 Task: Create a stylish business letterhead in blue and red color.
Action: Mouse pressed left at (320, 94)
Screenshot: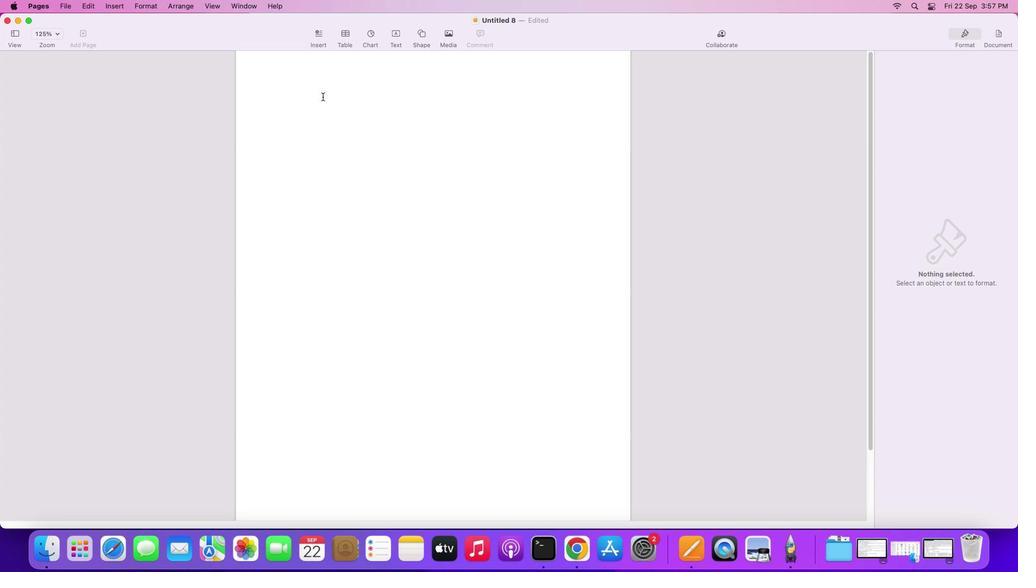 
Action: Mouse moved to (422, 31)
Screenshot: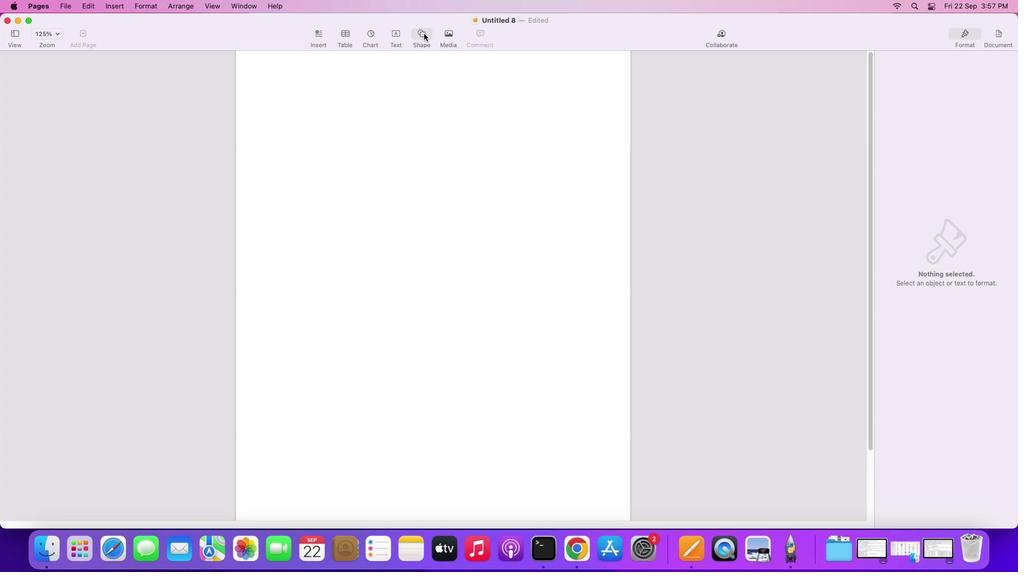 
Action: Mouse pressed left at (422, 31)
Screenshot: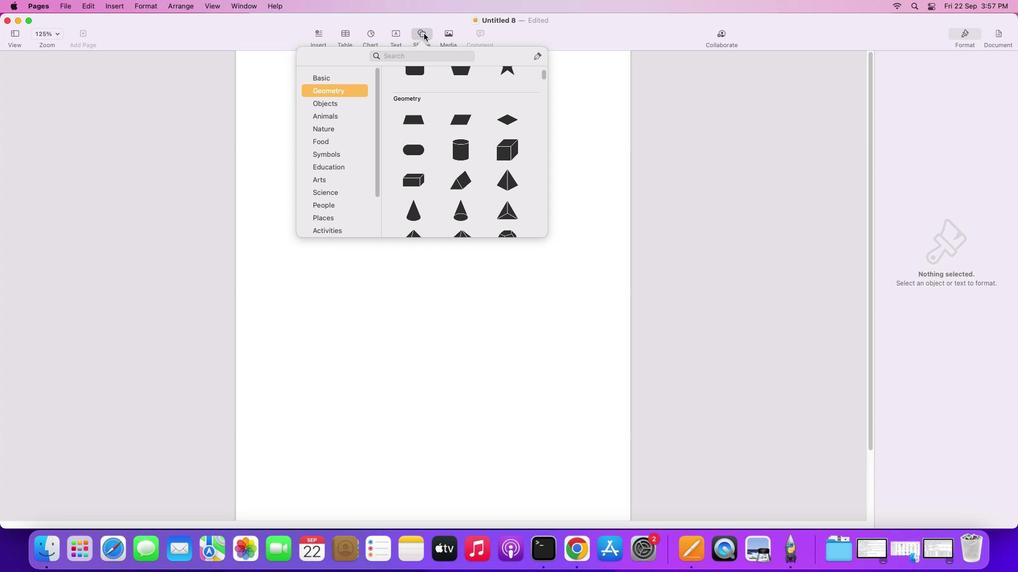 
Action: Mouse moved to (424, 119)
Screenshot: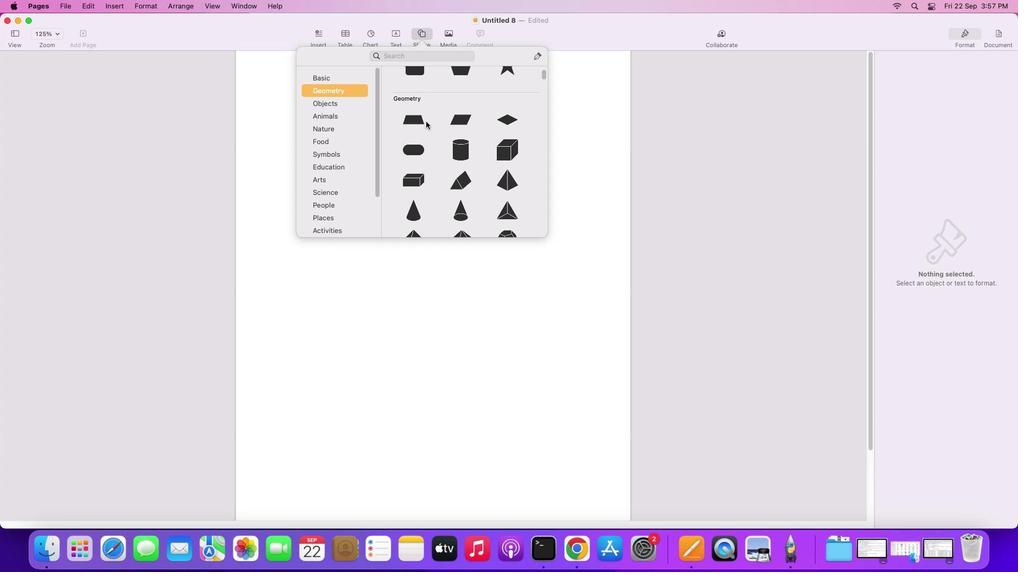 
Action: Mouse scrolled (424, 119) with delta (-1, -1)
Screenshot: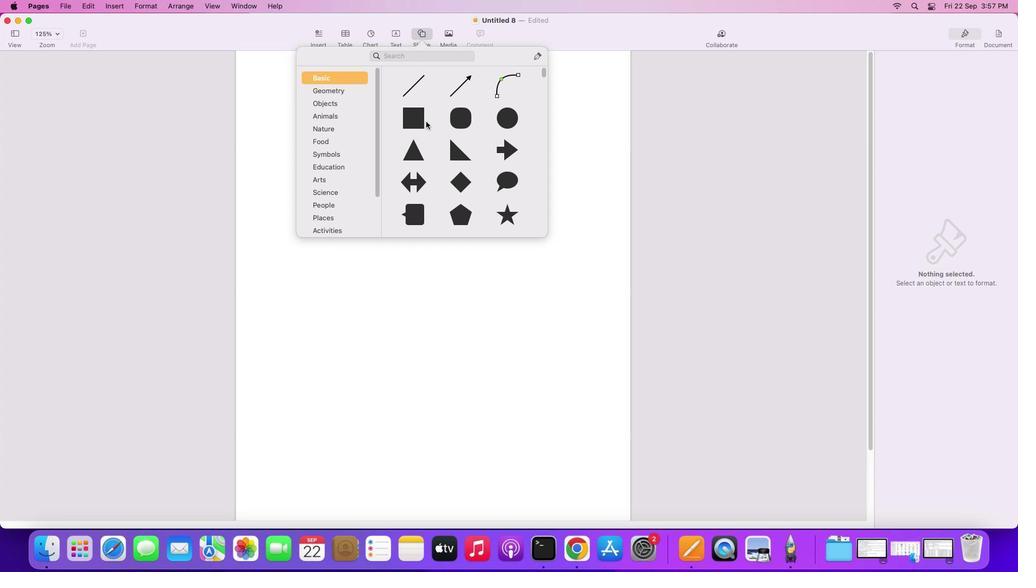 
Action: Mouse scrolled (424, 119) with delta (-1, -1)
Screenshot: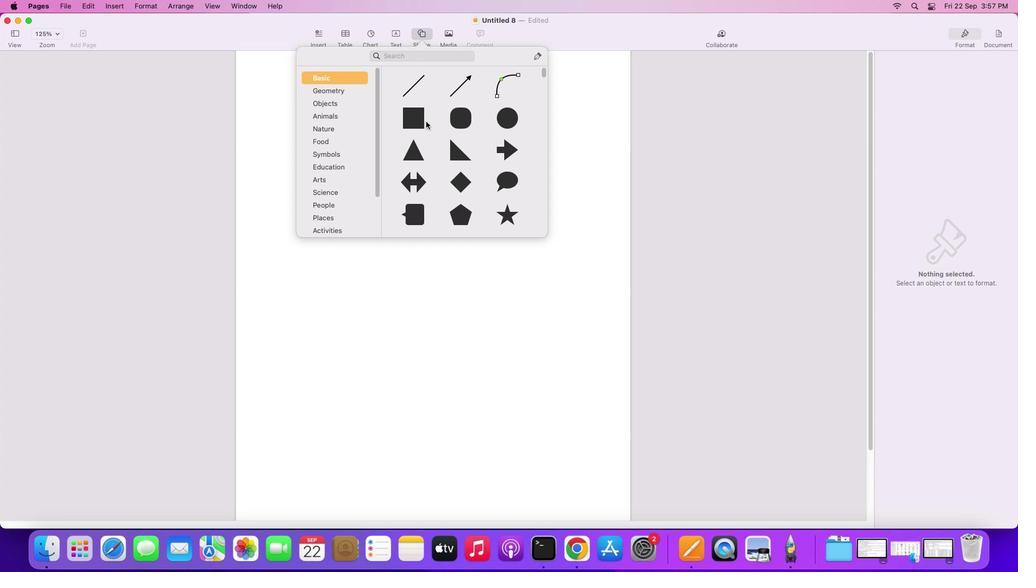 
Action: Mouse scrolled (424, 119) with delta (-1, 0)
Screenshot: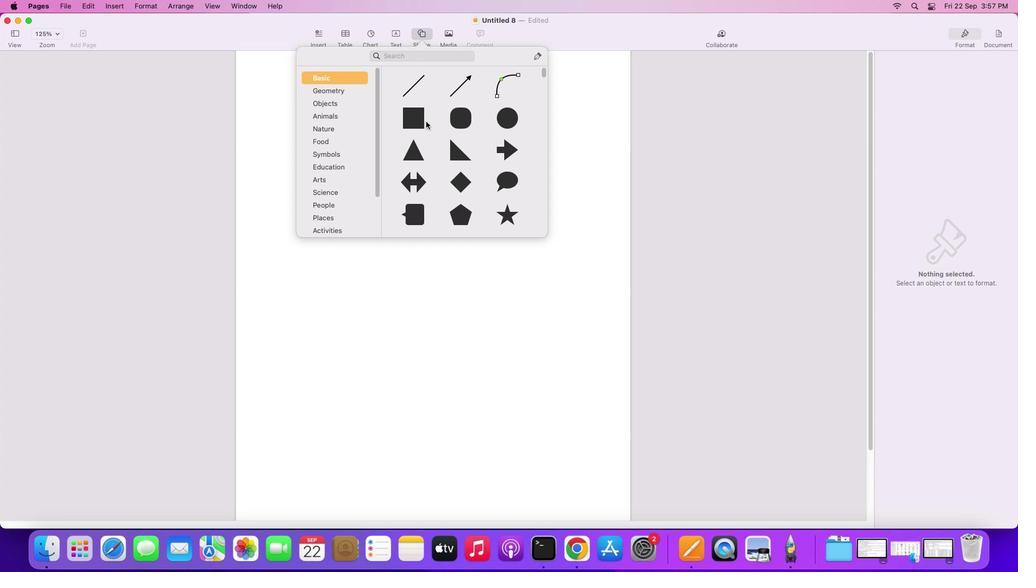 
Action: Mouse scrolled (424, 119) with delta (-1, 0)
Screenshot: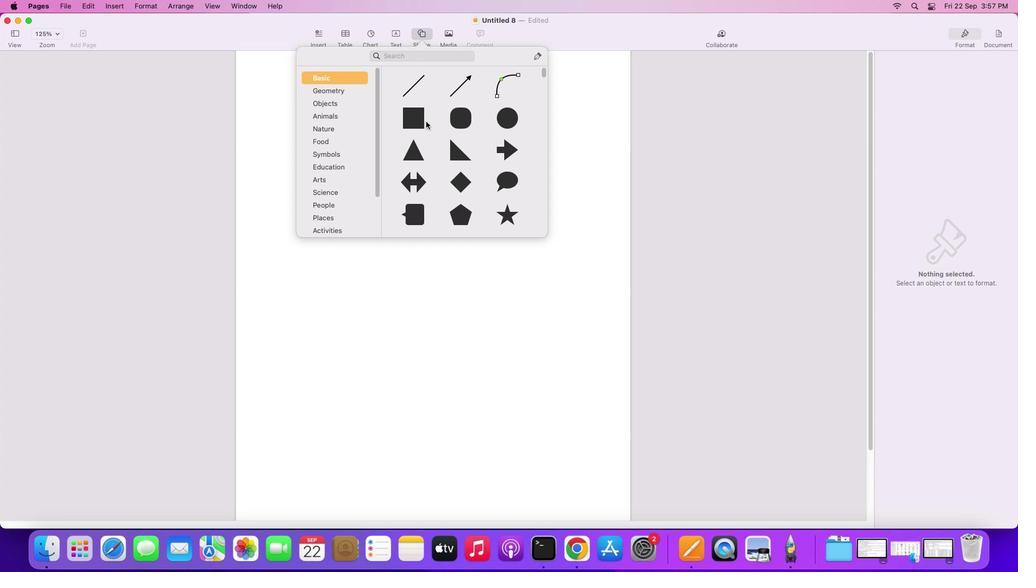 
Action: Mouse scrolled (424, 119) with delta (-1, 1)
Screenshot: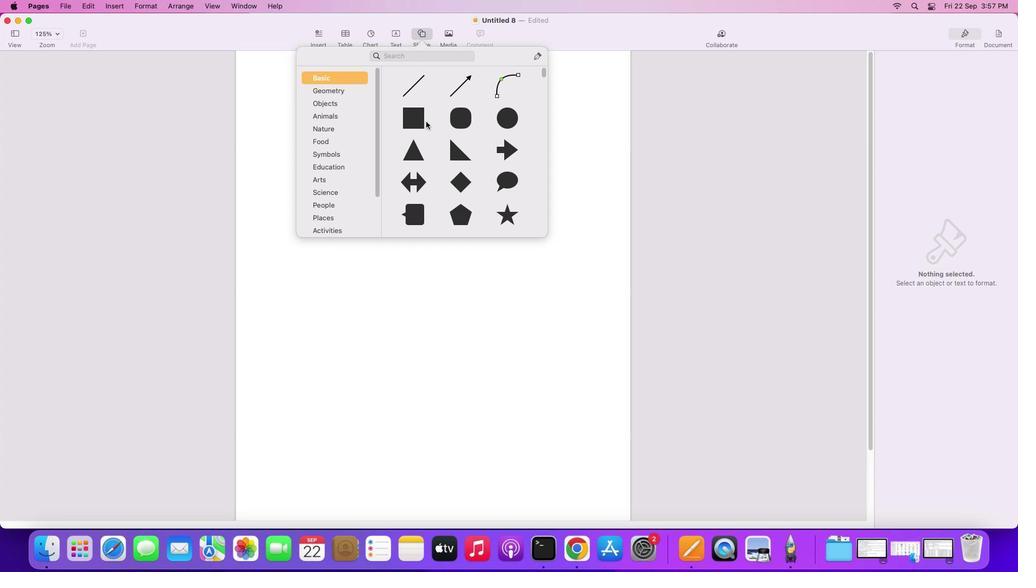 
Action: Mouse scrolled (424, 119) with delta (-1, 1)
Screenshot: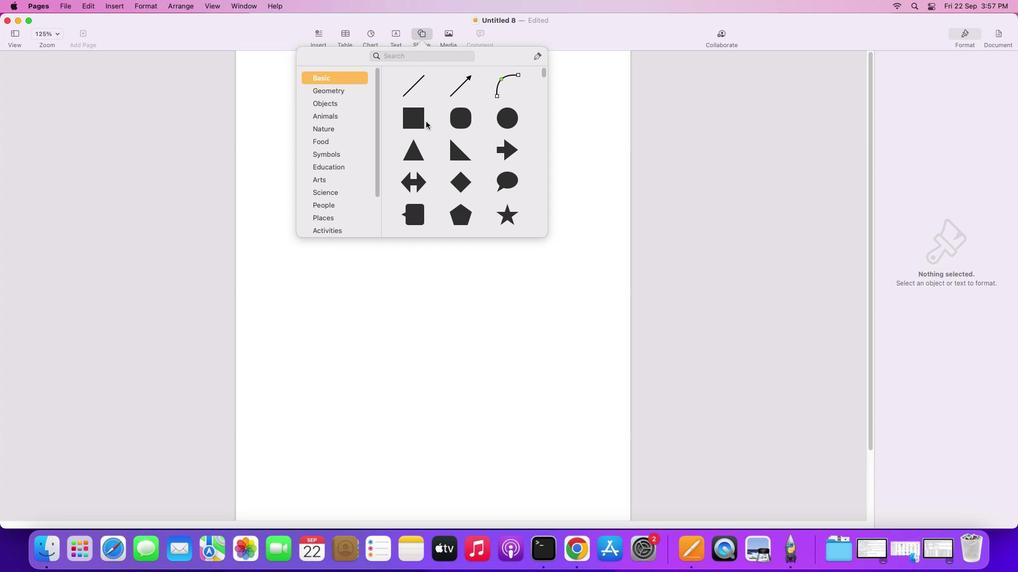 
Action: Mouse scrolled (424, 119) with delta (-1, -1)
Screenshot: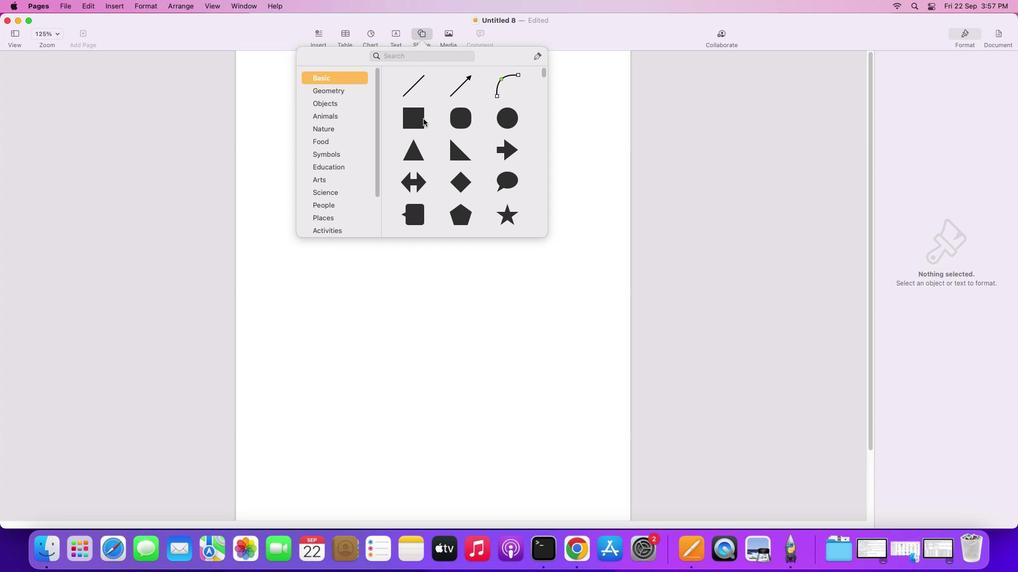
Action: Mouse scrolled (424, 119) with delta (-1, -1)
Screenshot: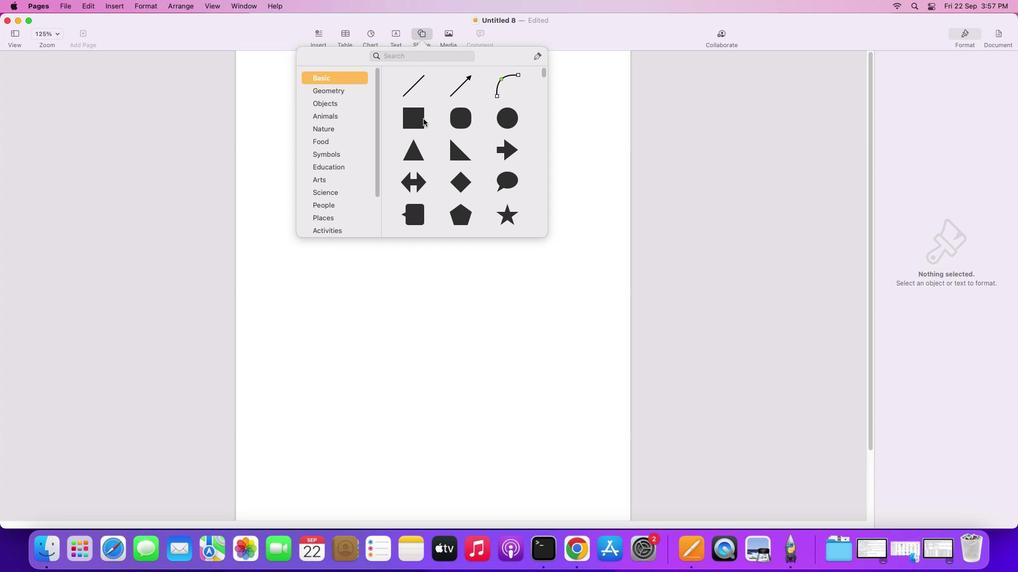 
Action: Mouse scrolled (424, 119) with delta (-1, 0)
Screenshot: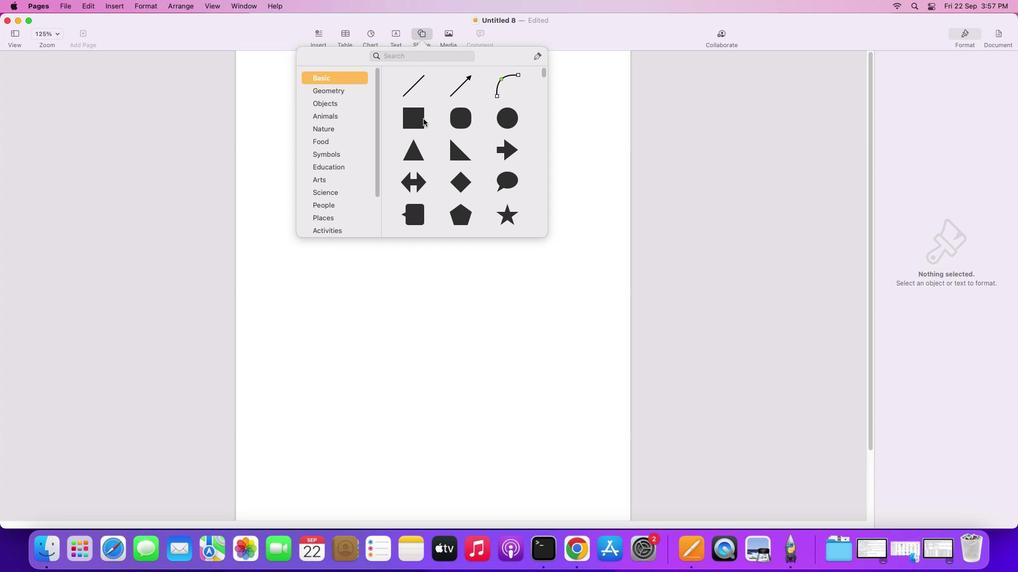 
Action: Mouse scrolled (424, 119) with delta (-1, 0)
Screenshot: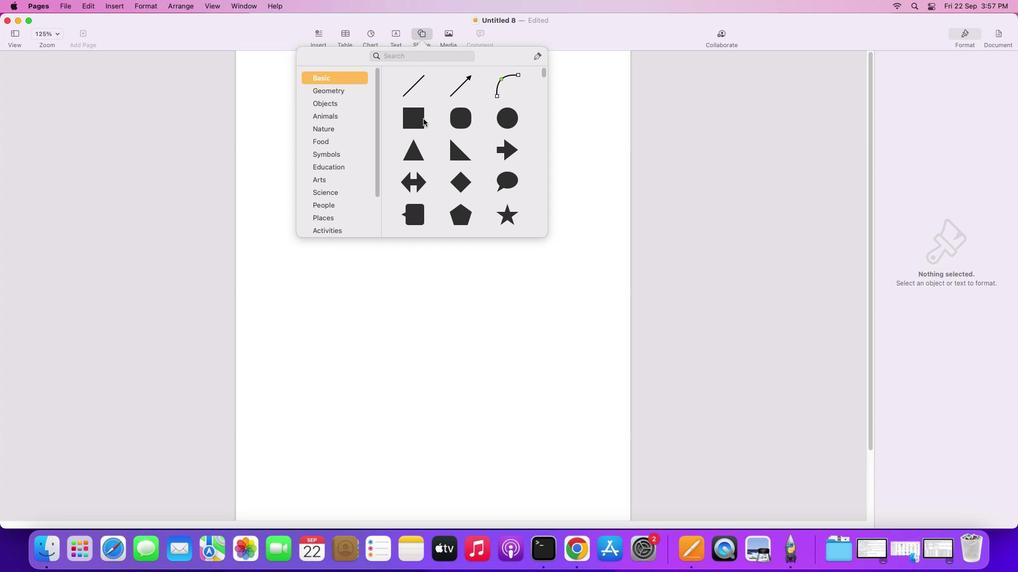 
Action: Mouse scrolled (424, 119) with delta (-1, 1)
Screenshot: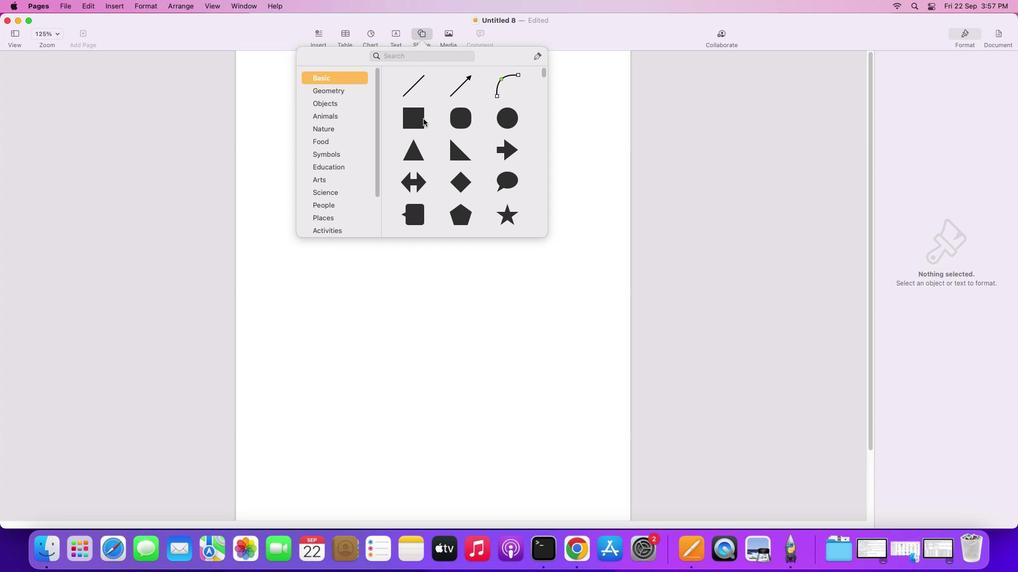 
Action: Mouse scrolled (424, 119) with delta (-1, 1)
Screenshot: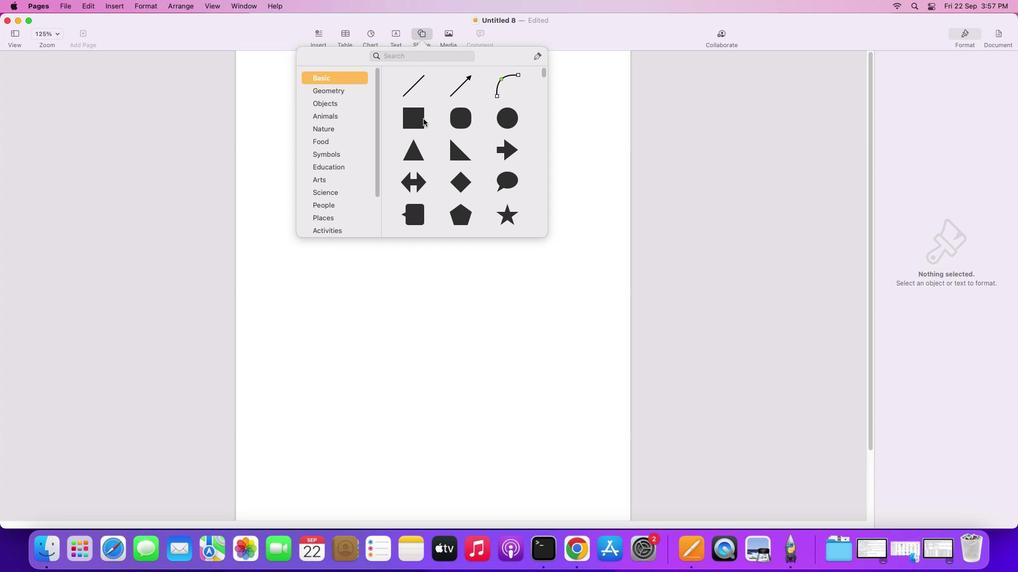 
Action: Mouse scrolled (424, 119) with delta (-1, 1)
Screenshot: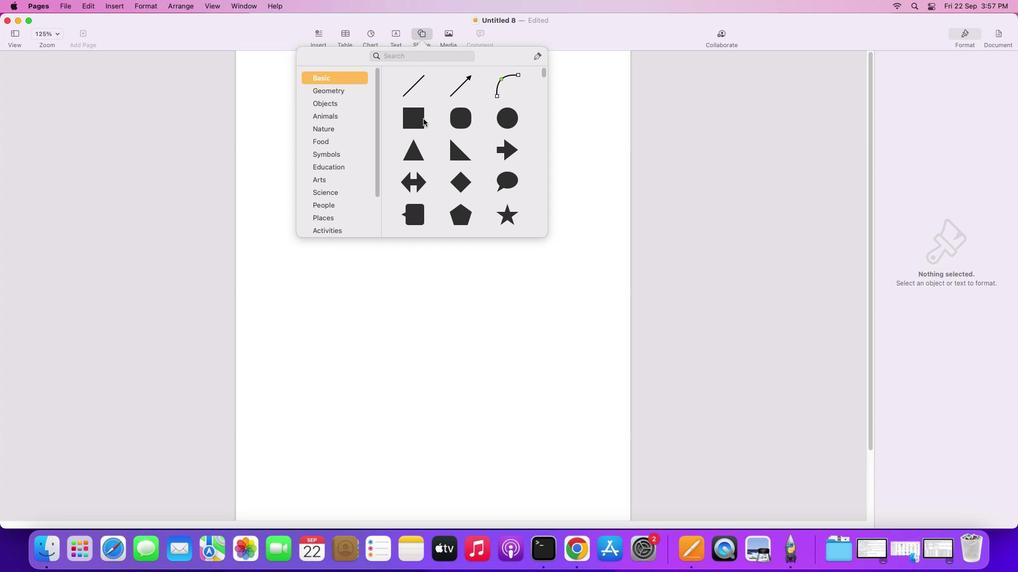 
Action: Mouse moved to (414, 118)
Screenshot: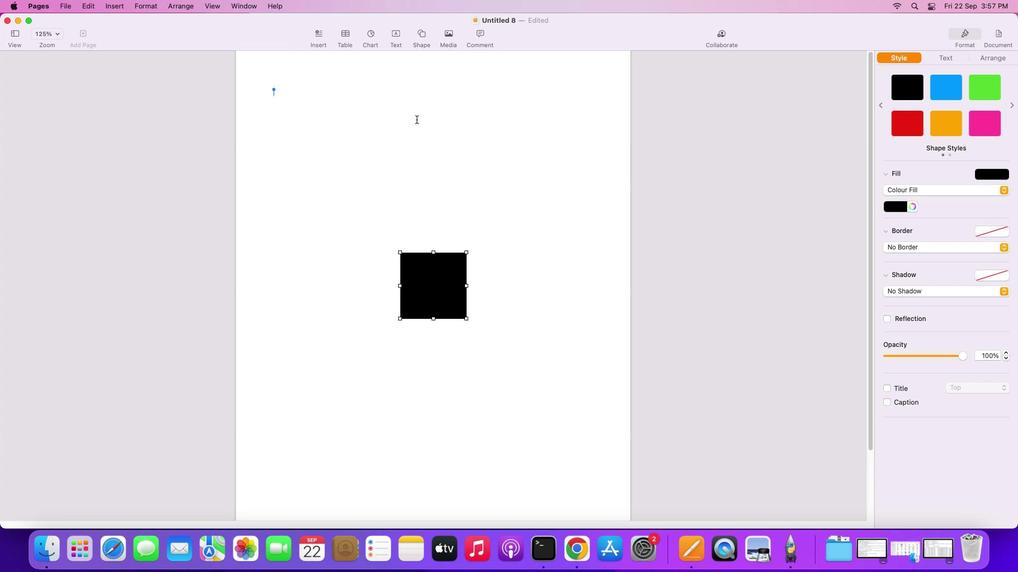 
Action: Mouse pressed left at (414, 118)
Screenshot: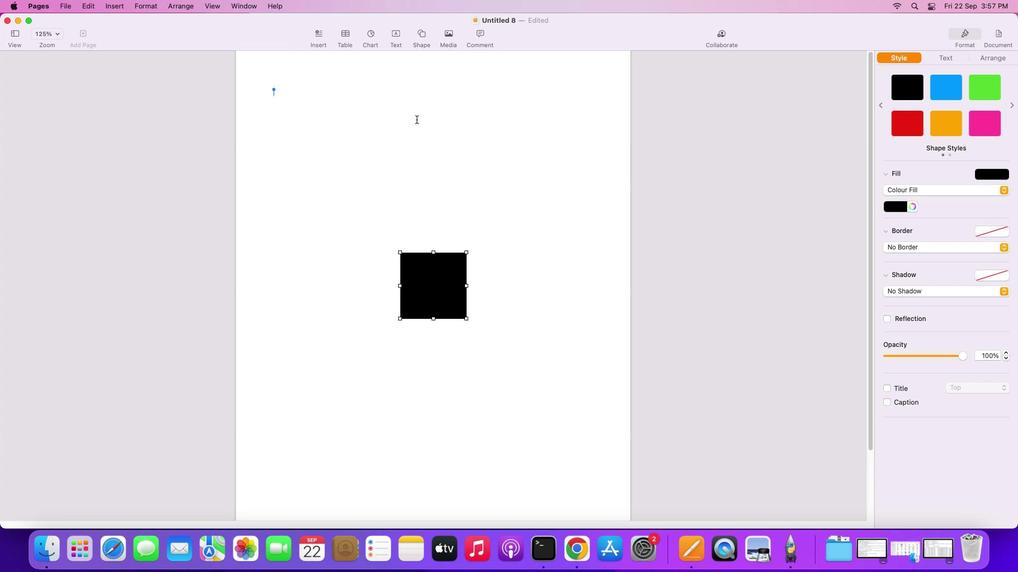 
Action: Mouse moved to (435, 282)
Screenshot: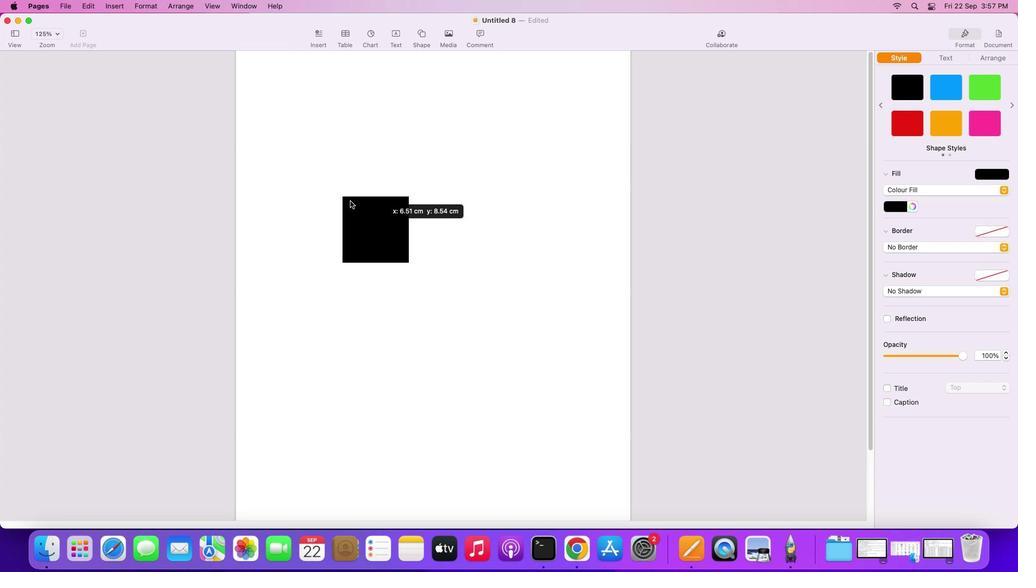 
Action: Mouse pressed left at (435, 282)
Screenshot: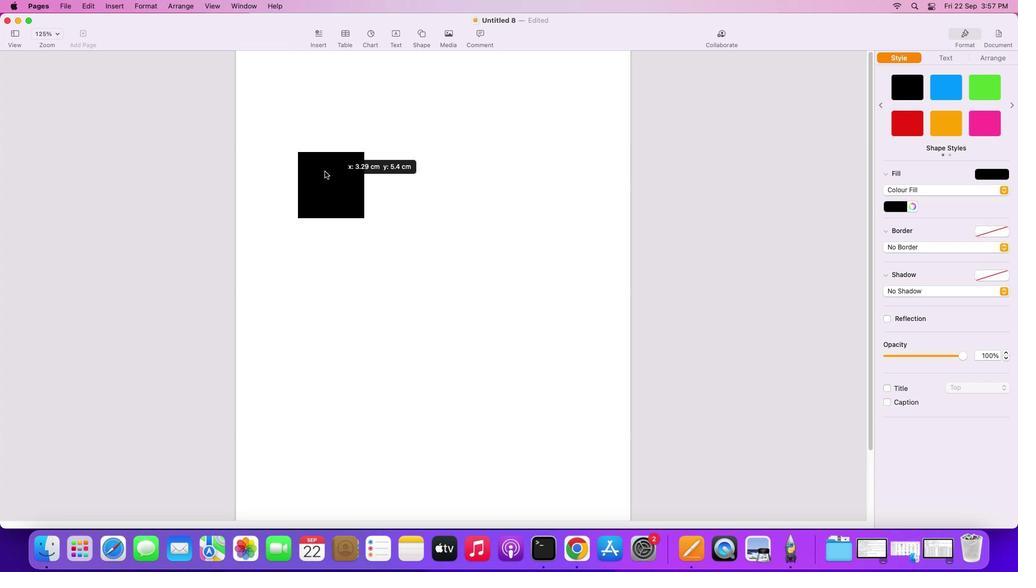 
Action: Mouse moved to (277, 140)
Screenshot: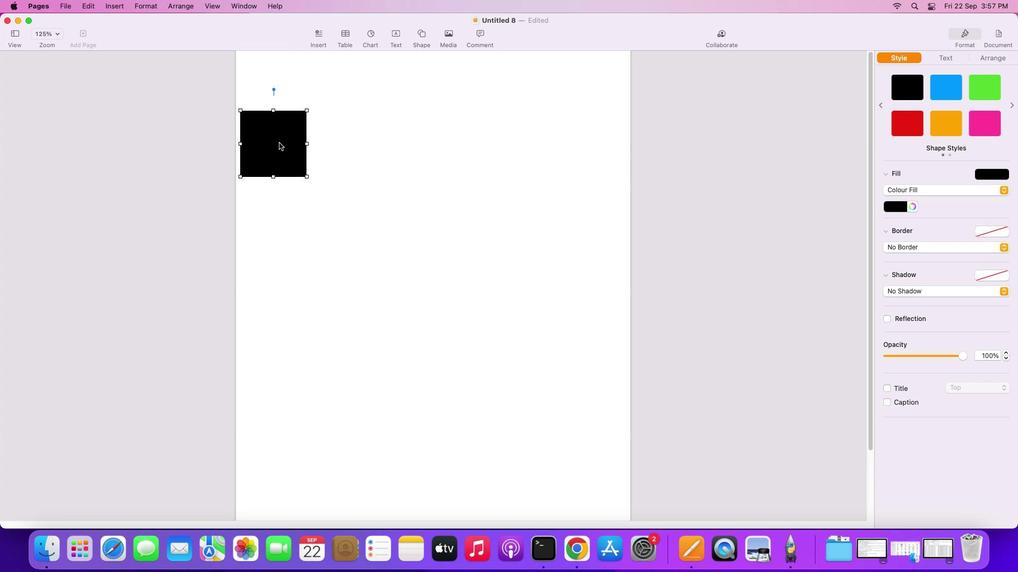 
Action: Mouse scrolled (277, 140) with delta (-1, -1)
Screenshot: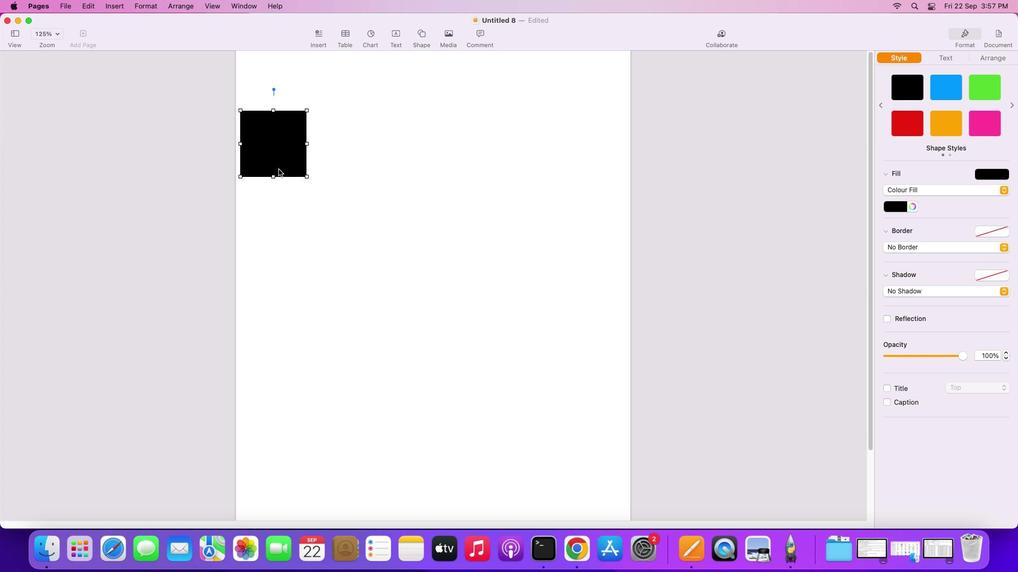 
Action: Mouse scrolled (277, 140) with delta (-1, -1)
Screenshot: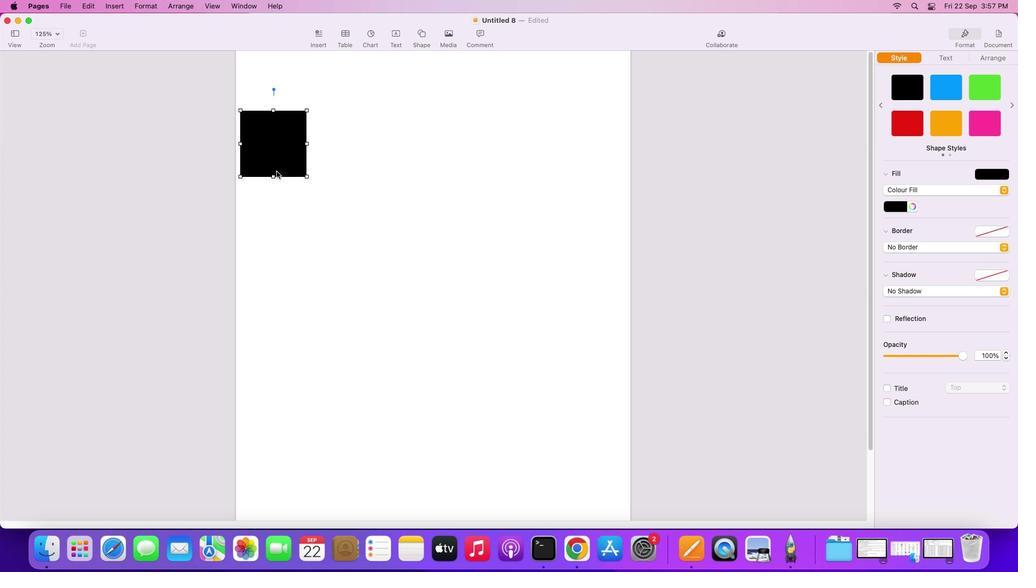 
Action: Mouse scrolled (277, 140) with delta (-1, 0)
Screenshot: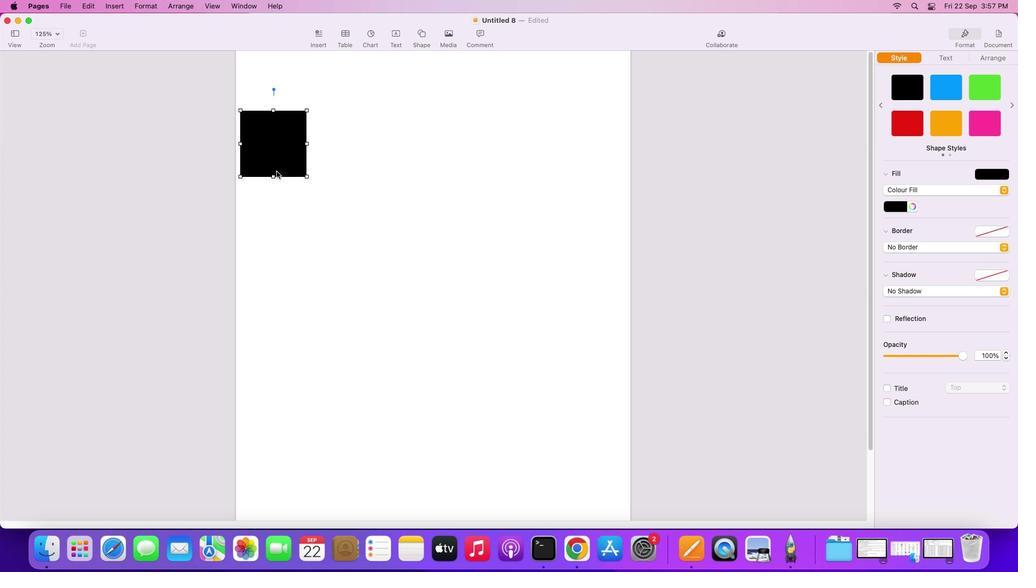 
Action: Mouse scrolled (277, 140) with delta (-1, 0)
Screenshot: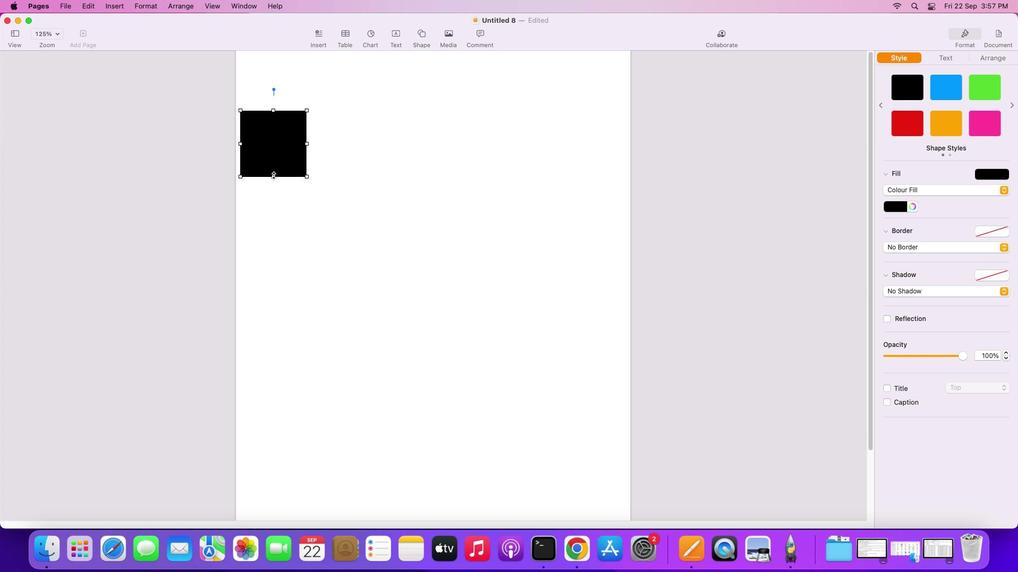 
Action: Mouse scrolled (277, 140) with delta (-1, 1)
Screenshot: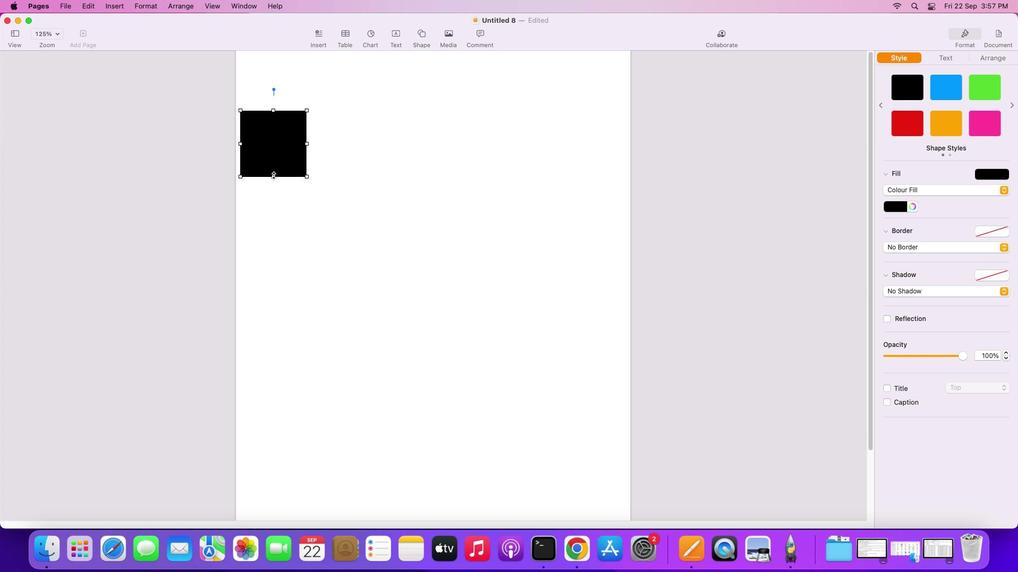 
Action: Mouse moved to (272, 175)
Screenshot: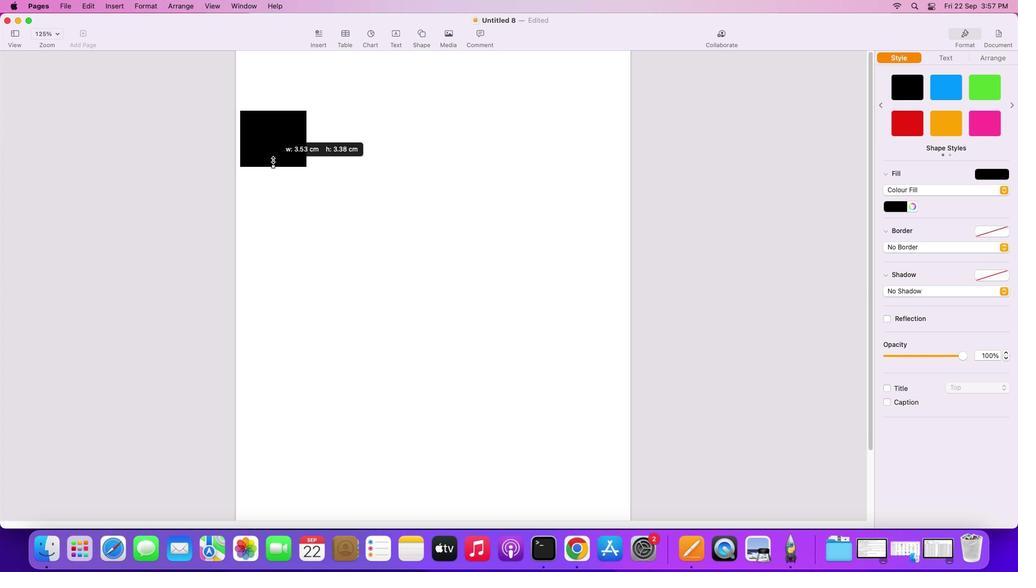 
Action: Mouse pressed left at (272, 175)
Screenshot: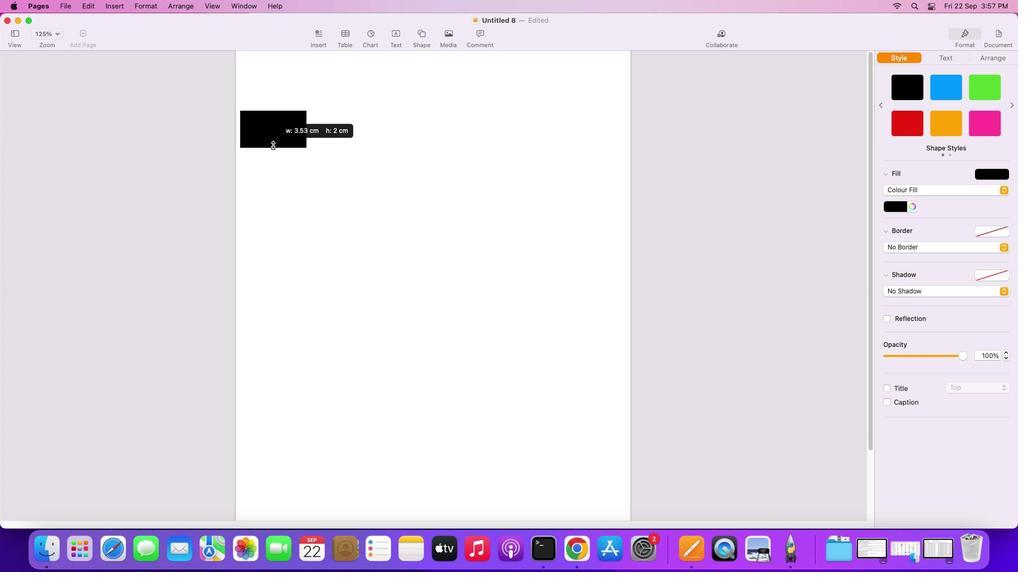 
Action: Mouse moved to (305, 114)
Screenshot: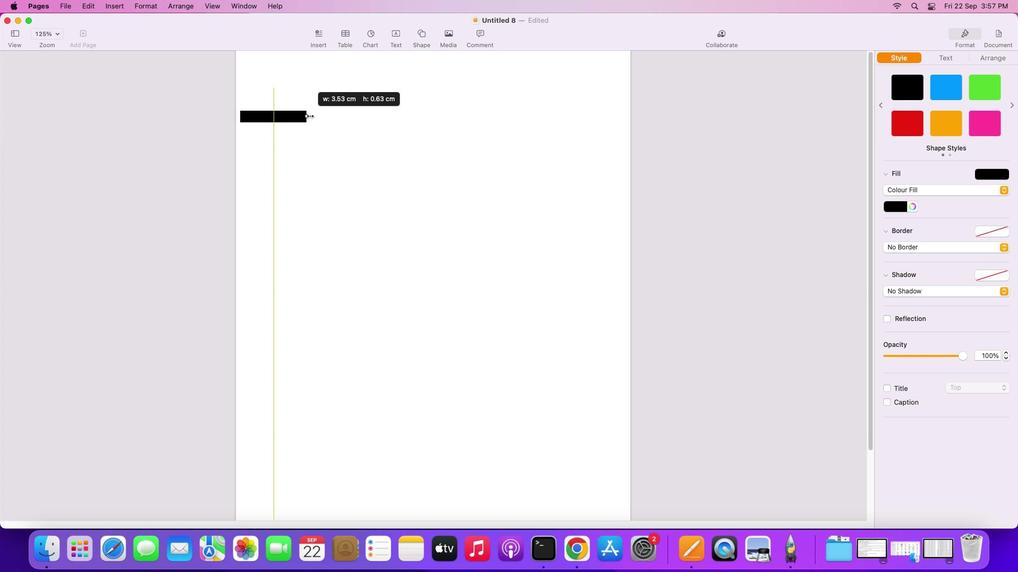 
Action: Mouse pressed left at (305, 114)
Screenshot: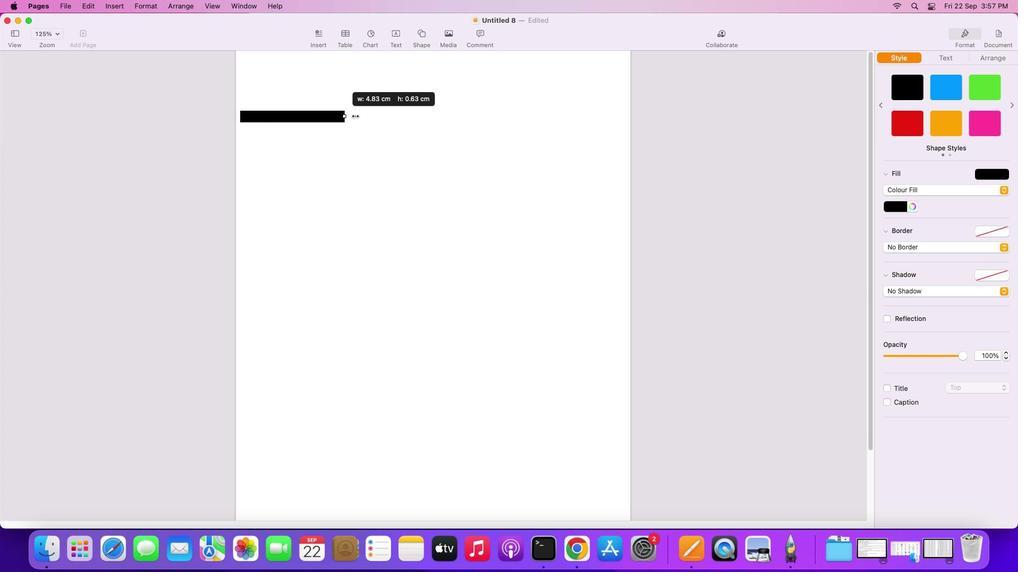 
Action: Mouse moved to (314, 118)
Screenshot: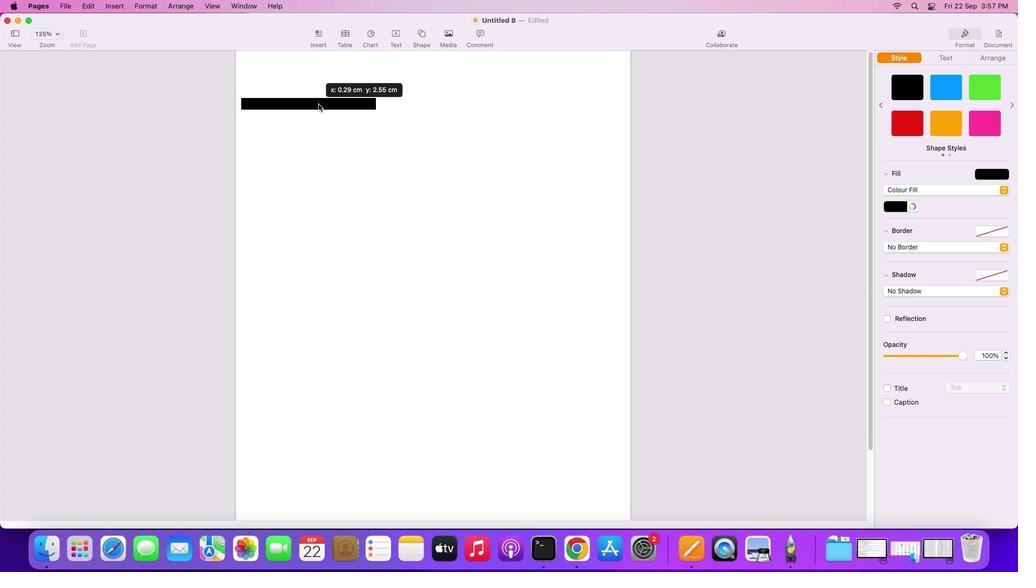 
Action: Mouse pressed left at (314, 118)
Screenshot: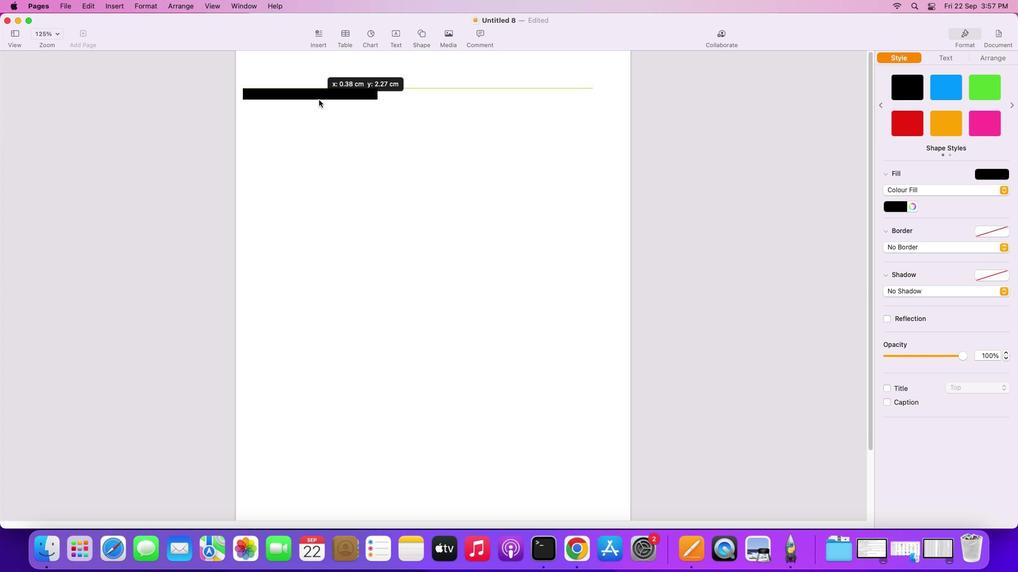 
Action: Mouse moved to (419, 33)
Screenshot: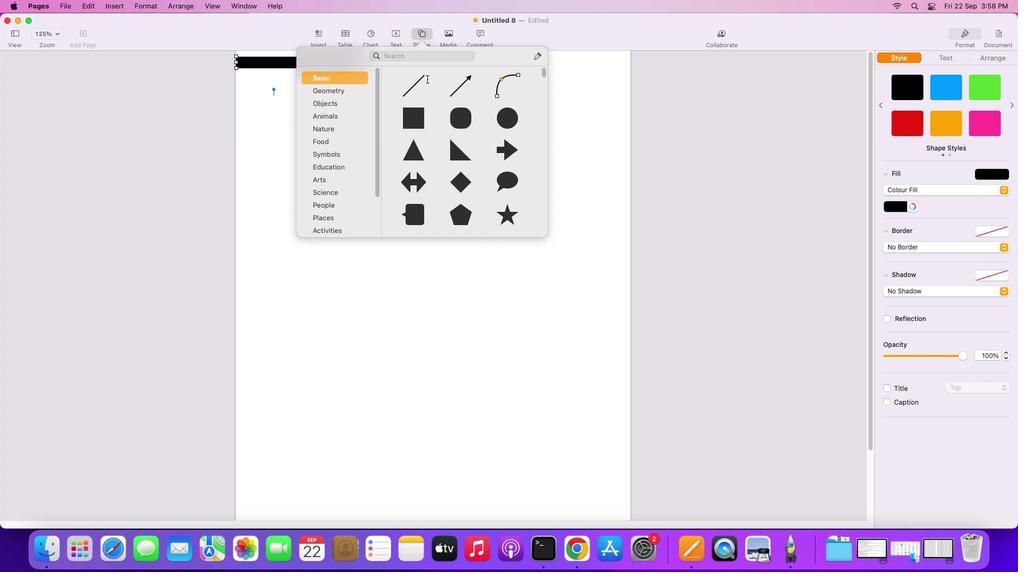
Action: Mouse pressed left at (419, 33)
Screenshot: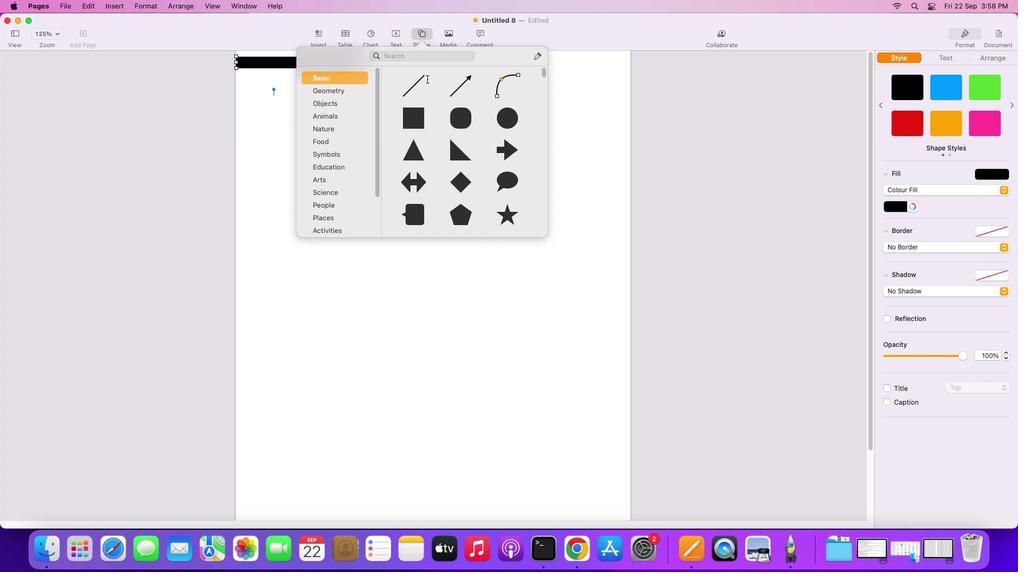 
Action: Mouse moved to (262, 135)
Screenshot: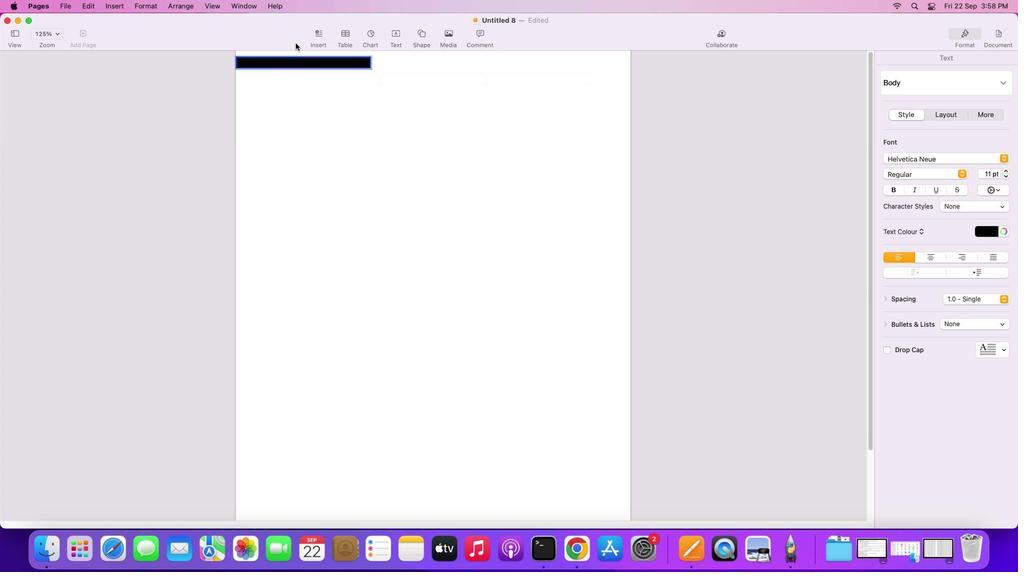 
Action: Mouse pressed left at (262, 135)
Screenshot: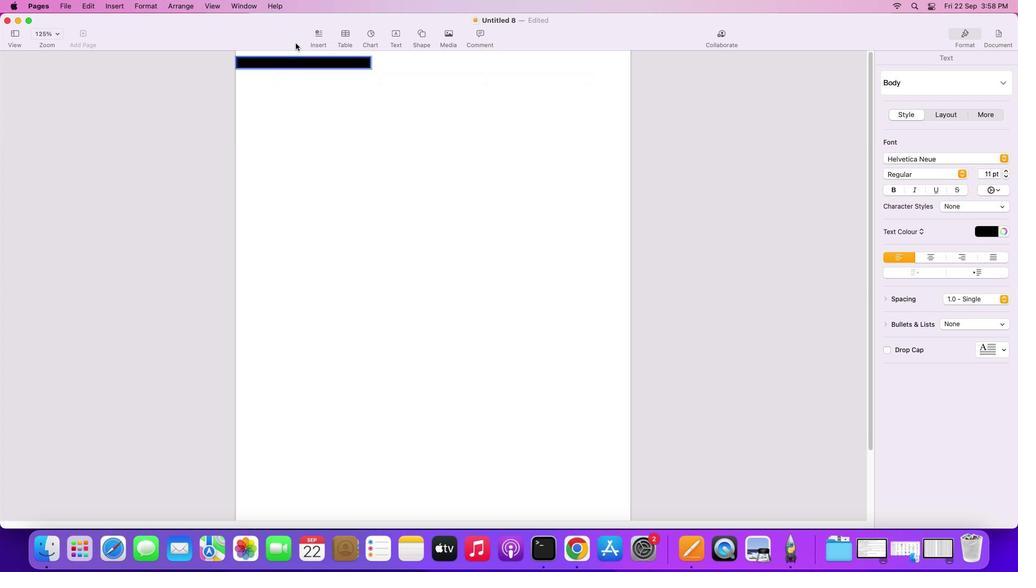 
Action: Mouse moved to (313, 100)
Screenshot: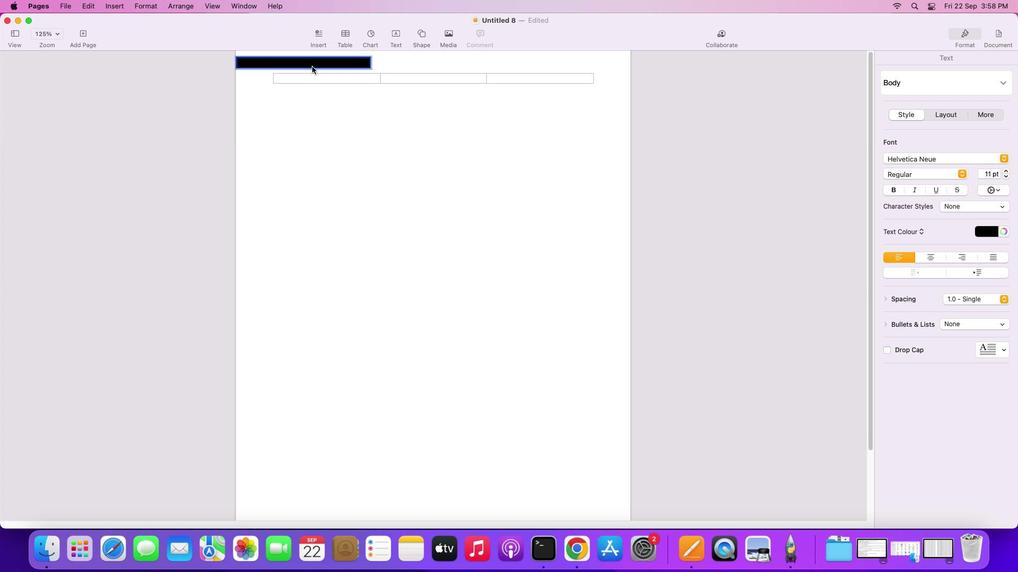 
Action: Mouse pressed left at (313, 100)
Screenshot: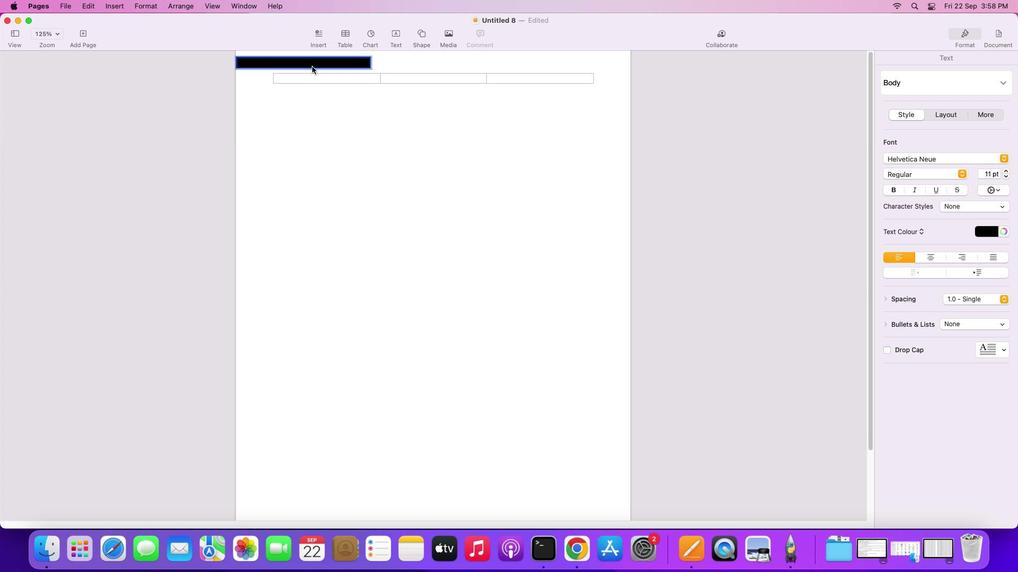 
Action: Mouse moved to (309, 63)
Screenshot: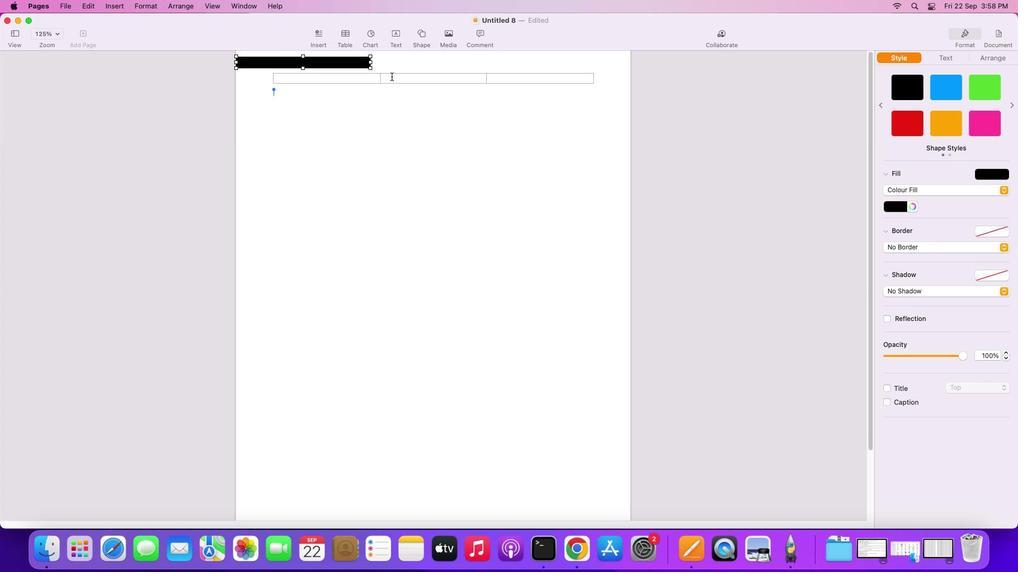 
Action: Mouse pressed left at (309, 63)
Screenshot: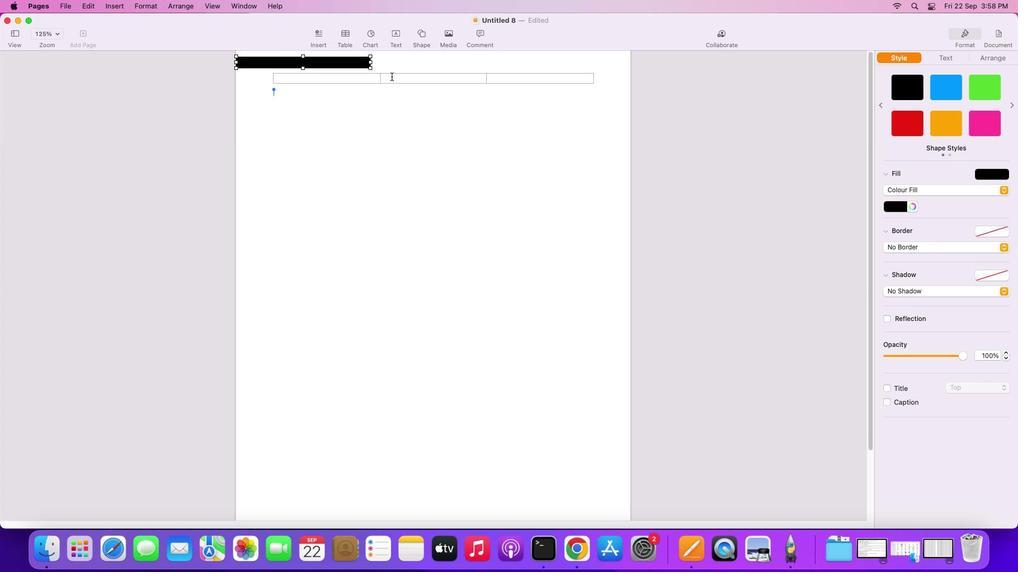 
Action: Mouse moved to (311, 59)
Screenshot: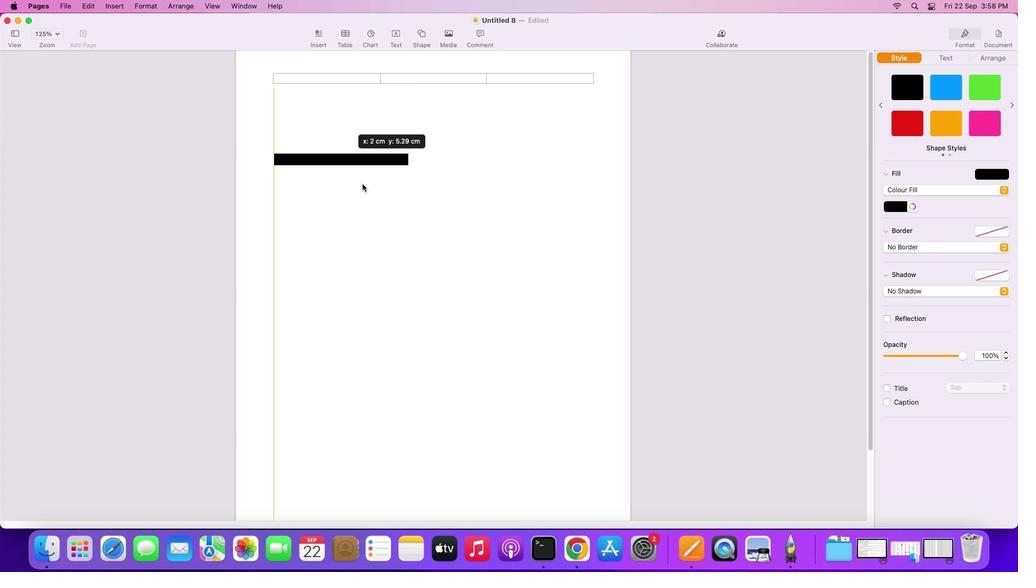 
Action: Mouse pressed left at (311, 59)
Screenshot: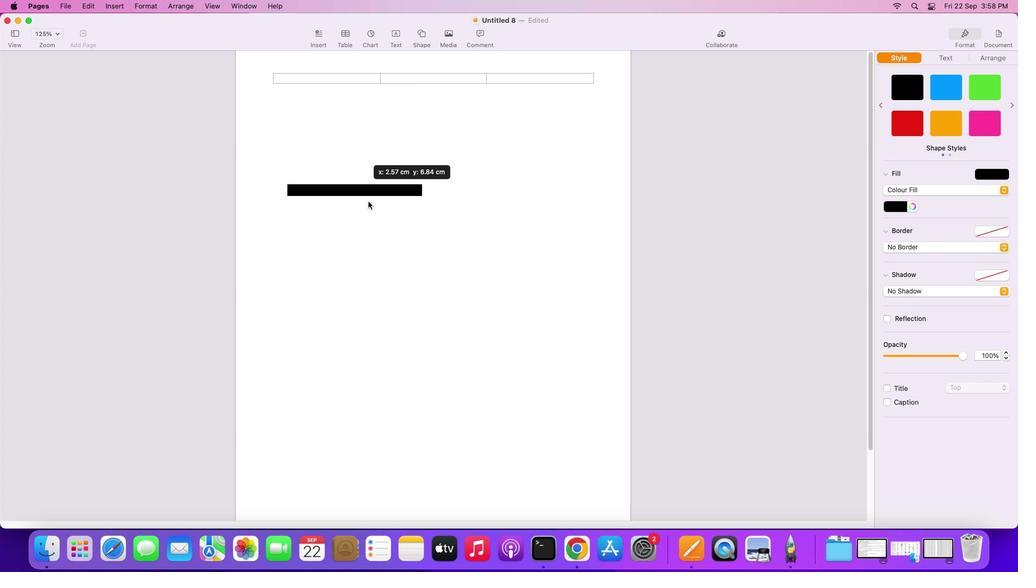 
Action: Mouse moved to (355, 206)
Screenshot: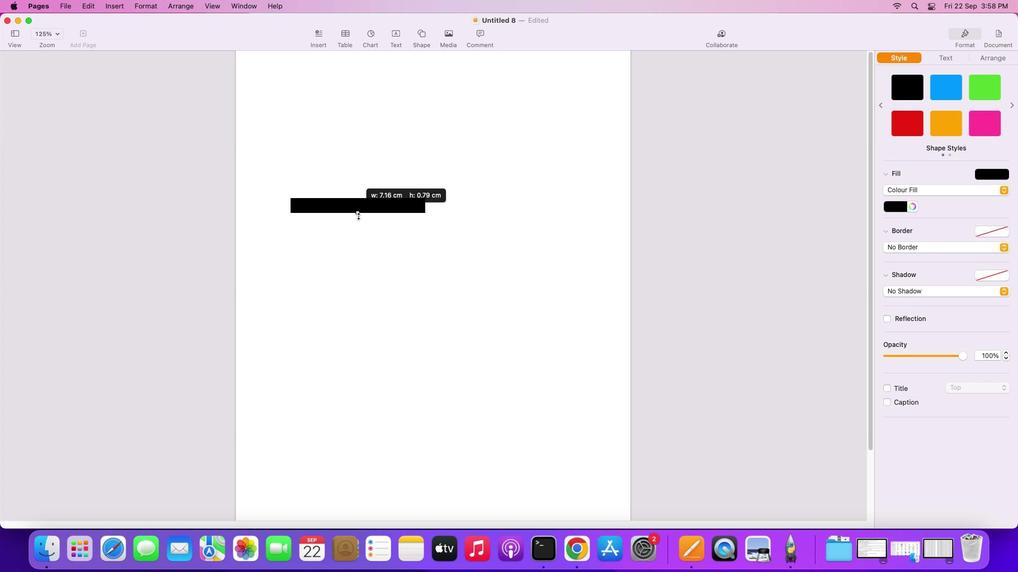 
Action: Mouse pressed left at (355, 206)
Screenshot: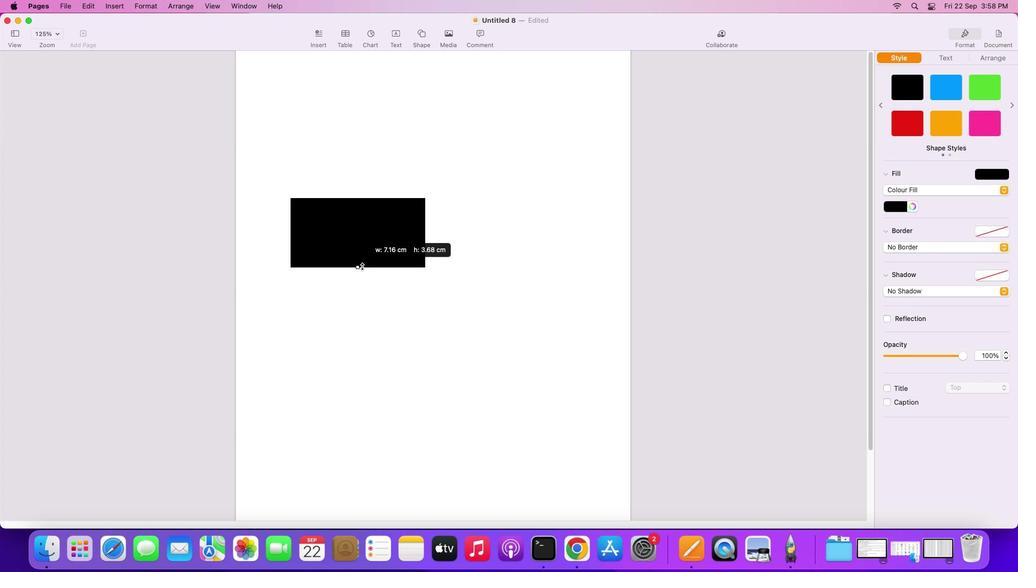 
Action: Mouse moved to (360, 264)
Screenshot: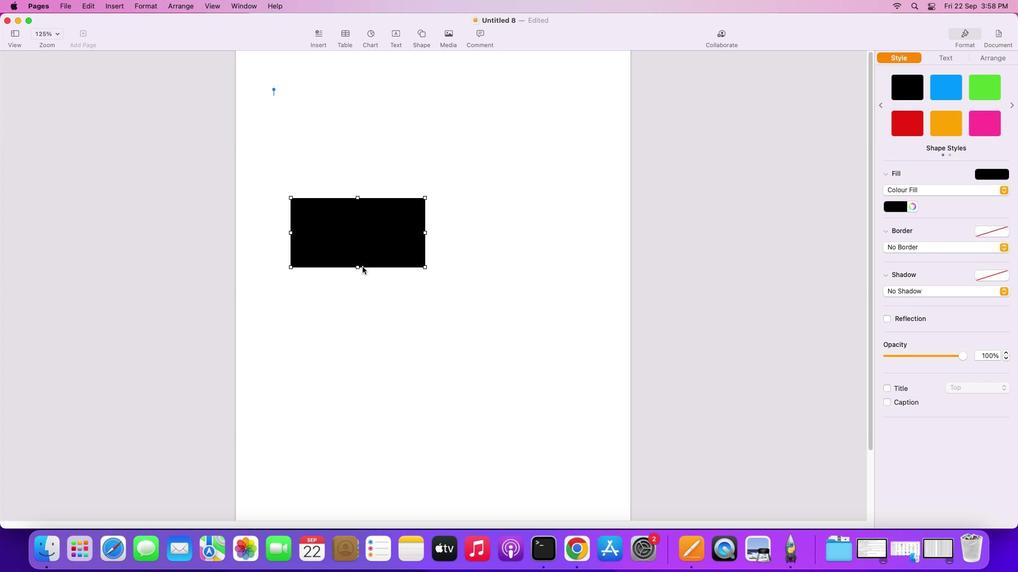 
Action: Mouse pressed left at (360, 264)
Screenshot: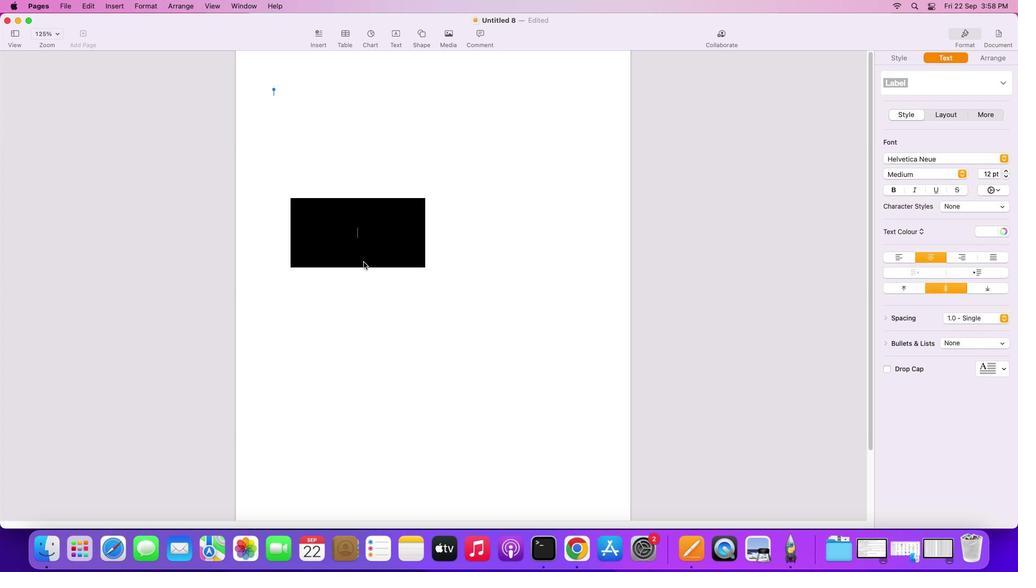 
Action: Mouse pressed left at (360, 264)
Screenshot: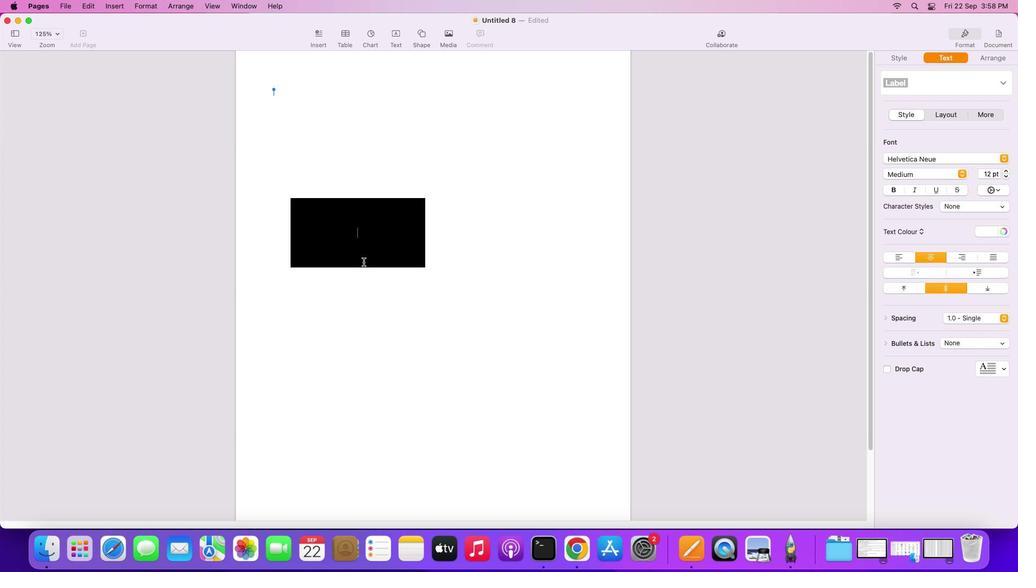 
Action: Mouse moved to (419, 37)
Screenshot: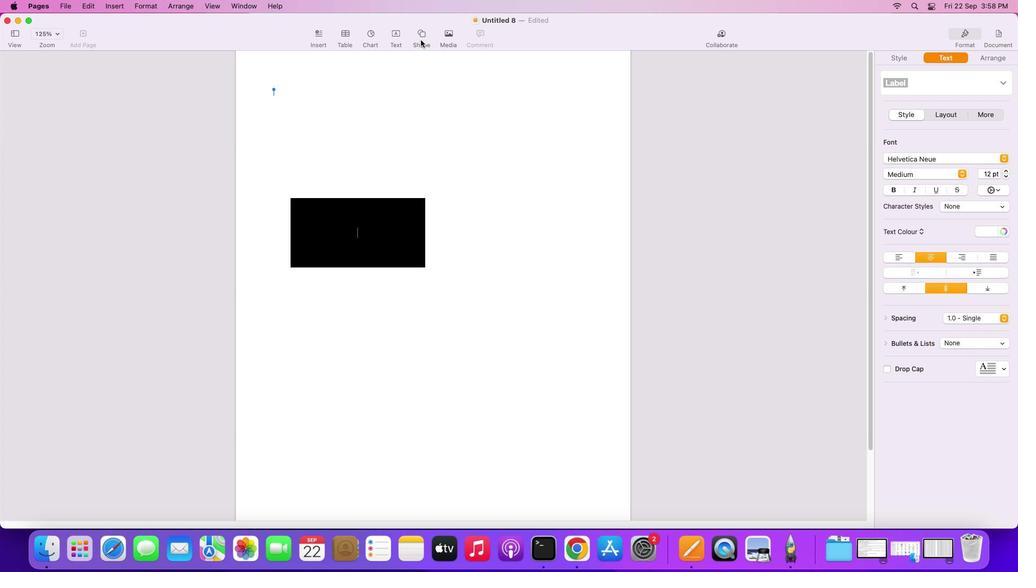 
Action: Mouse pressed left at (419, 37)
Screenshot: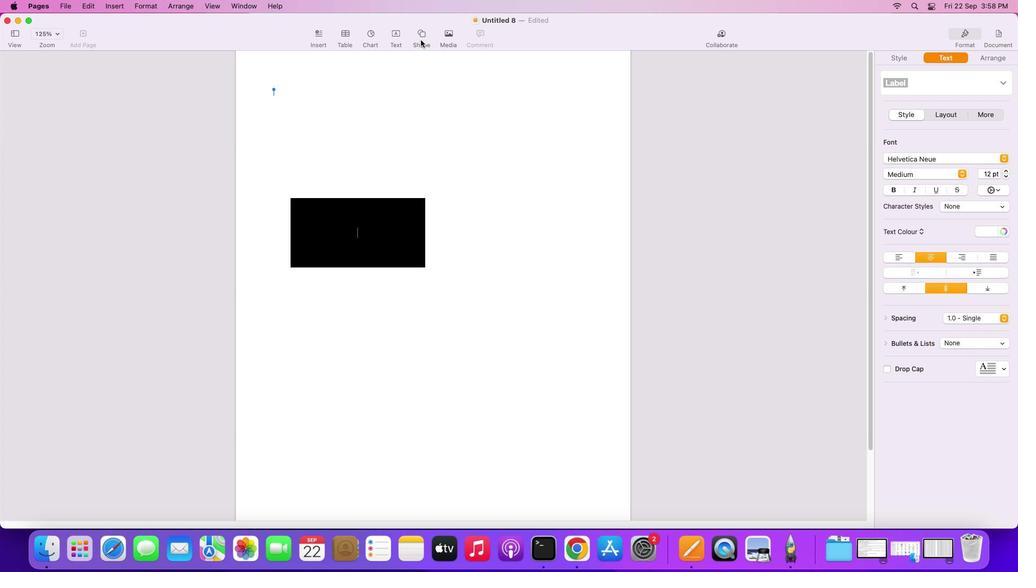 
Action: Mouse moved to (419, 114)
Screenshot: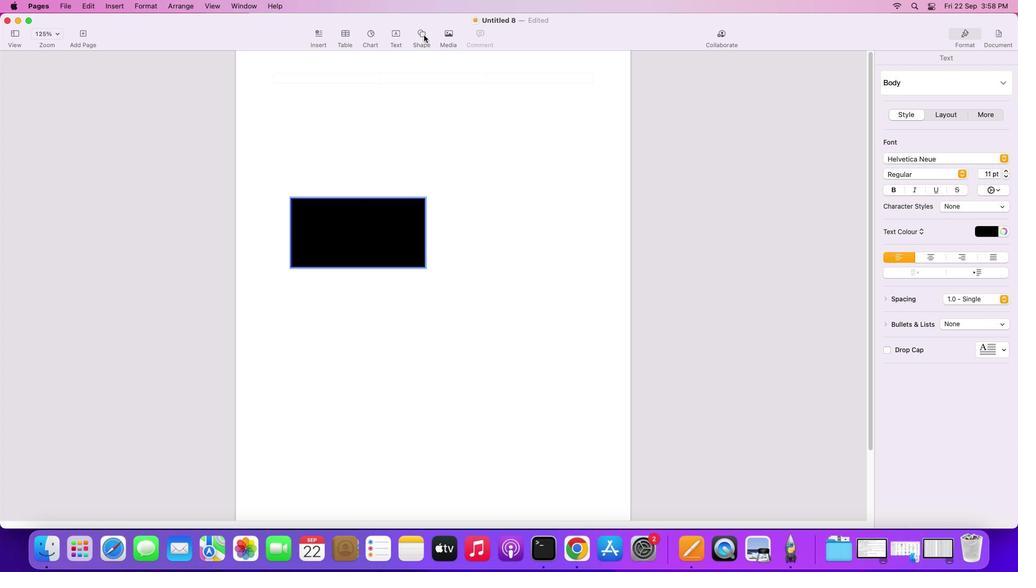 
Action: Mouse pressed left at (419, 114)
Screenshot: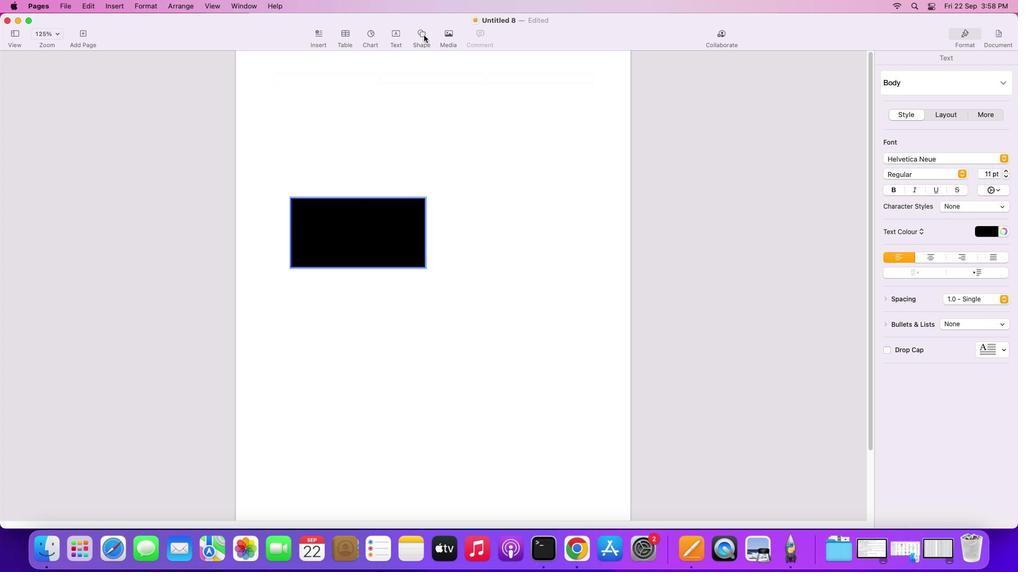 
Action: Mouse moved to (421, 32)
Screenshot: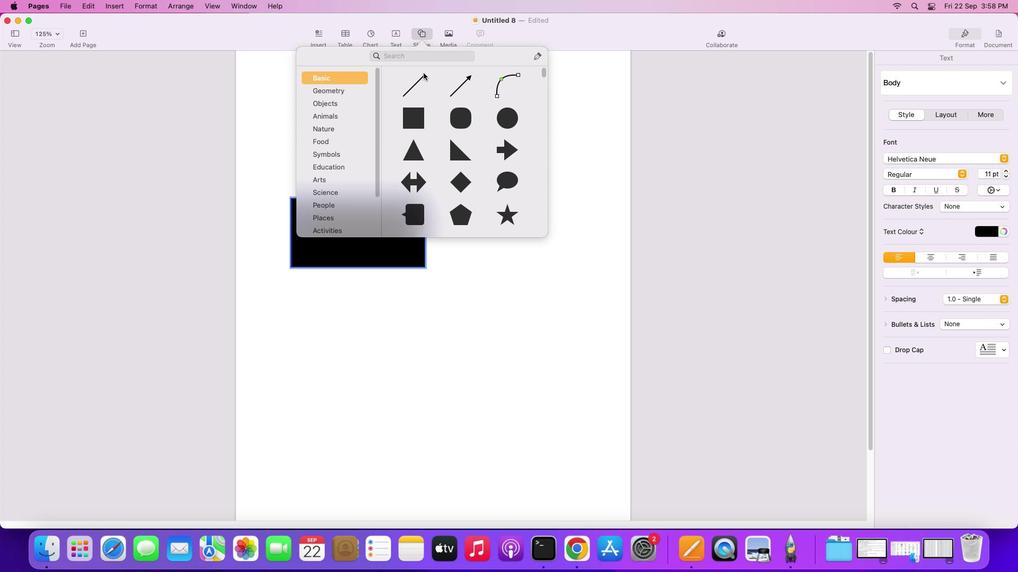
Action: Mouse pressed left at (421, 32)
Screenshot: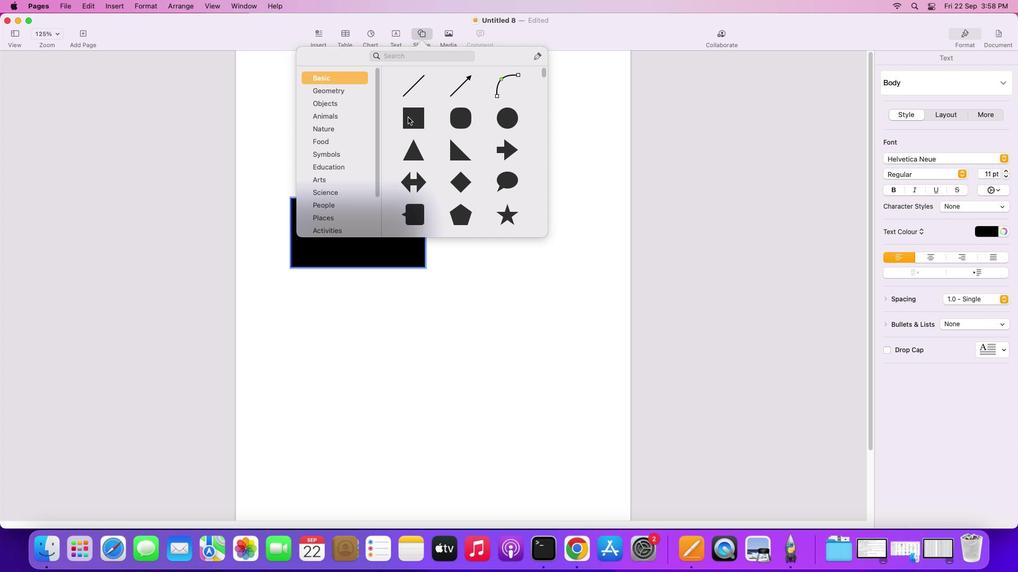 
Action: Mouse moved to (409, 151)
Screenshot: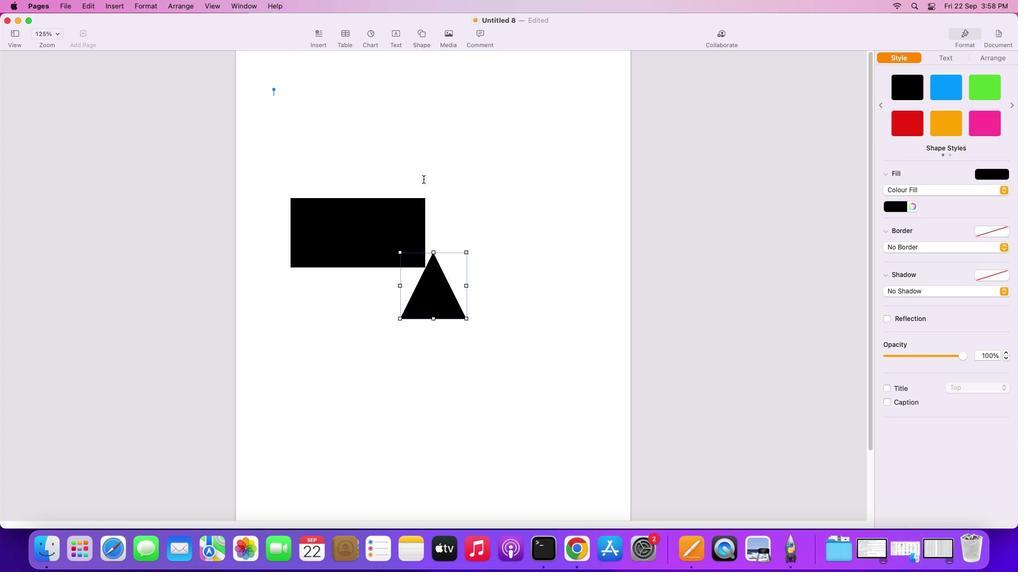
Action: Mouse pressed left at (409, 151)
Screenshot: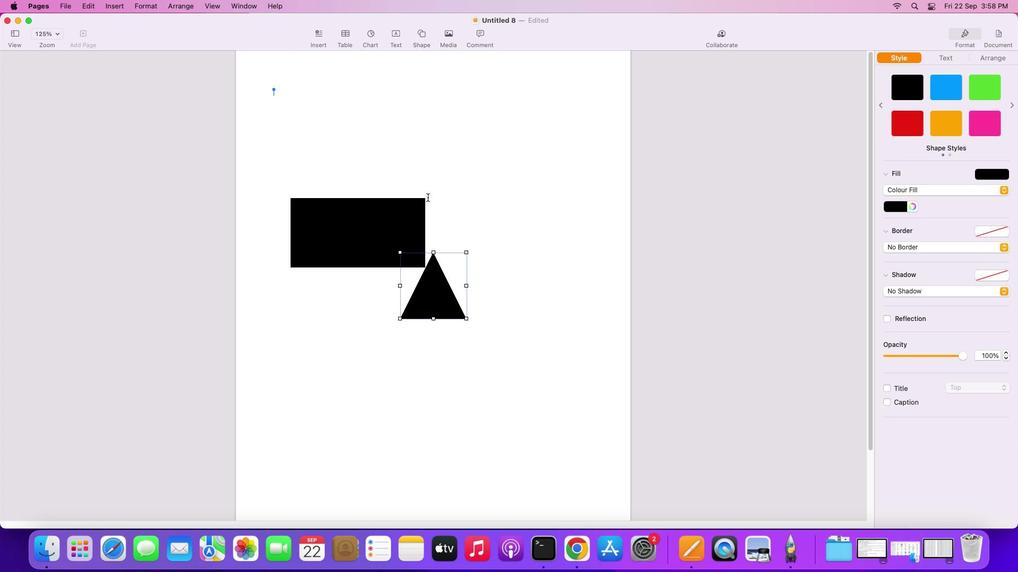 
Action: Mouse moved to (428, 294)
Screenshot: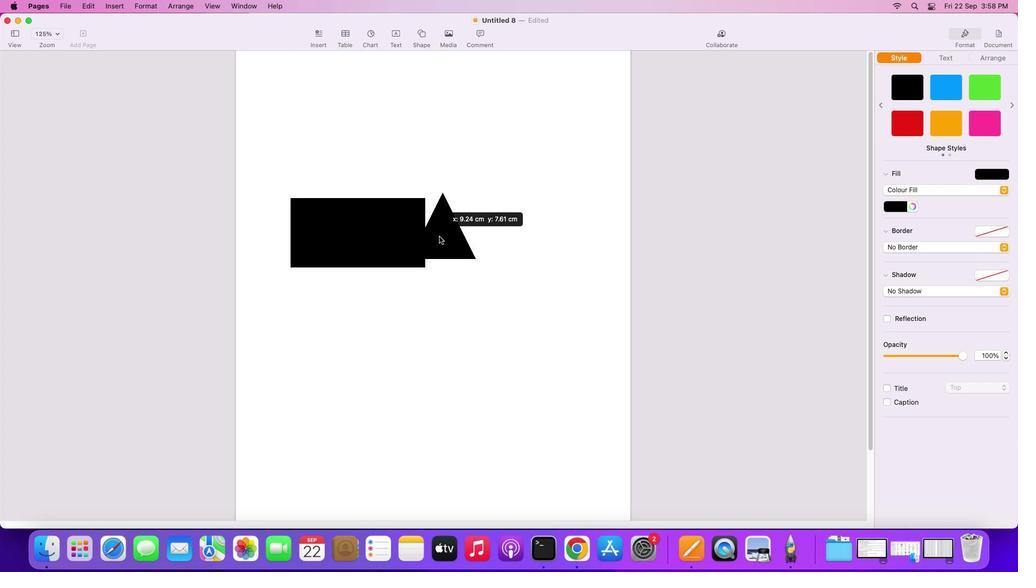 
Action: Mouse pressed left at (428, 294)
Screenshot: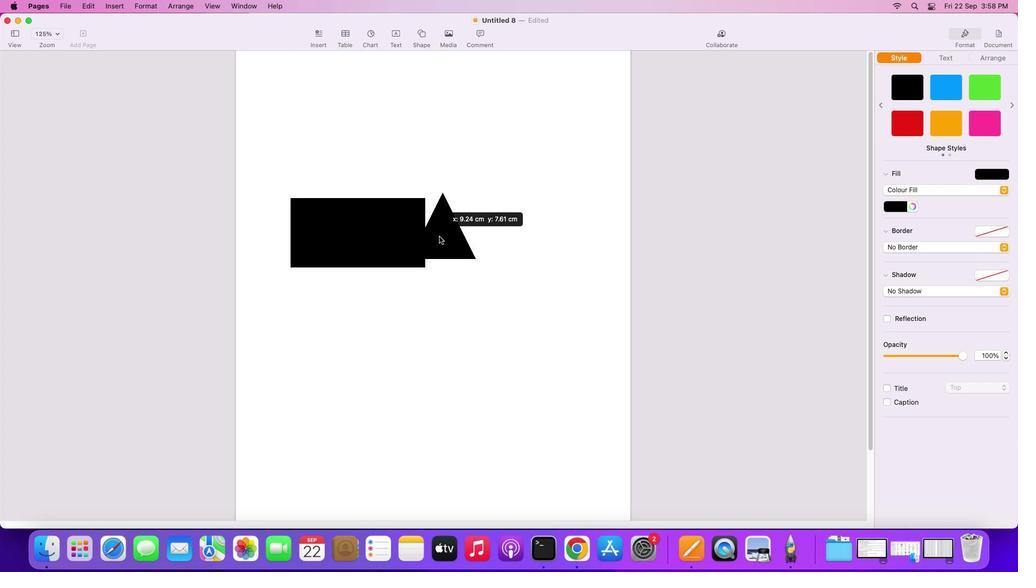 
Action: Mouse moved to (366, 260)
Screenshot: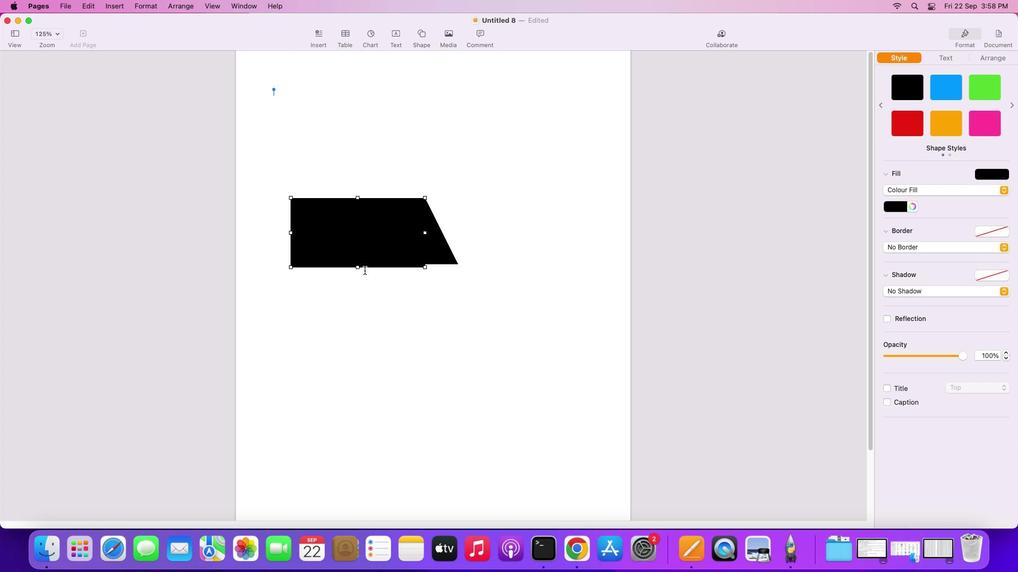 
Action: Mouse pressed left at (366, 260)
Screenshot: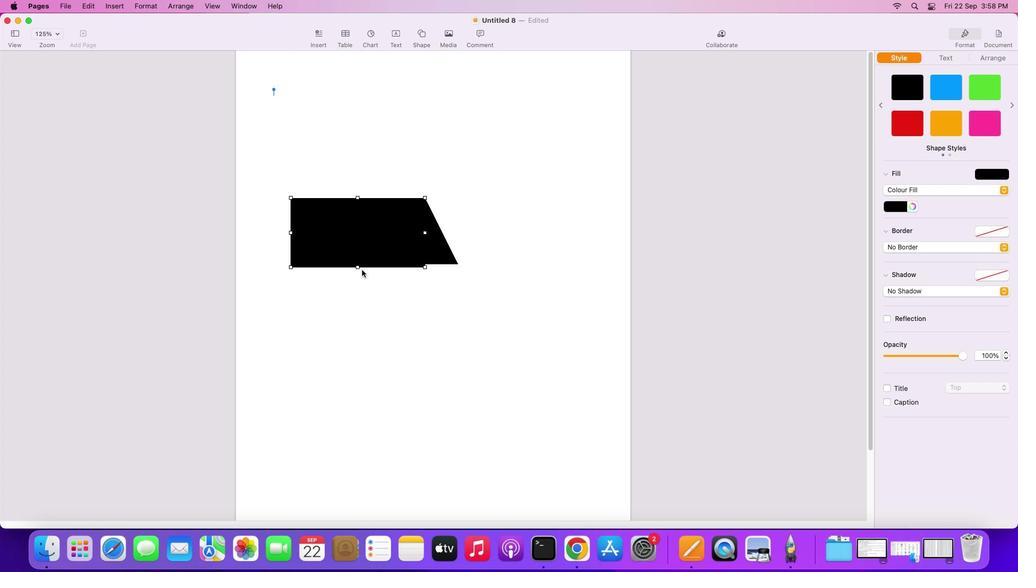 
Action: Mouse moved to (354, 265)
Screenshot: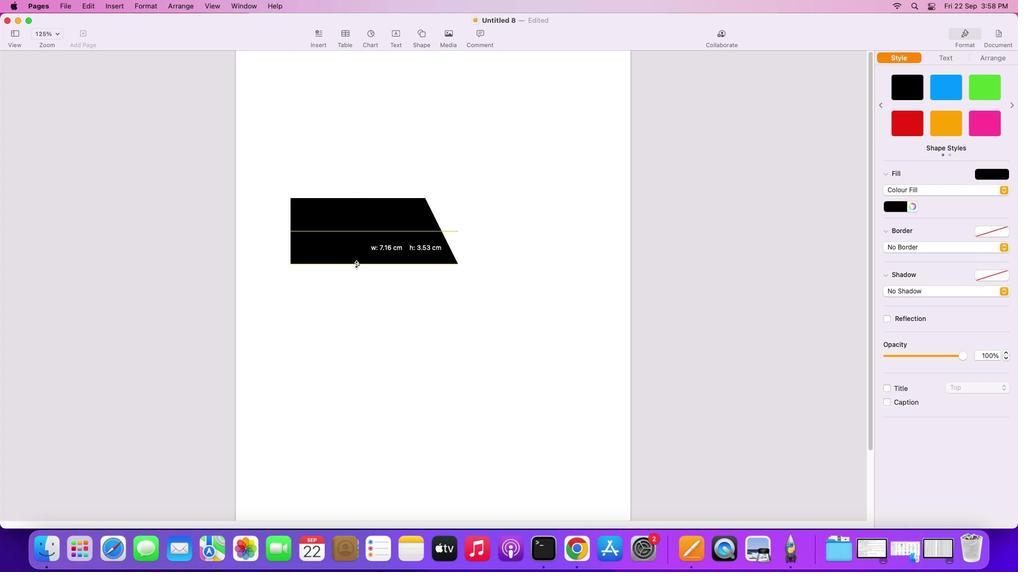 
Action: Mouse pressed left at (354, 265)
Screenshot: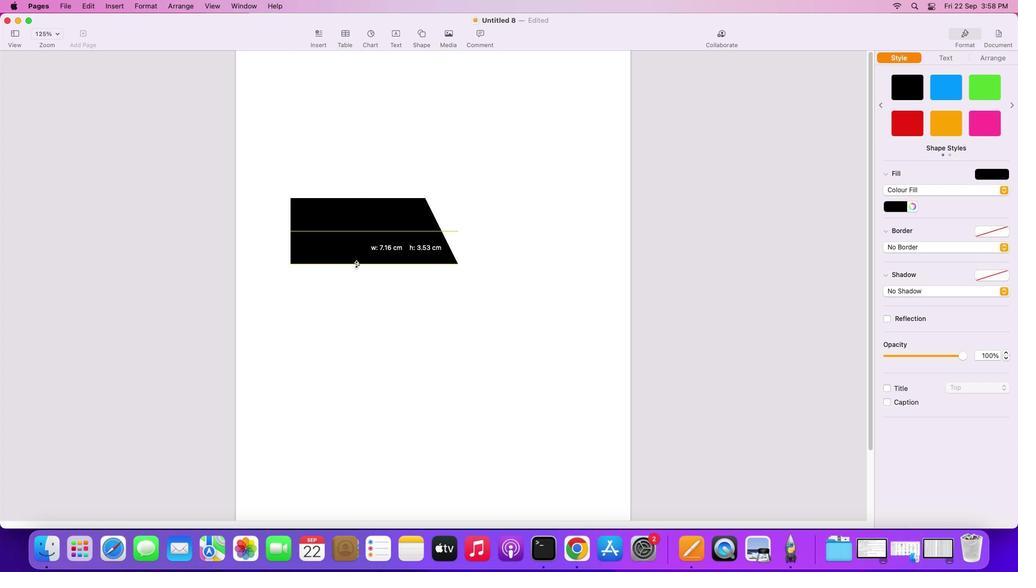 
Action: Mouse moved to (493, 223)
Screenshot: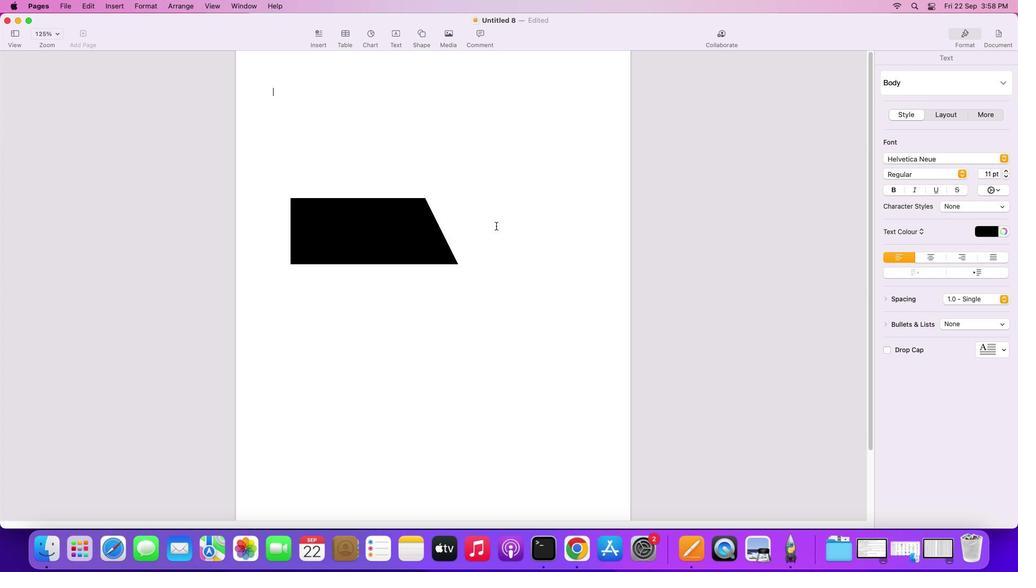
Action: Mouse pressed left at (493, 223)
Screenshot: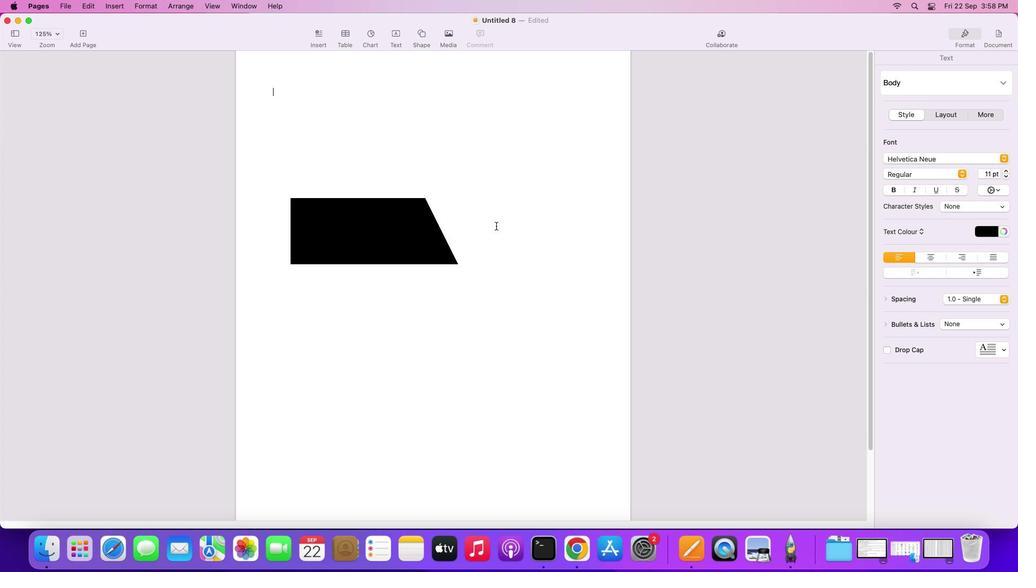 
Action: Mouse moved to (427, 235)
Screenshot: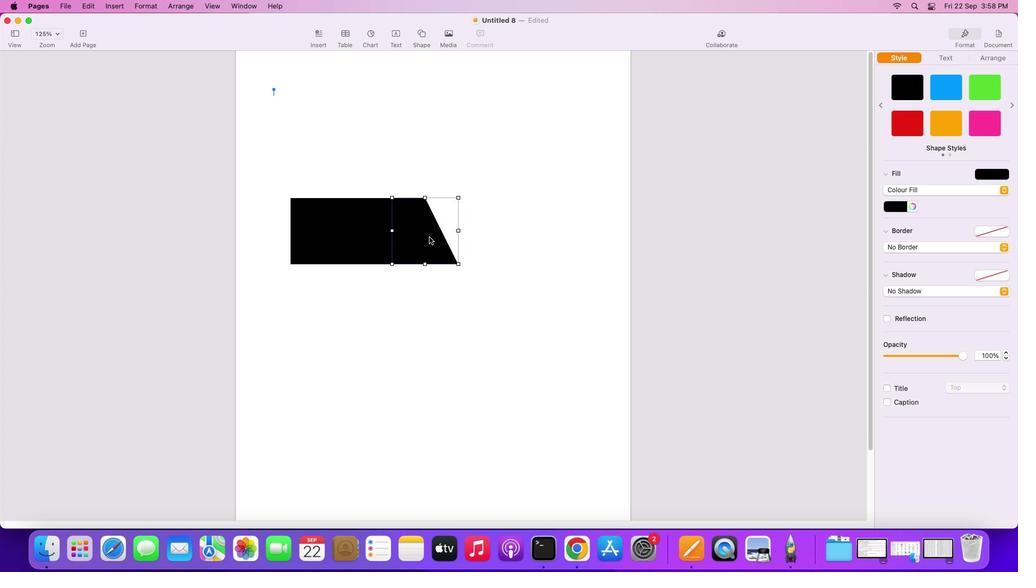 
Action: Mouse pressed left at (427, 235)
Screenshot: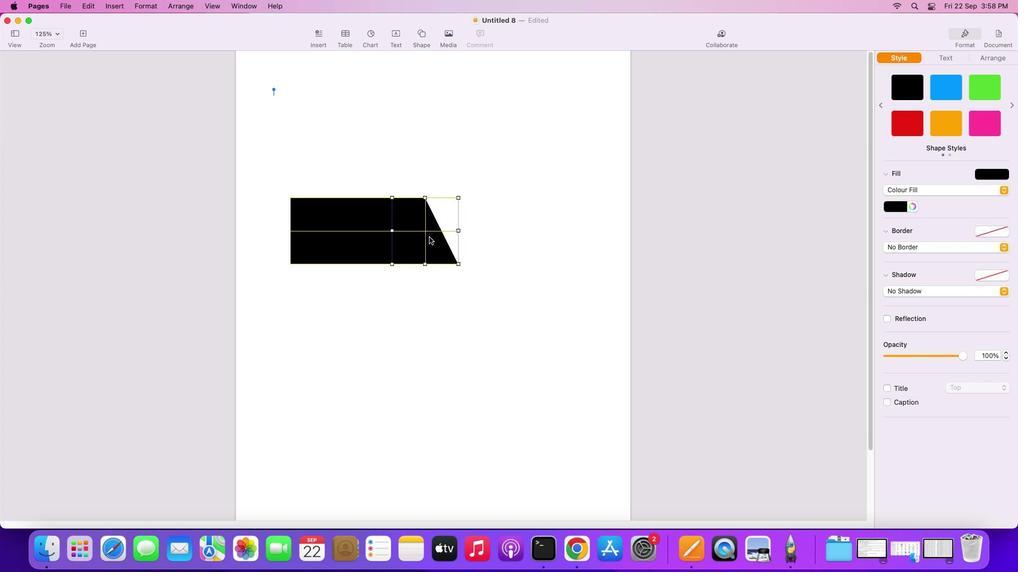 
Action: Mouse moved to (512, 226)
Screenshot: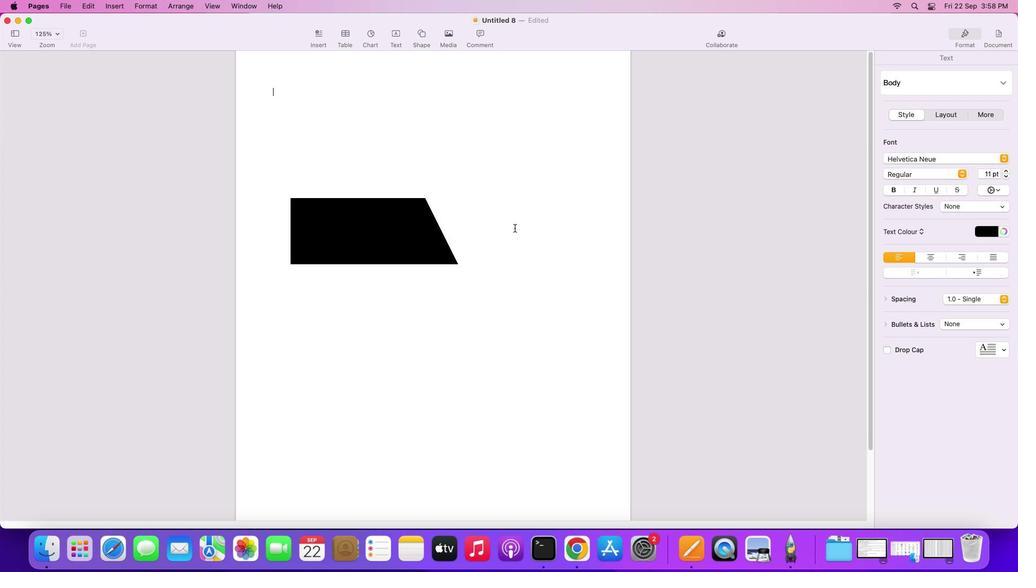 
Action: Mouse pressed left at (512, 226)
Screenshot: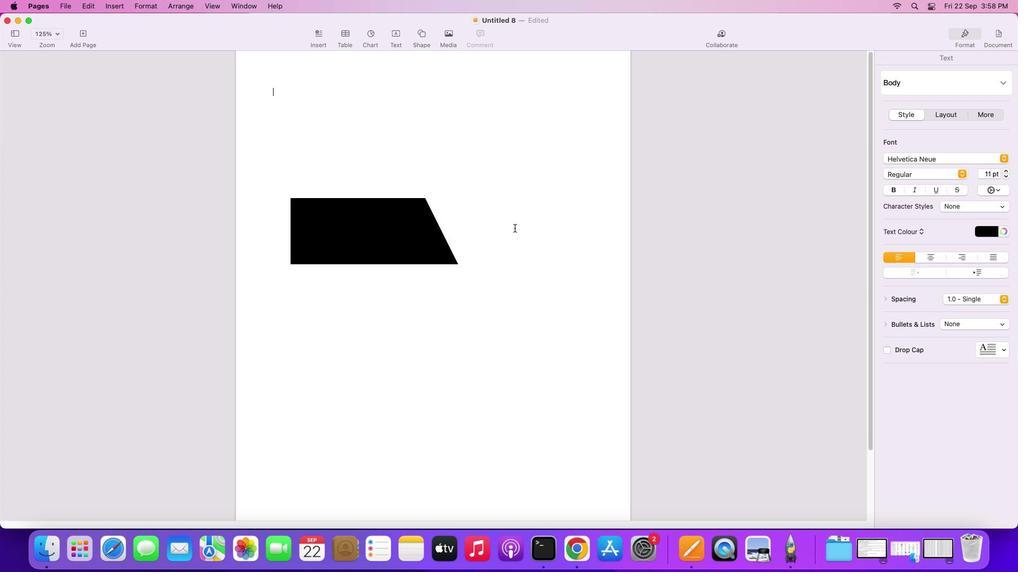 
Action: Mouse moved to (361, 223)
Screenshot: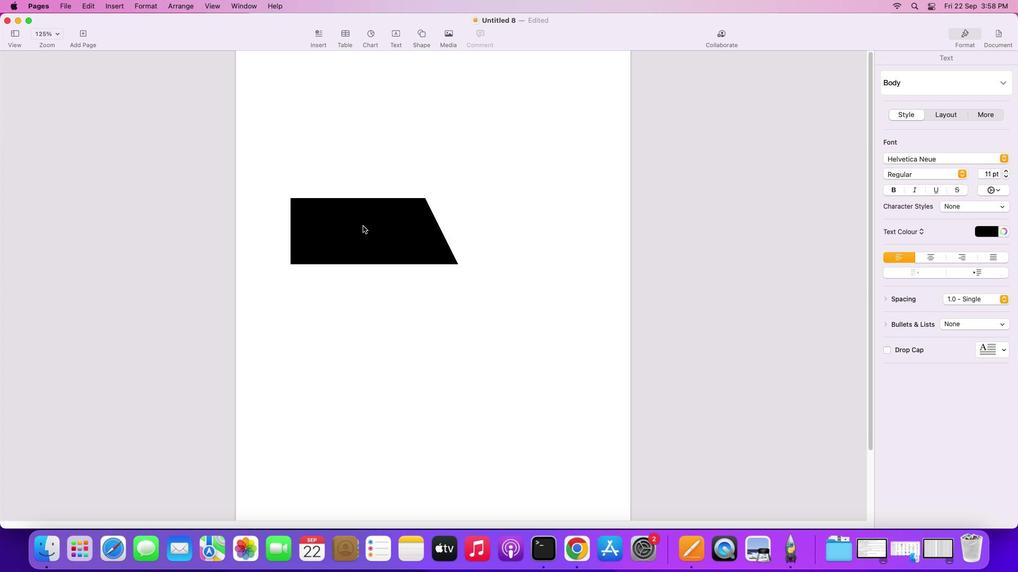 
Action: Key pressed Key.shift
Screenshot: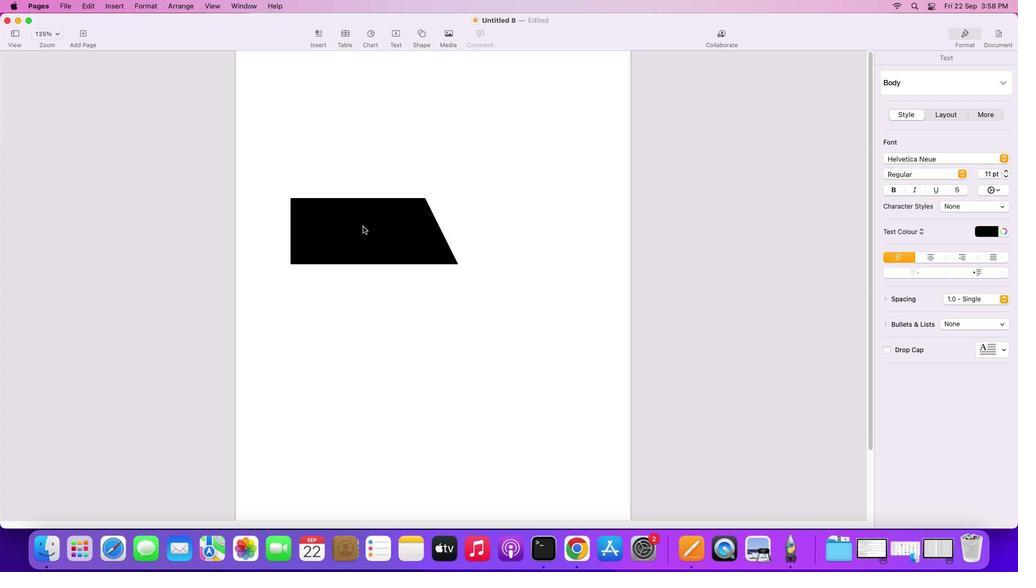 
Action: Mouse moved to (361, 224)
Screenshot: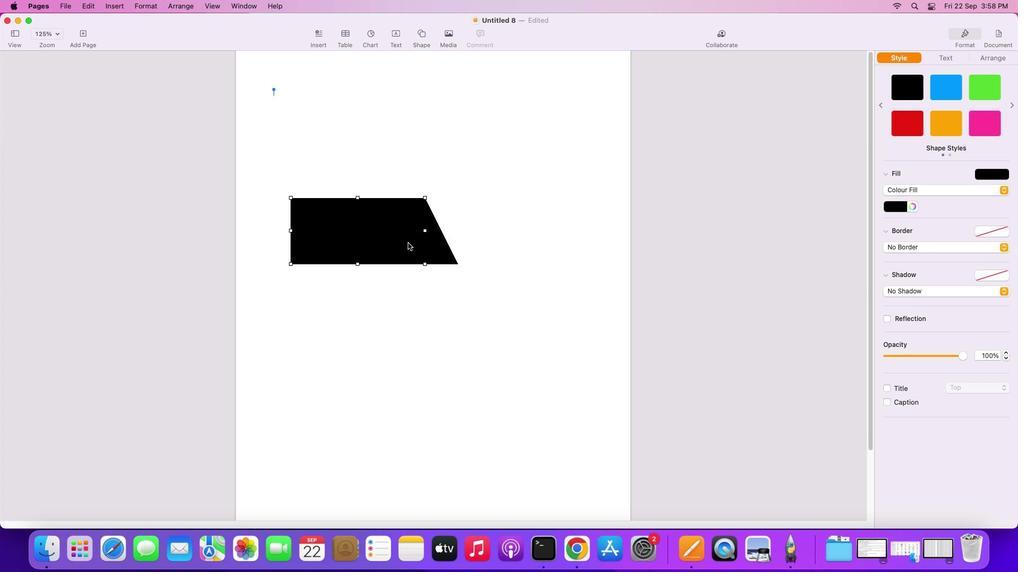 
Action: Mouse pressed left at (361, 224)
Screenshot: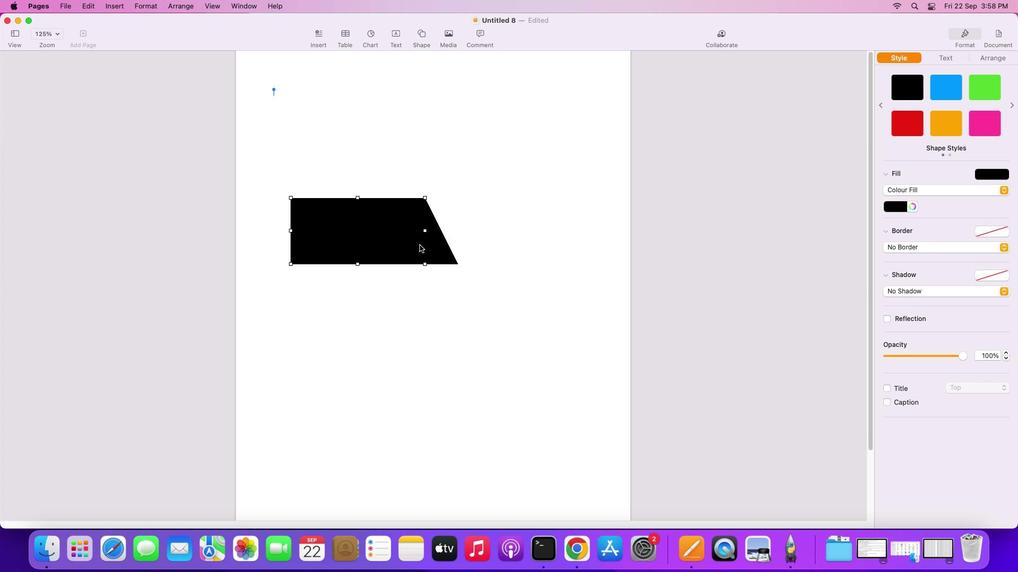 
Action: Mouse moved to (436, 244)
Screenshot: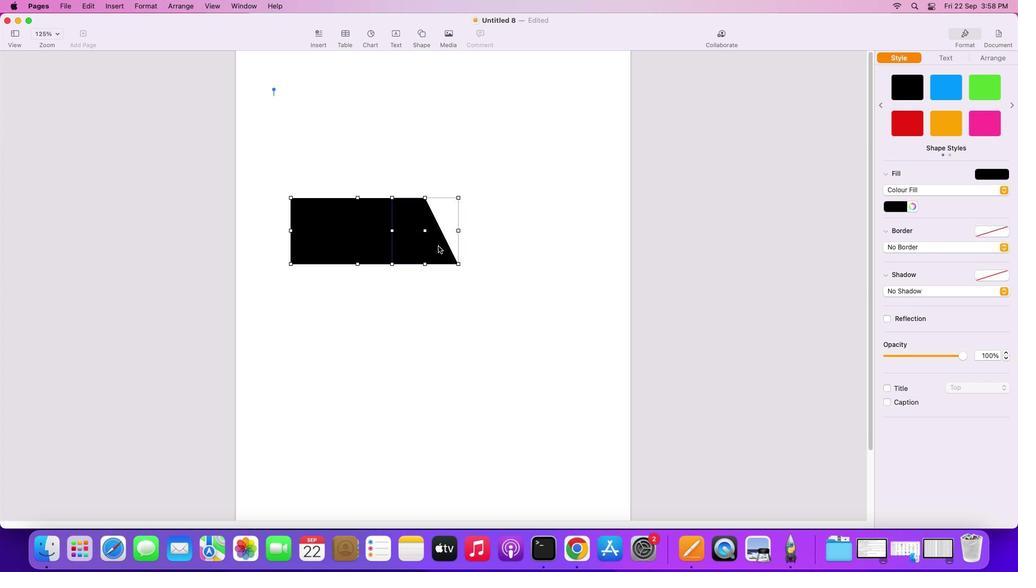 
Action: Mouse pressed left at (436, 244)
Screenshot: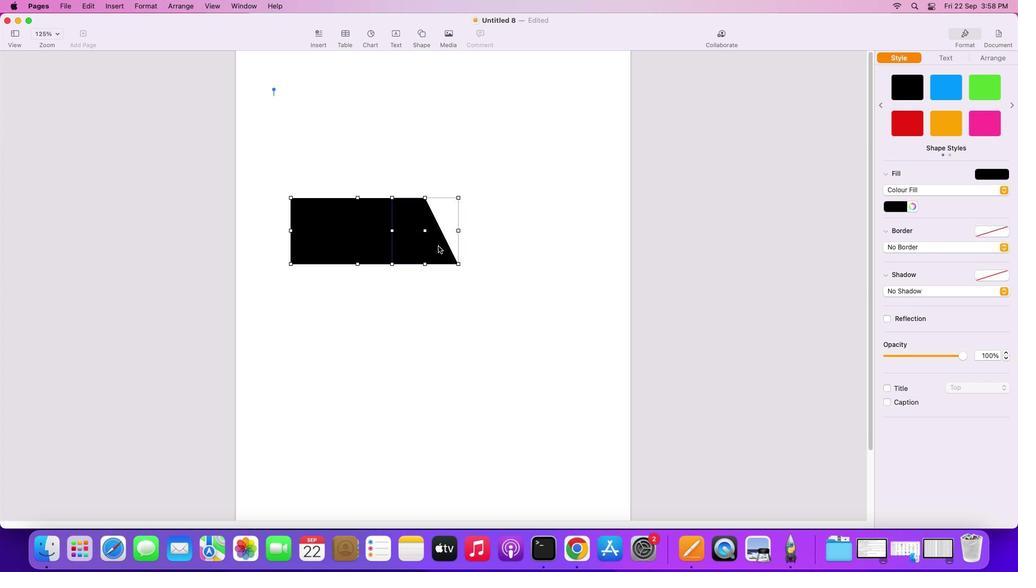 
Action: Mouse moved to (436, 244)
Screenshot: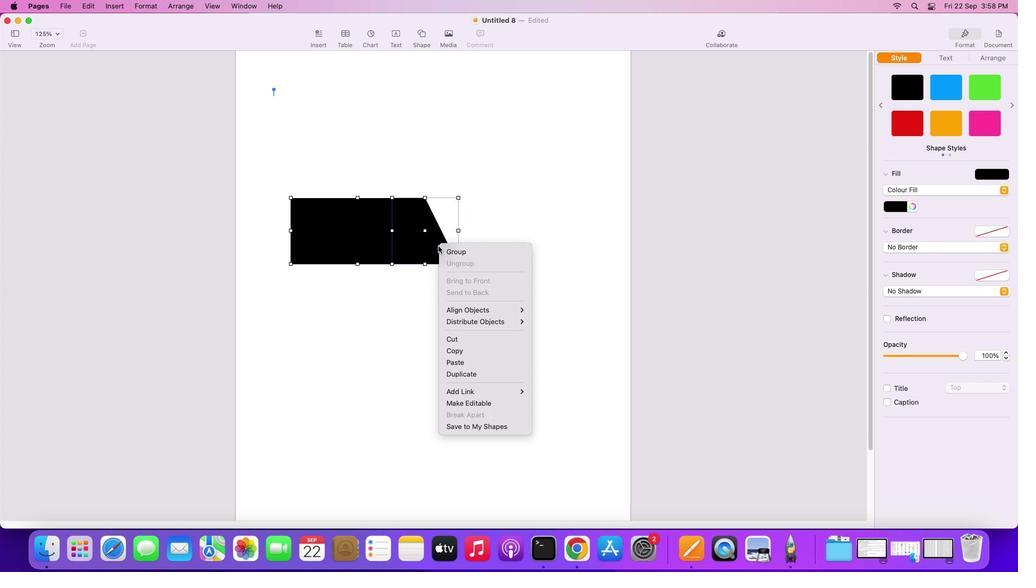 
Action: Mouse pressed right at (436, 244)
Screenshot: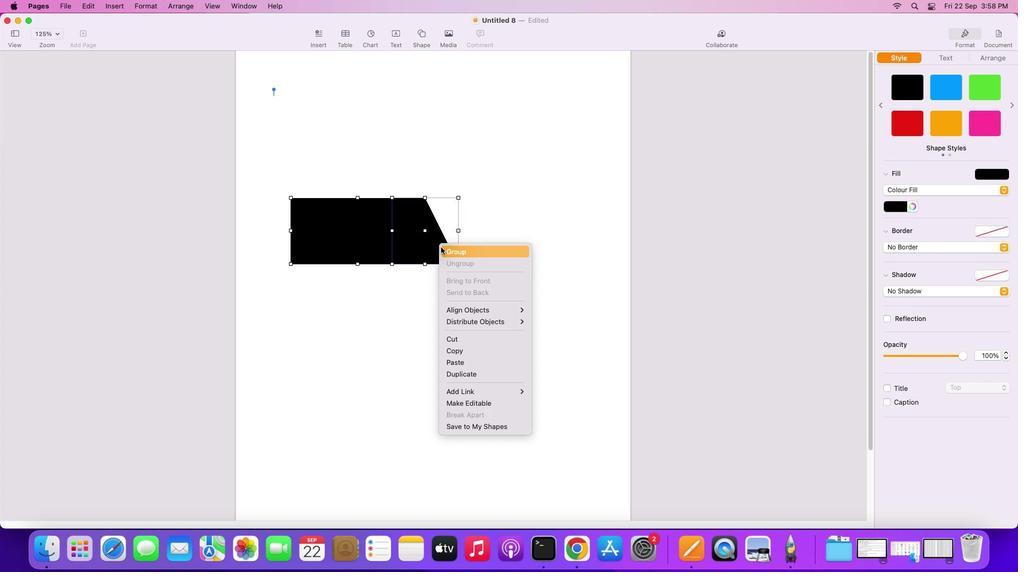 
Action: Mouse moved to (442, 247)
Screenshot: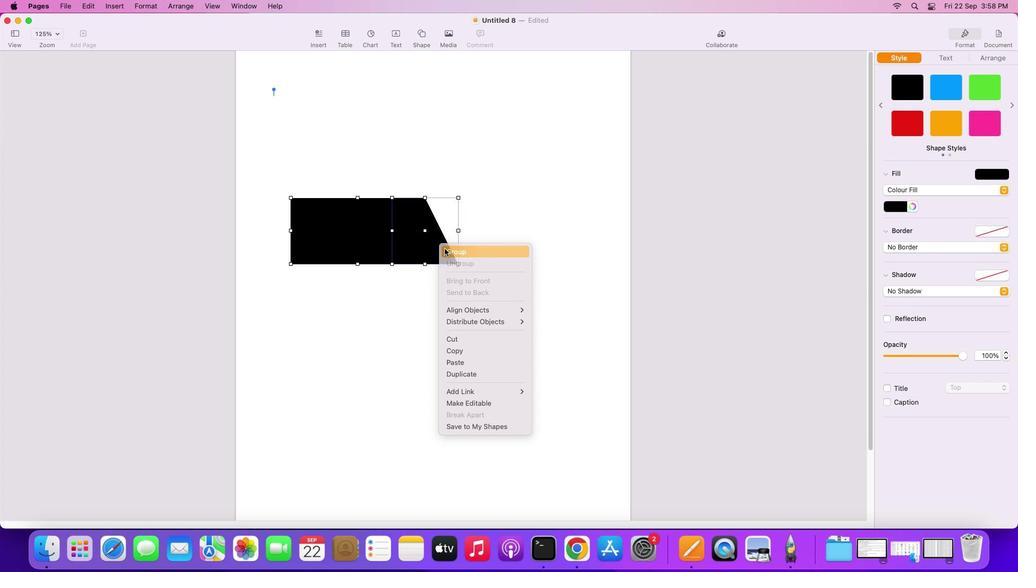 
Action: Mouse pressed left at (442, 247)
Screenshot: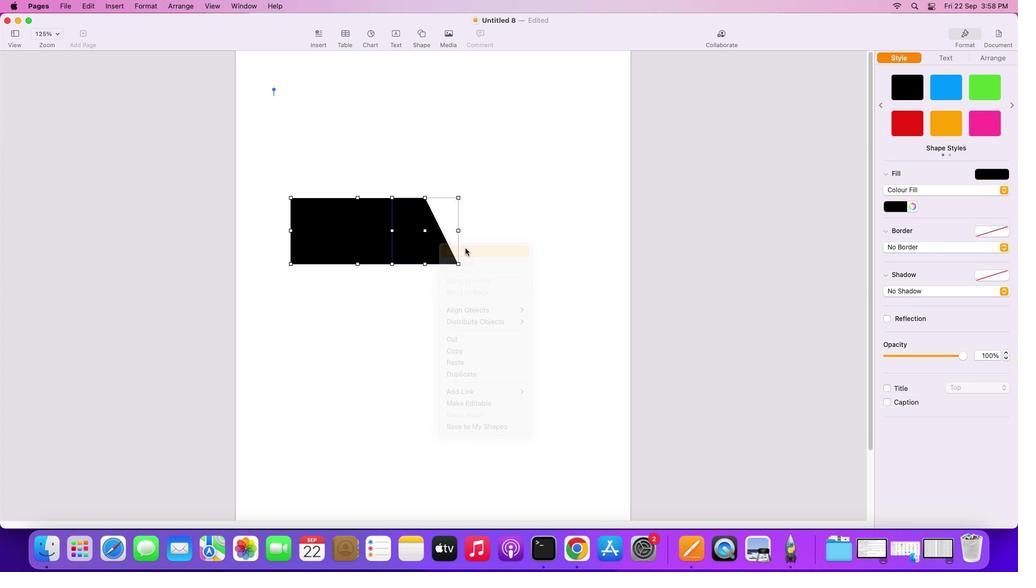 
Action: Mouse moved to (496, 241)
Screenshot: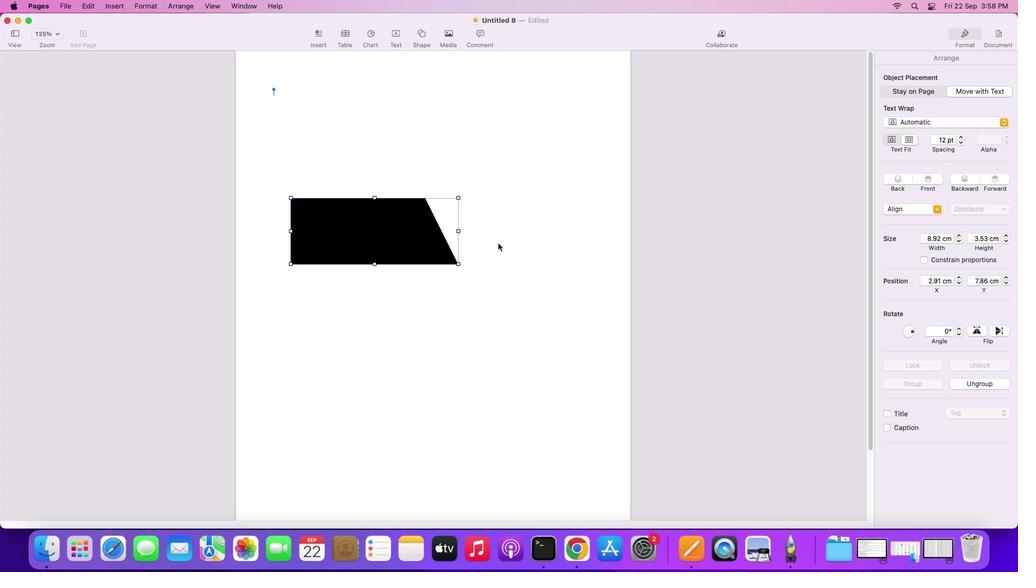 
Action: Mouse pressed left at (496, 241)
Screenshot: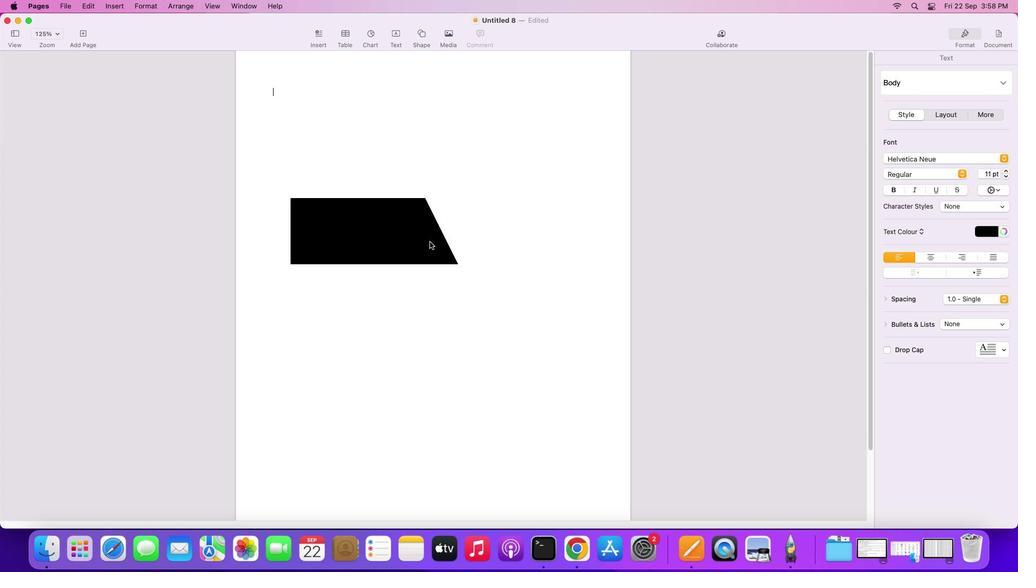 
Action: Mouse moved to (423, 238)
Screenshot: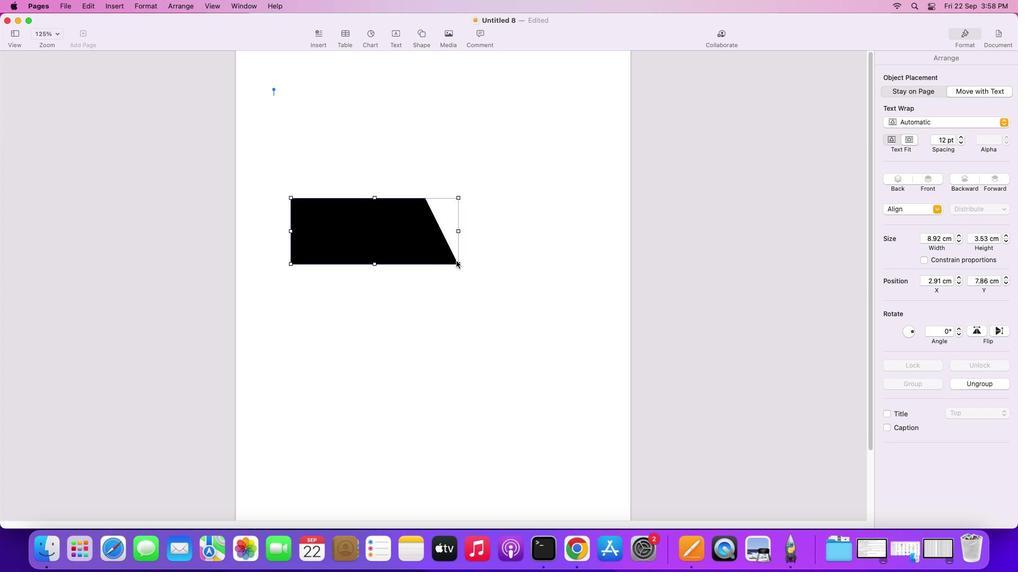 
Action: Mouse pressed left at (423, 238)
Screenshot: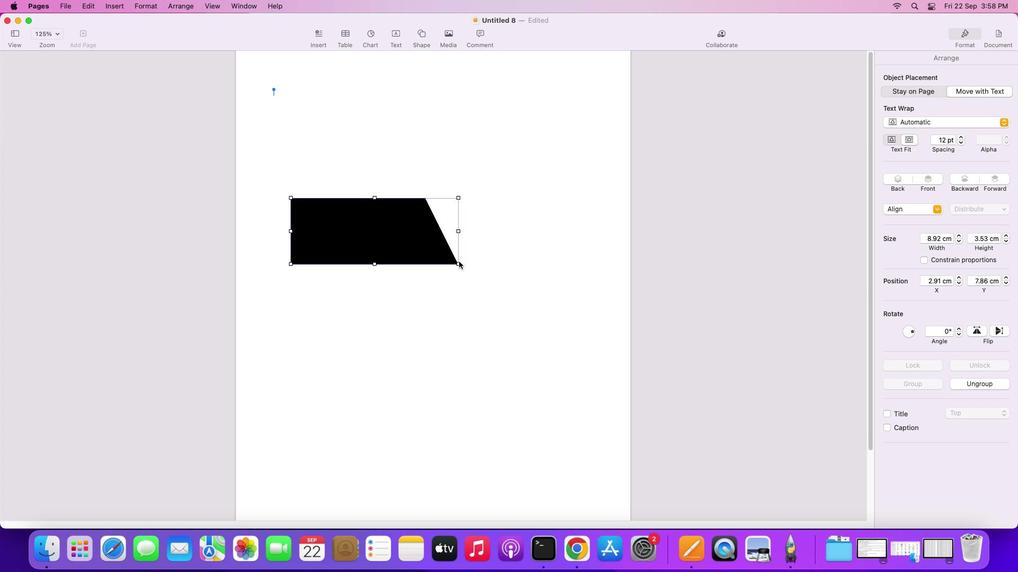 
Action: Mouse moved to (456, 262)
Screenshot: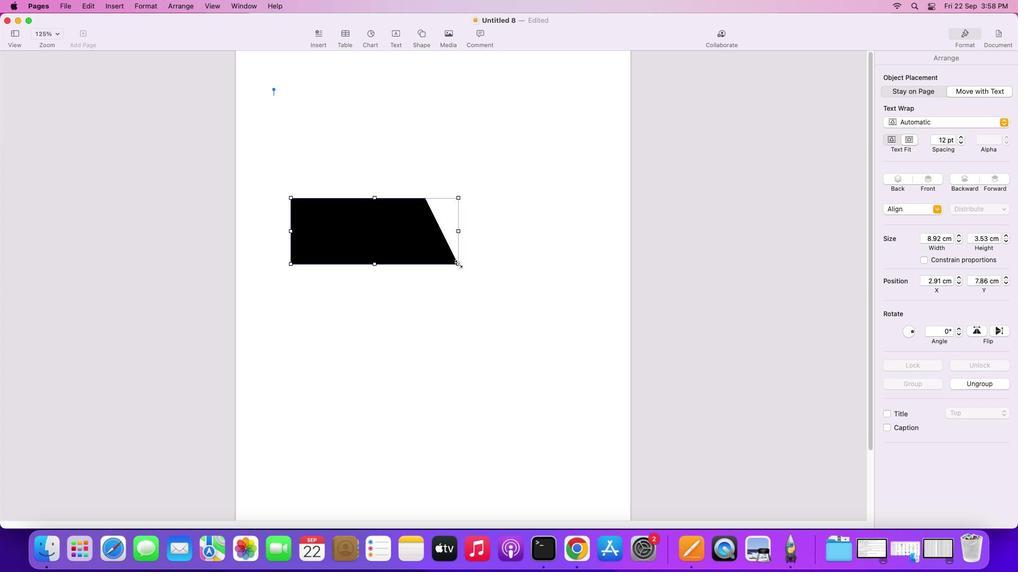 
Action: Mouse pressed left at (456, 262)
Screenshot: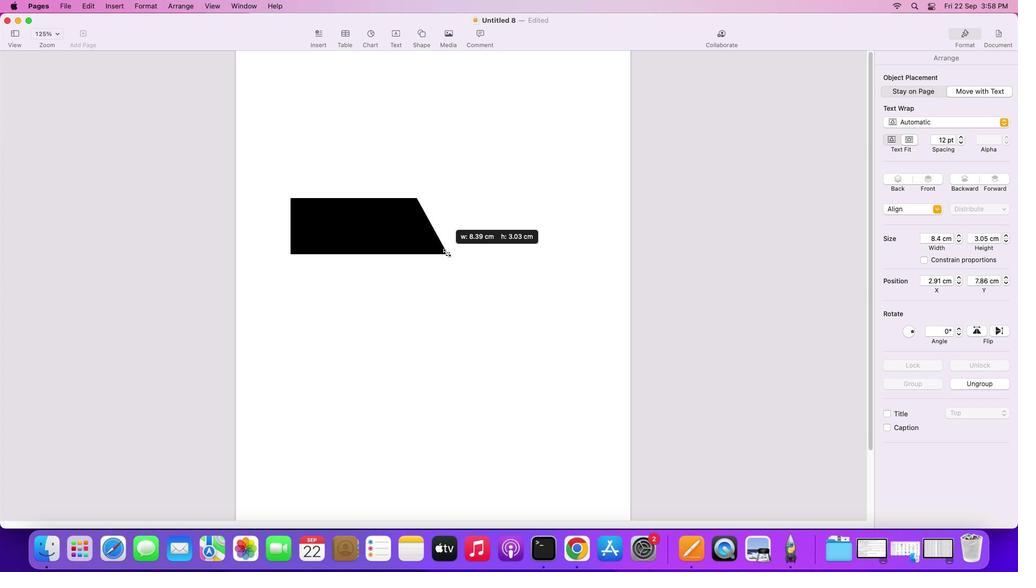 
Action: Mouse moved to (444, 199)
Screenshot: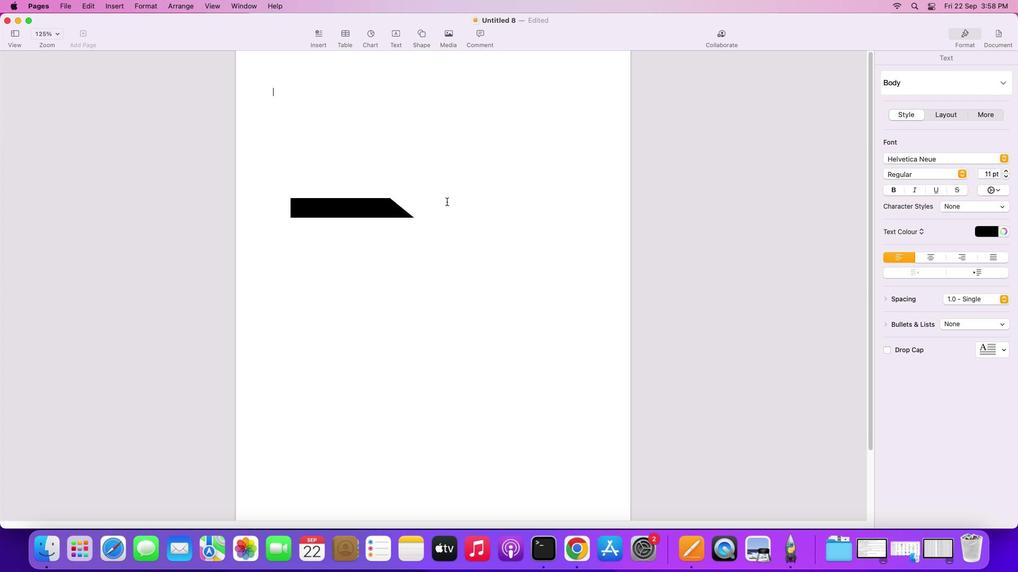 
Action: Mouse pressed left at (444, 199)
Screenshot: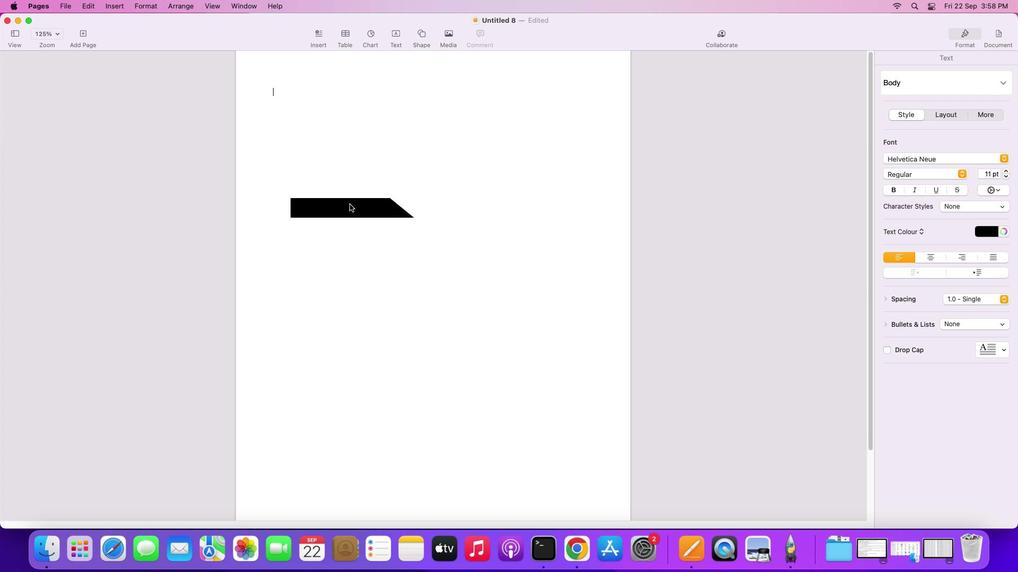 
Action: Mouse moved to (355, 202)
Screenshot: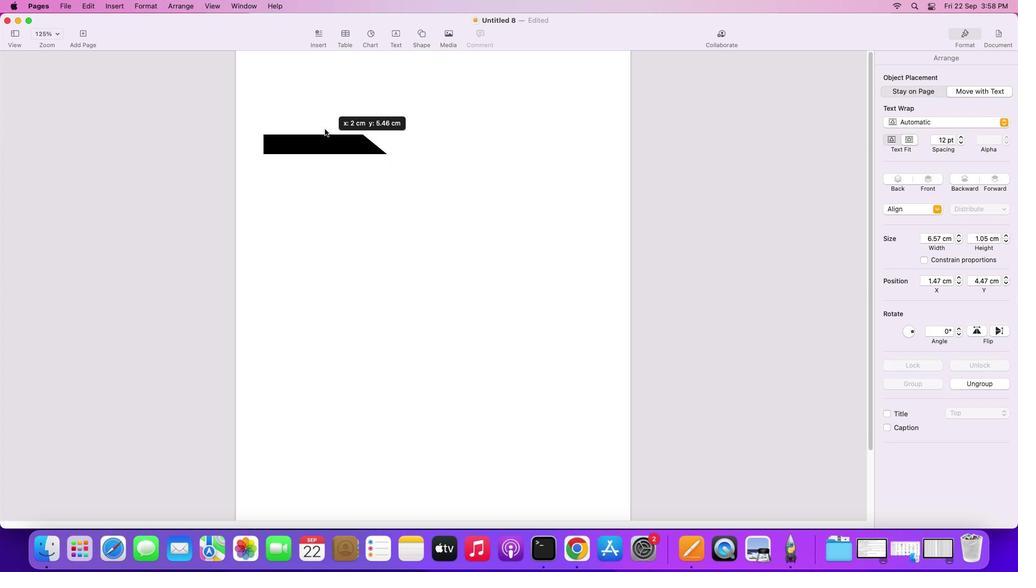 
Action: Mouse pressed left at (355, 202)
Screenshot: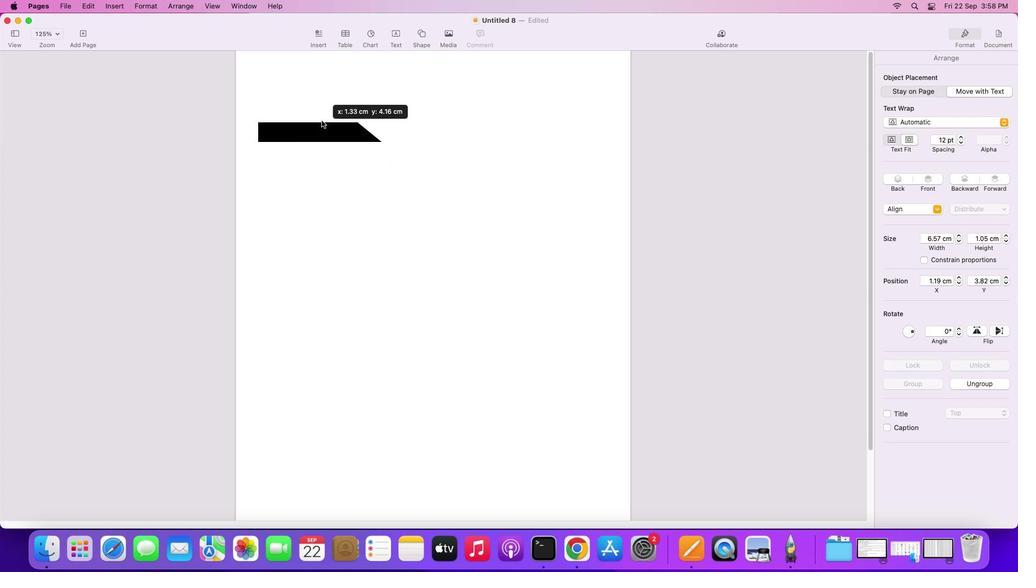 
Action: Mouse moved to (355, 68)
Screenshot: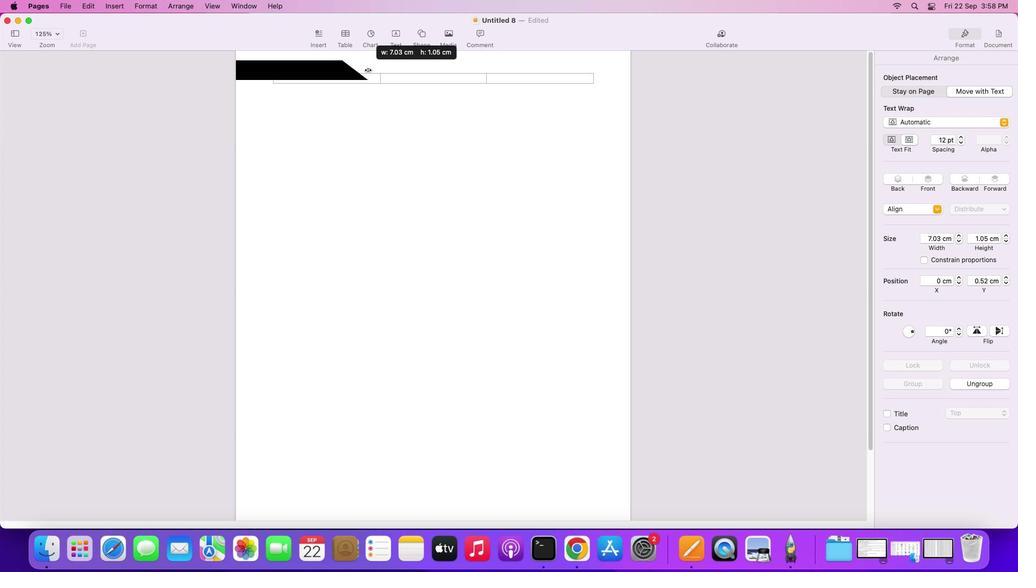 
Action: Mouse pressed left at (355, 68)
Screenshot: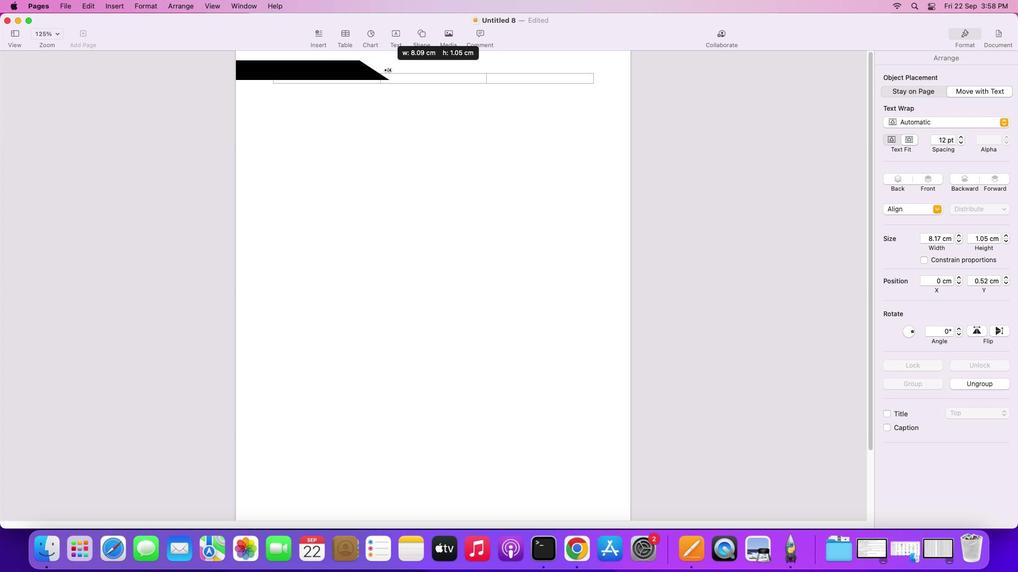 
Action: Mouse moved to (423, 129)
Screenshot: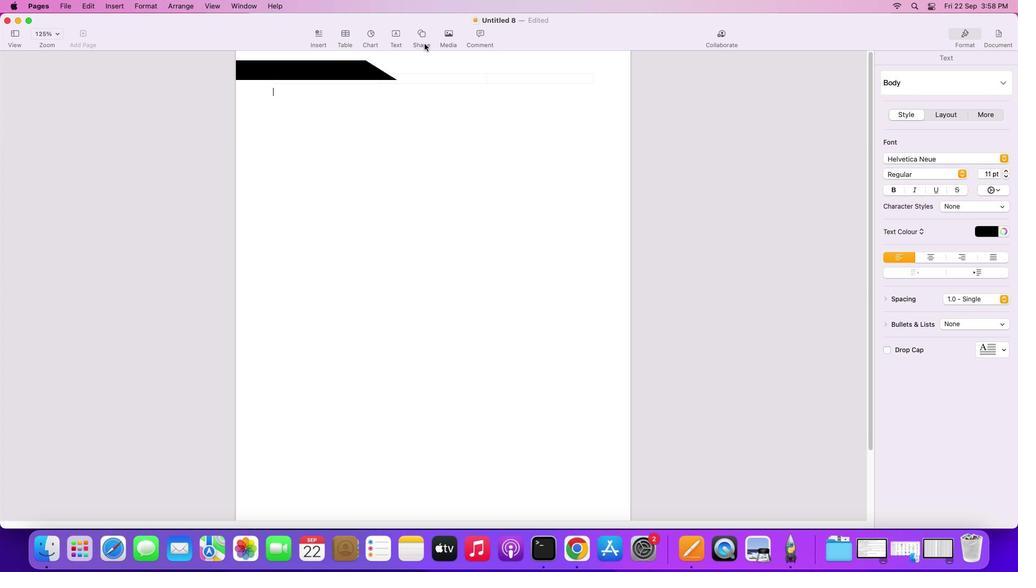 
Action: Mouse pressed left at (423, 129)
Screenshot: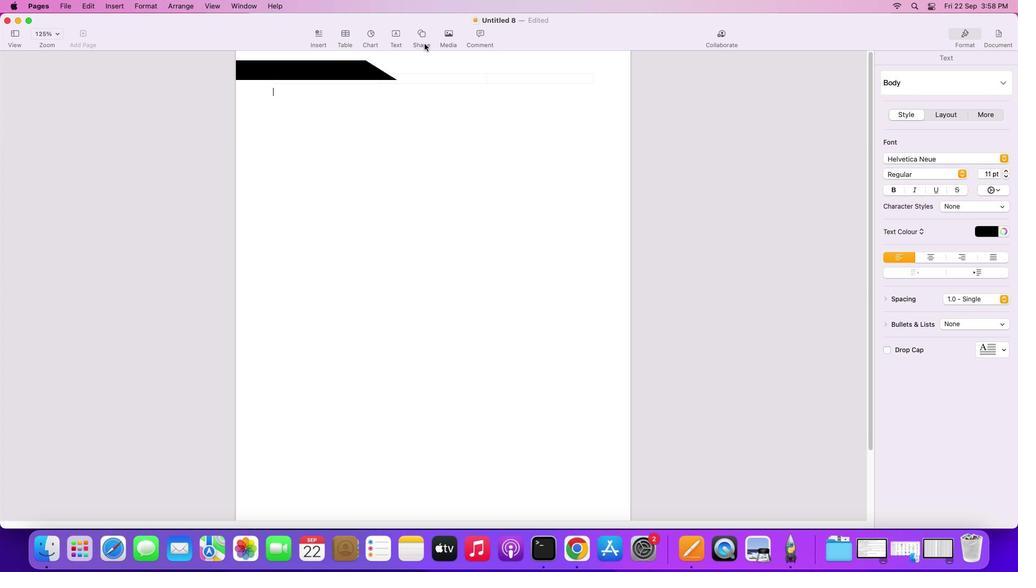 
Action: Mouse moved to (420, 31)
Screenshot: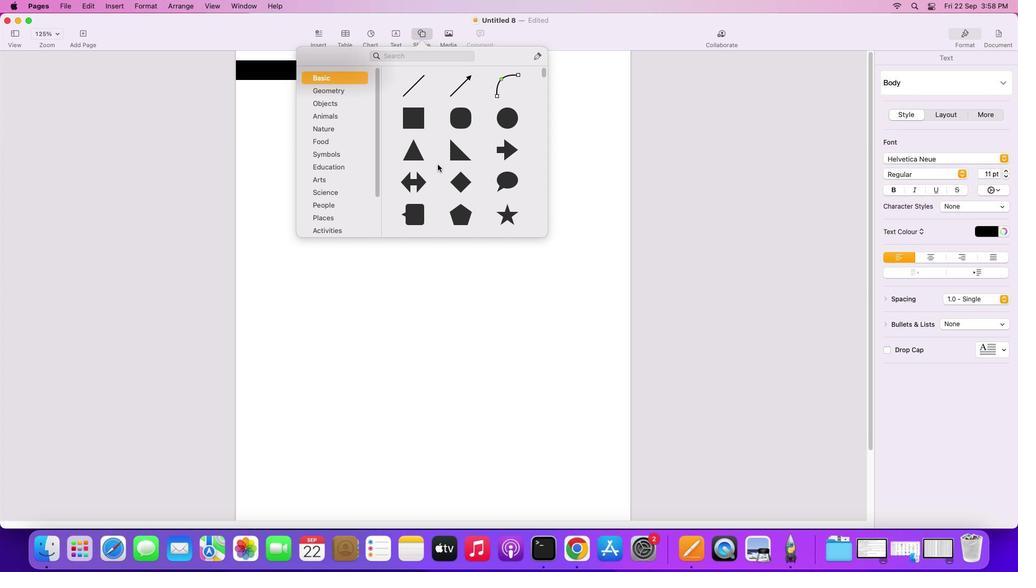 
Action: Mouse pressed left at (420, 31)
Screenshot: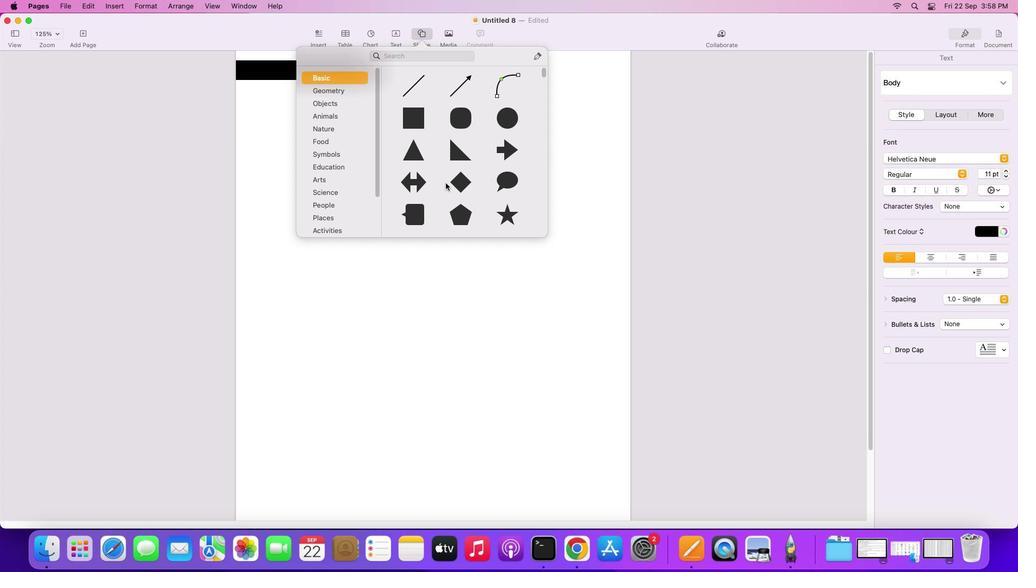 
Action: Mouse moved to (443, 181)
Screenshot: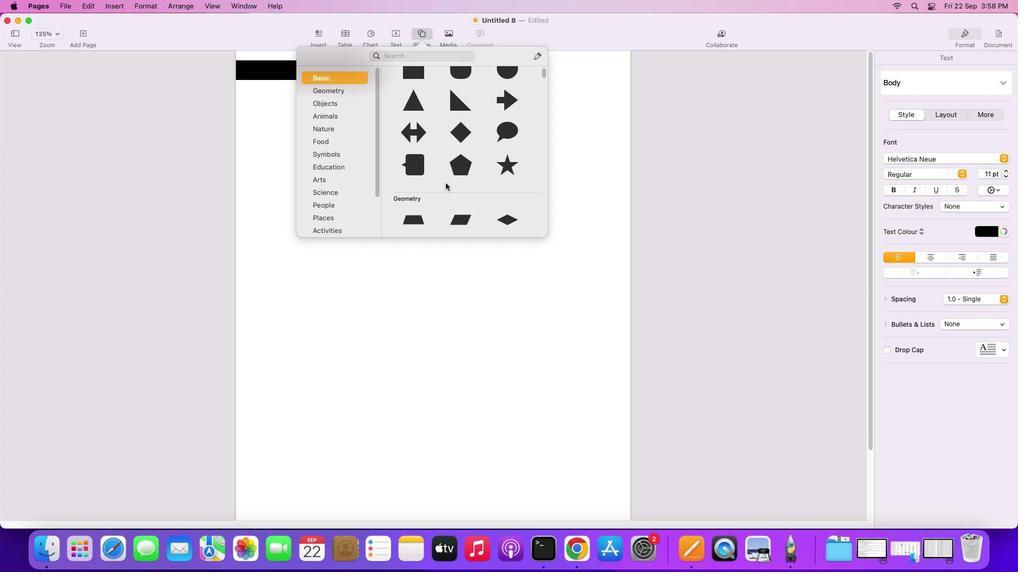 
Action: Mouse scrolled (443, 181) with delta (-1, -2)
Screenshot: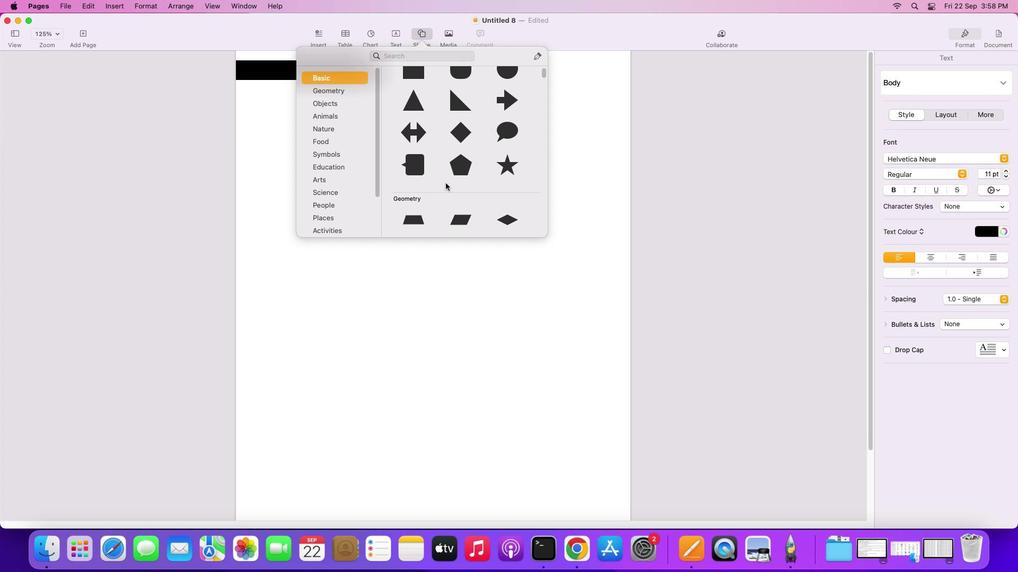
Action: Mouse scrolled (443, 181) with delta (-1, -2)
Screenshot: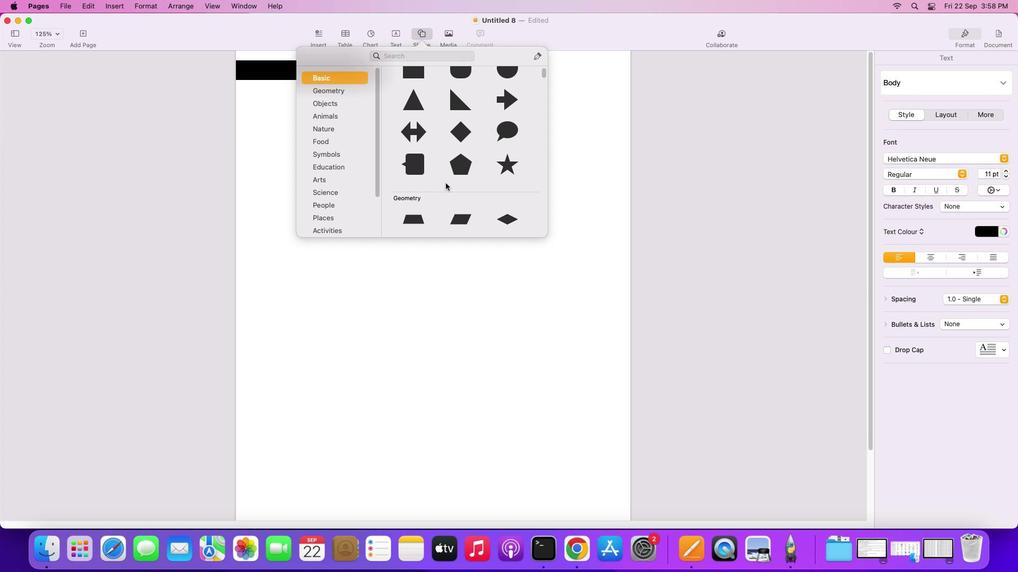 
Action: Mouse scrolled (443, 181) with delta (-1, -3)
Screenshot: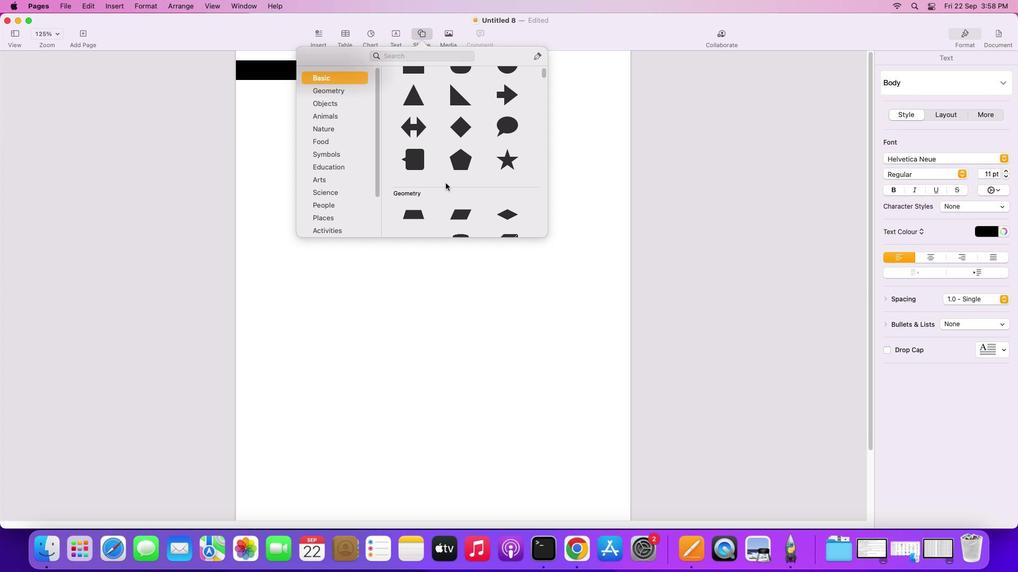 
Action: Mouse scrolled (443, 181) with delta (-1, -3)
Screenshot: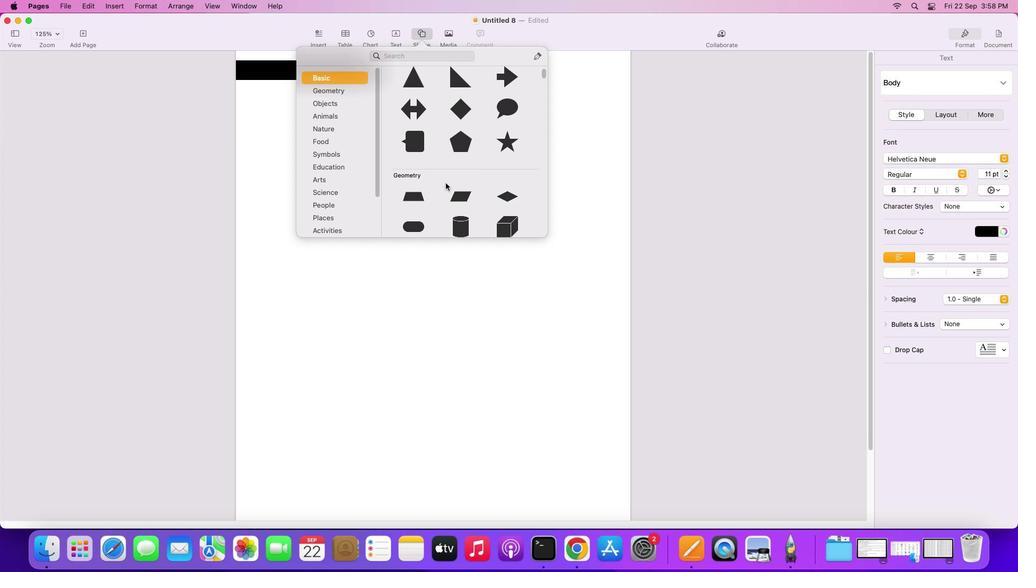 
Action: Mouse scrolled (443, 181) with delta (-1, -2)
Screenshot: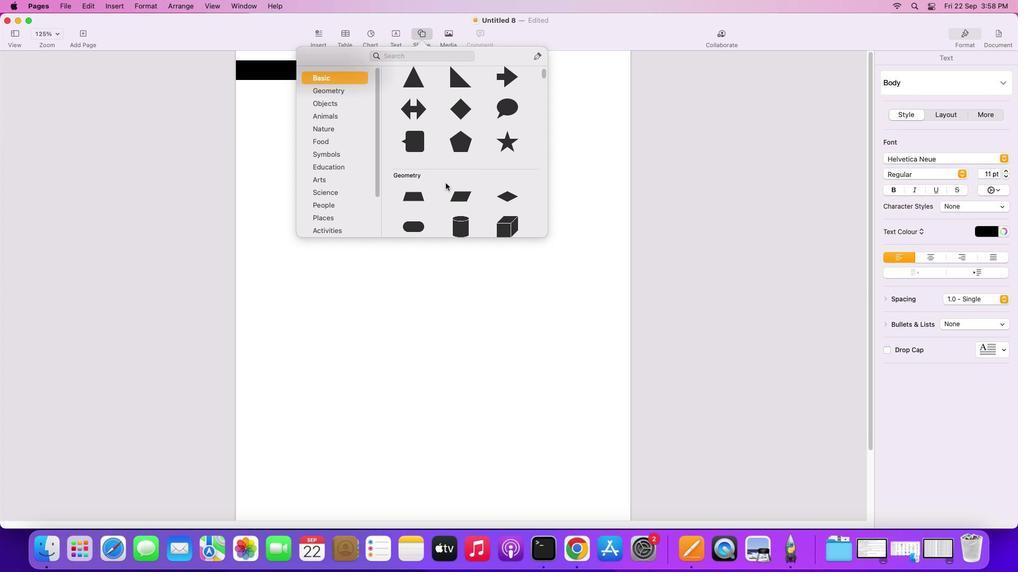 
Action: Mouse scrolled (443, 181) with delta (-1, -2)
Screenshot: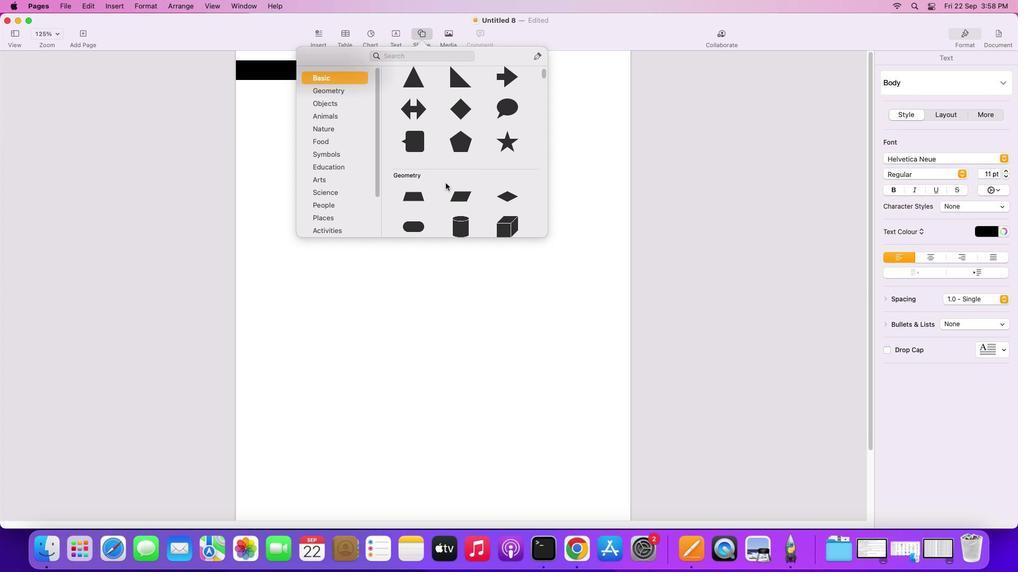 
Action: Mouse scrolled (443, 181) with delta (-1, -3)
Screenshot: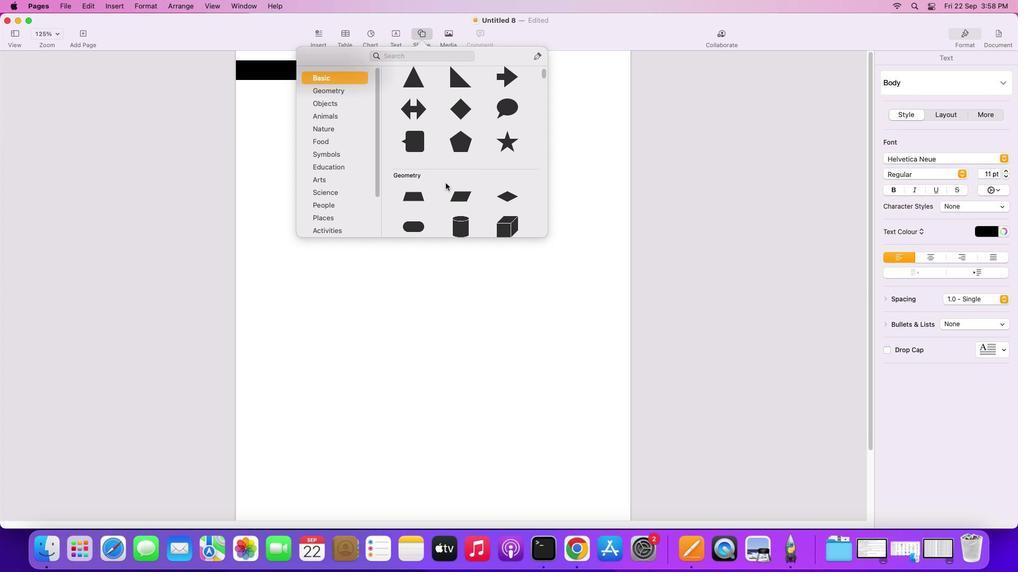 
Action: Mouse moved to (459, 193)
Screenshot: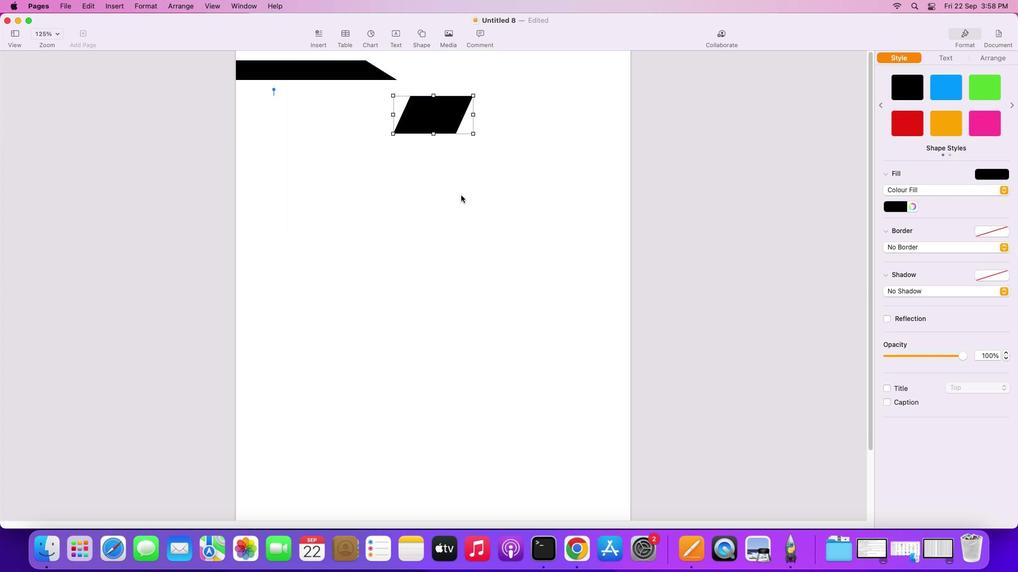
Action: Mouse pressed left at (459, 193)
Screenshot: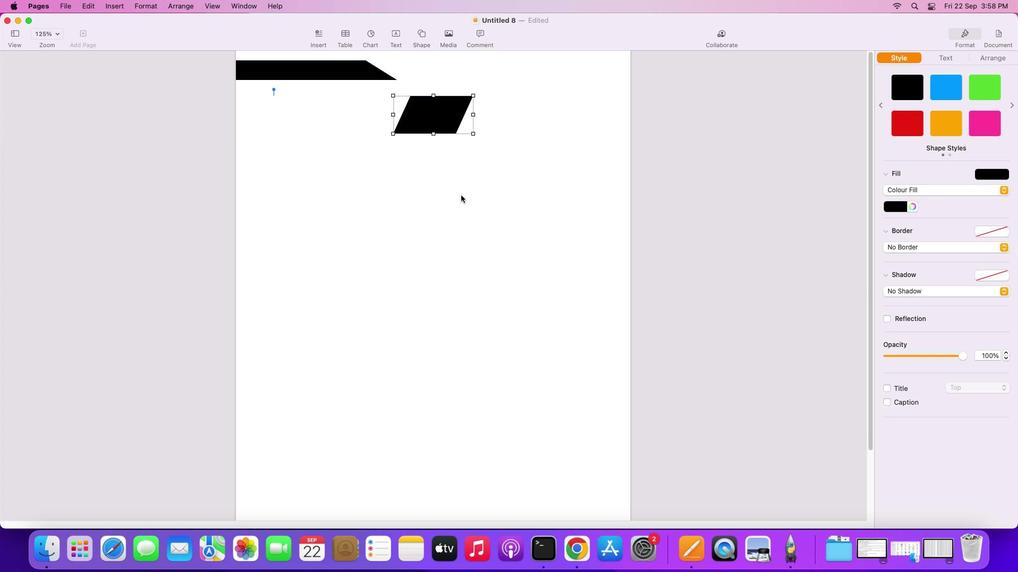 
Action: Mouse moved to (992, 54)
Screenshot: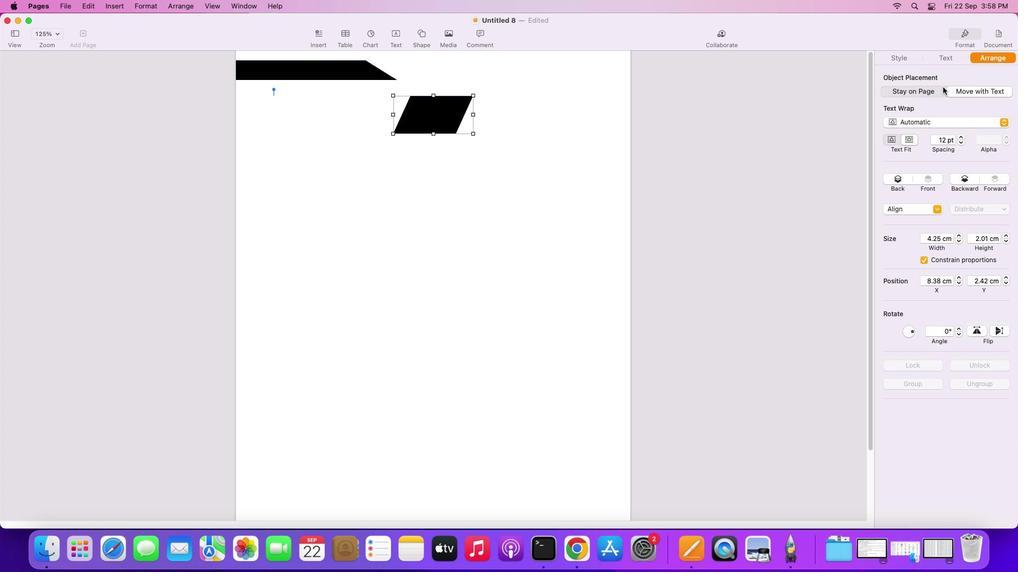 
Action: Mouse pressed left at (992, 54)
Screenshot: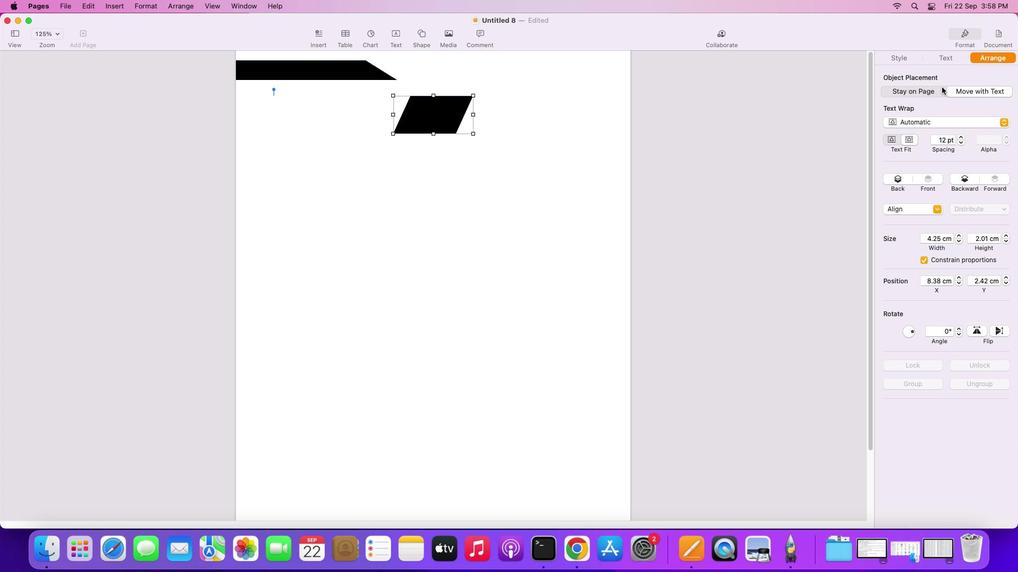 
Action: Mouse moved to (929, 84)
Screenshot: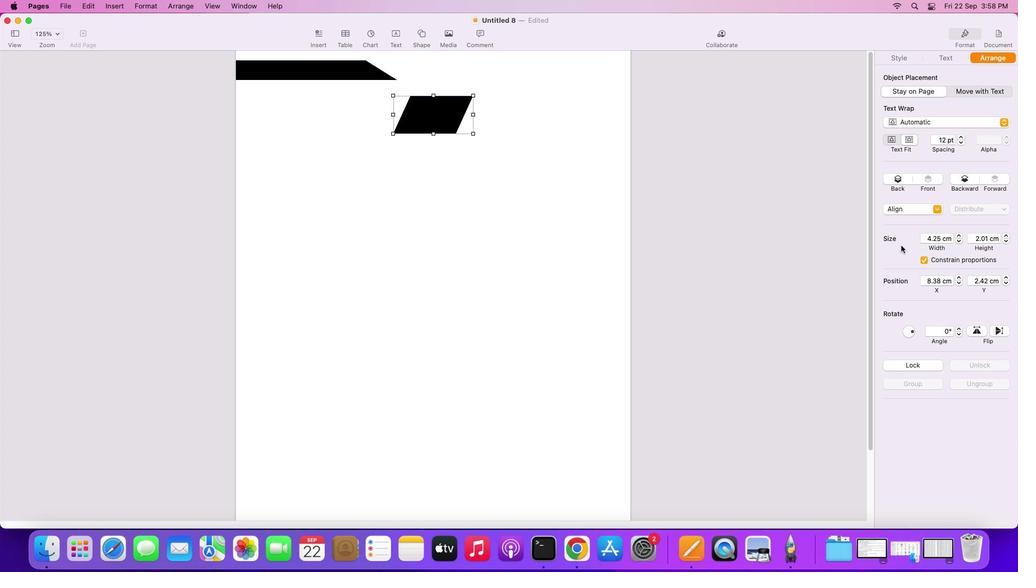 
Action: Mouse pressed left at (929, 84)
Screenshot: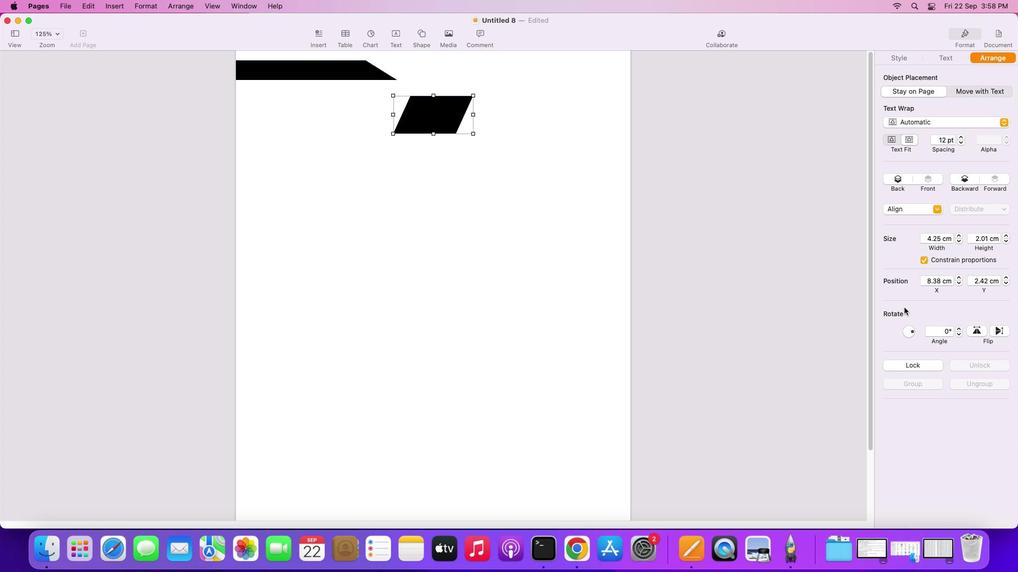 
Action: Mouse moved to (975, 332)
Screenshot: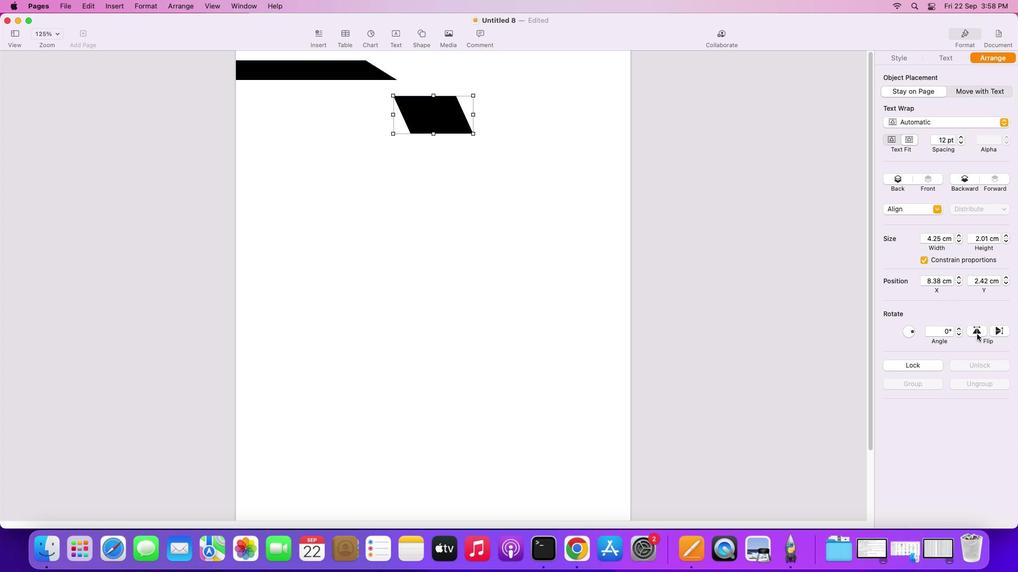 
Action: Mouse pressed left at (975, 332)
Screenshot: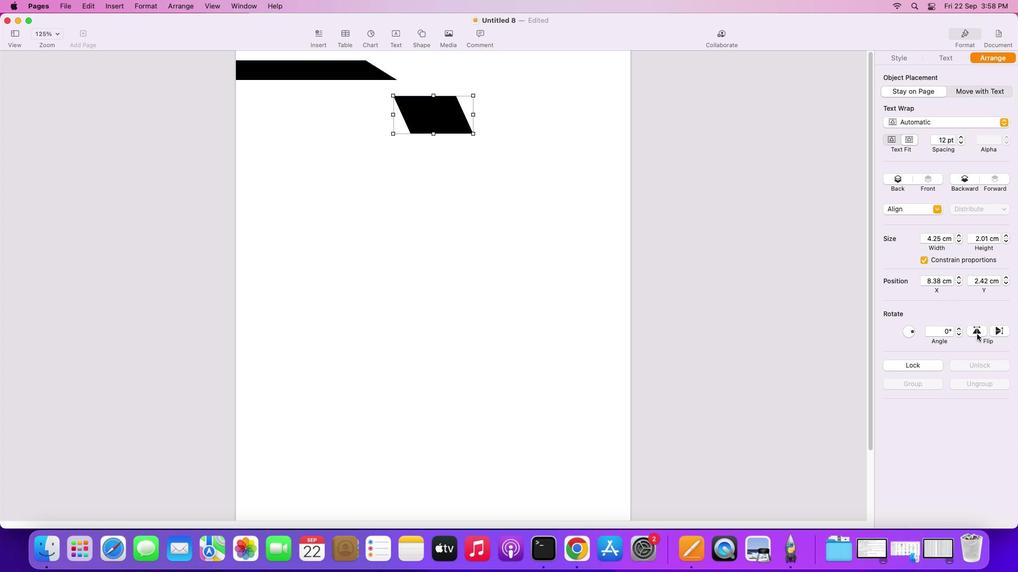 
Action: Mouse moved to (454, 115)
Screenshot: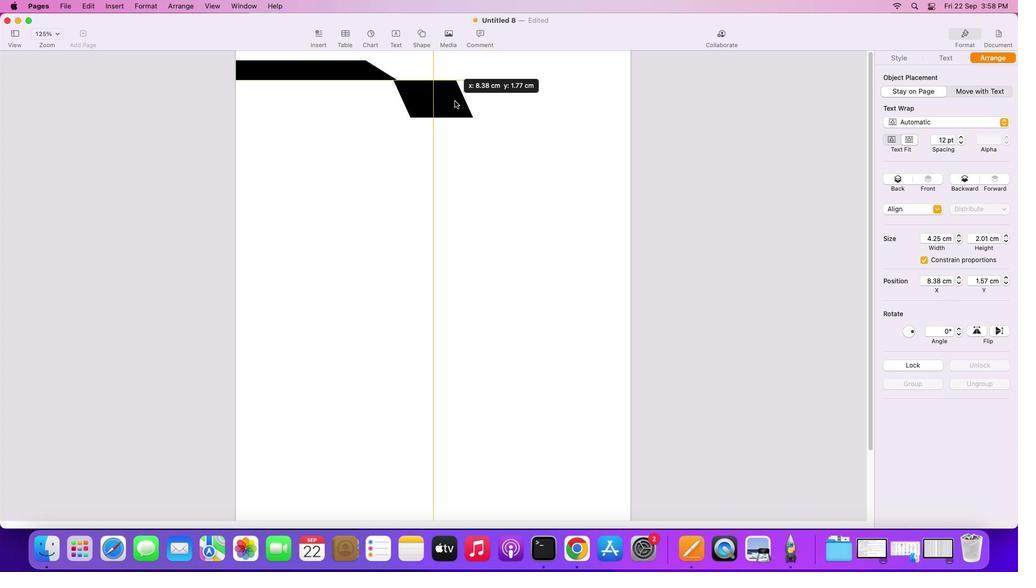 
Action: Mouse pressed left at (454, 115)
Screenshot: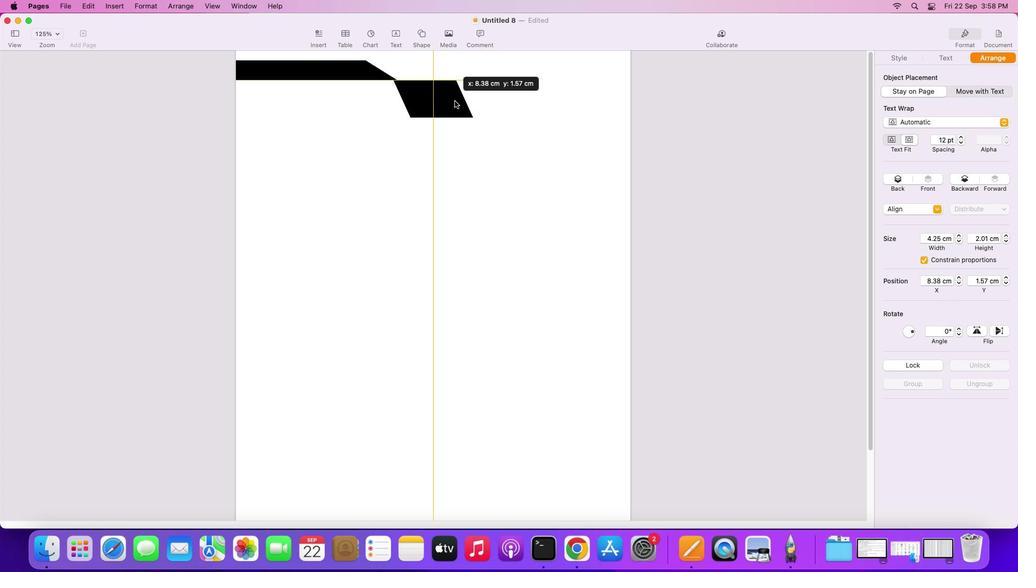 
Action: Mouse moved to (471, 115)
Screenshot: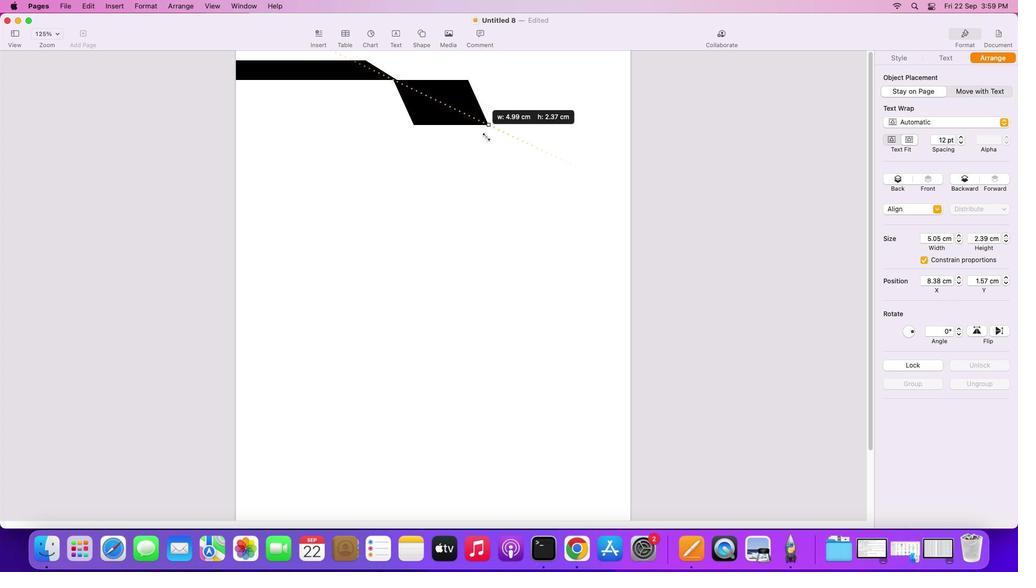 
Action: Mouse pressed left at (471, 115)
Screenshot: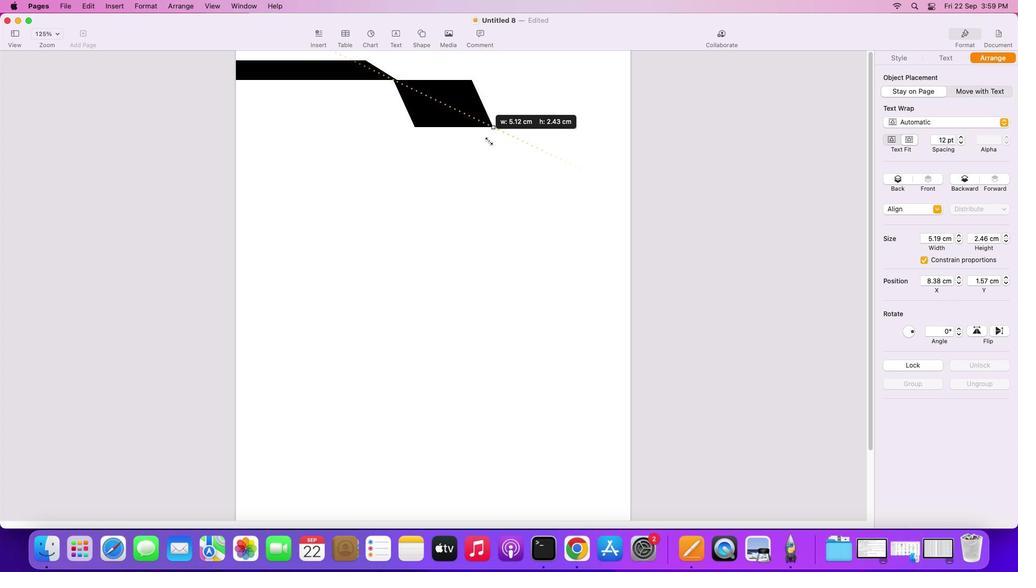 
Action: Mouse moved to (456, 102)
Screenshot: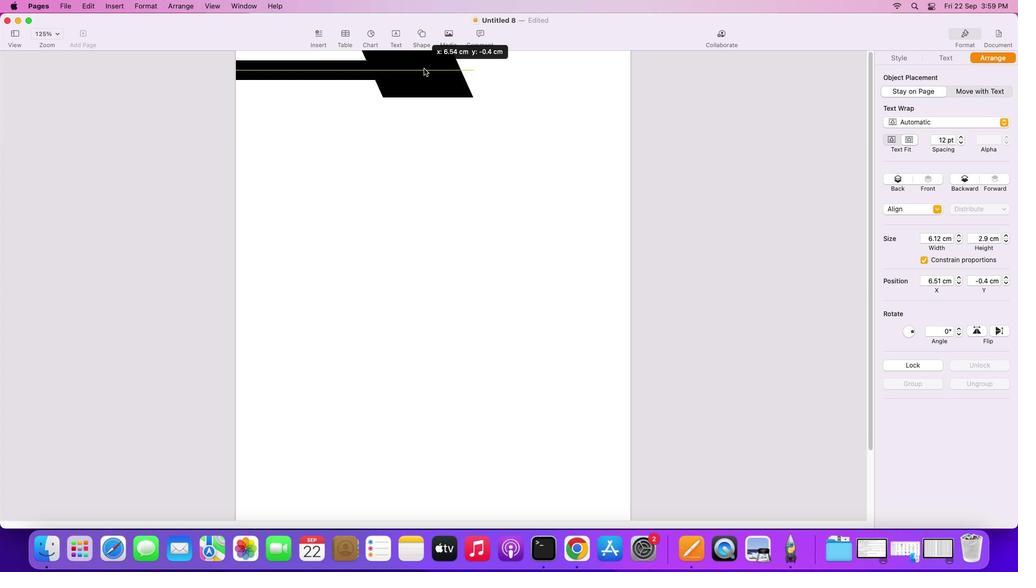 
Action: Mouse pressed left at (456, 102)
Screenshot: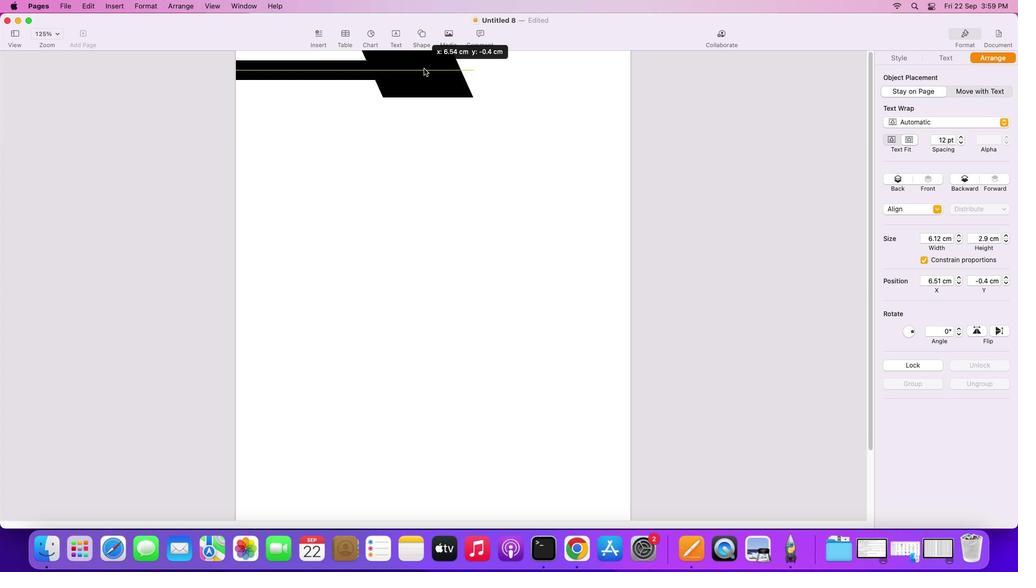 
Action: Mouse moved to (905, 57)
Screenshot: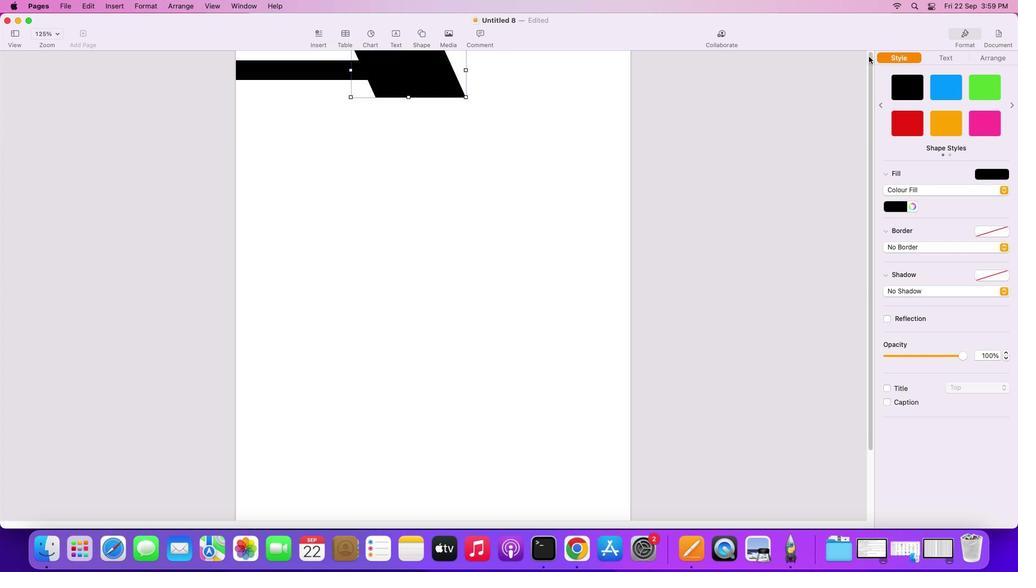 
Action: Mouse pressed left at (905, 57)
Screenshot: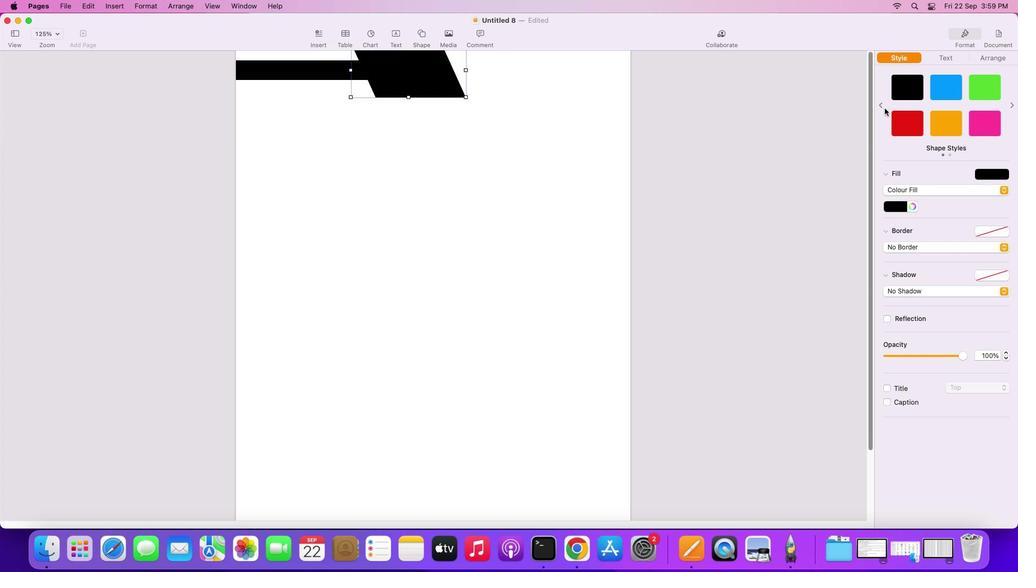 
Action: Mouse moved to (937, 85)
Screenshot: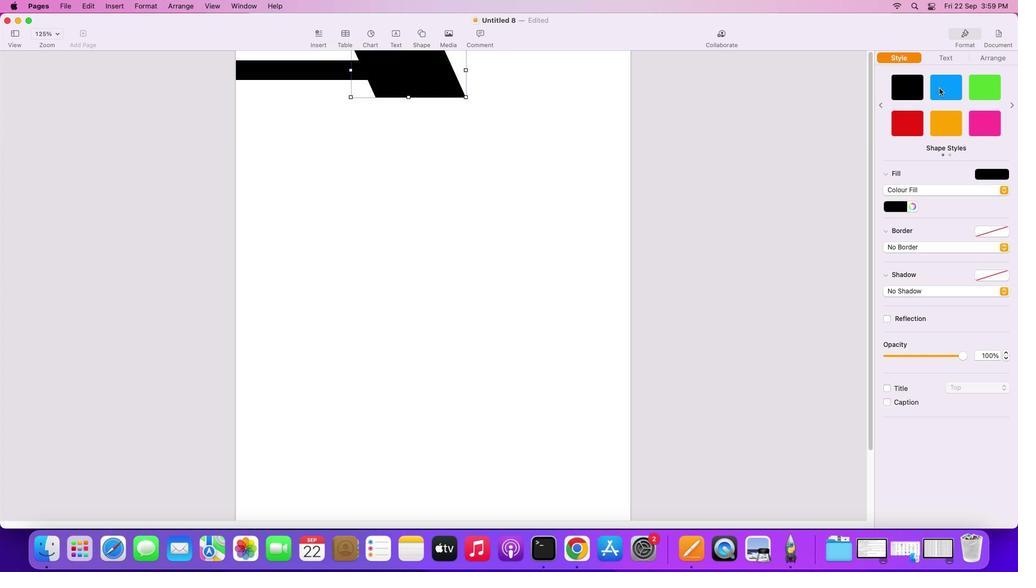 
Action: Mouse pressed left at (937, 85)
Screenshot: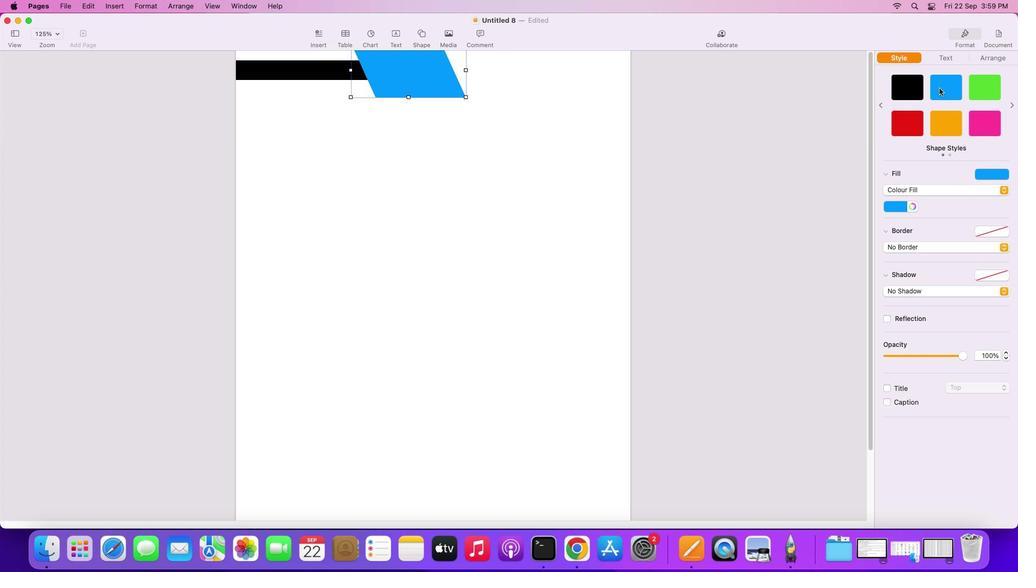 
Action: Mouse moved to (297, 63)
Screenshot: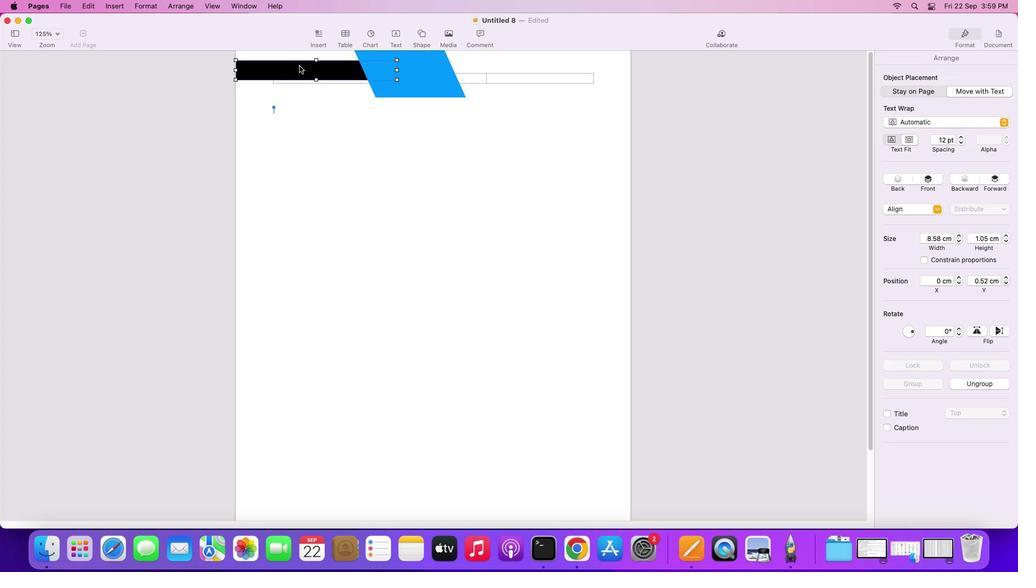 
Action: Mouse pressed left at (297, 63)
Screenshot: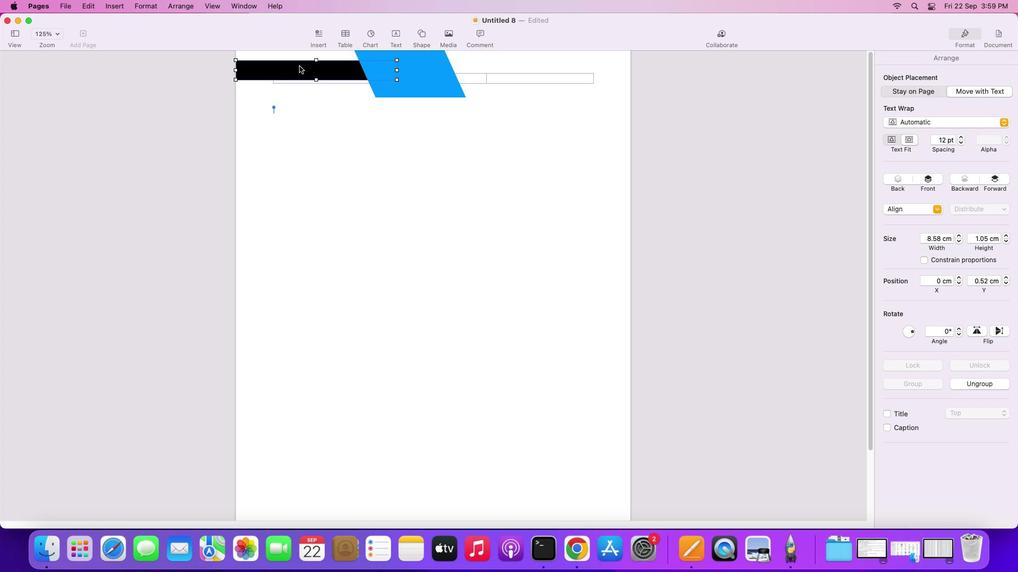
Action: Mouse moved to (297, 63)
Screenshot: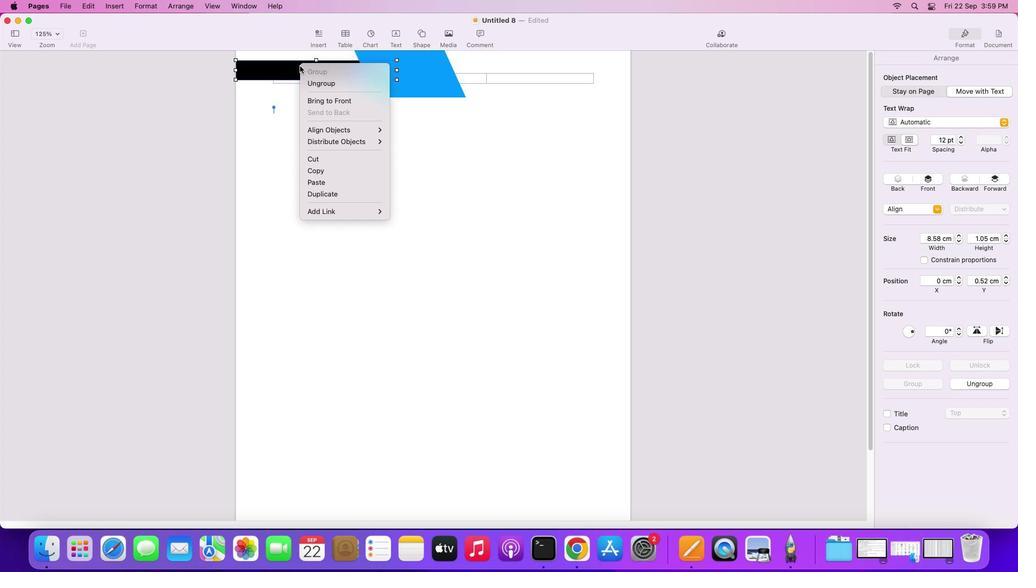 
Action: Mouse pressed right at (297, 63)
Screenshot: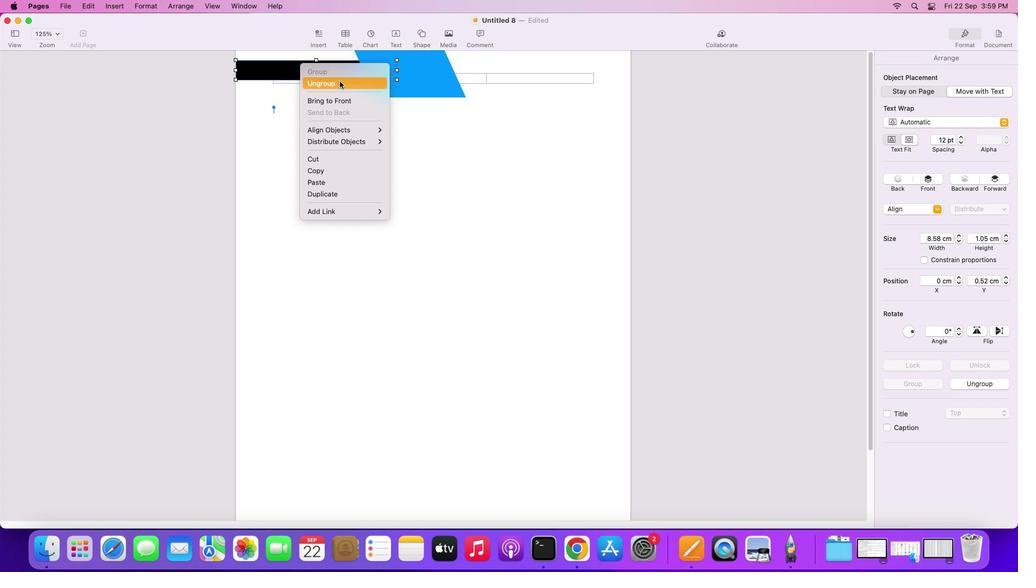 
Action: Mouse moved to (349, 96)
Screenshot: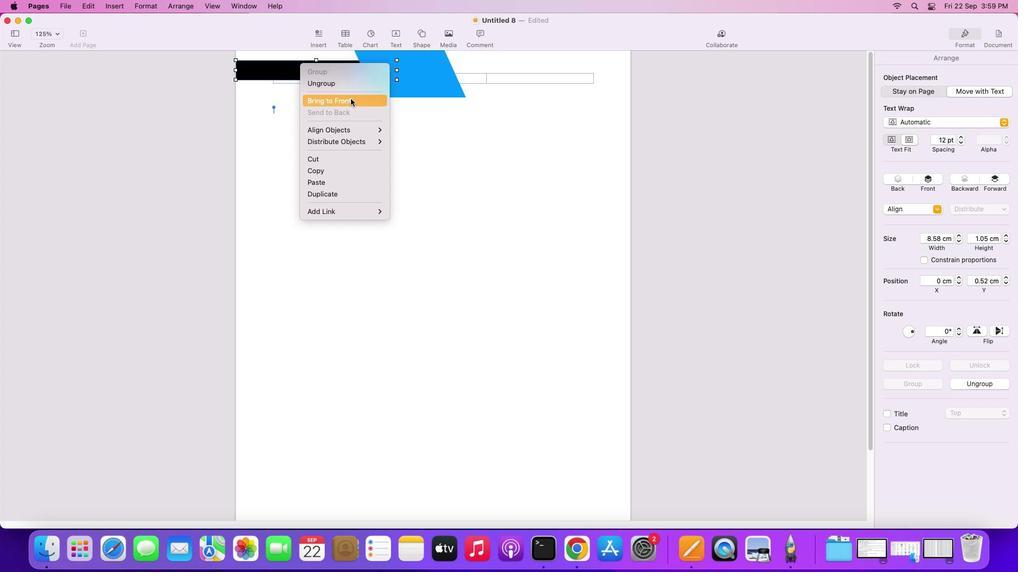 
Action: Mouse pressed left at (349, 96)
Screenshot: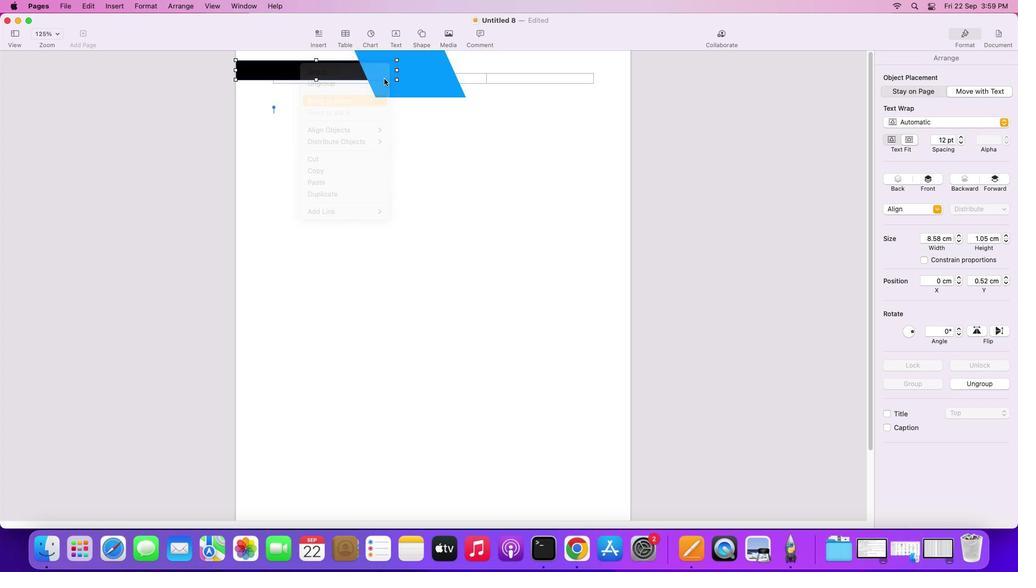 
Action: Mouse moved to (901, 85)
Screenshot: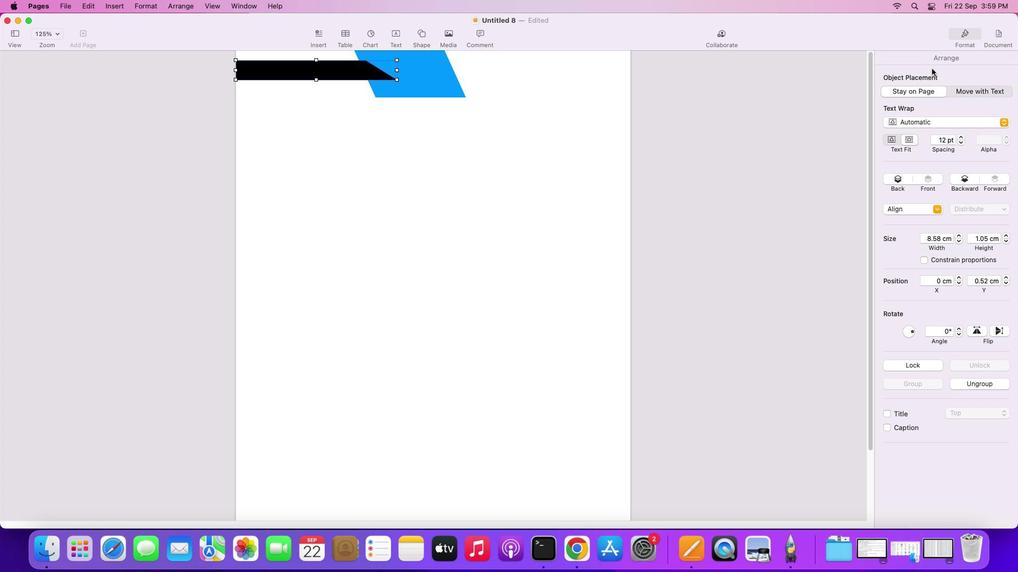 
Action: Mouse pressed left at (901, 85)
Screenshot: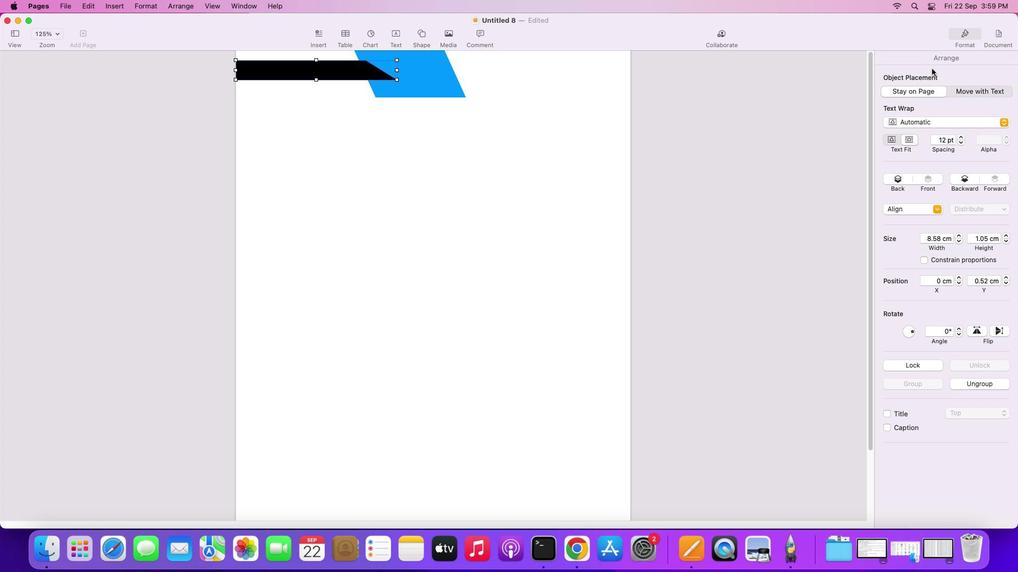 
Action: Mouse moved to (301, 66)
Screenshot: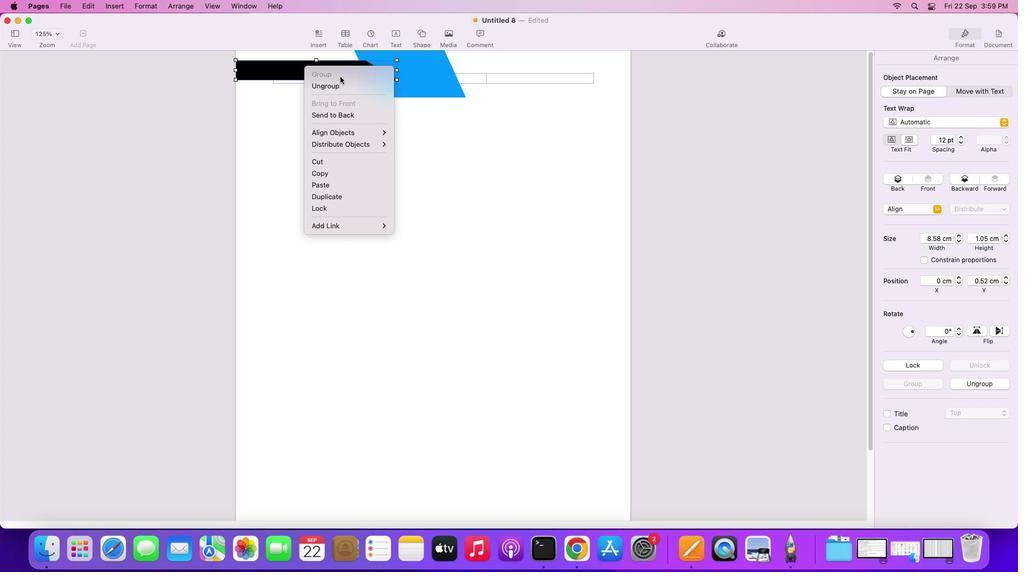 
Action: Mouse pressed right at (301, 66)
Screenshot: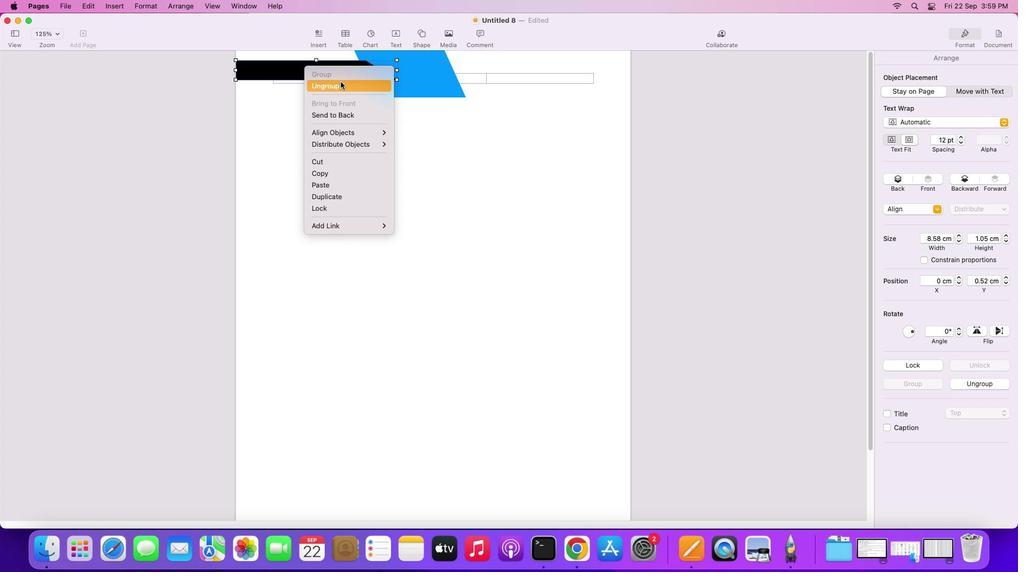
Action: Mouse moved to (339, 81)
Screenshot: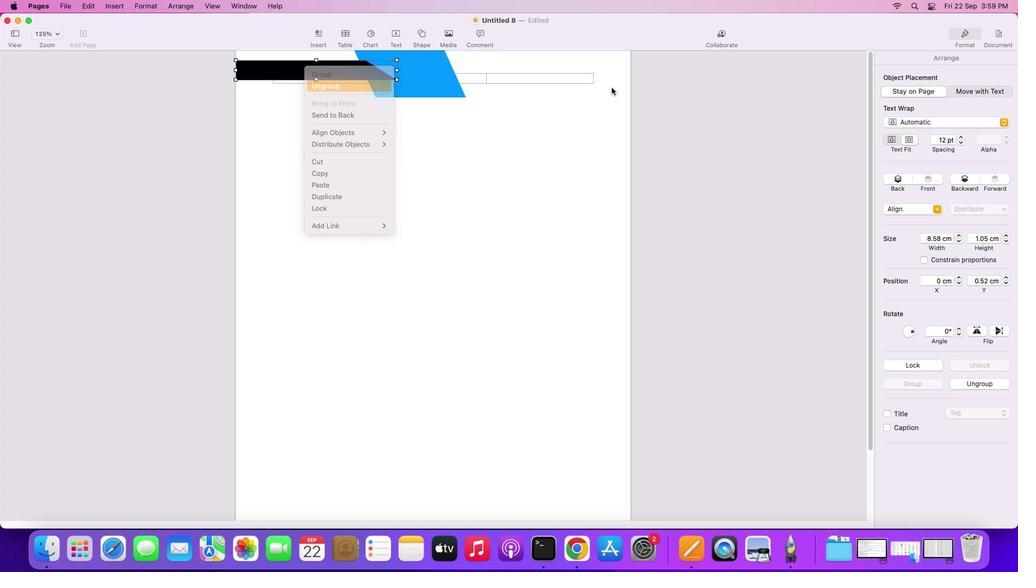 
Action: Mouse pressed left at (339, 81)
Screenshot: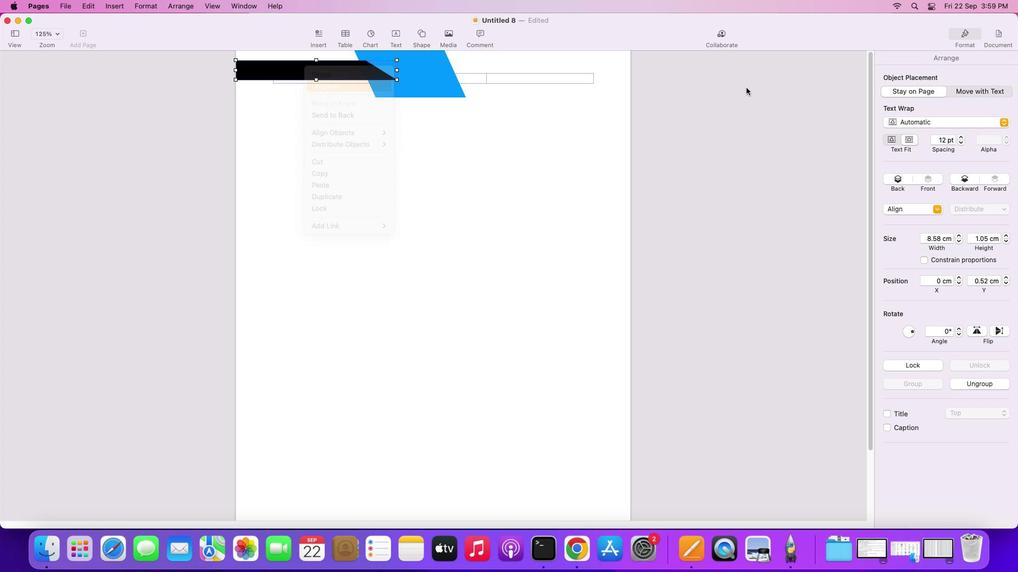 
Action: Mouse moved to (900, 122)
Screenshot: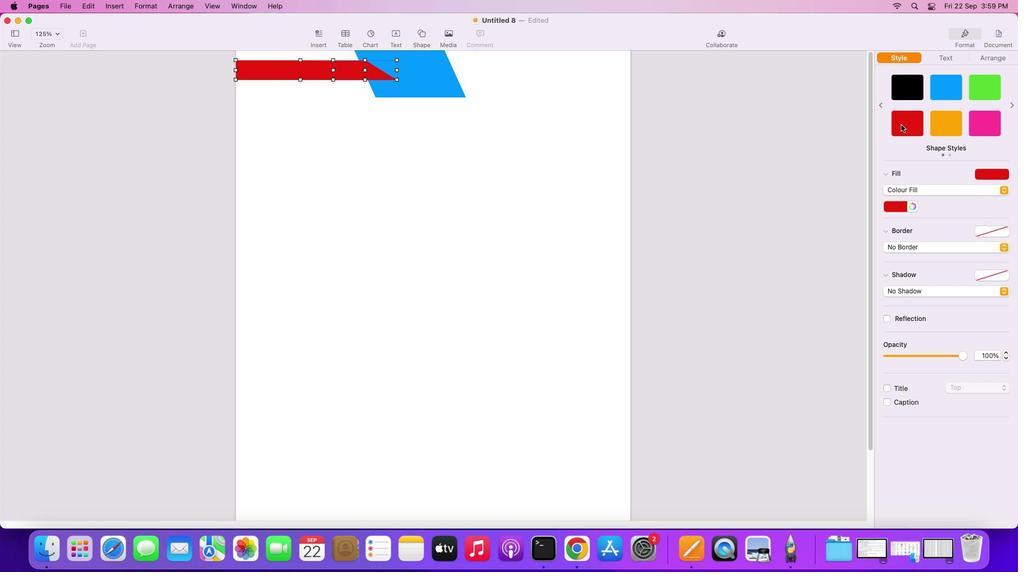 
Action: Mouse pressed left at (900, 122)
Screenshot: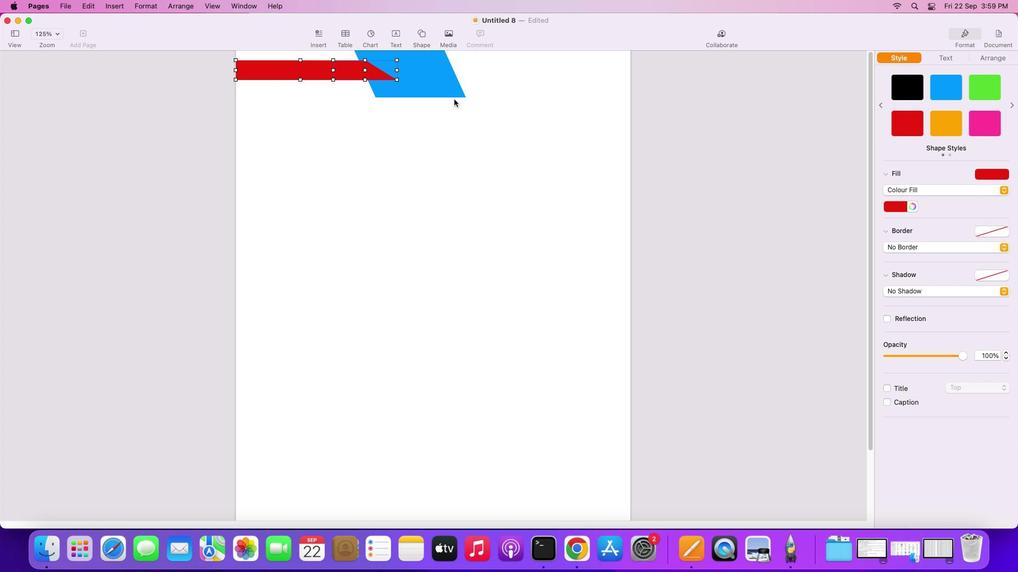 
Action: Mouse moved to (323, 67)
Screenshot: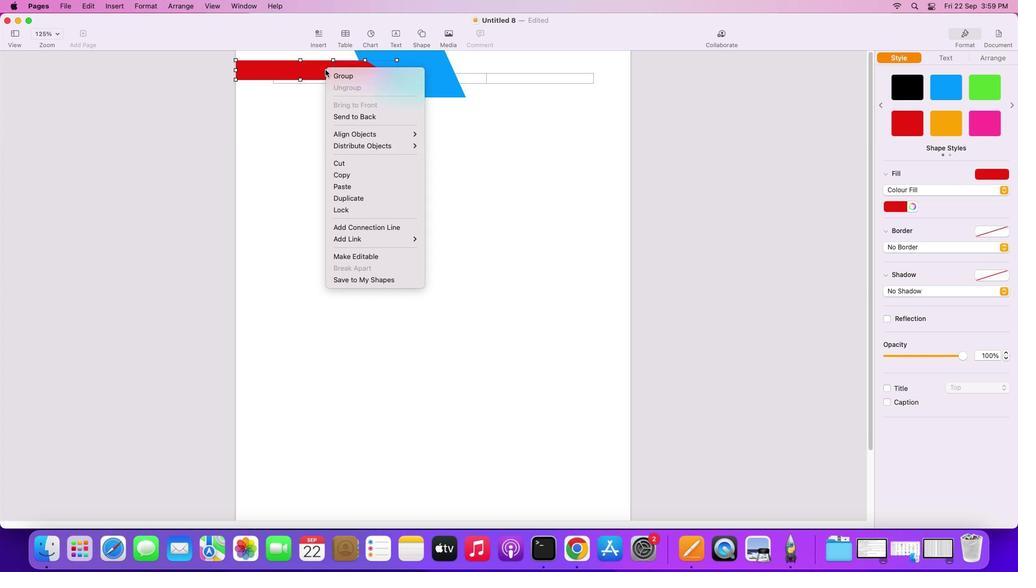
Action: Mouse pressed right at (323, 67)
Screenshot: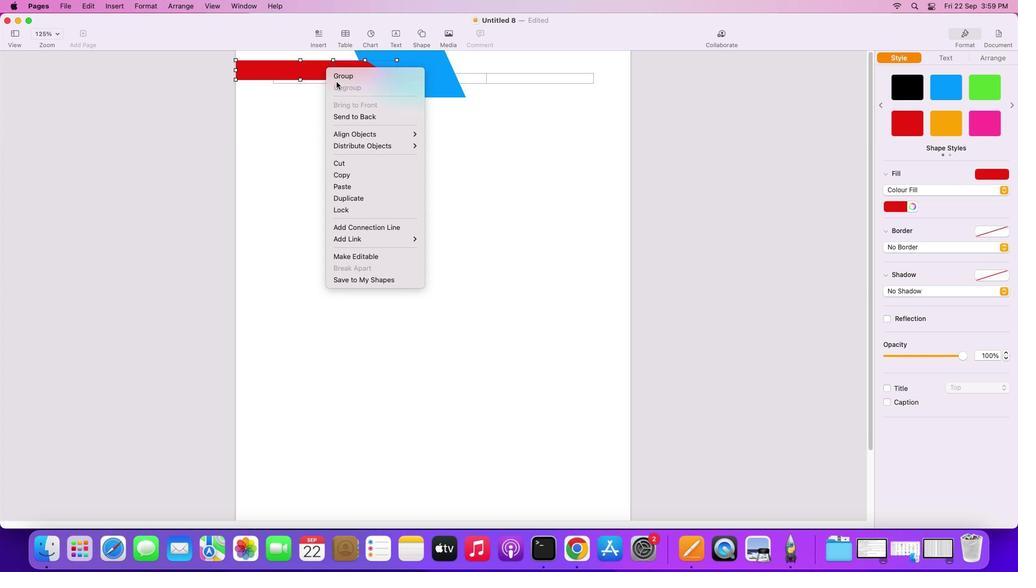 
Action: Mouse moved to (339, 74)
Screenshot: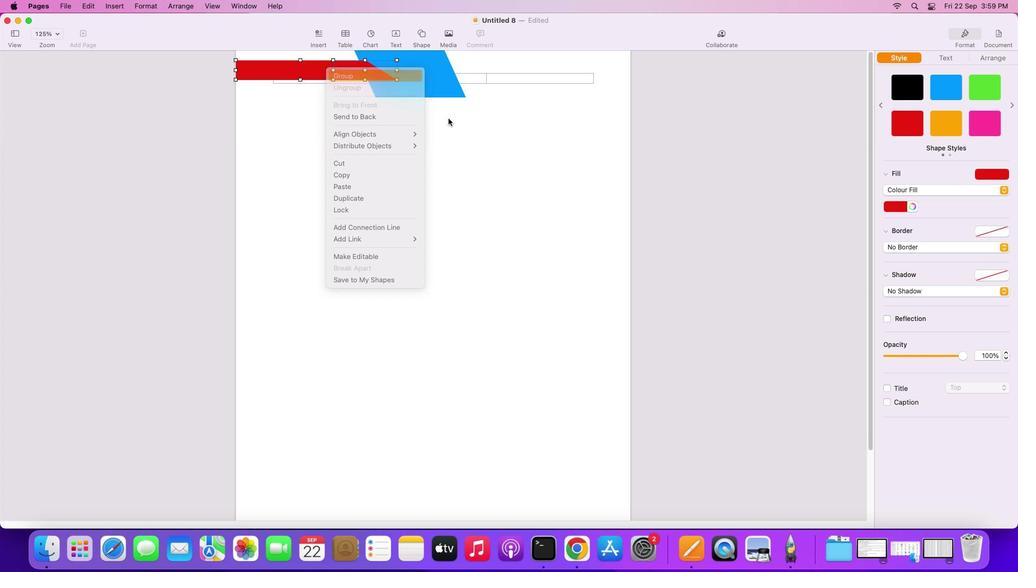 
Action: Mouse pressed left at (339, 74)
Screenshot: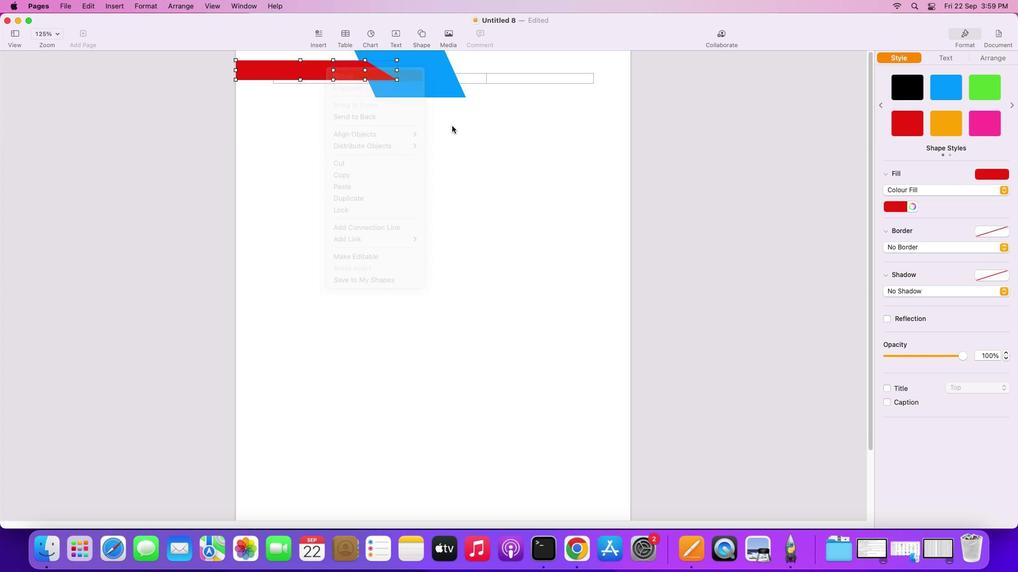 
Action: Mouse moved to (449, 124)
Screenshot: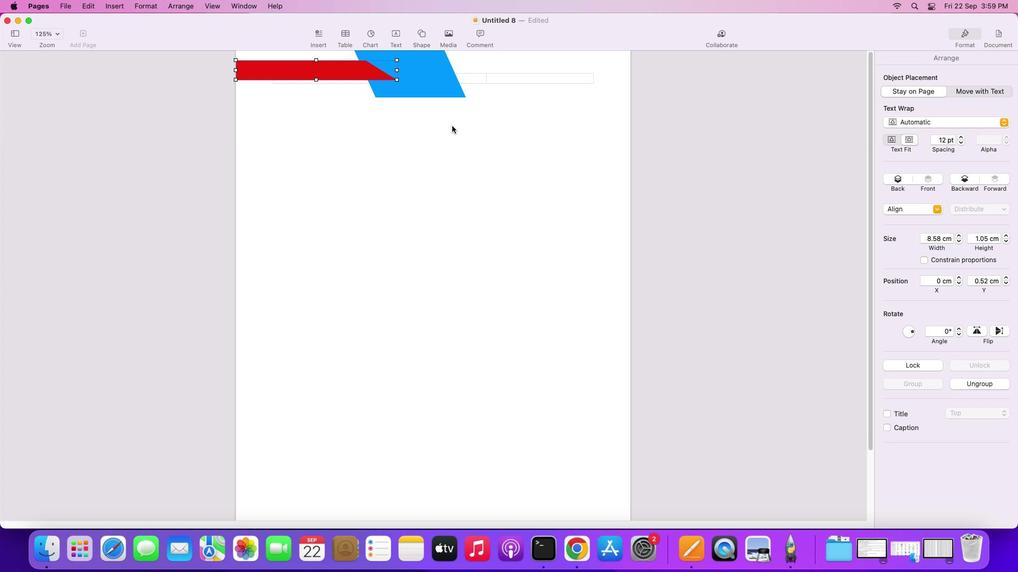 
Action: Mouse pressed left at (449, 124)
Screenshot: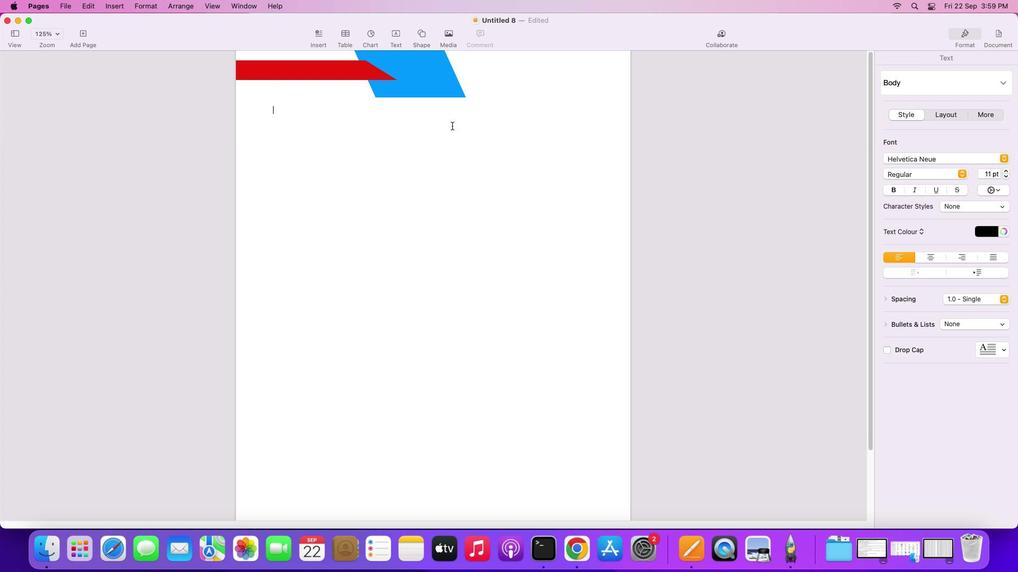 
Action: Mouse moved to (421, 82)
Screenshot: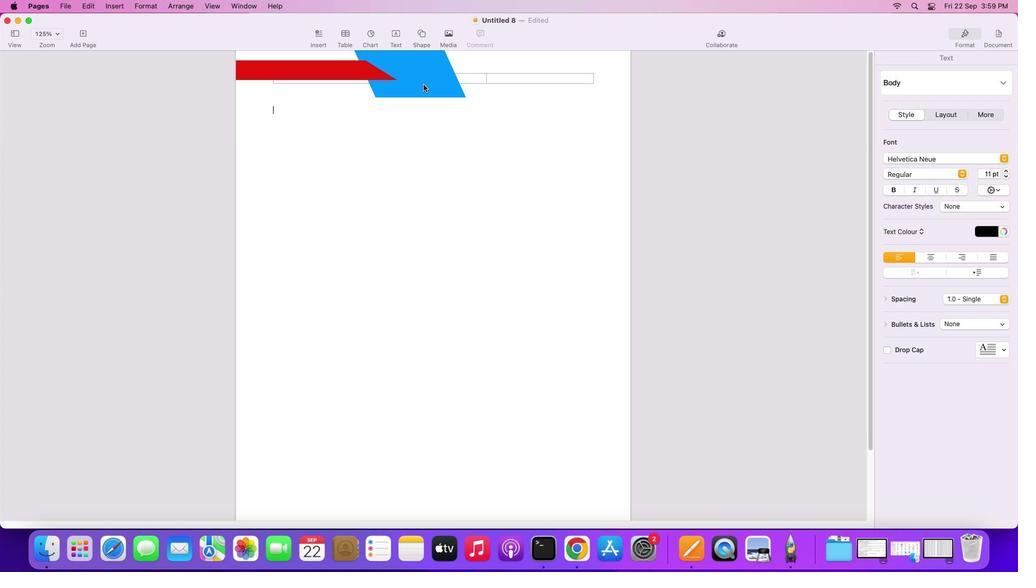 
Action: Mouse pressed left at (421, 82)
Screenshot: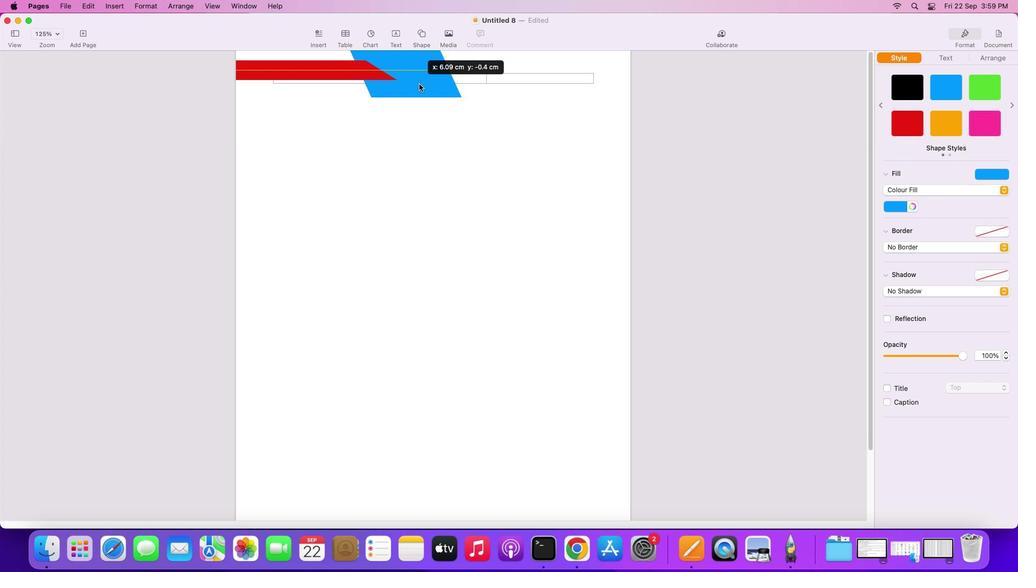 
Action: Mouse moved to (513, 91)
Screenshot: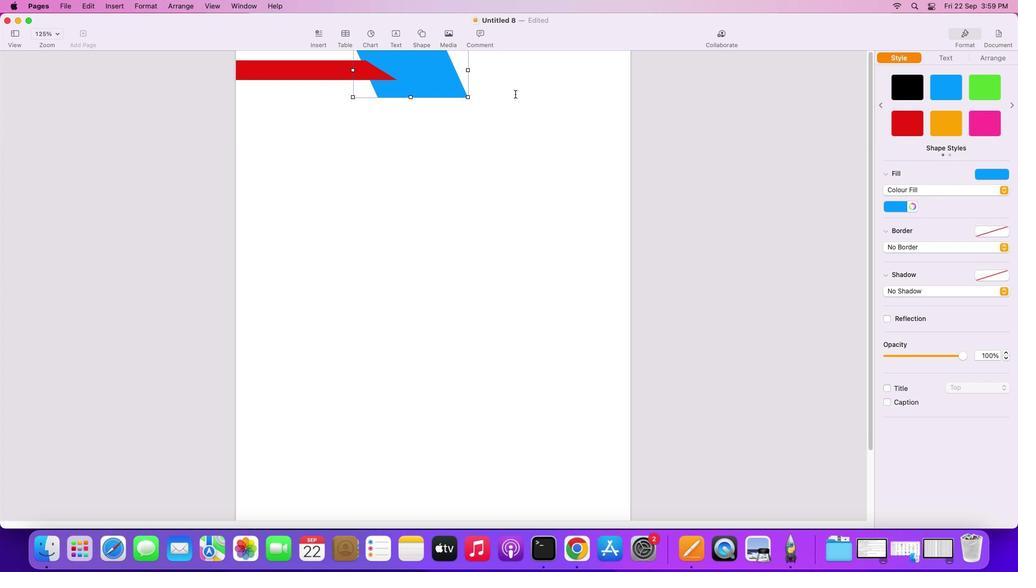 
Action: Mouse pressed left at (513, 91)
Screenshot: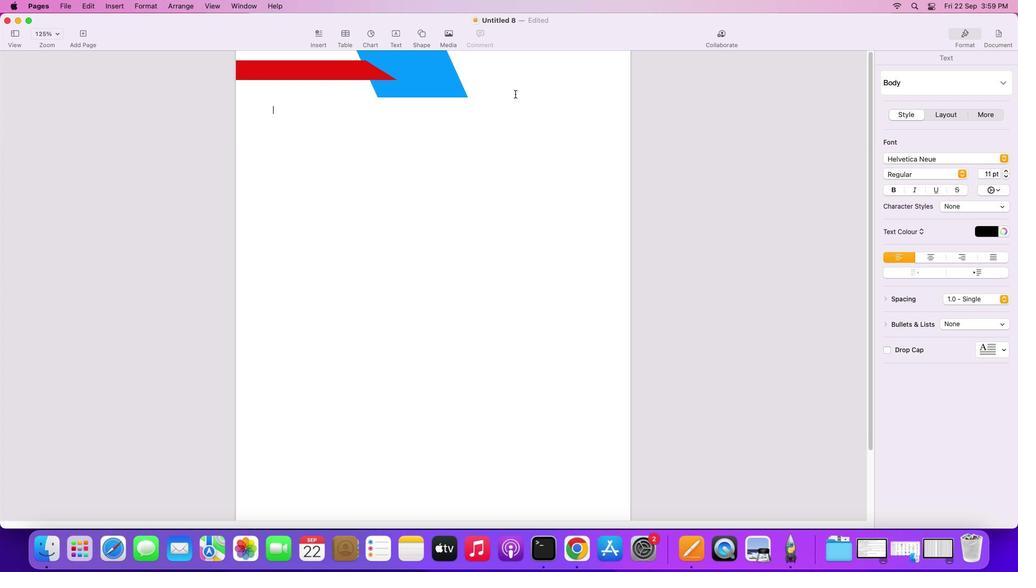 
Action: Mouse moved to (418, 30)
Screenshot: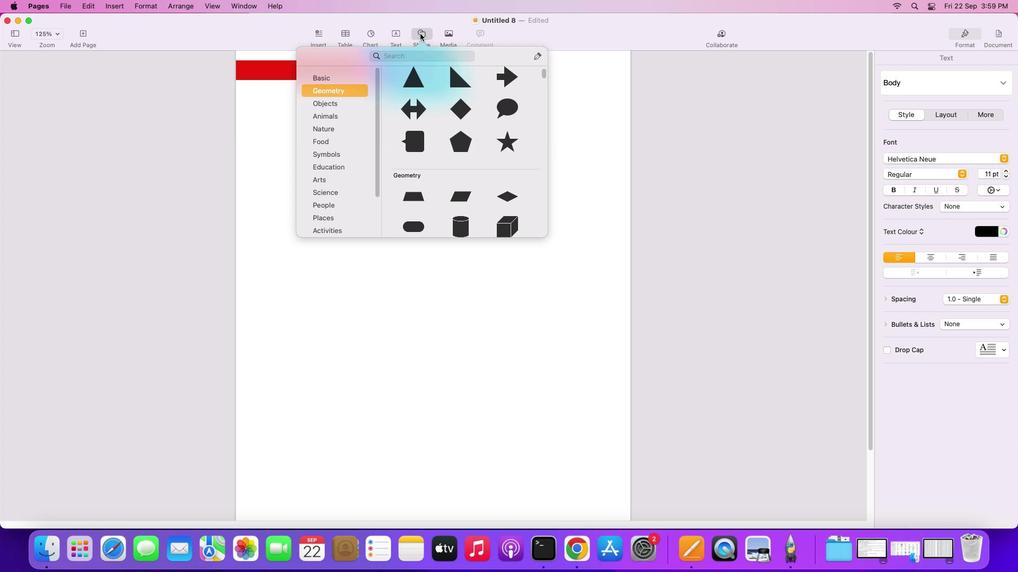 
Action: Mouse pressed left at (418, 30)
Screenshot: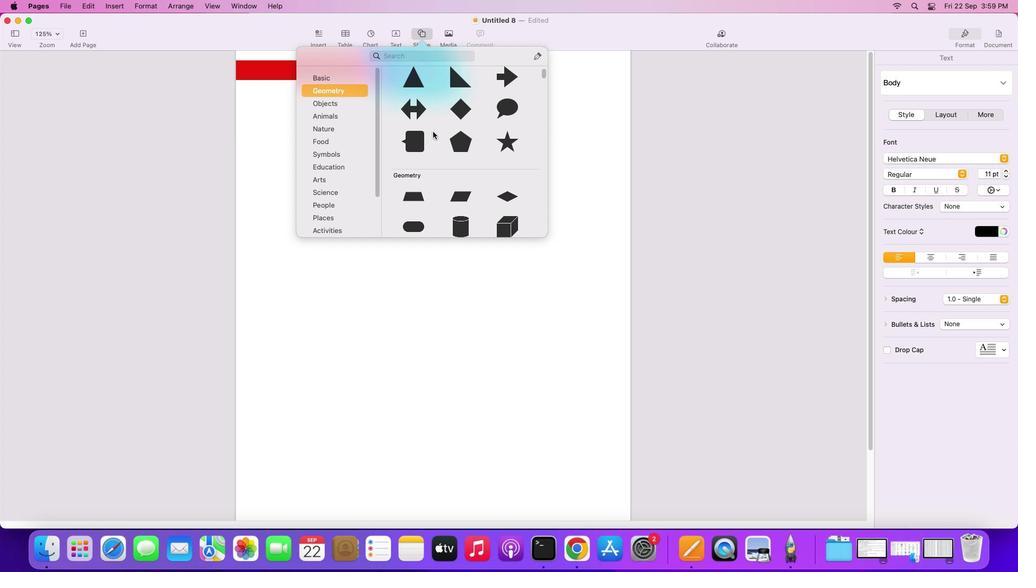 
Action: Mouse moved to (399, 84)
Screenshot: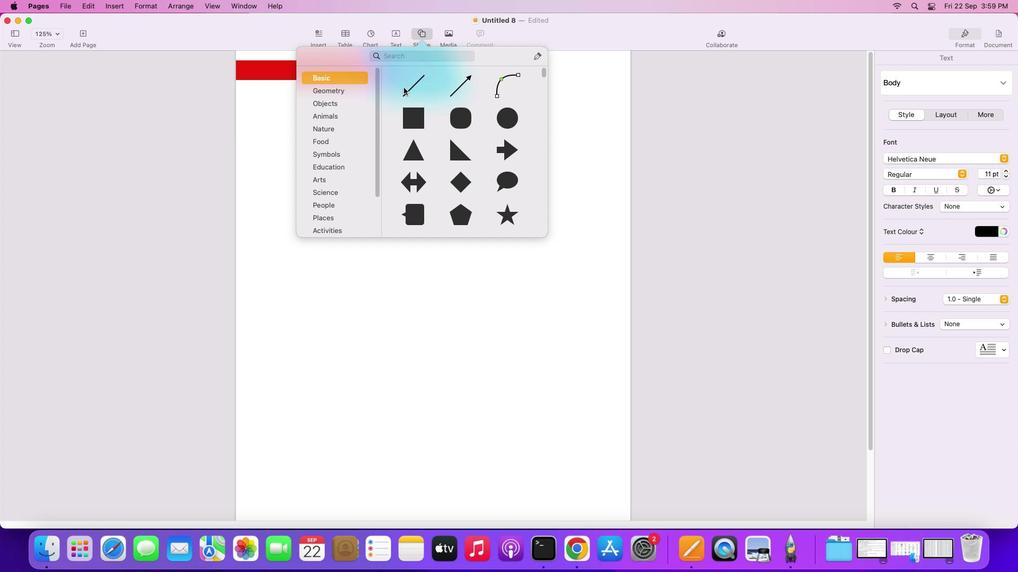 
Action: Mouse scrolled (399, 84) with delta (-1, -1)
Screenshot: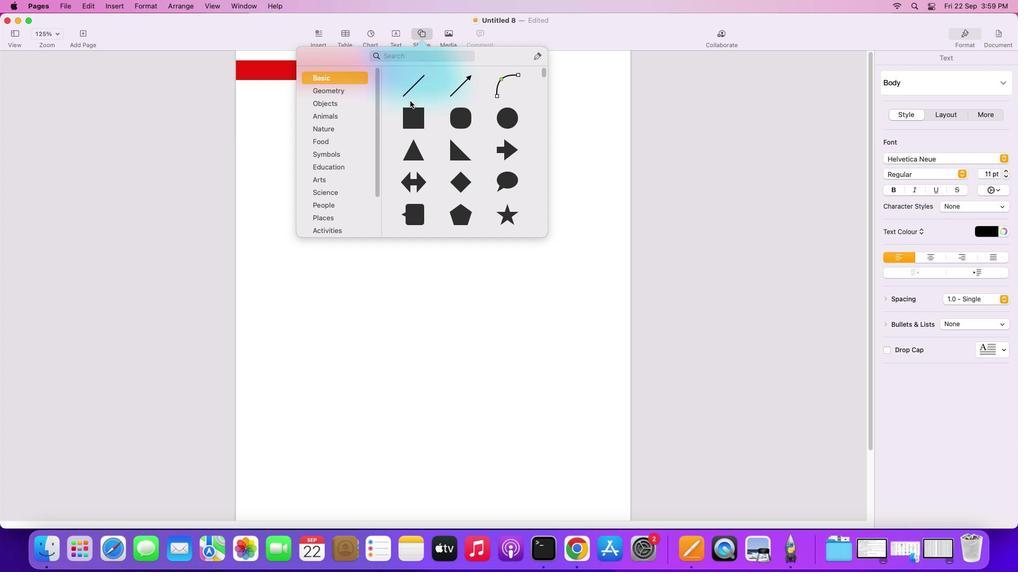 
Action: Mouse scrolled (399, 84) with delta (-1, -1)
Screenshot: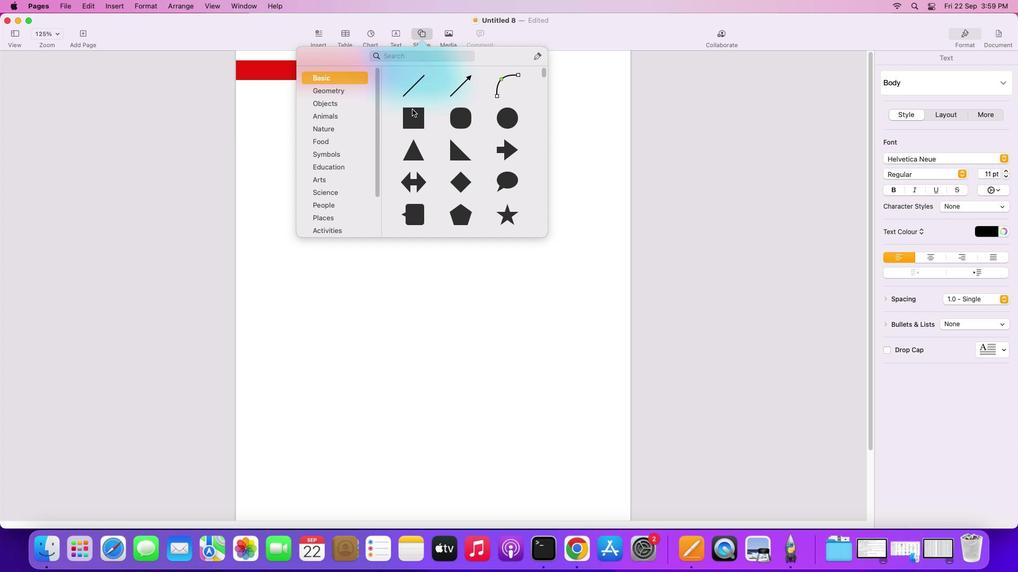 
Action: Mouse scrolled (399, 84) with delta (-1, 0)
Screenshot: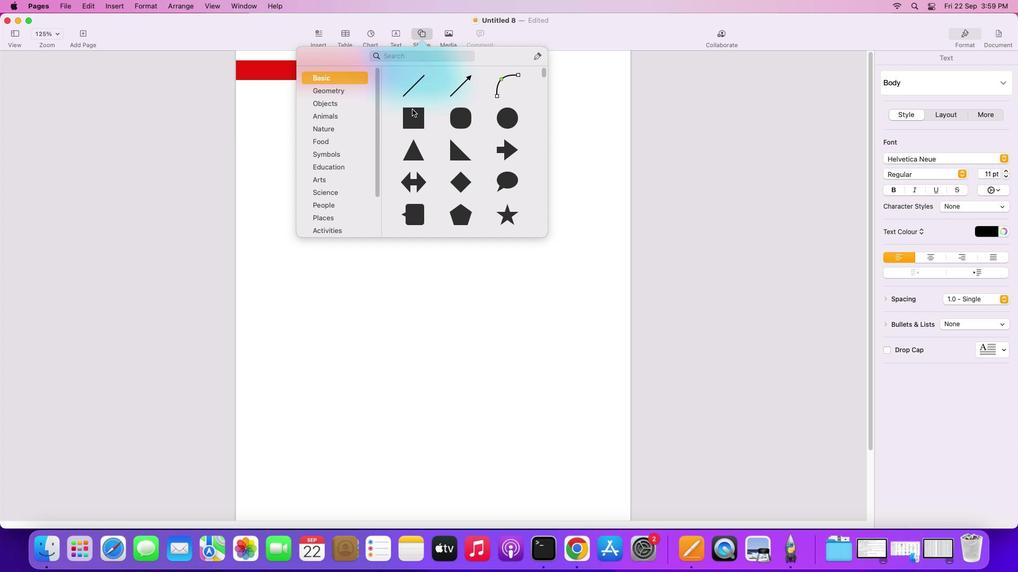 
Action: Mouse scrolled (399, 84) with delta (-1, 0)
Screenshot: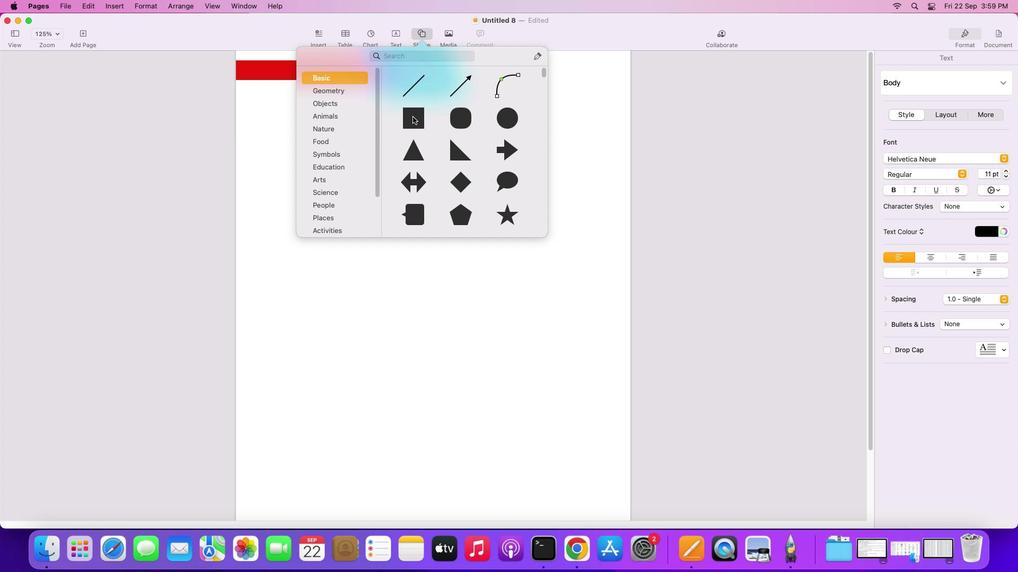
Action: Mouse scrolled (399, 84) with delta (-1, 1)
Screenshot: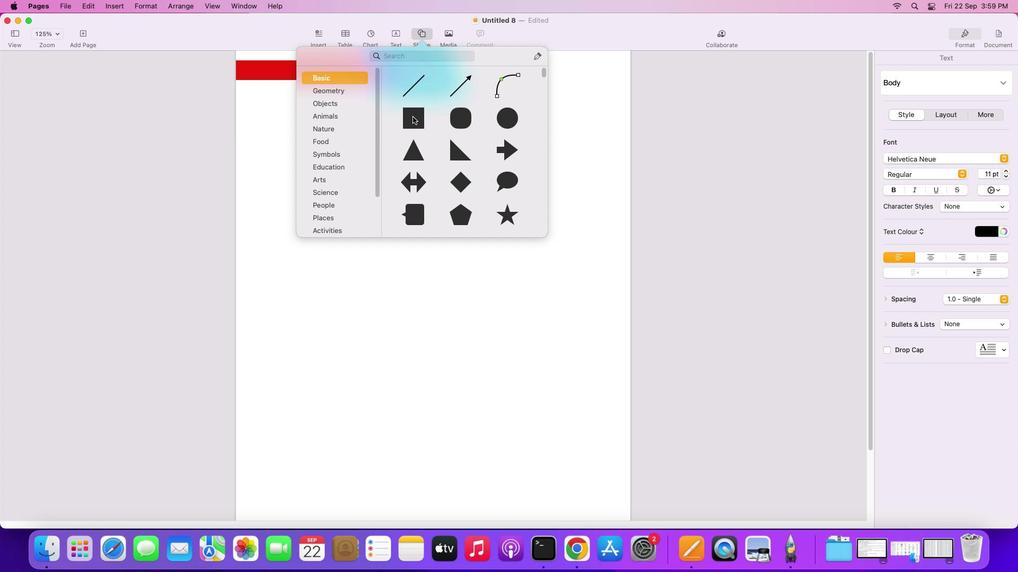
Action: Mouse scrolled (399, 84) with delta (-1, 1)
Screenshot: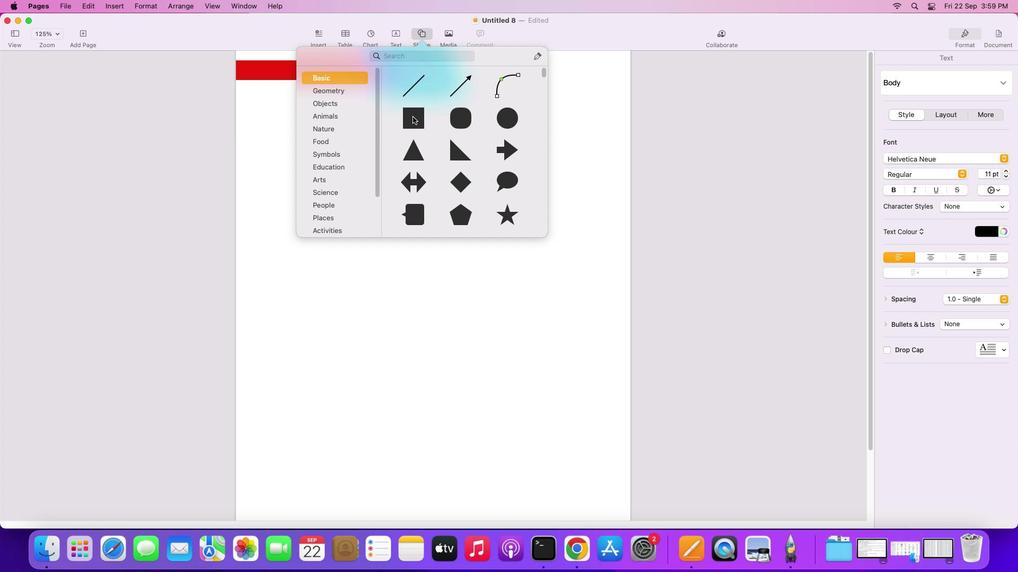 
Action: Mouse moved to (411, 118)
Screenshot: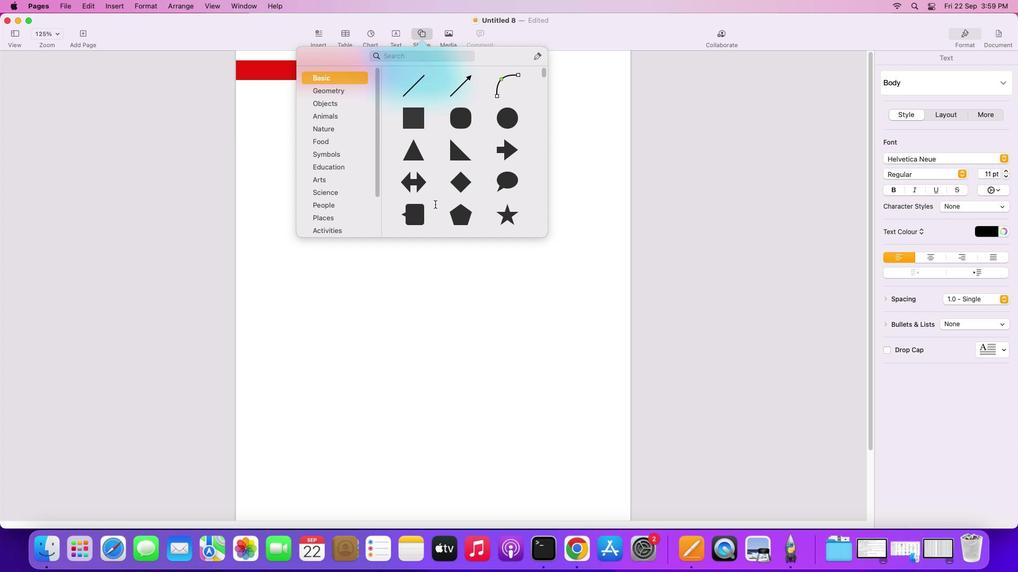 
Action: Mouse pressed left at (411, 118)
Screenshot: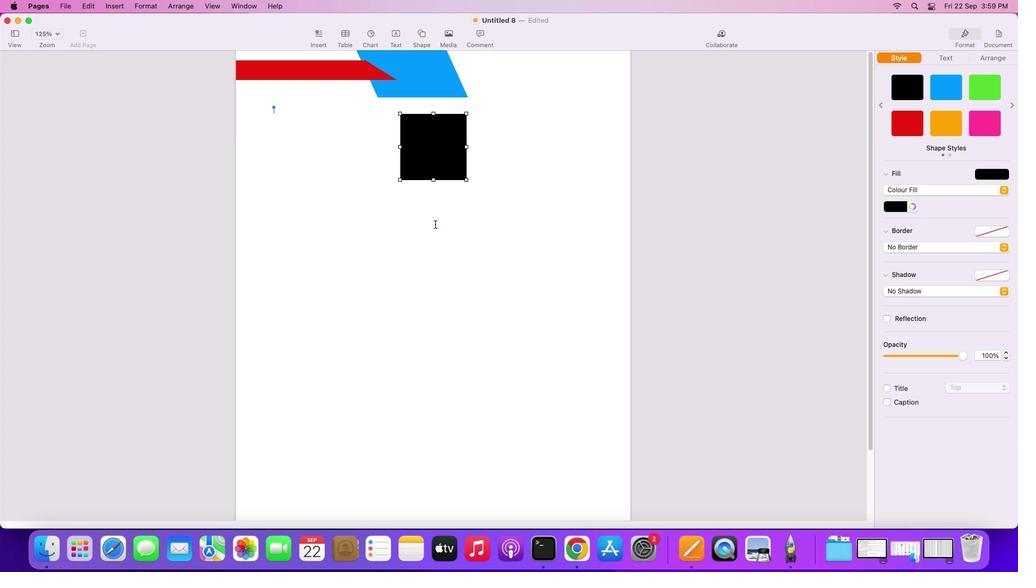 
Action: Mouse moved to (431, 179)
Screenshot: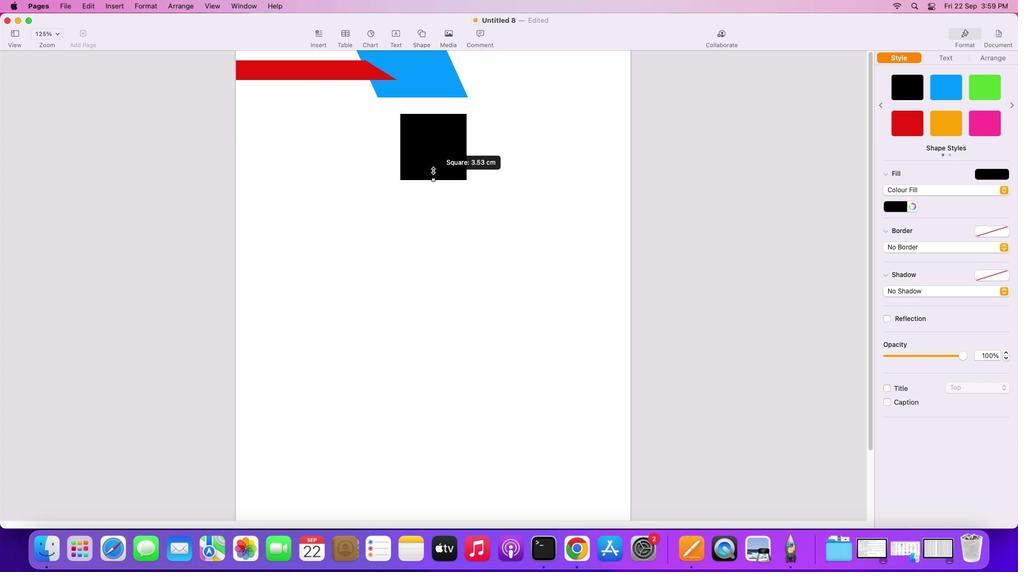 
Action: Mouse pressed left at (431, 179)
Screenshot: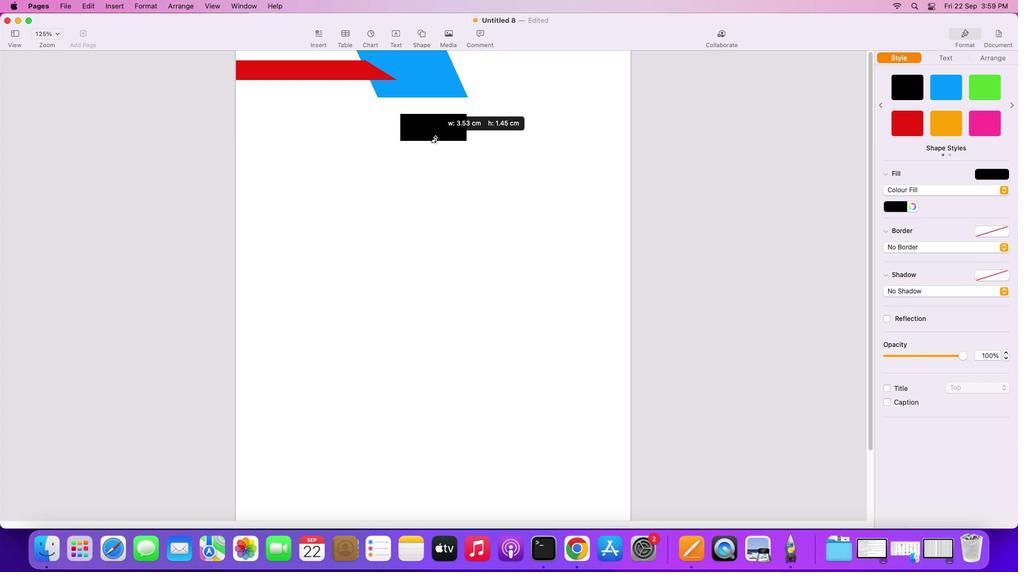 
Action: Mouse moved to (430, 123)
Screenshot: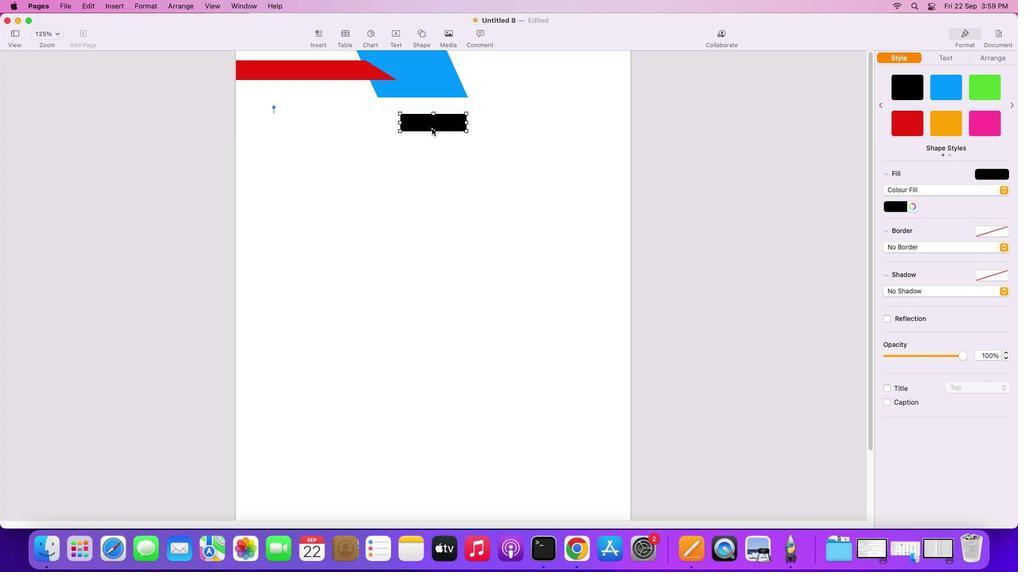 
Action: Mouse pressed left at (430, 123)
Screenshot: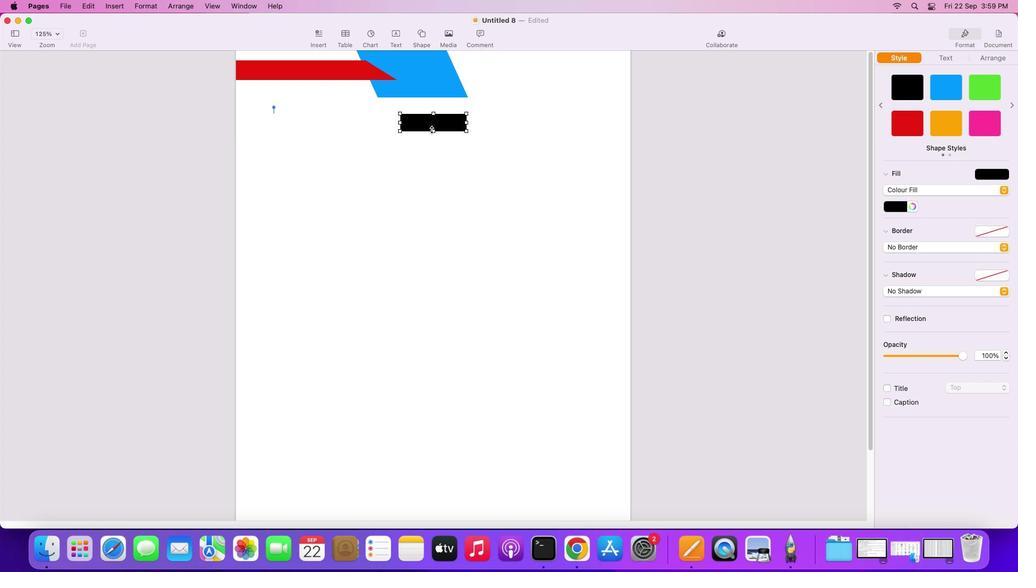 
Action: Mouse moved to (431, 129)
Screenshot: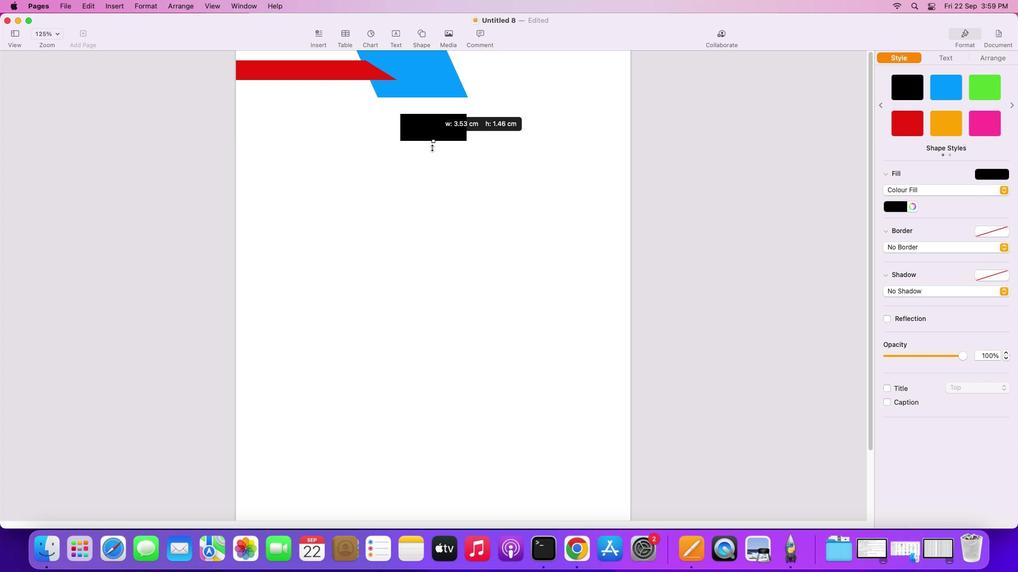 
Action: Mouse pressed left at (431, 129)
Screenshot: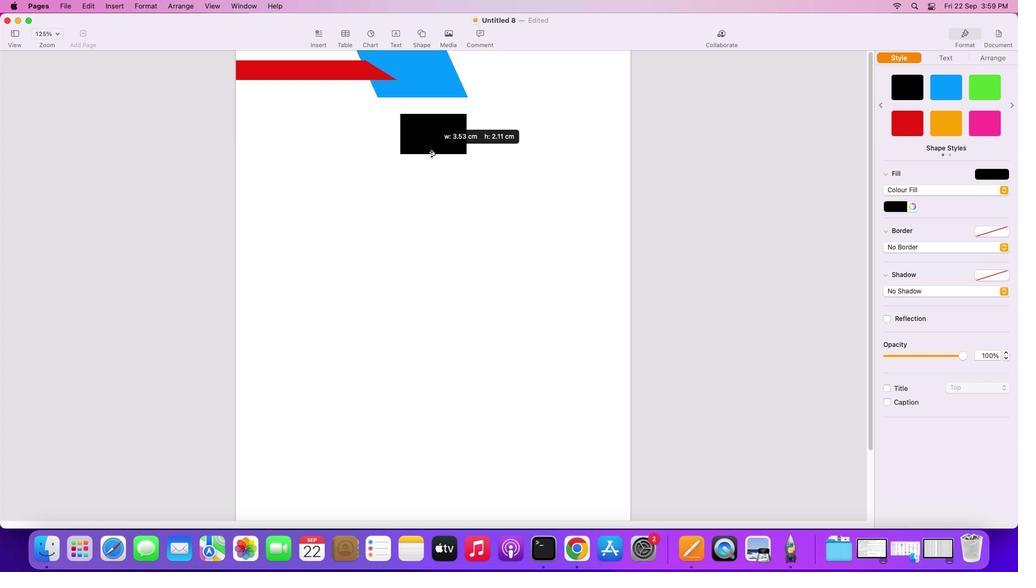
Action: Mouse moved to (421, 19)
Screenshot: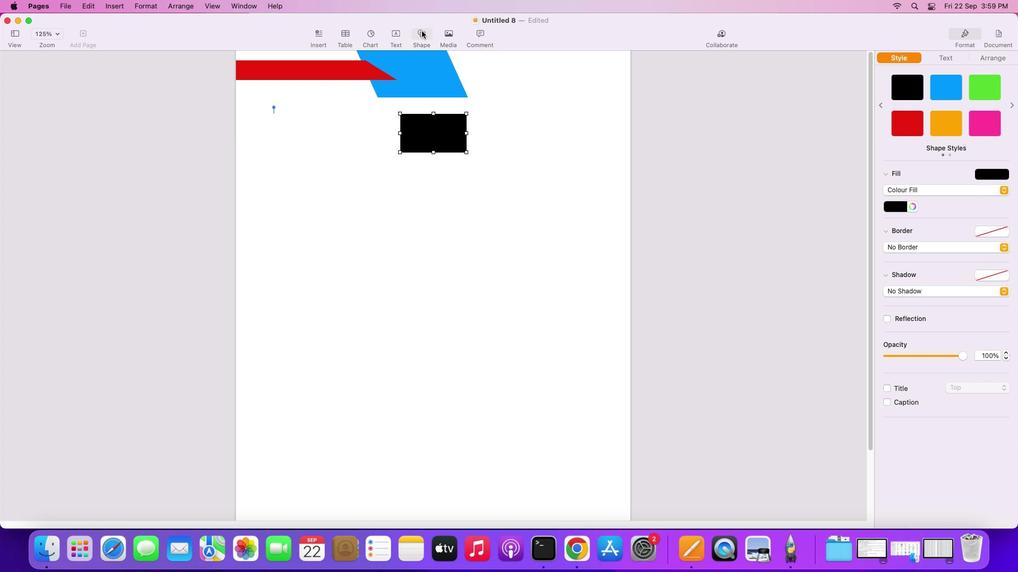 
Action: Mouse pressed left at (421, 19)
Screenshot: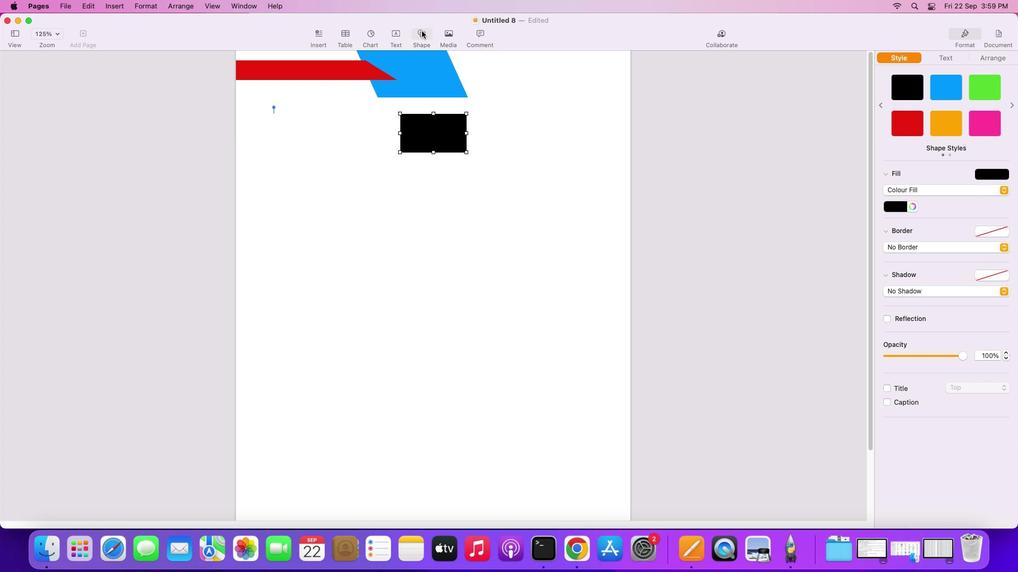 
Action: Mouse moved to (419, 29)
Screenshot: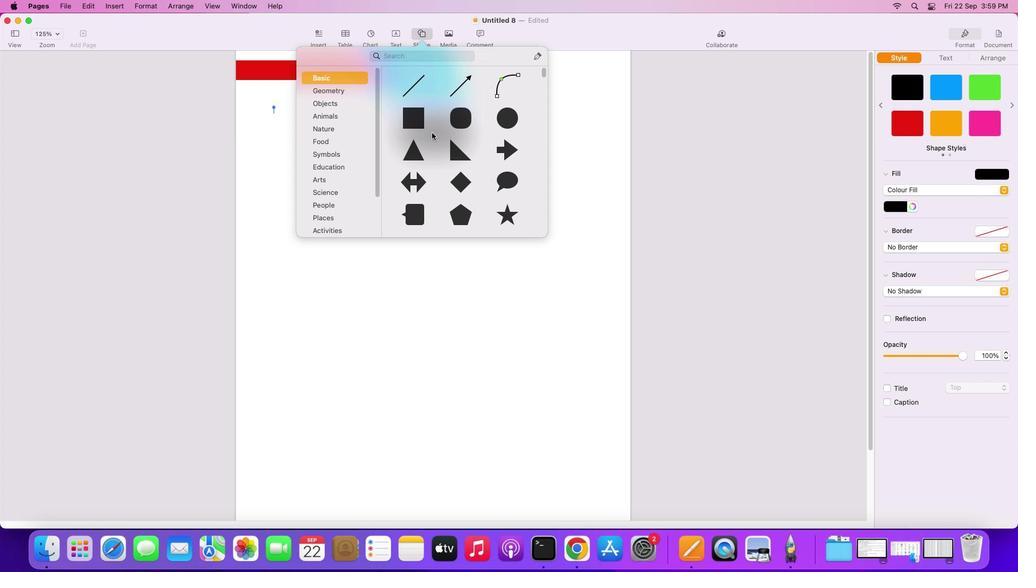 
Action: Mouse pressed left at (419, 29)
Screenshot: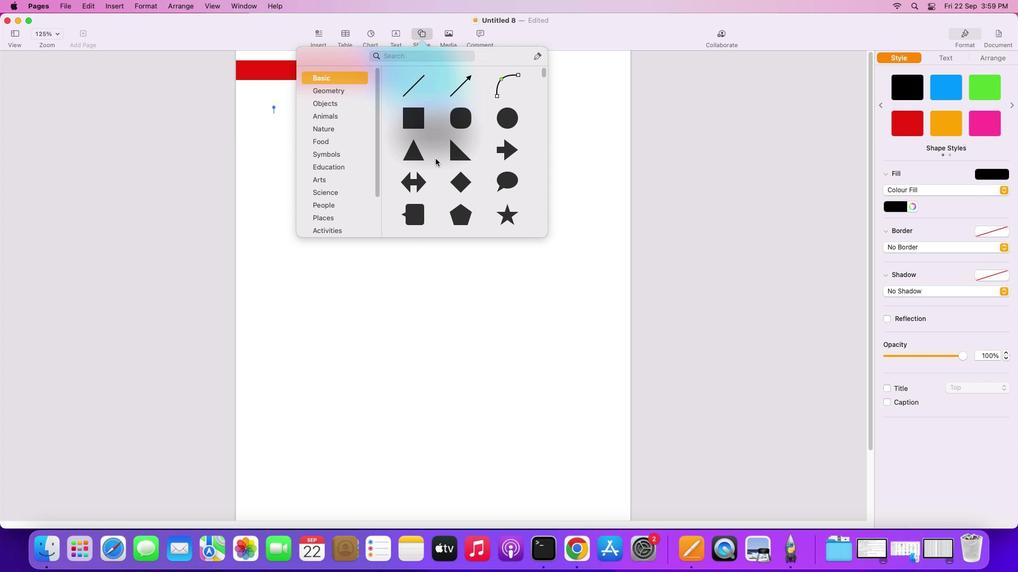 
Action: Mouse moved to (411, 145)
Screenshot: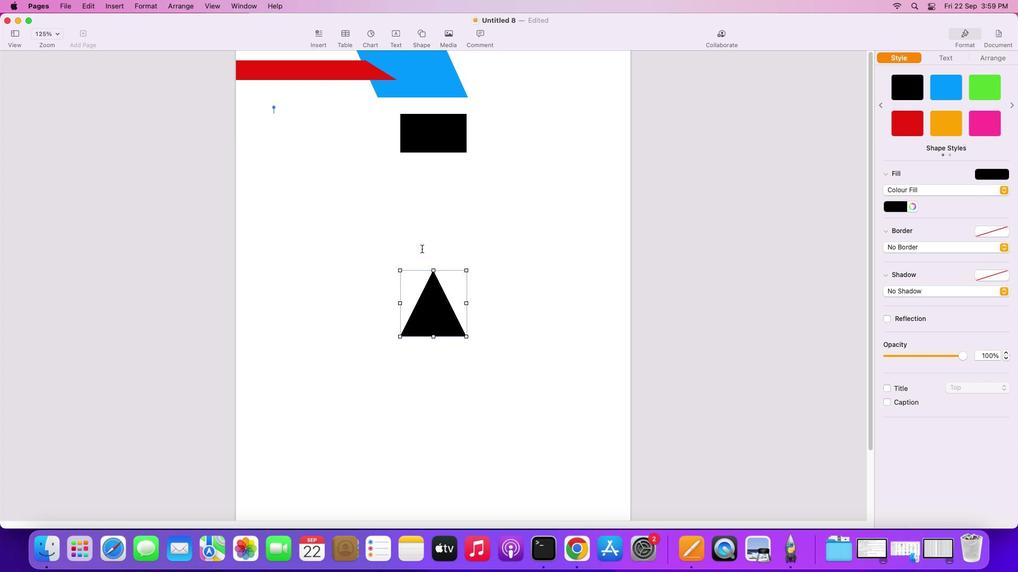 
Action: Mouse pressed left at (411, 145)
Screenshot: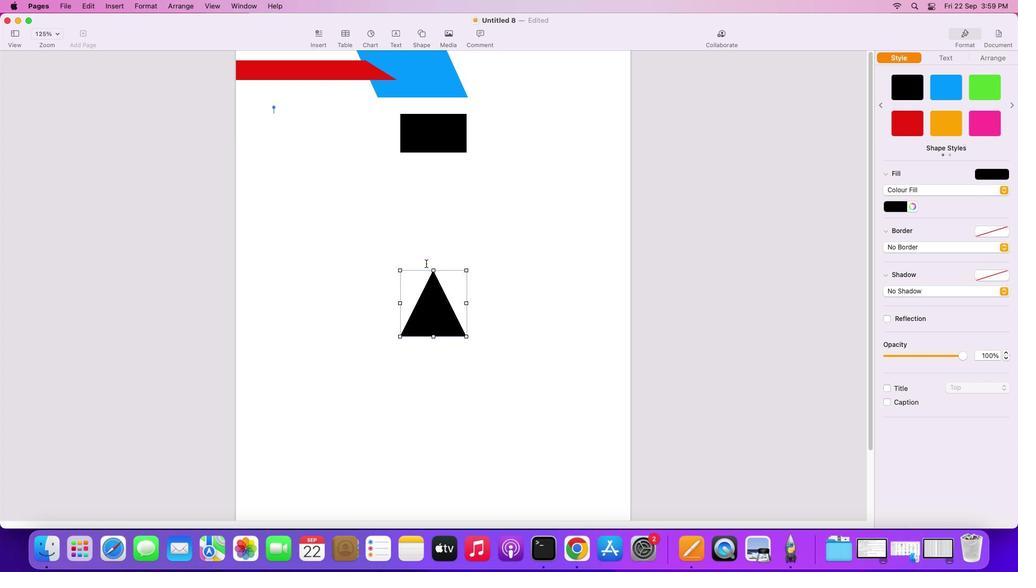 
Action: Mouse moved to (435, 306)
Screenshot: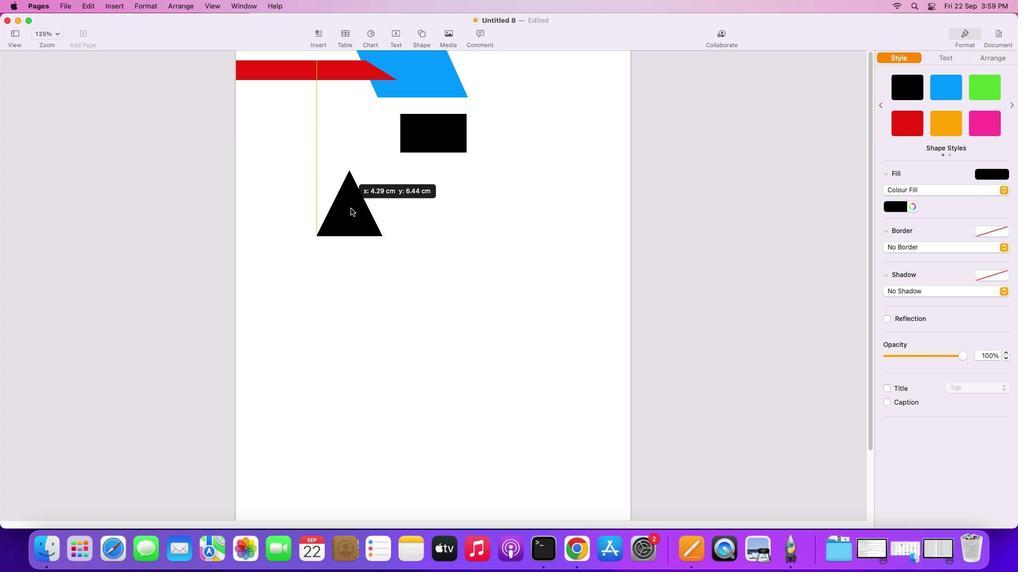 
Action: Mouse pressed left at (435, 306)
Screenshot: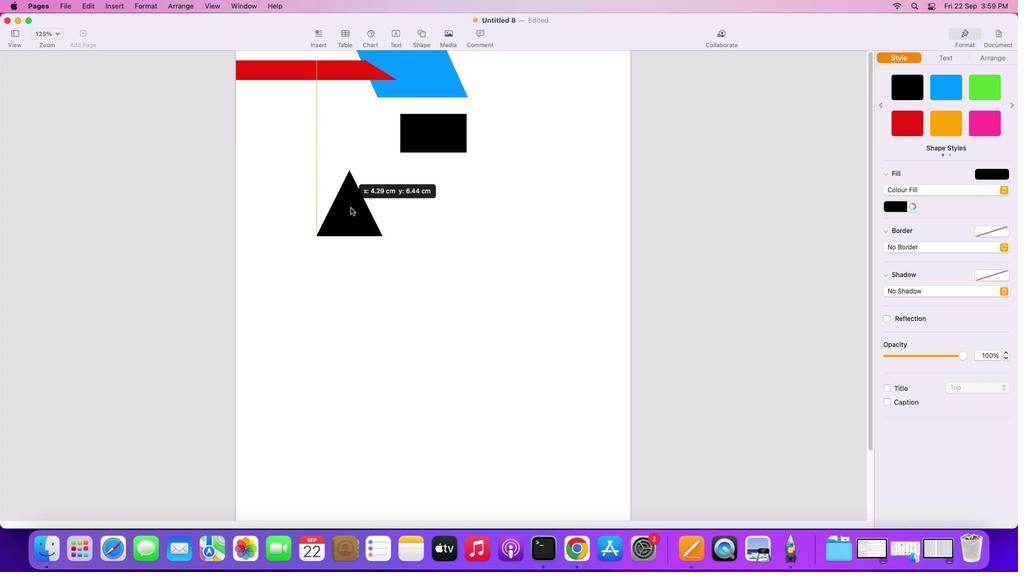 
Action: Mouse moved to (441, 131)
Screenshot: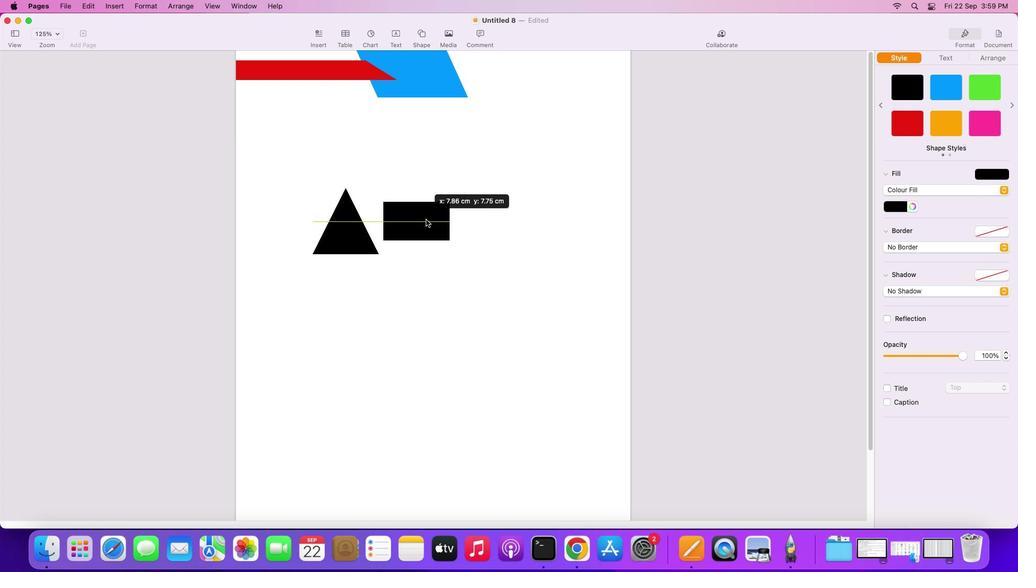 
Action: Mouse pressed left at (441, 131)
Screenshot: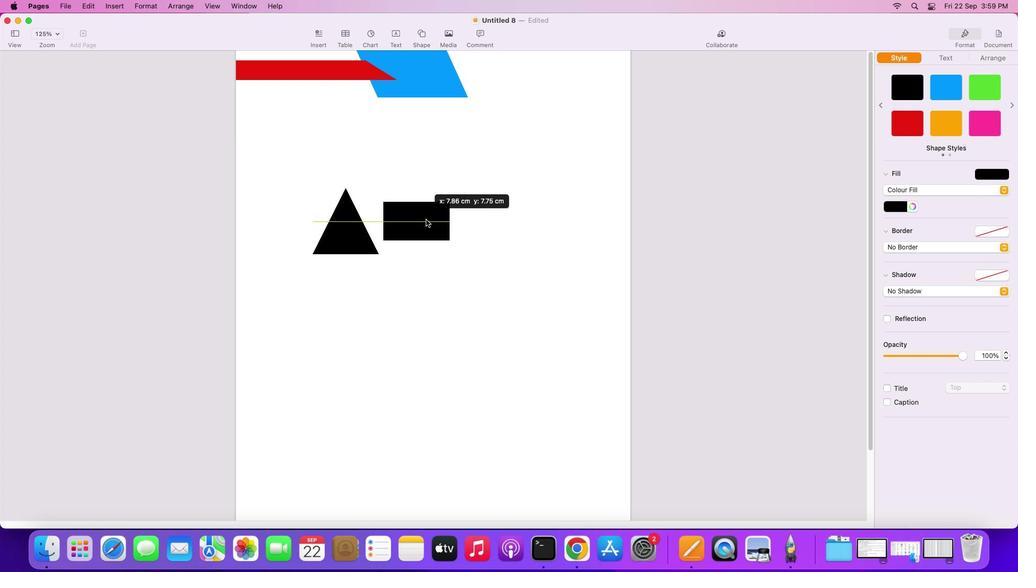 
Action: Mouse moved to (410, 248)
Screenshot: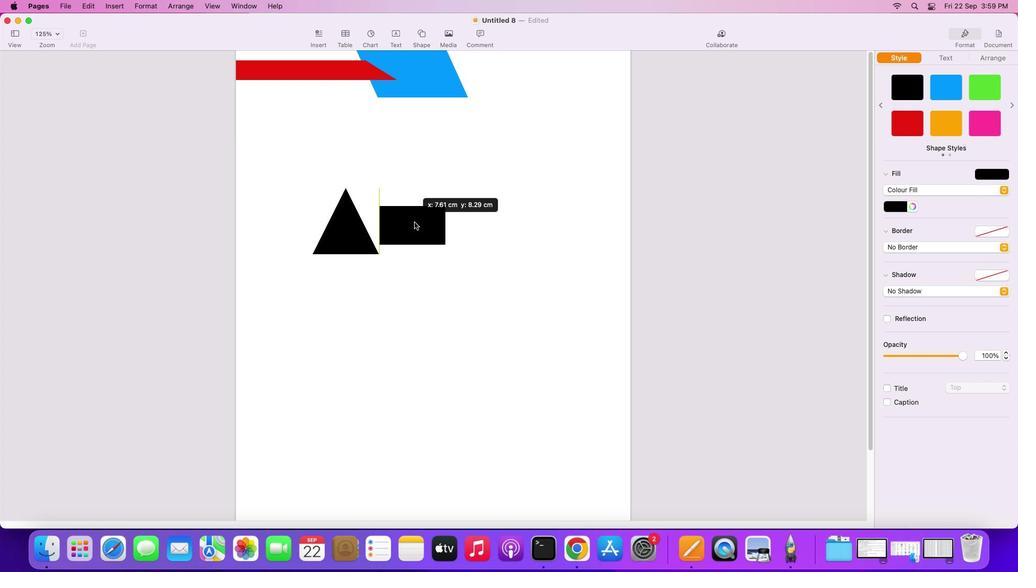 
Action: Mouse pressed left at (410, 248)
Screenshot: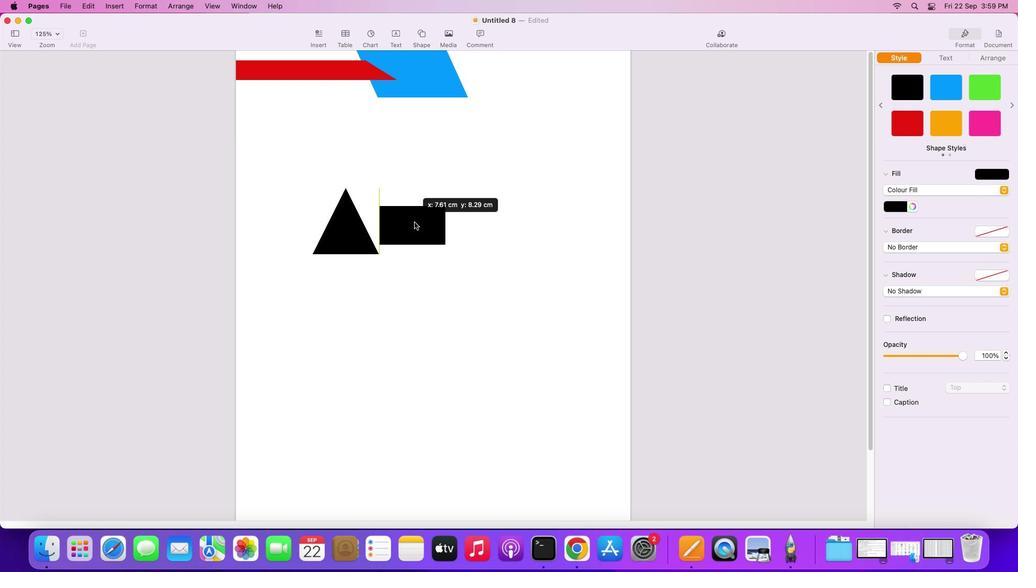 
Action: Mouse moved to (985, 54)
Screenshot: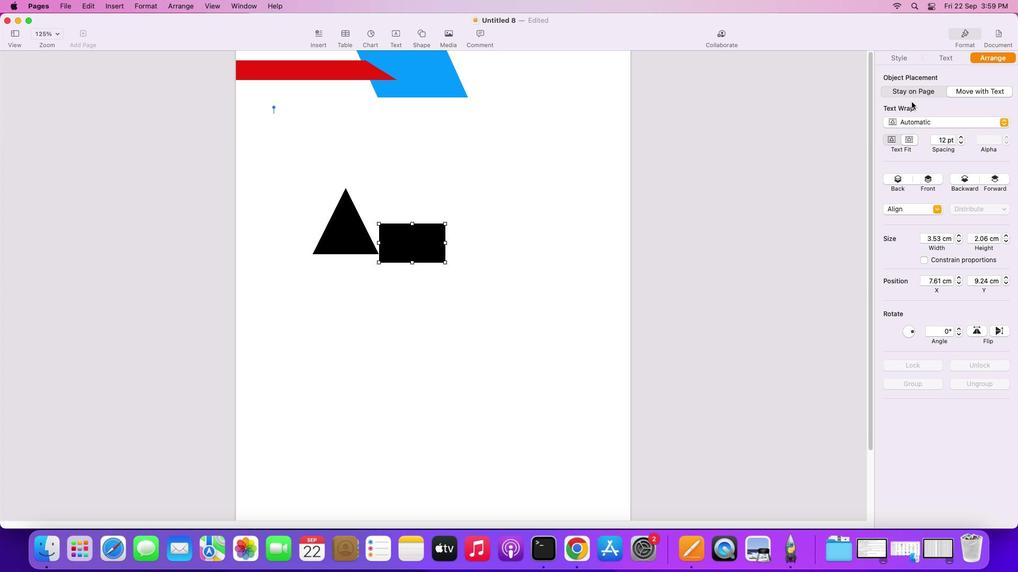 
Action: Mouse pressed left at (985, 54)
Screenshot: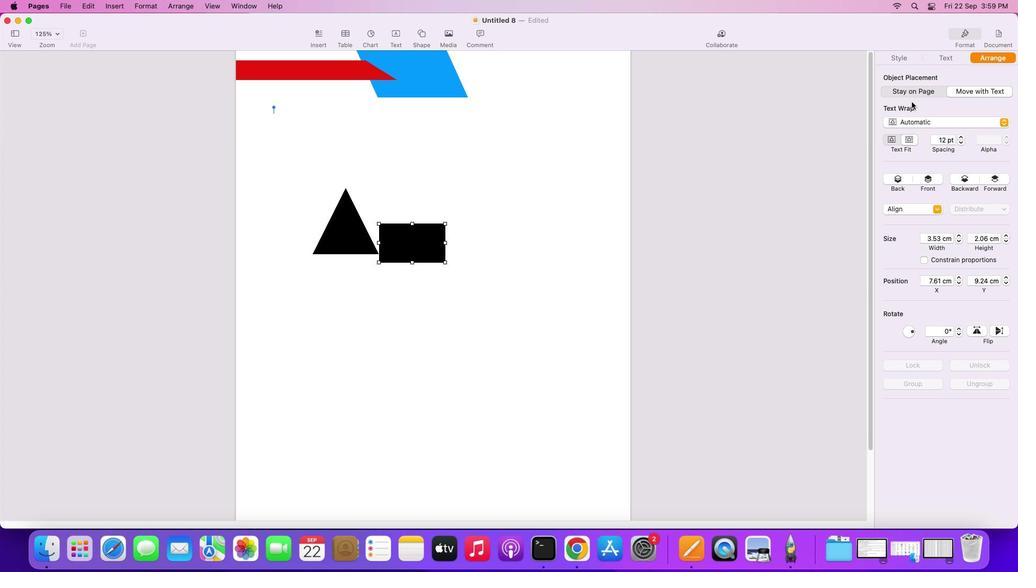
Action: Mouse moved to (911, 93)
Screenshot: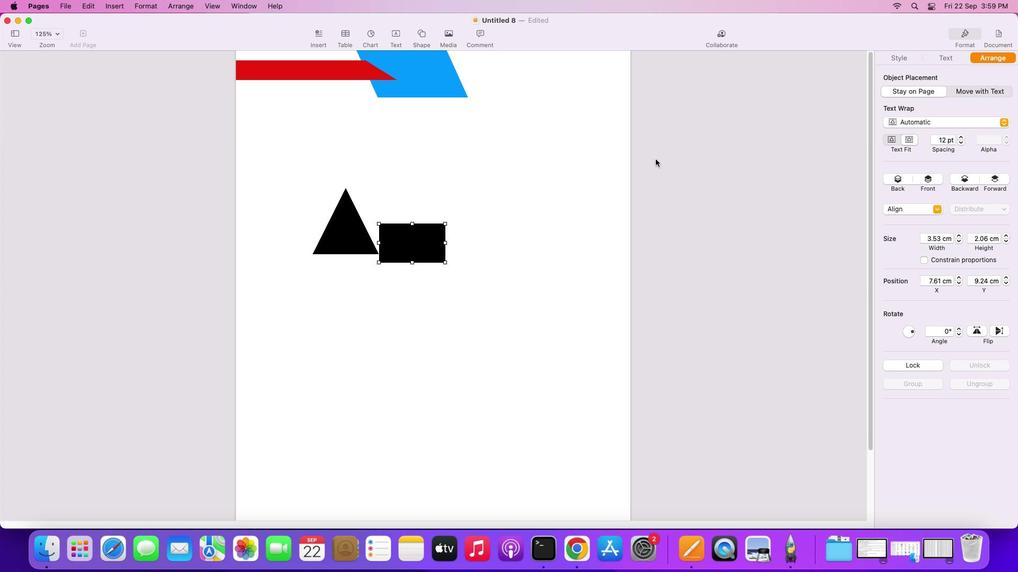 
Action: Mouse pressed left at (911, 93)
Screenshot: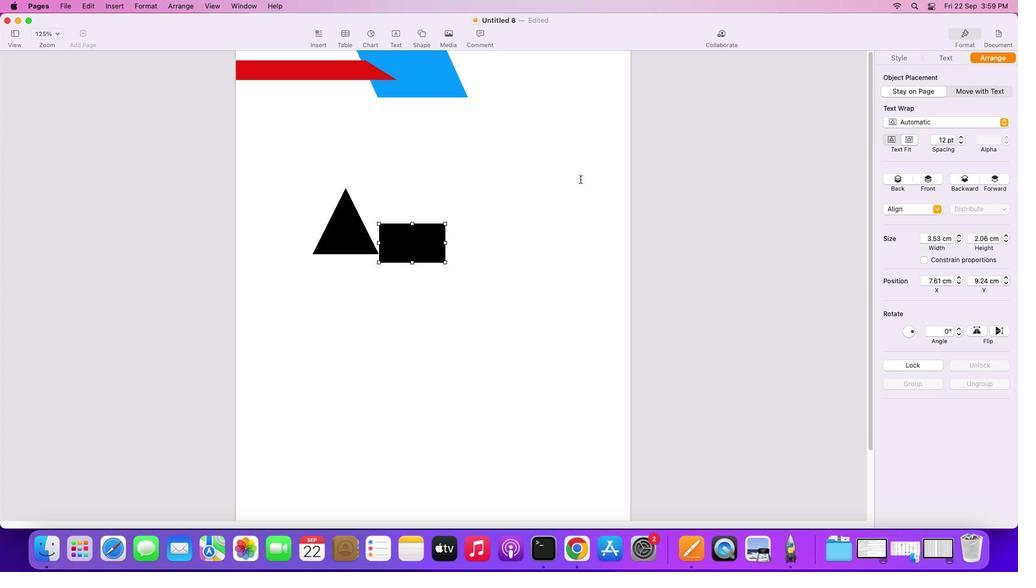 
Action: Mouse moved to (409, 241)
Screenshot: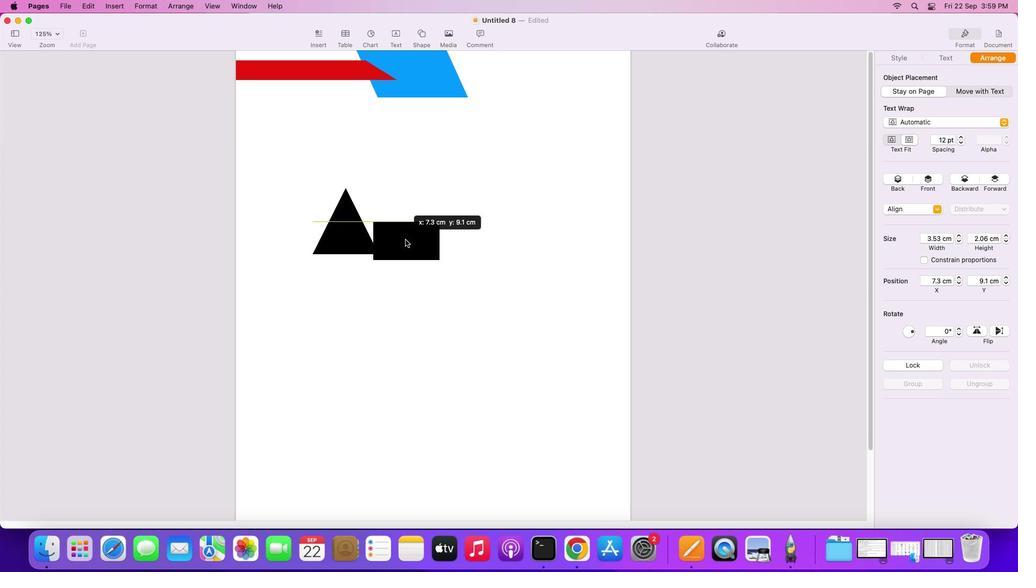
Action: Mouse pressed left at (409, 241)
Screenshot: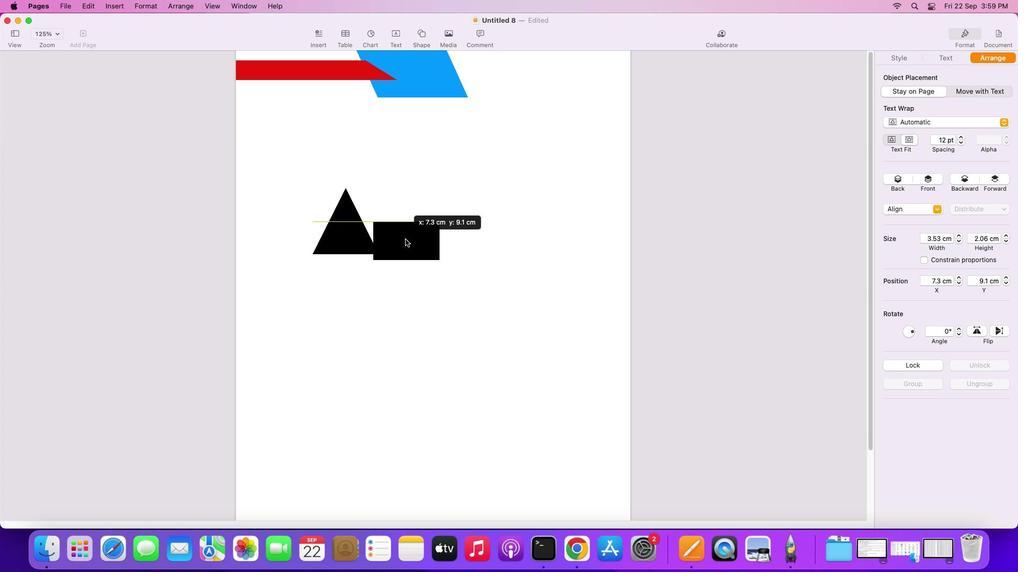 
Action: Mouse moved to (405, 212)
Screenshot: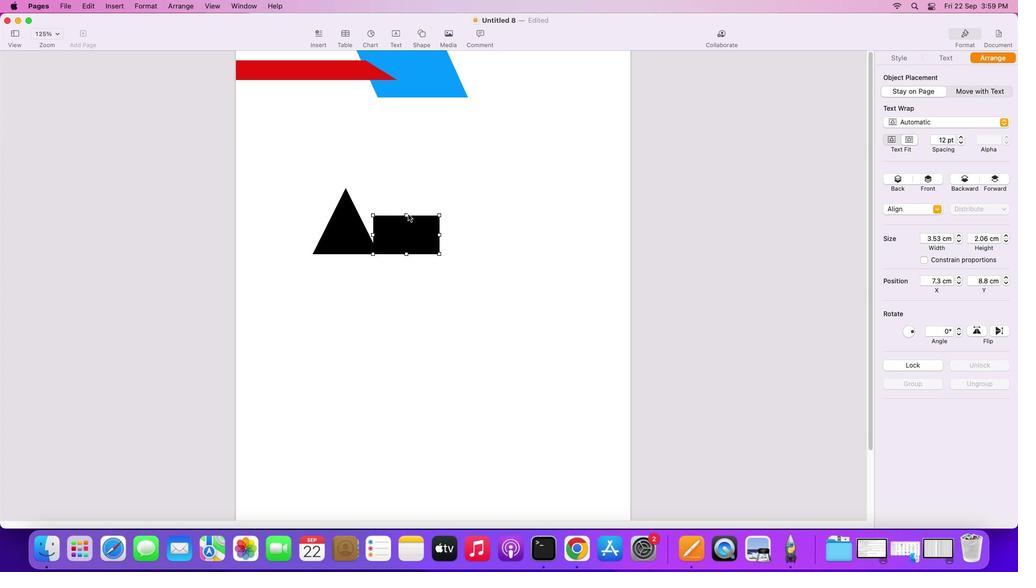 
Action: Mouse pressed left at (405, 212)
Screenshot: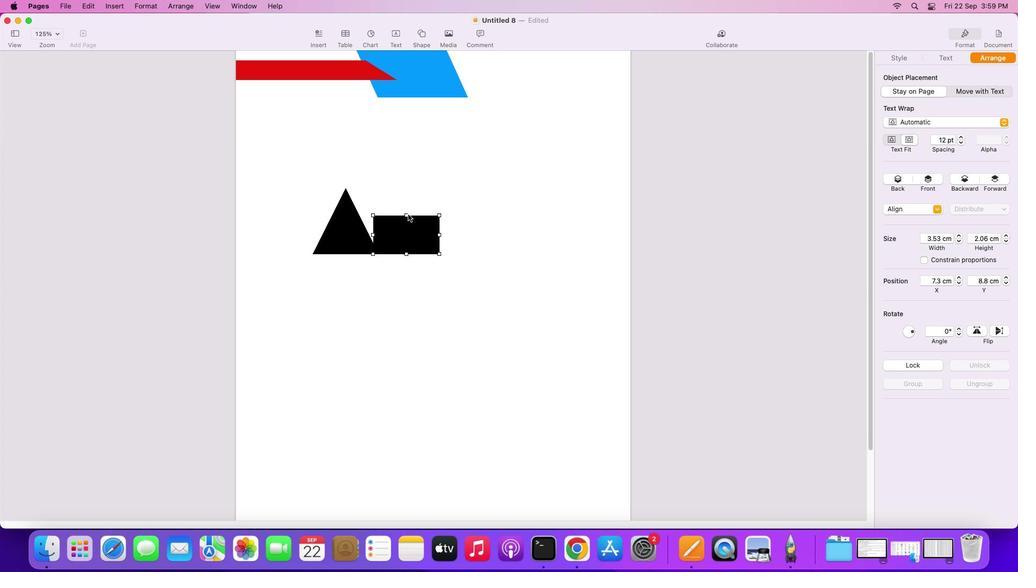 
Action: Mouse moved to (405, 213)
Screenshot: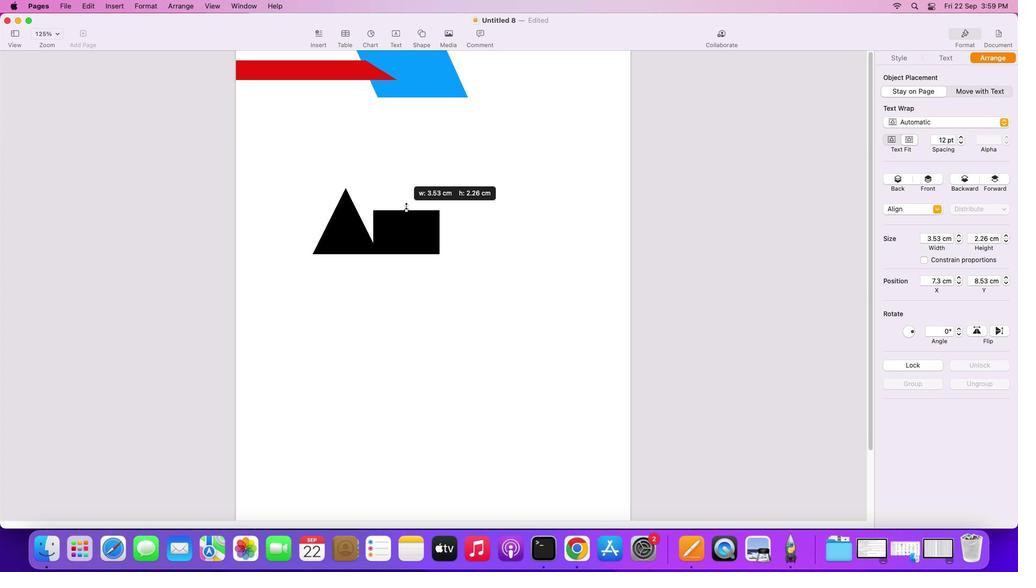 
Action: Mouse pressed left at (405, 213)
Screenshot: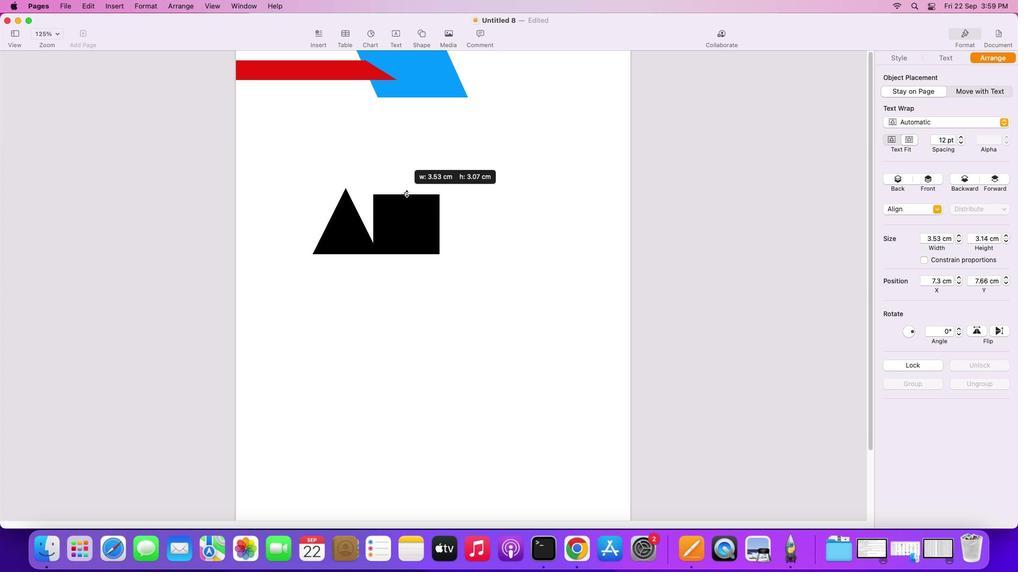 
Action: Mouse moved to (347, 219)
Screenshot: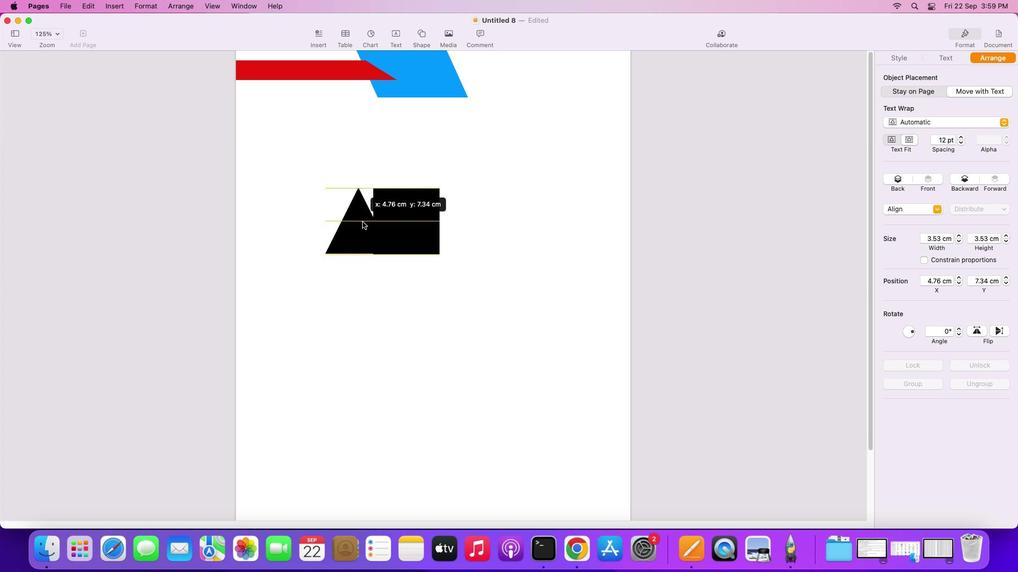 
Action: Mouse pressed left at (347, 219)
Screenshot: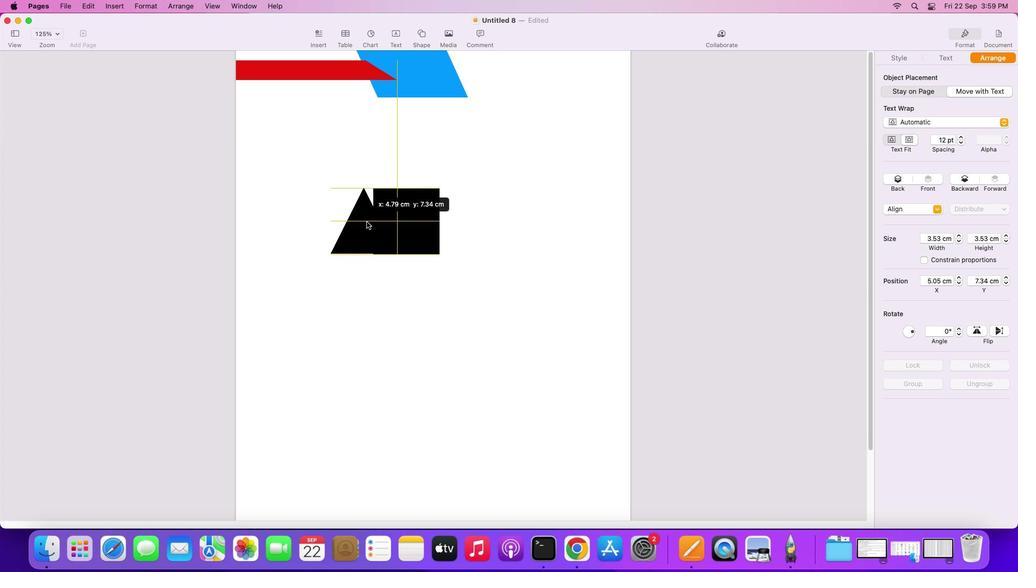 
Action: Mouse moved to (432, 219)
Screenshot: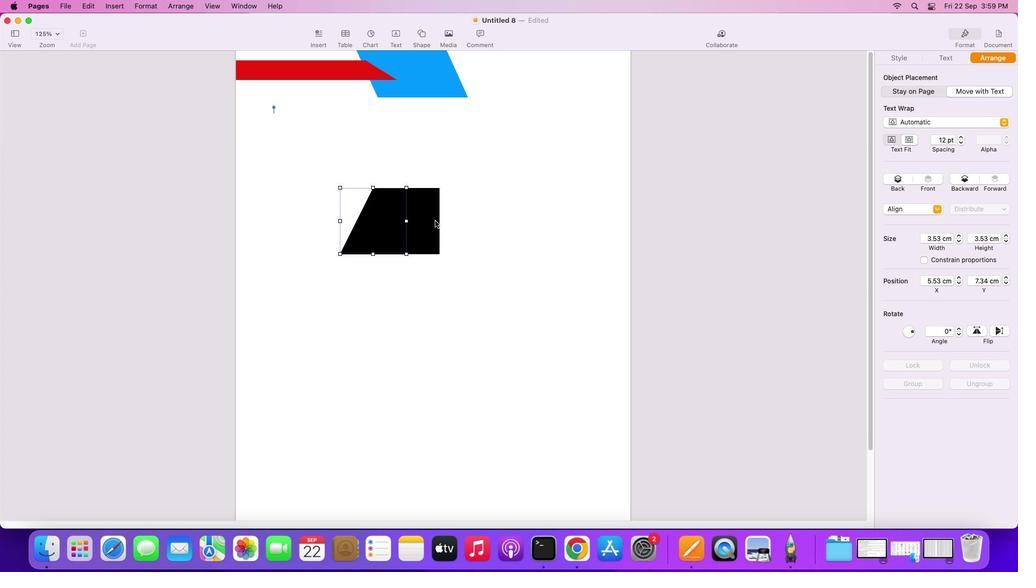 
Action: Key pressed Key.shift
Screenshot: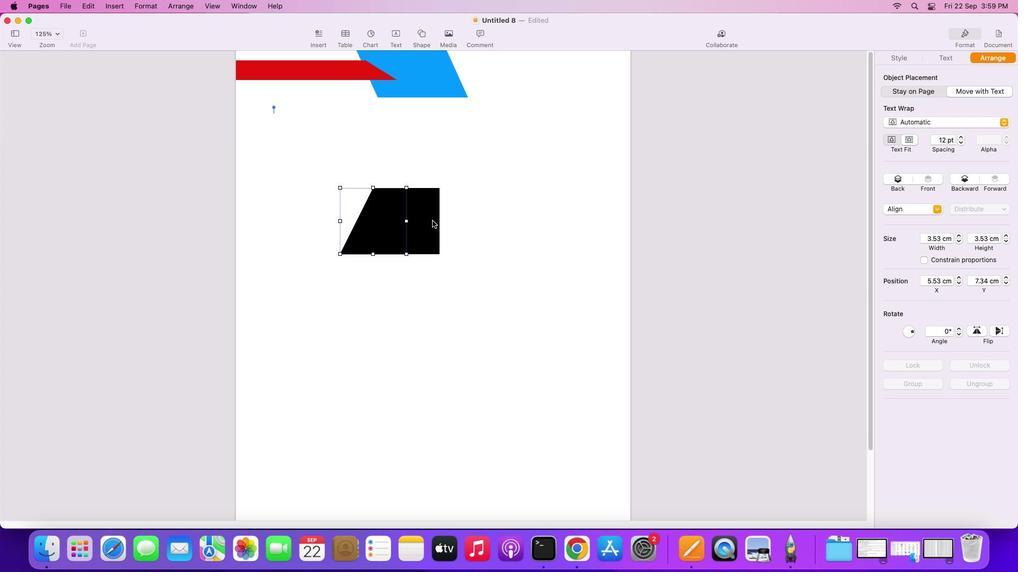 
Action: Mouse moved to (430, 218)
Screenshot: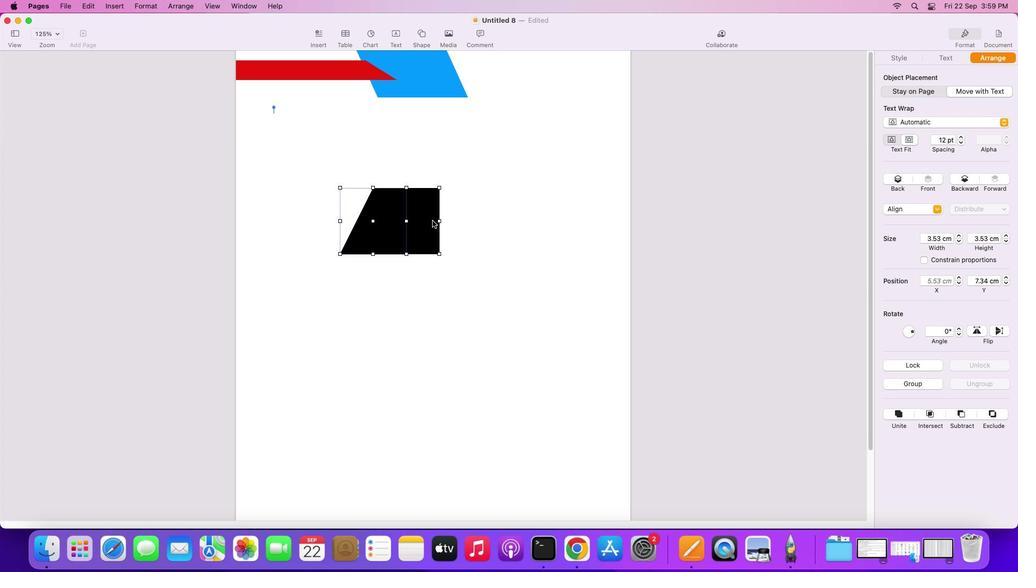 
Action: Mouse pressed left at (430, 218)
Screenshot: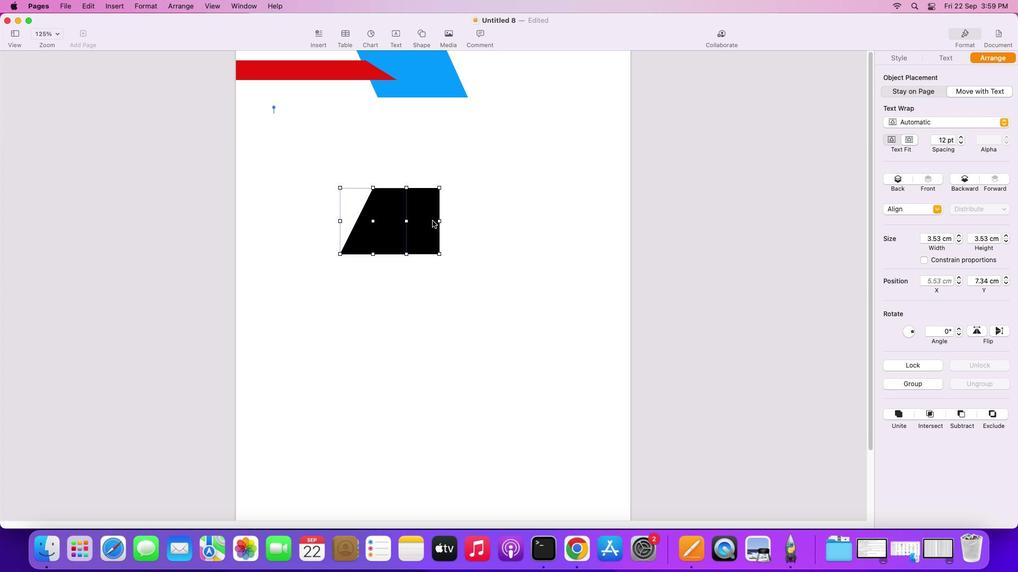 
Action: Mouse moved to (430, 218)
Screenshot: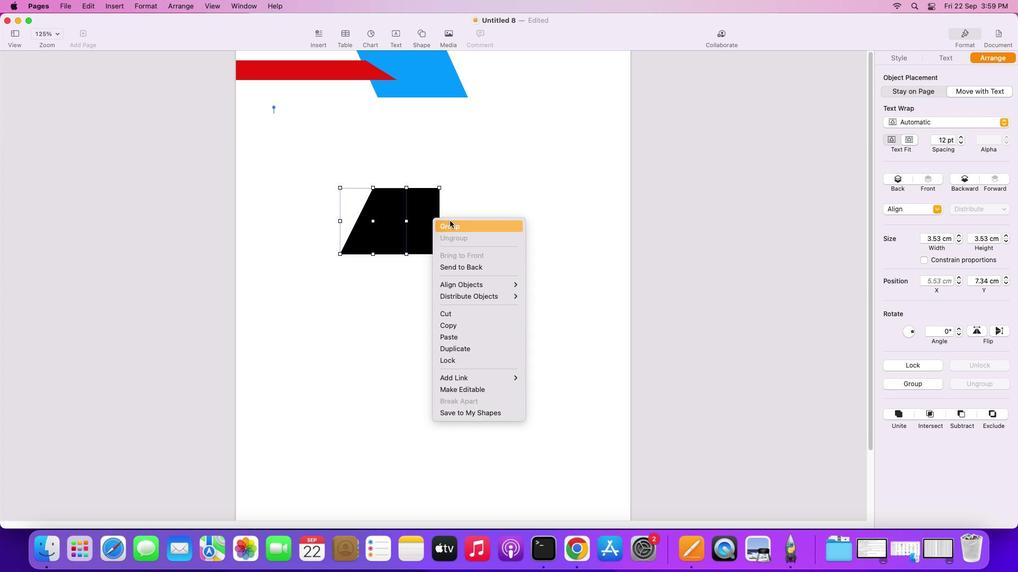 
Action: Mouse pressed right at (430, 218)
Screenshot: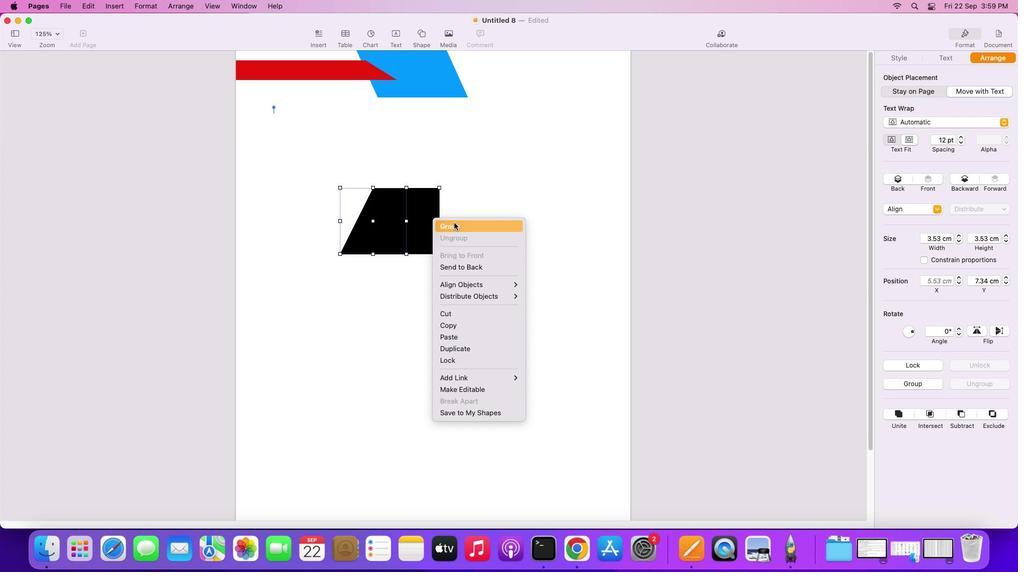 
Action: Mouse moved to (452, 220)
Screenshot: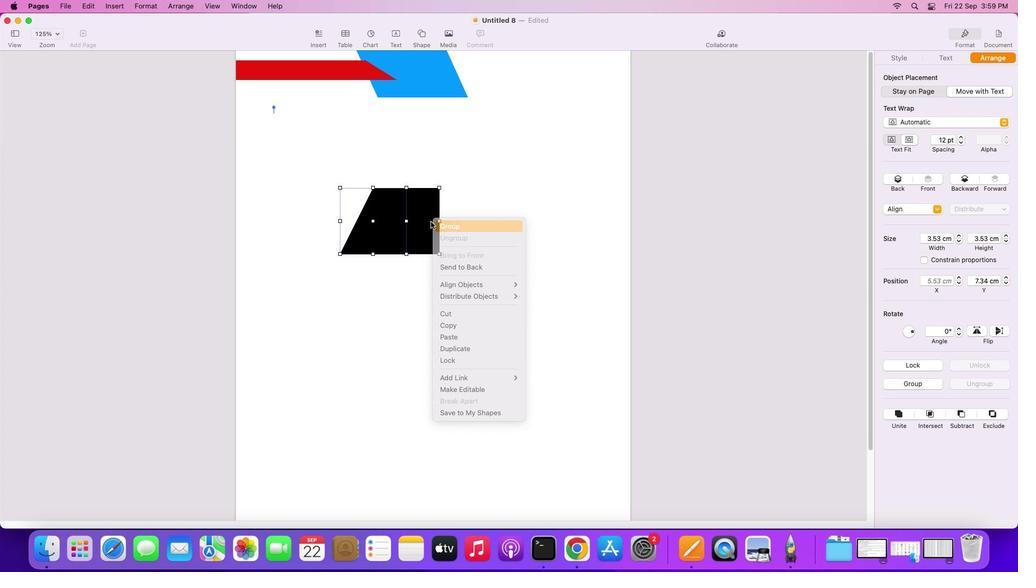 
Action: Mouse pressed left at (452, 220)
Screenshot: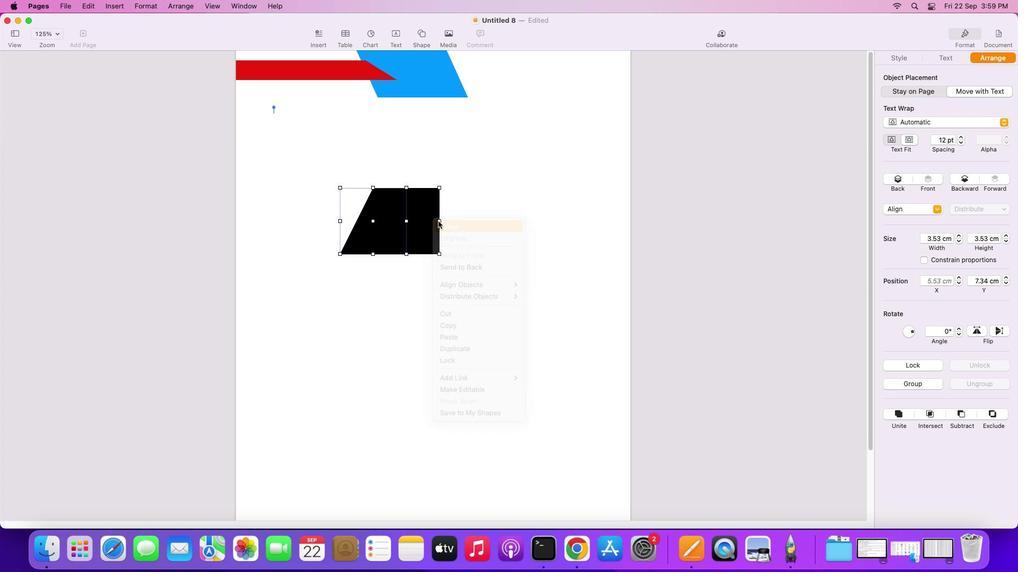 
Action: Mouse moved to (438, 219)
Screenshot: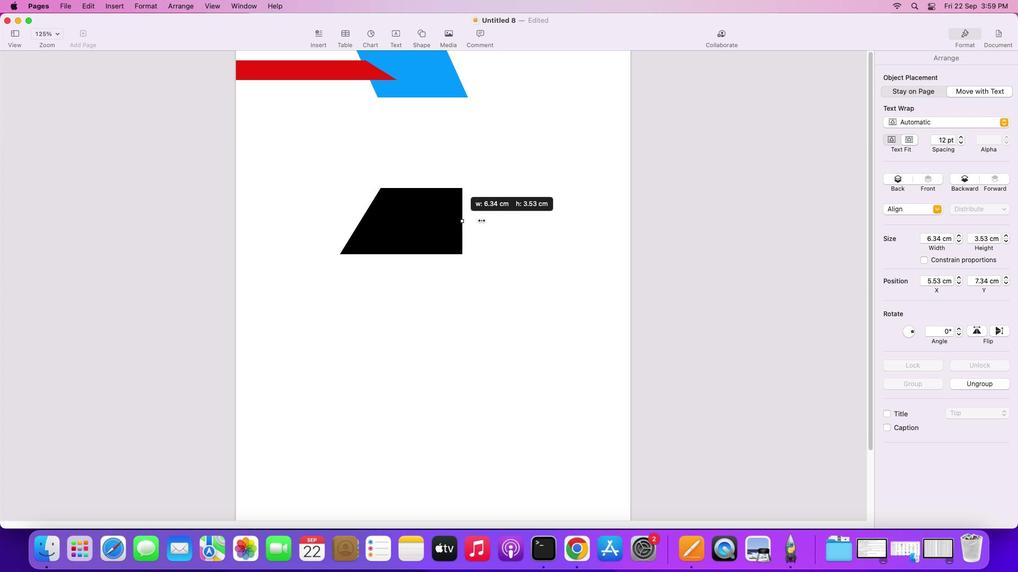 
Action: Mouse pressed left at (438, 219)
Screenshot: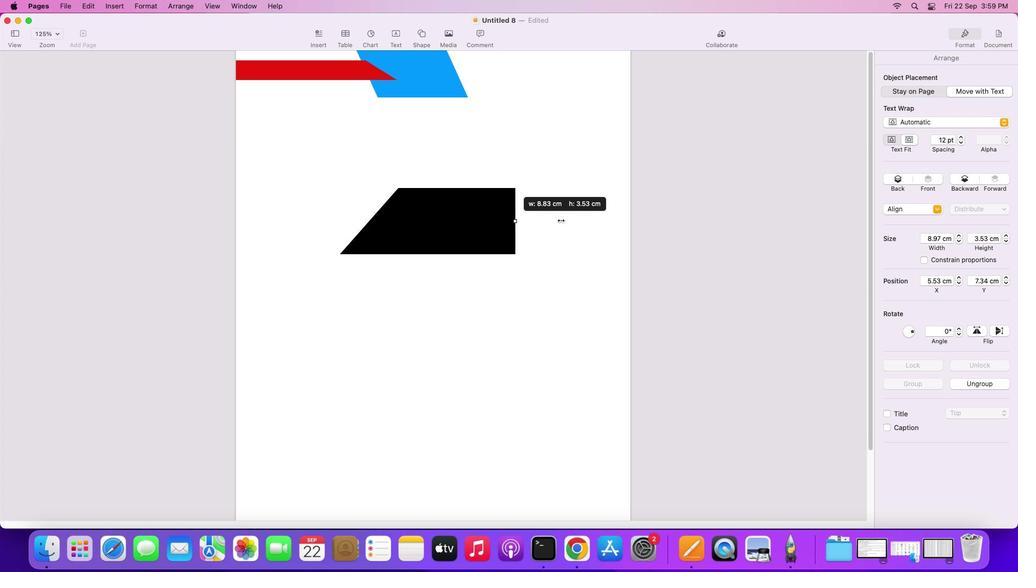 
Action: Mouse moved to (459, 186)
Screenshot: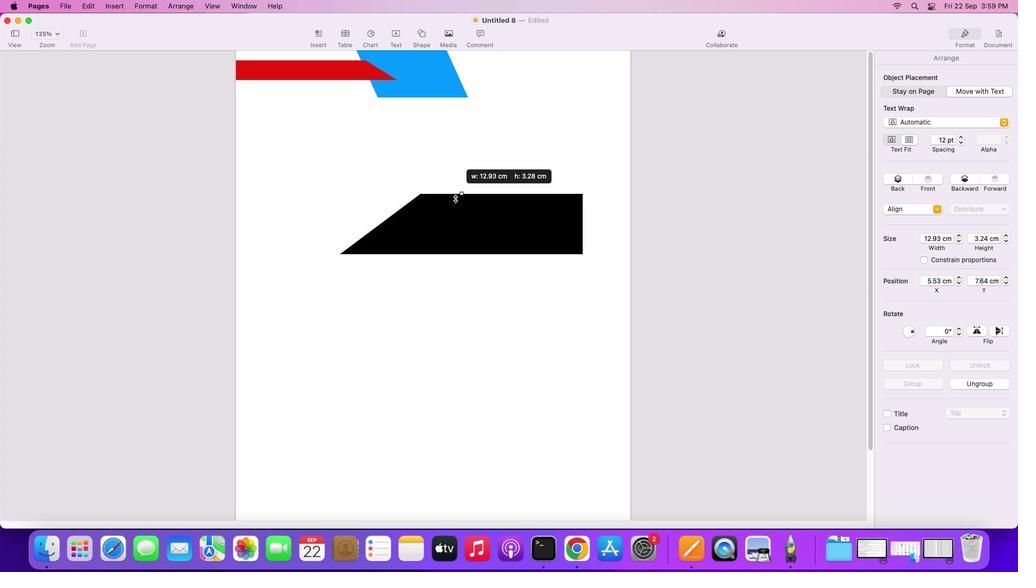 
Action: Mouse pressed left at (459, 186)
Screenshot: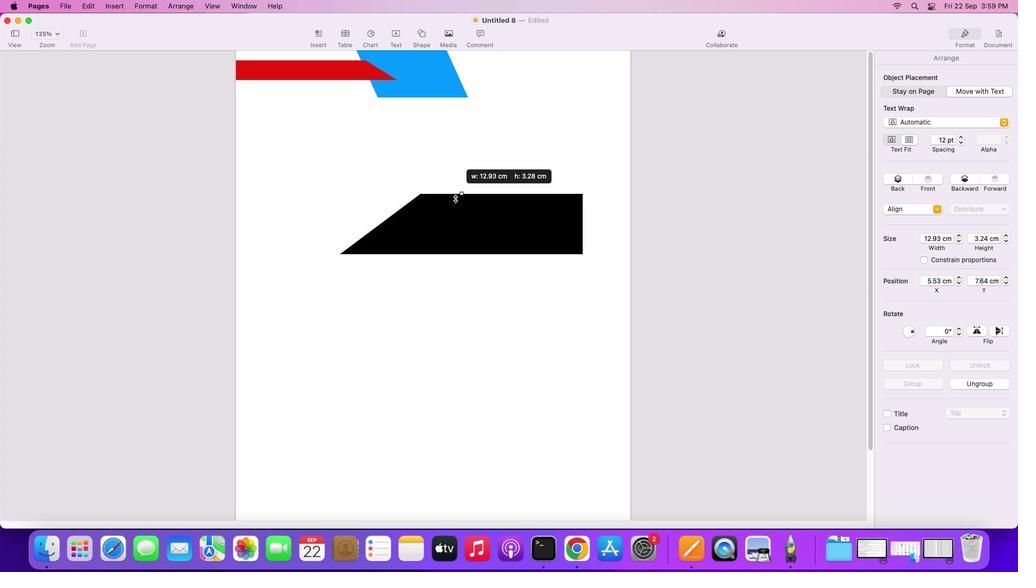 
Action: Mouse moved to (450, 229)
Screenshot: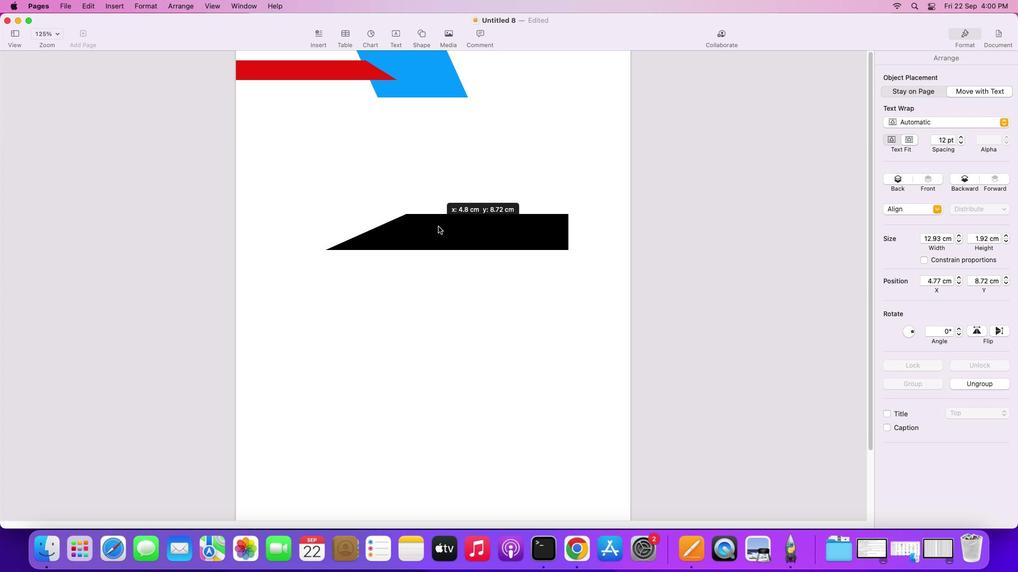 
Action: Mouse pressed left at (450, 229)
Screenshot: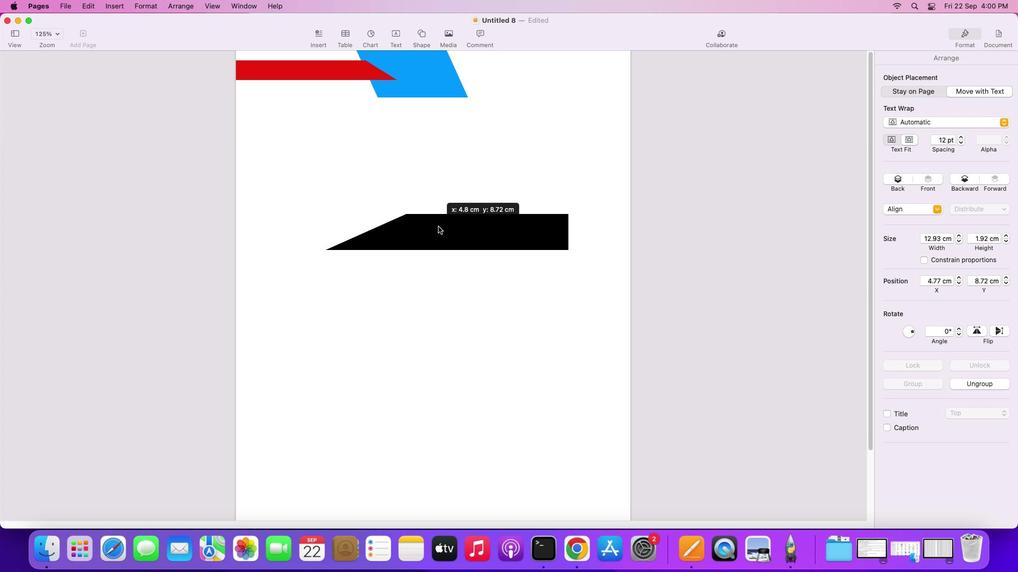 
Action: Mouse moved to (369, 235)
Screenshot: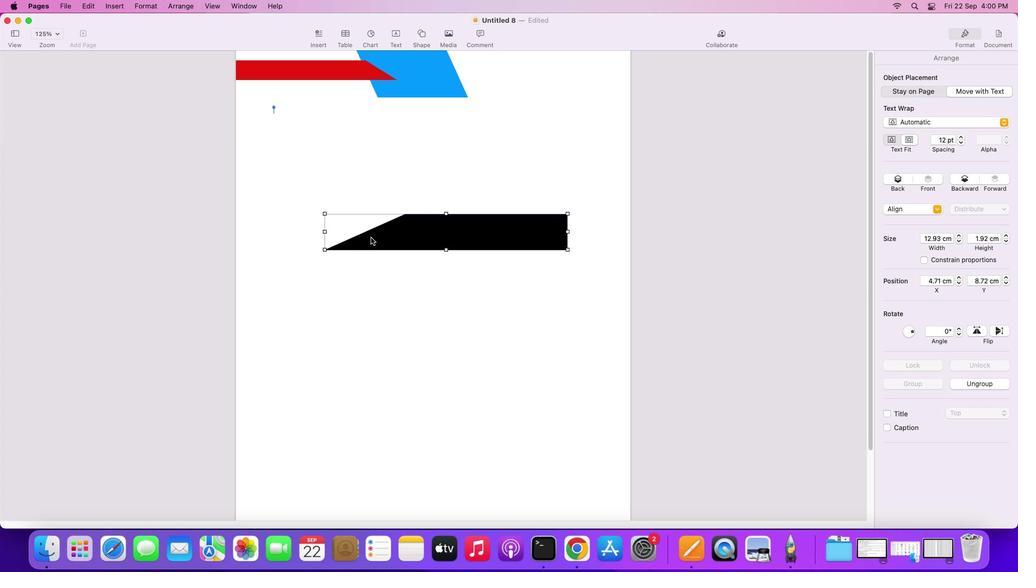 
Action: Mouse pressed left at (369, 235)
Screenshot: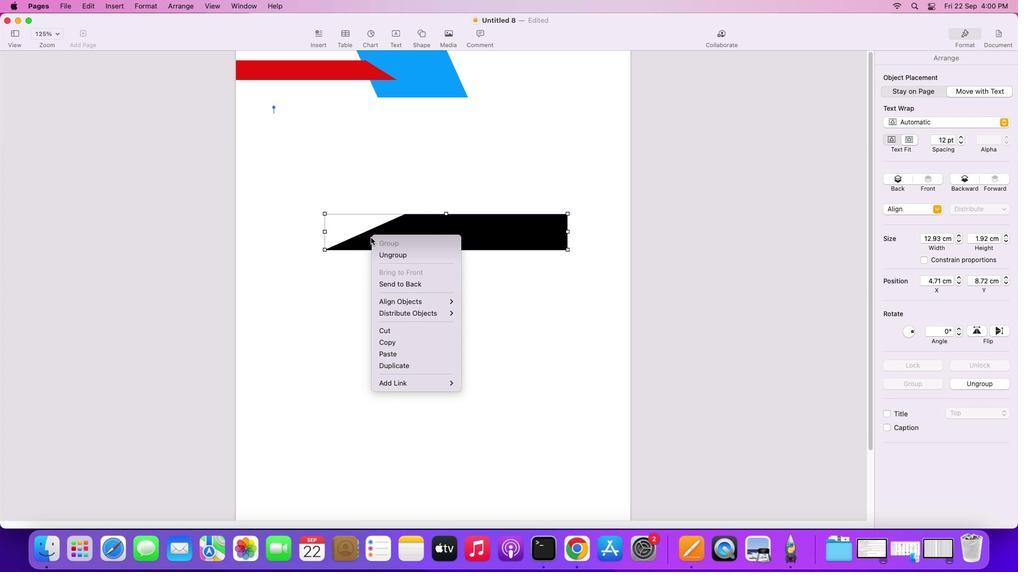 
Action: Mouse moved to (369, 235)
Screenshot: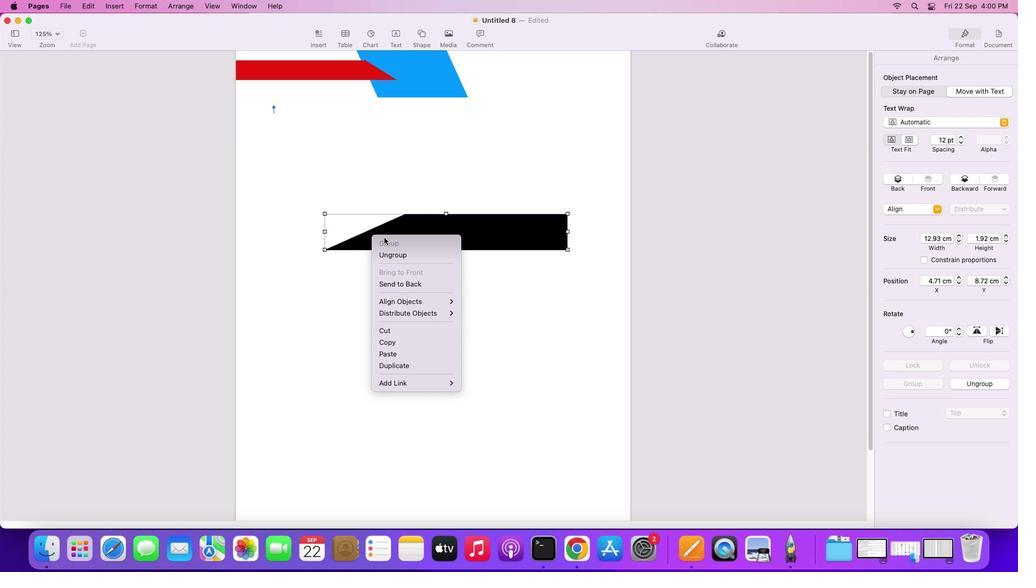 
Action: Mouse pressed right at (369, 235)
Screenshot: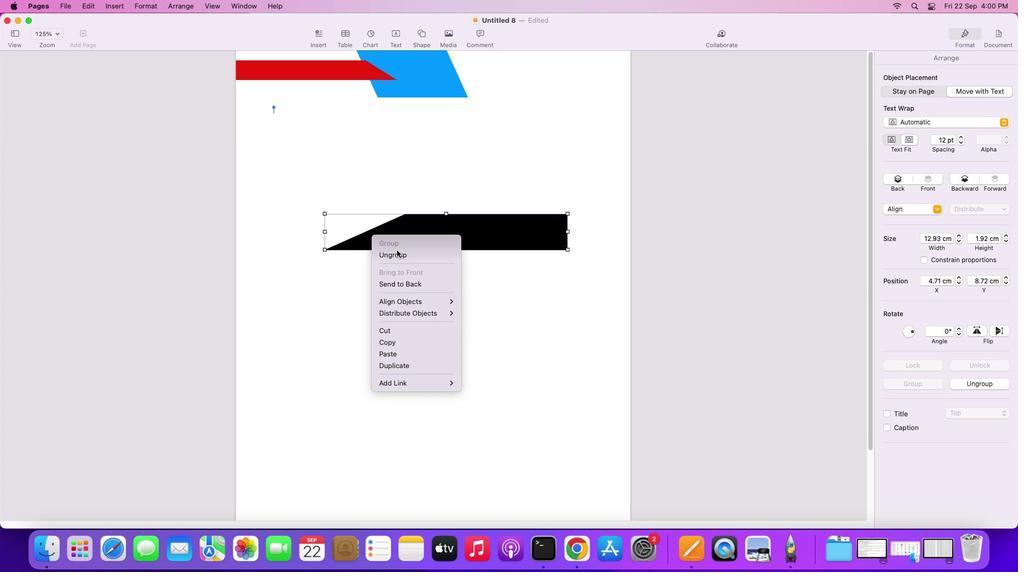 
Action: Mouse moved to (395, 254)
Screenshot: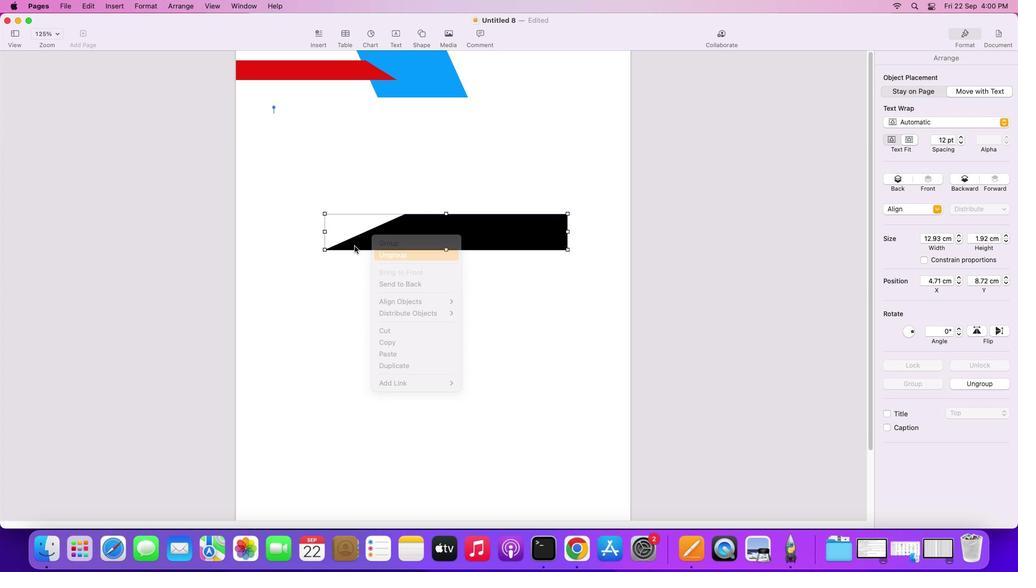 
Action: Mouse pressed left at (395, 254)
Screenshot: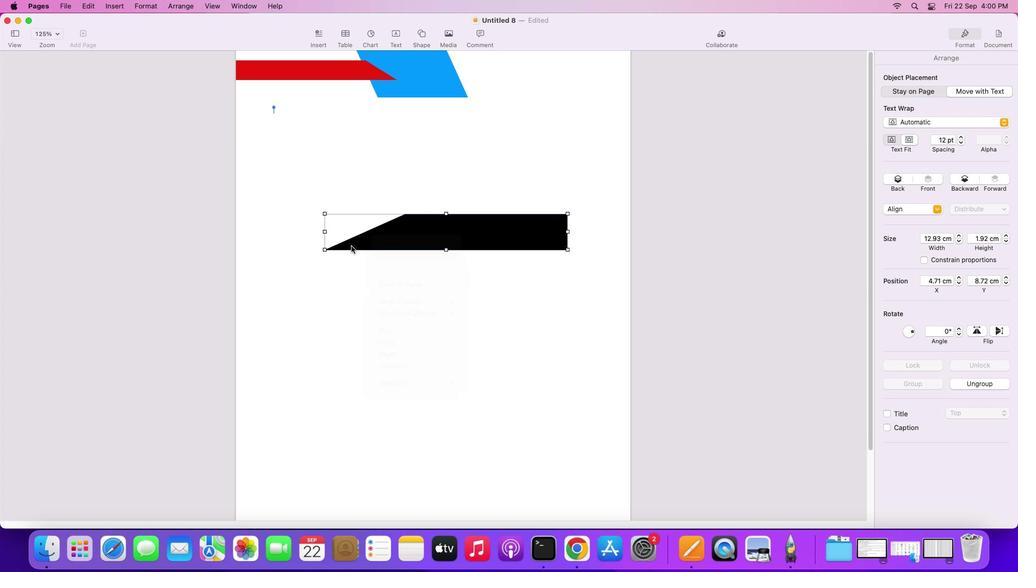 
Action: Mouse moved to (323, 230)
Screenshot: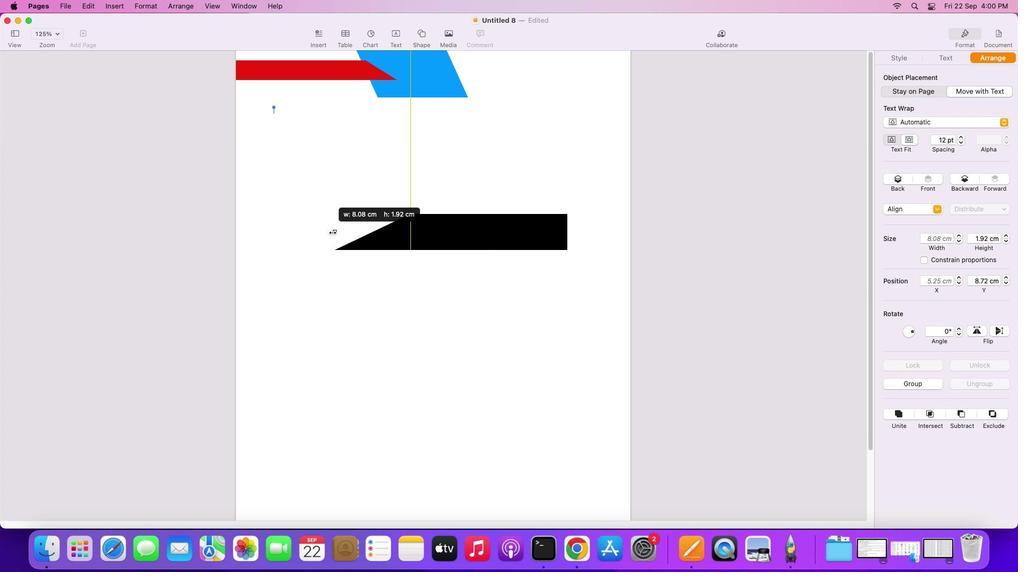 
Action: Mouse pressed left at (323, 230)
Screenshot: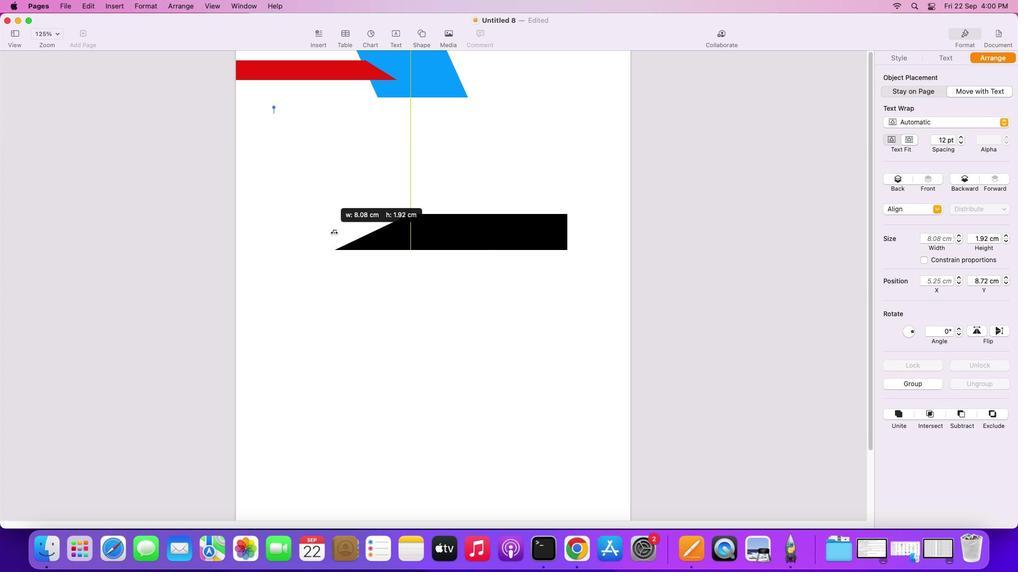 
Action: Mouse moved to (404, 254)
Screenshot: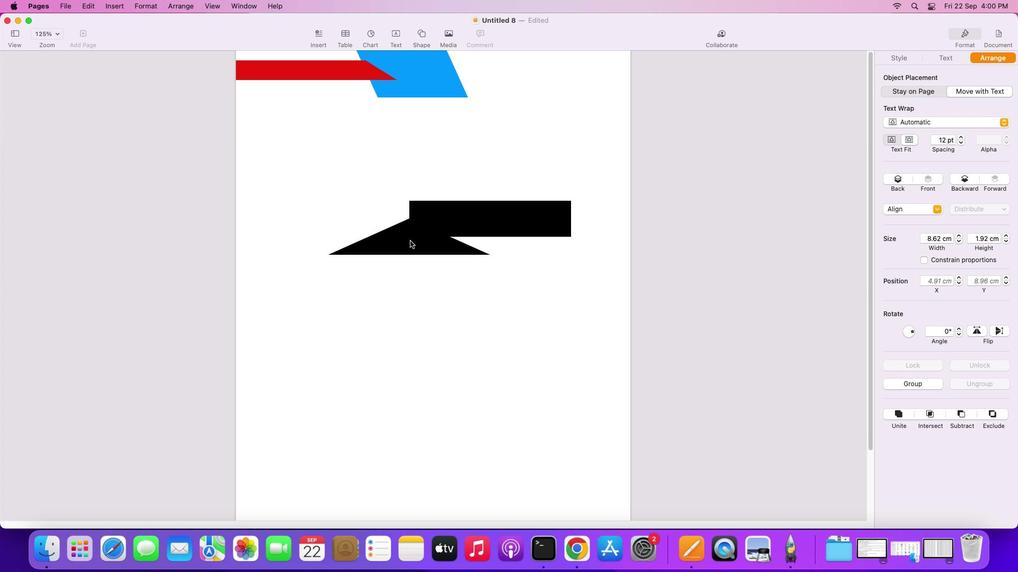 
Action: Mouse pressed left at (404, 254)
Screenshot: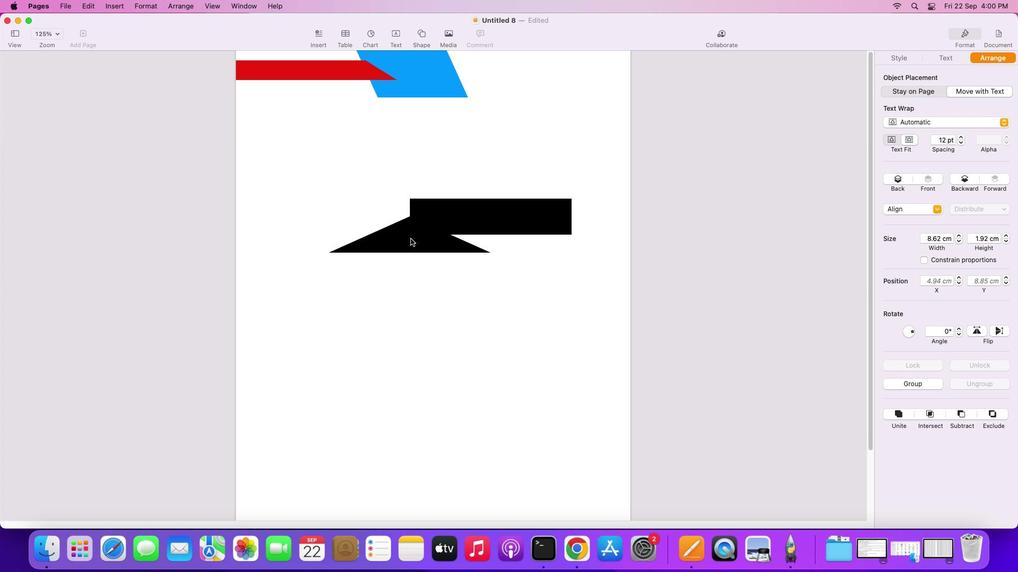 
Action: Mouse moved to (470, 202)
Screenshot: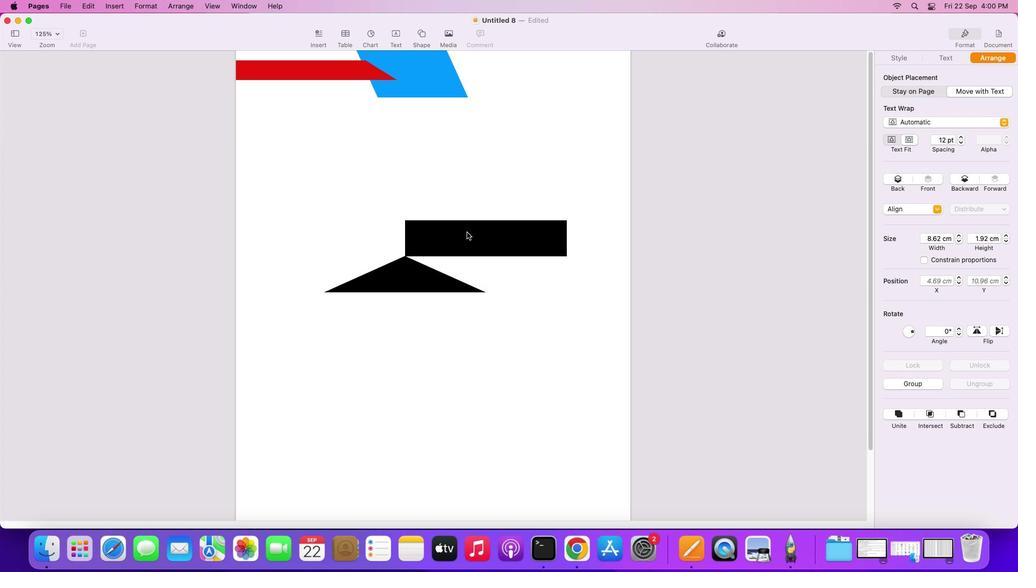 
Action: Mouse pressed left at (470, 202)
Screenshot: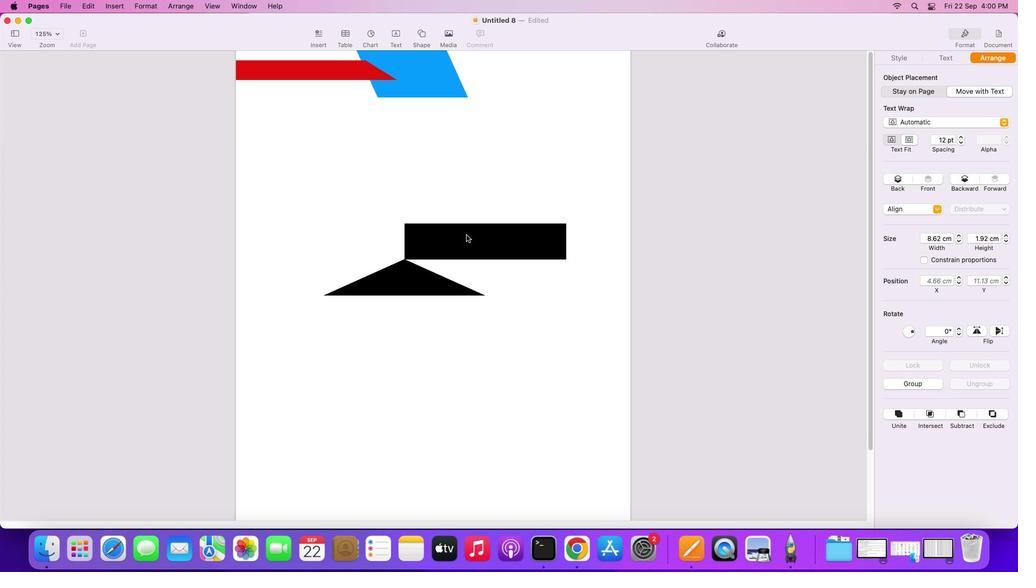 
Action: Mouse moved to (475, 241)
Screenshot: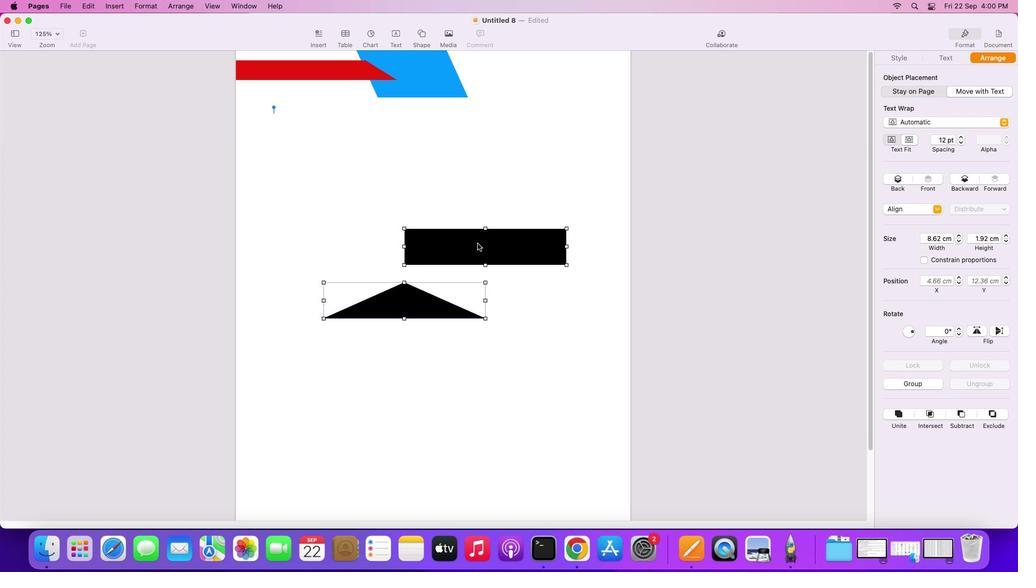 
Action: Mouse pressed left at (475, 241)
Screenshot: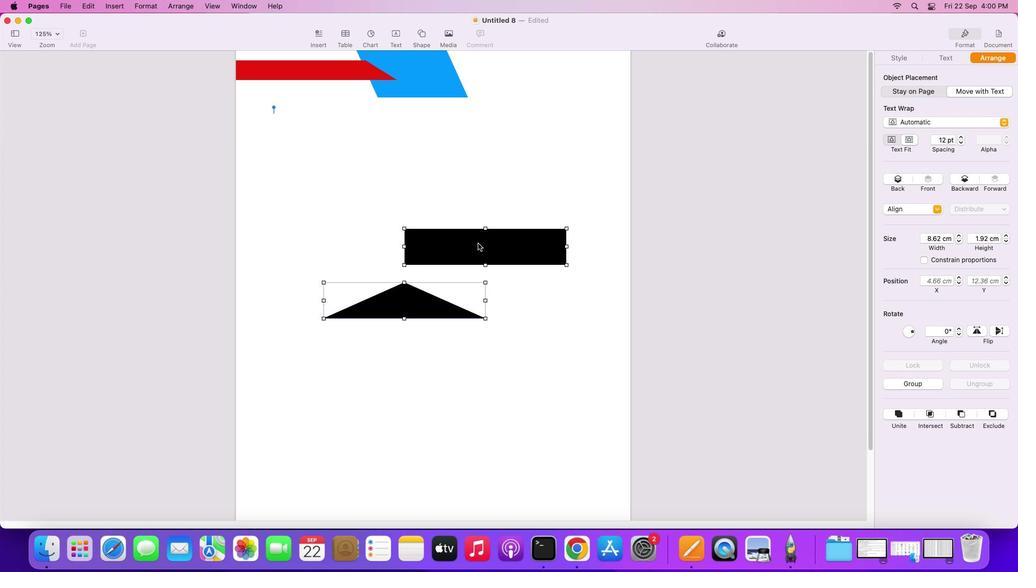 
Action: Mouse moved to (475, 241)
Screenshot: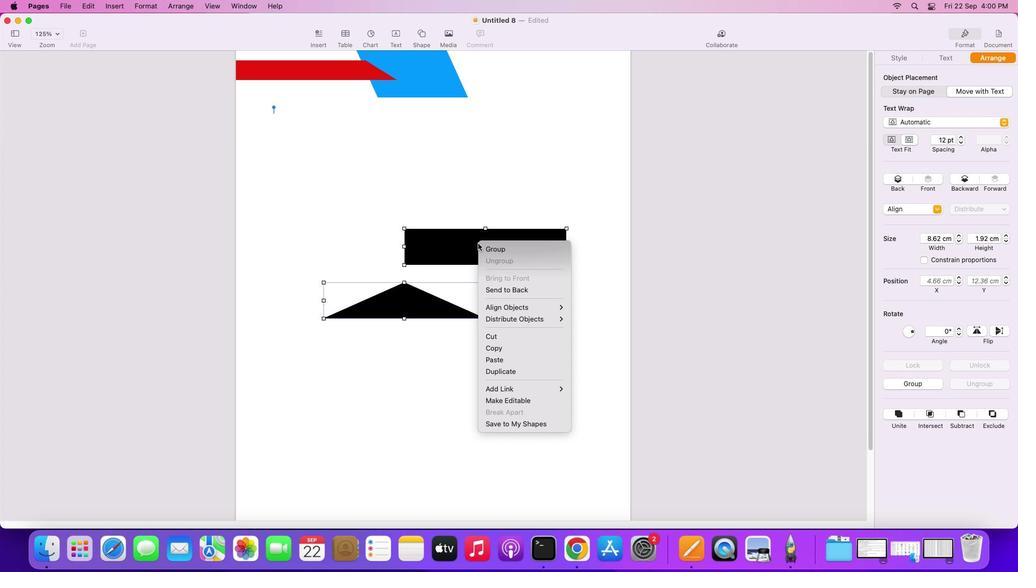 
Action: Mouse pressed right at (475, 241)
Screenshot: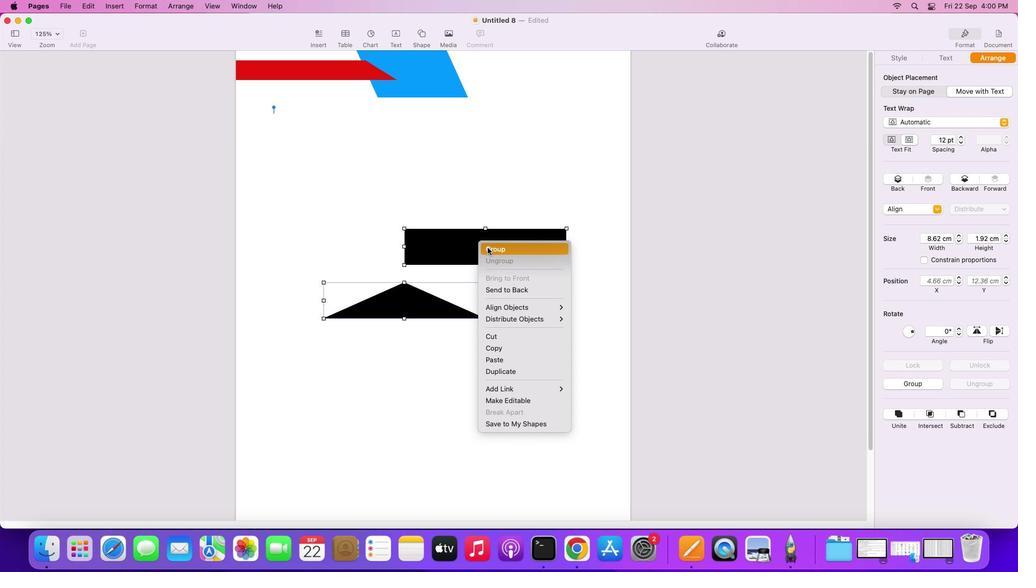 
Action: Mouse moved to (502, 212)
Screenshot: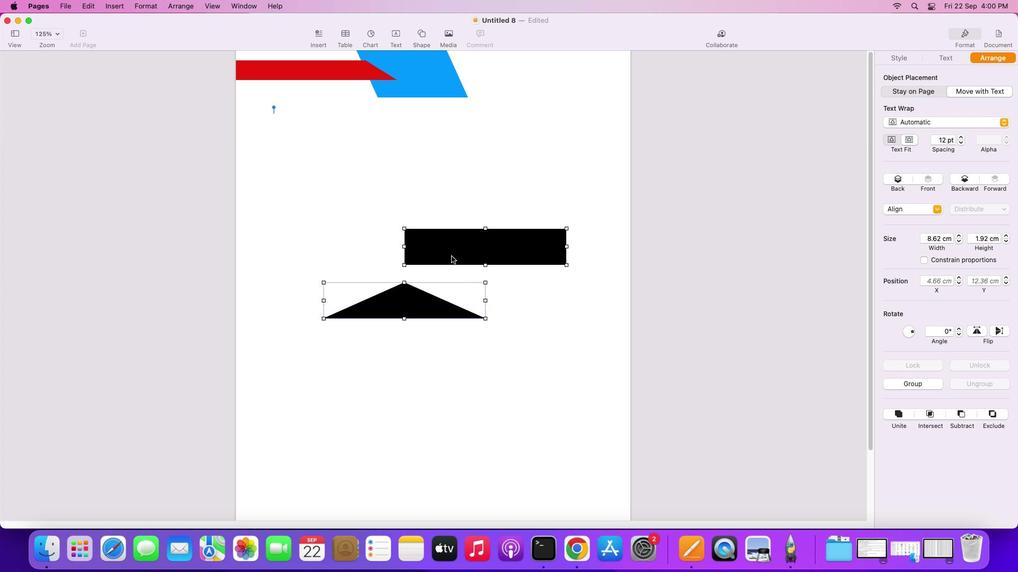 
Action: Mouse pressed left at (502, 212)
Screenshot: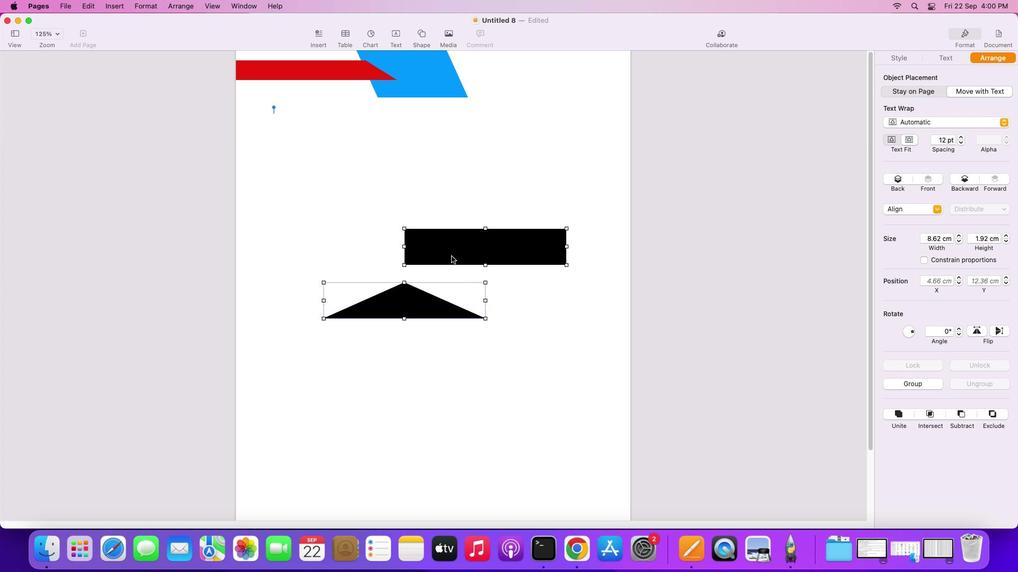 
Action: Mouse moved to (544, 290)
Screenshot: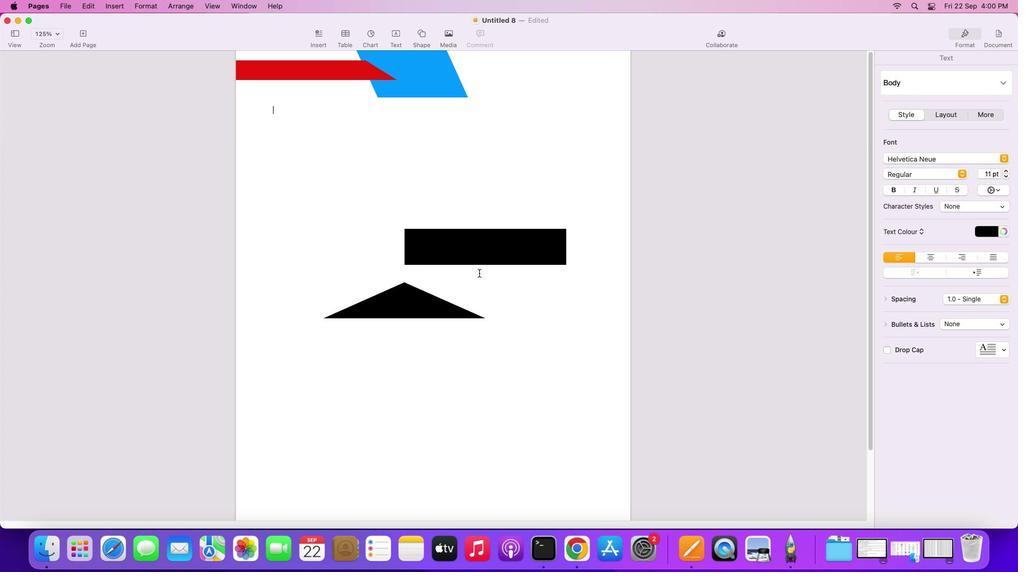 
Action: Mouse pressed left at (544, 290)
Screenshot: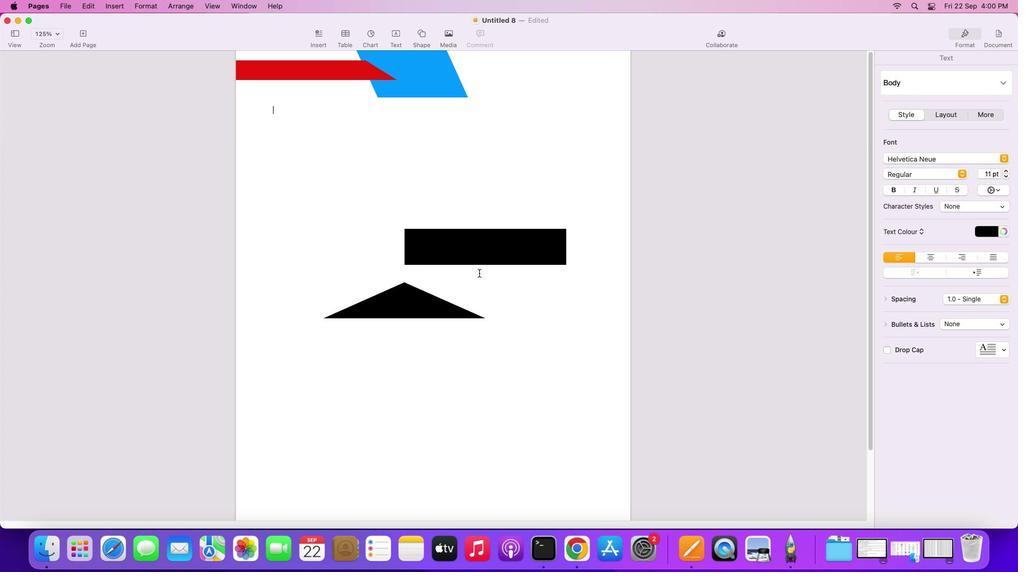 
Action: Mouse moved to (464, 263)
Screenshot: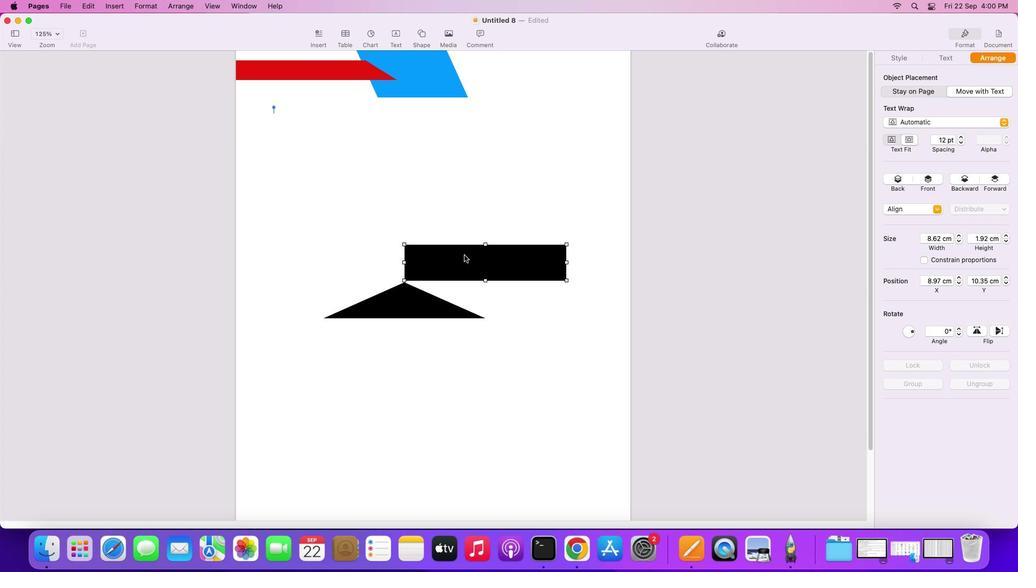 
Action: Mouse pressed left at (464, 263)
Screenshot: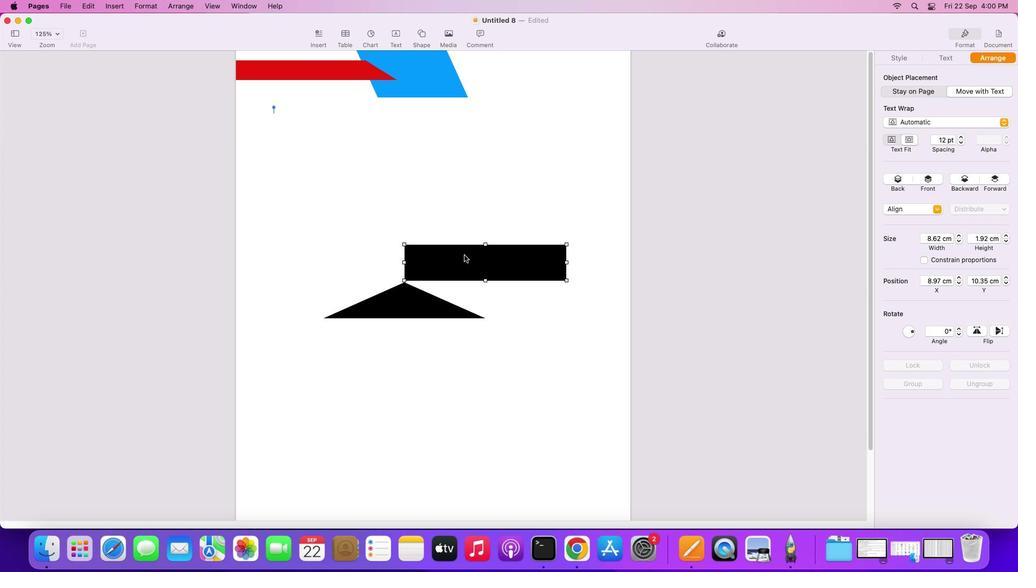 
Action: Mouse moved to (462, 246)
Screenshot: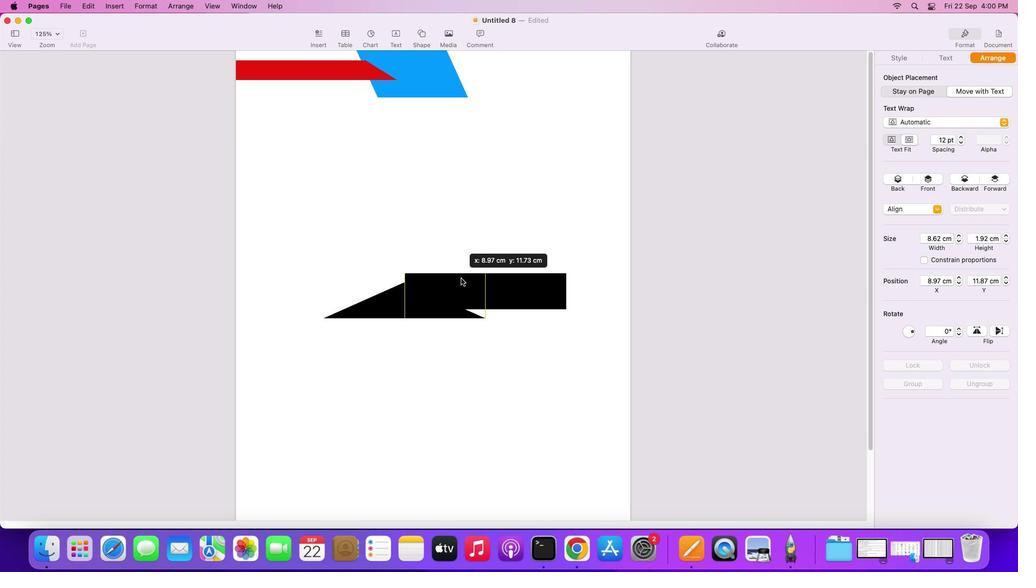 
Action: Mouse pressed left at (462, 246)
Screenshot: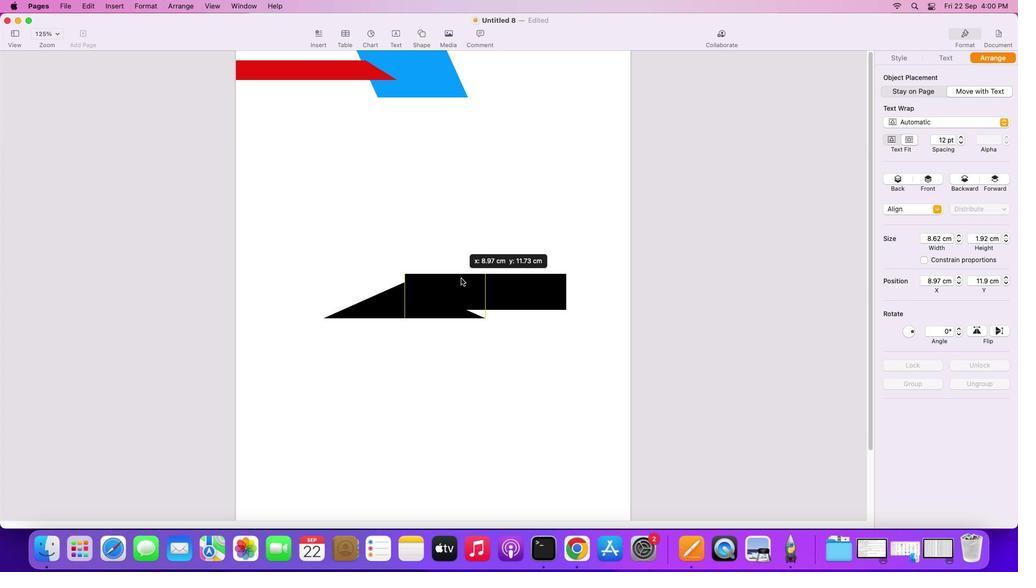 
Action: Mouse moved to (420, 310)
Screenshot: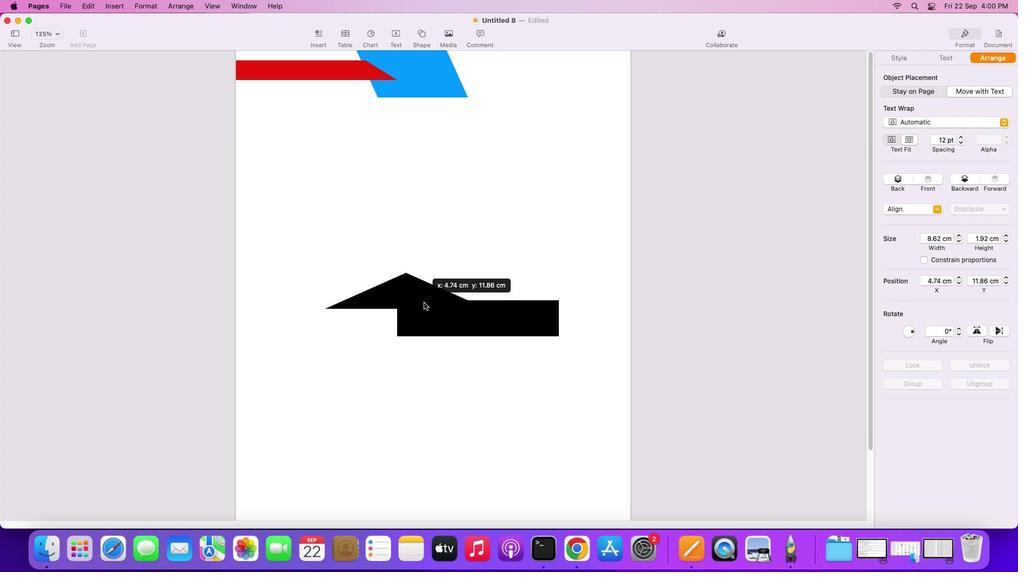 
Action: Mouse pressed left at (420, 310)
Screenshot: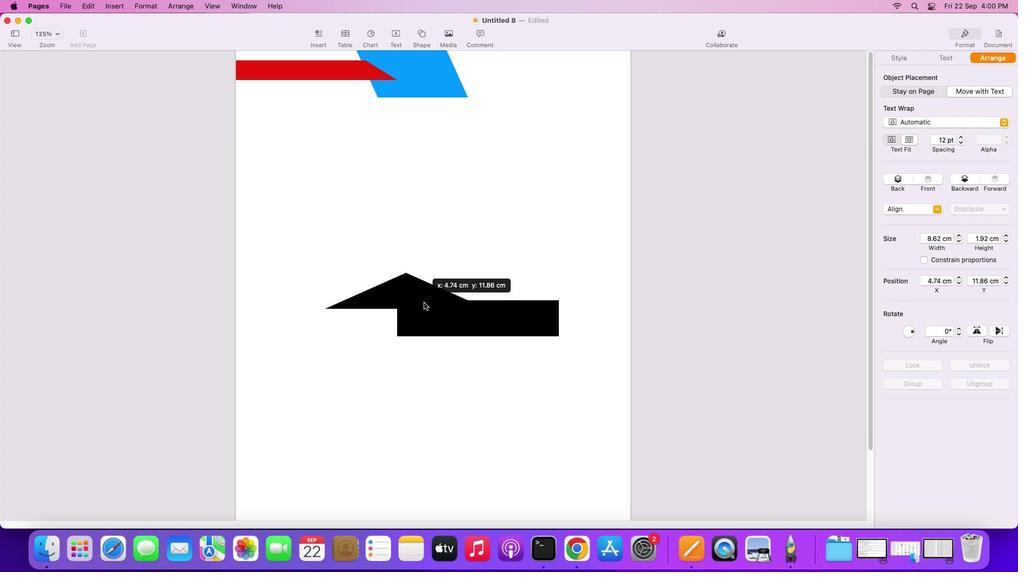 
Action: Mouse moved to (422, 305)
Screenshot: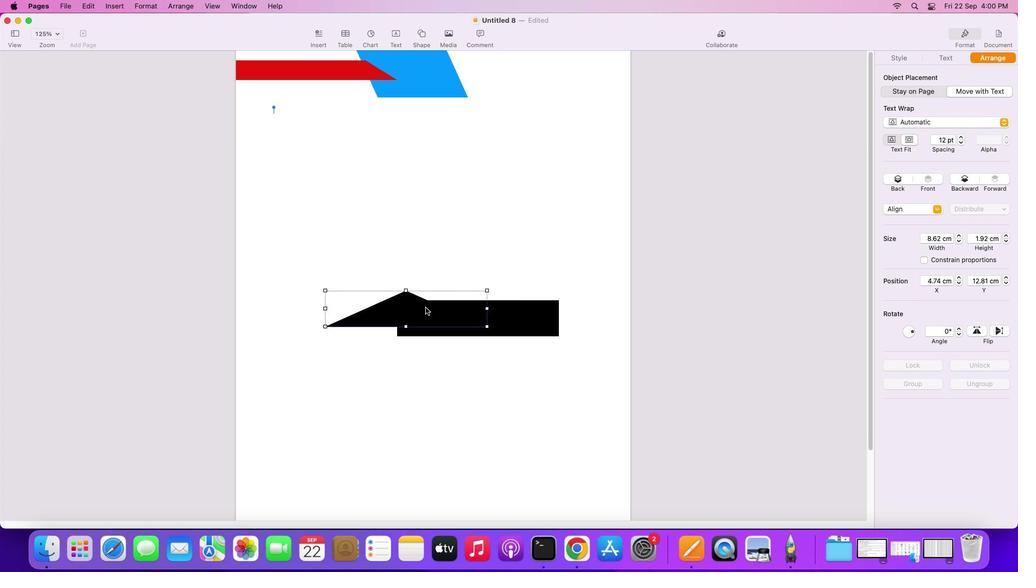 
Action: Mouse pressed left at (422, 305)
Screenshot: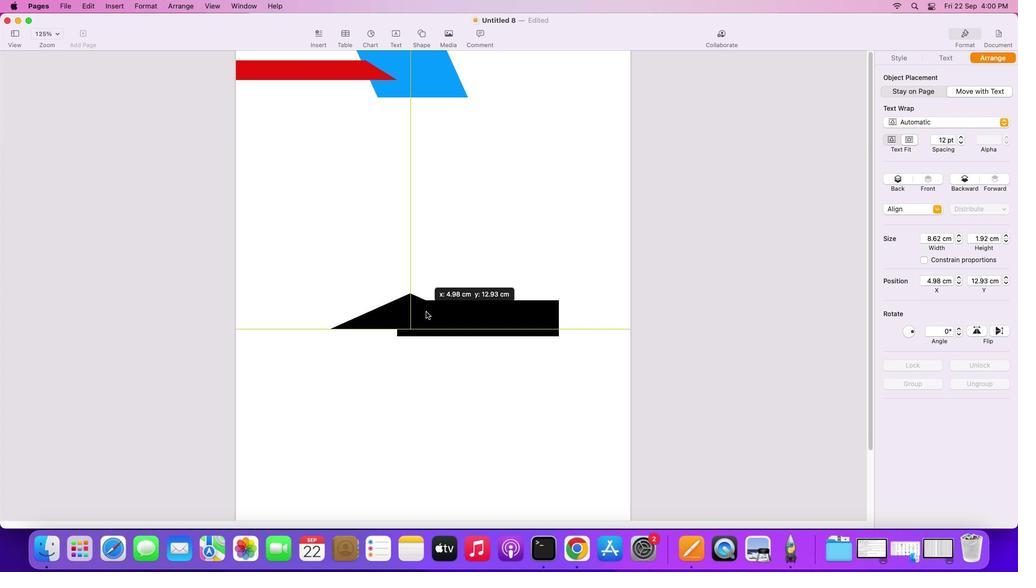 
Action: Mouse moved to (912, 85)
Screenshot: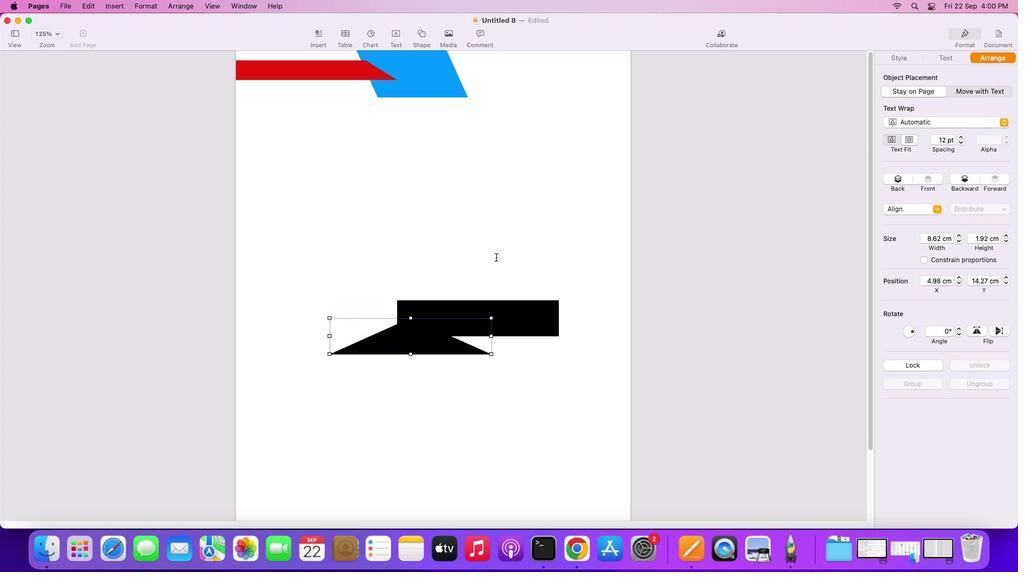 
Action: Mouse pressed left at (912, 85)
Screenshot: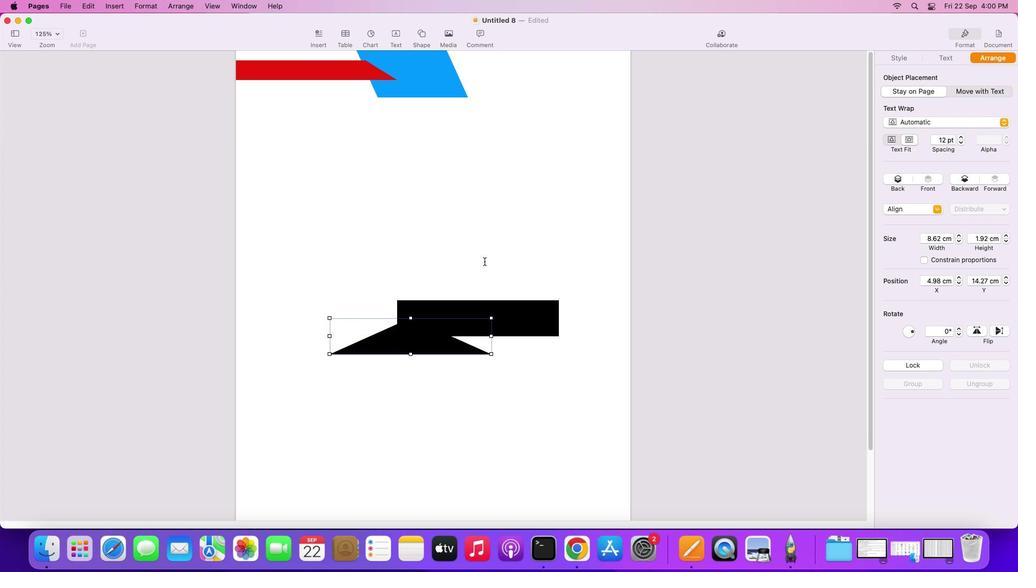 
Action: Mouse moved to (481, 254)
Screenshot: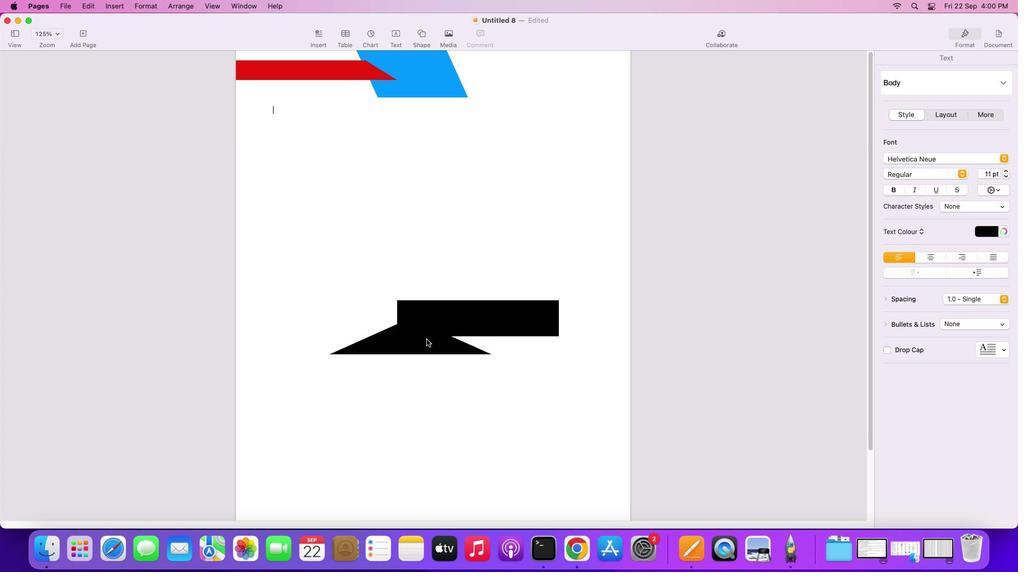
Action: Mouse pressed left at (481, 254)
Screenshot: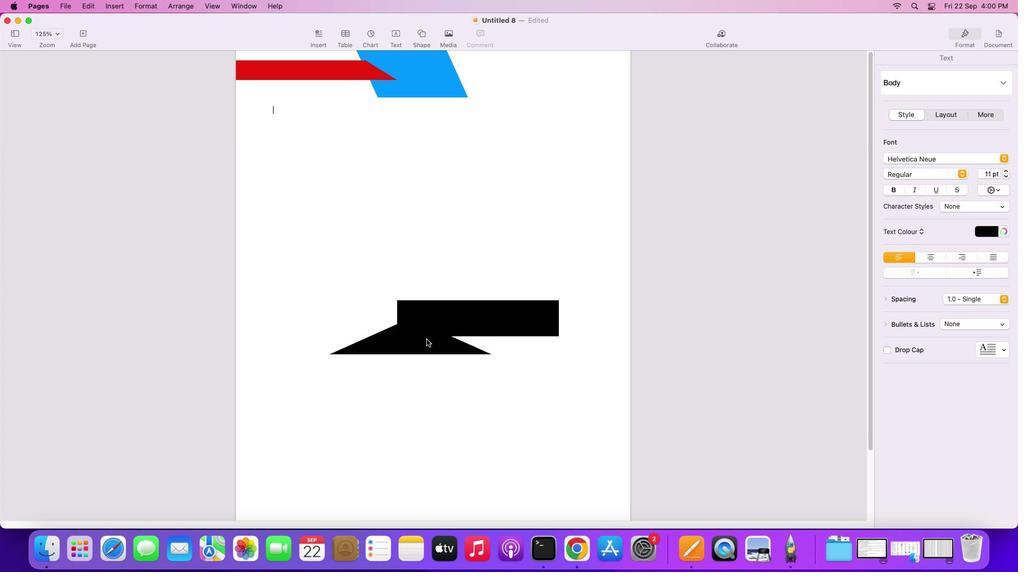 
Action: Mouse moved to (424, 337)
Screenshot: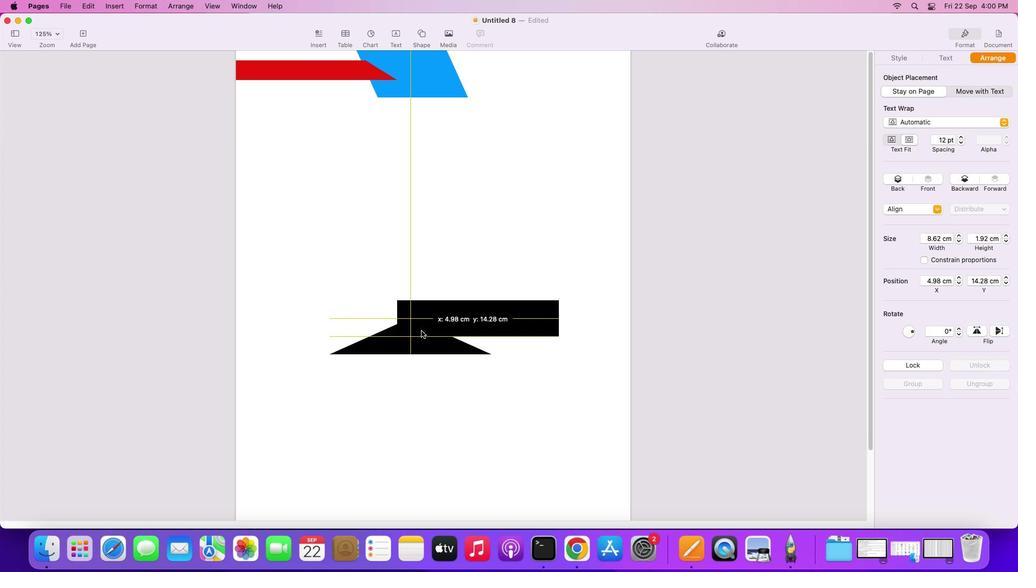 
Action: Mouse pressed left at (424, 337)
Screenshot: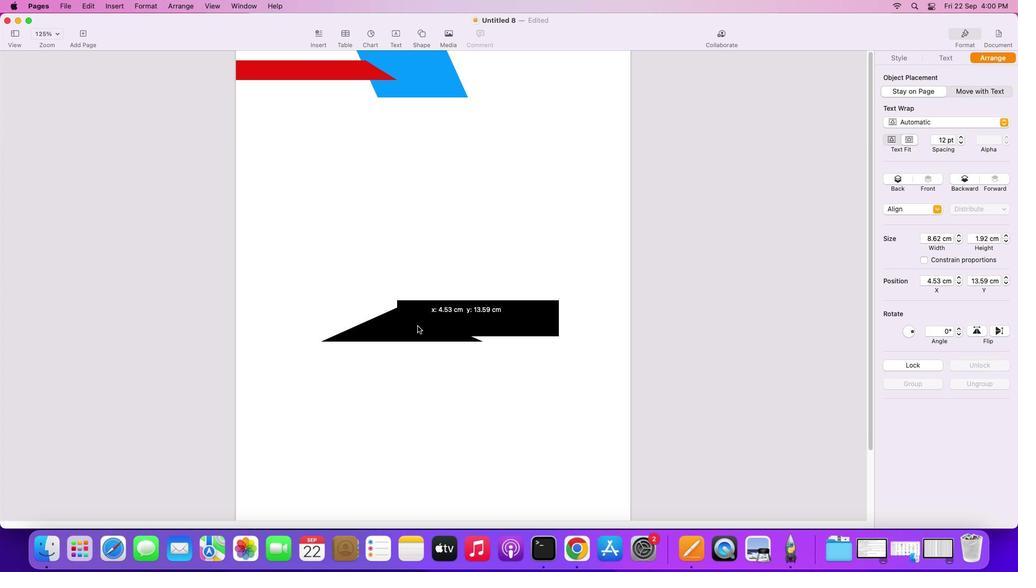 
Action: Mouse moved to (480, 250)
Screenshot: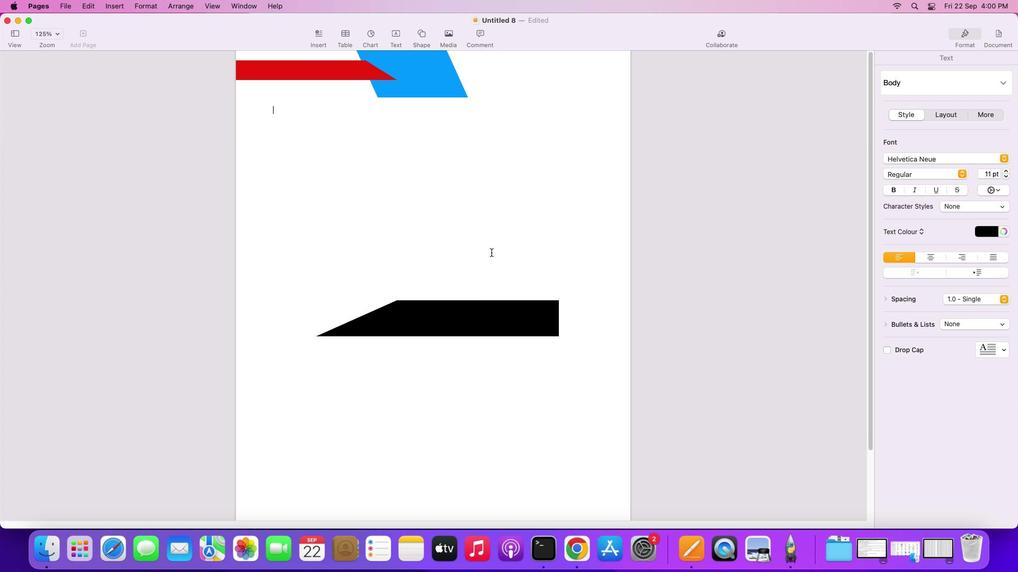 
Action: Mouse pressed left at (480, 250)
Screenshot: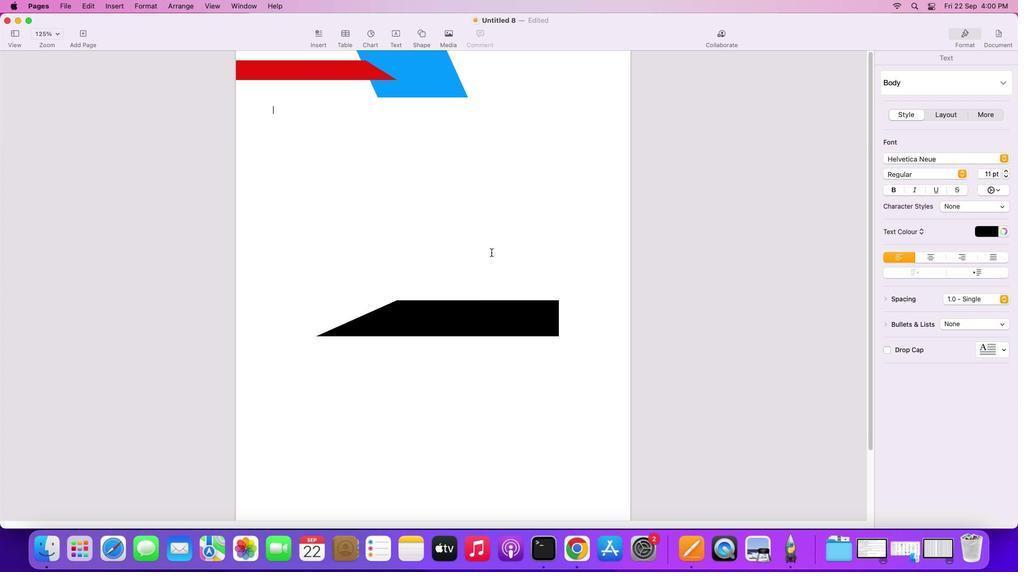 
Action: Mouse moved to (372, 316)
Screenshot: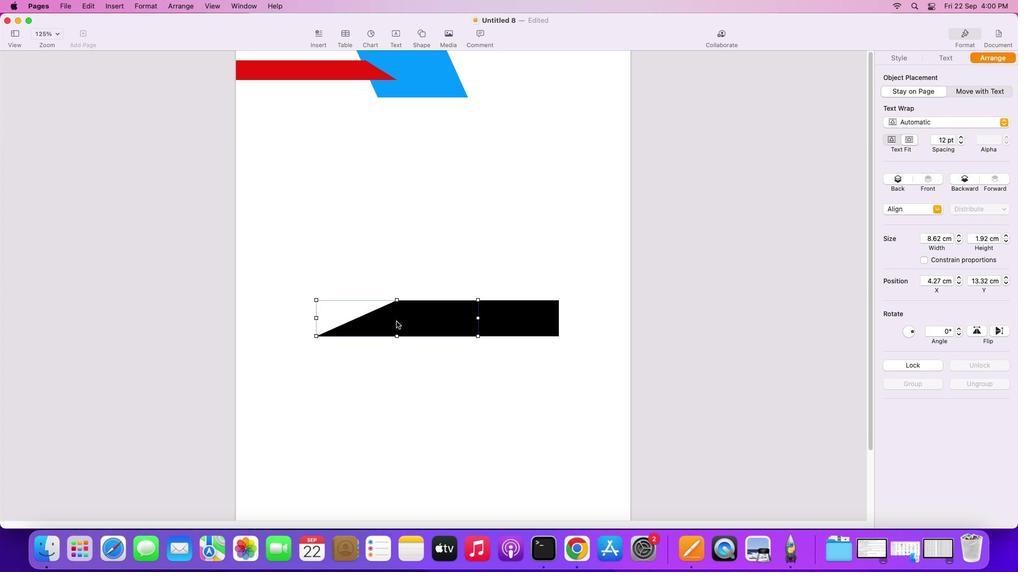 
Action: Mouse pressed left at (372, 316)
Screenshot: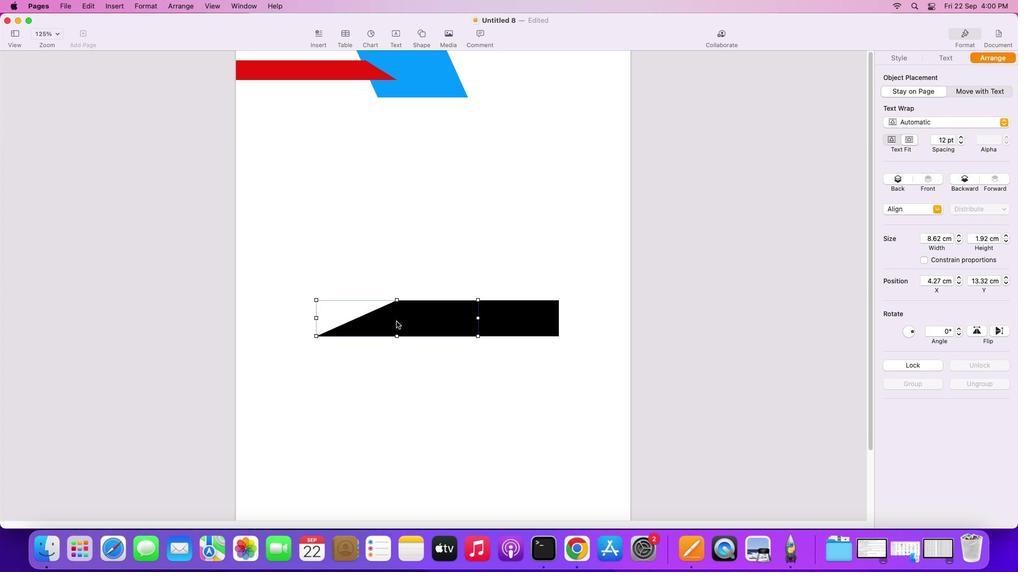 
Action: Mouse moved to (314, 333)
Screenshot: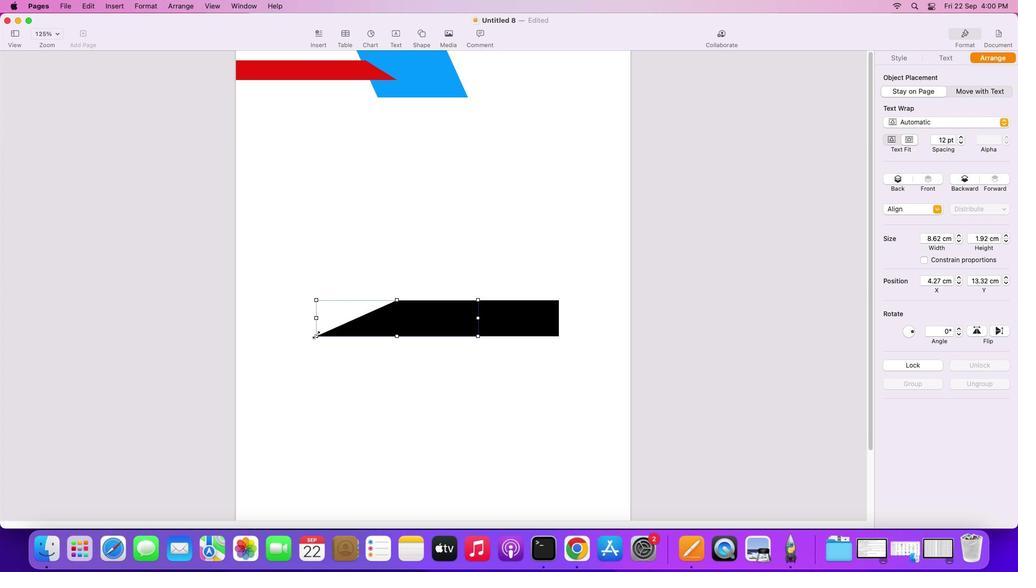 
Action: Mouse pressed left at (314, 333)
Screenshot: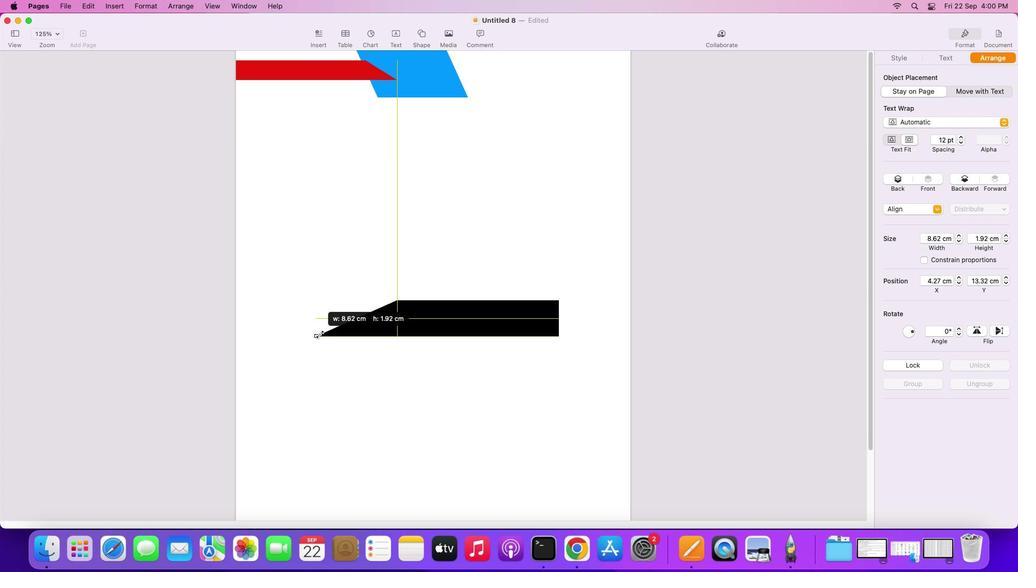 
Action: Mouse moved to (438, 341)
Screenshot: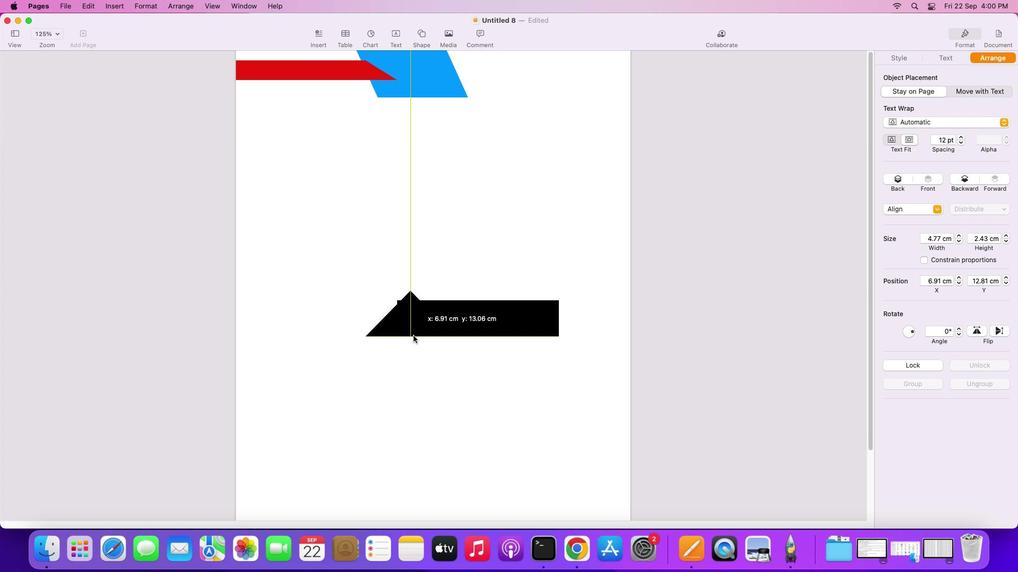 
Action: Mouse pressed left at (438, 341)
Screenshot: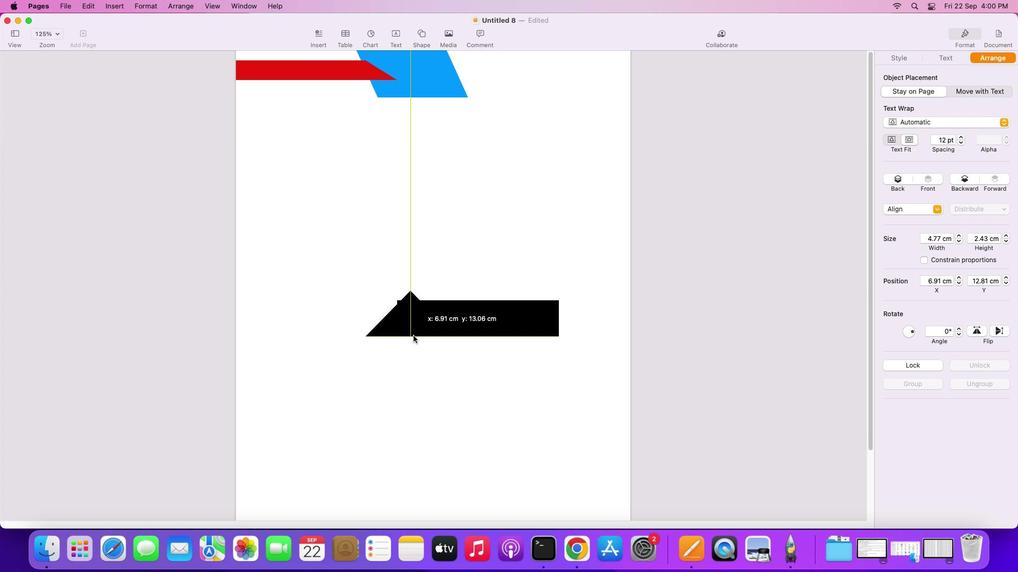 
Action: Mouse moved to (396, 344)
Screenshot: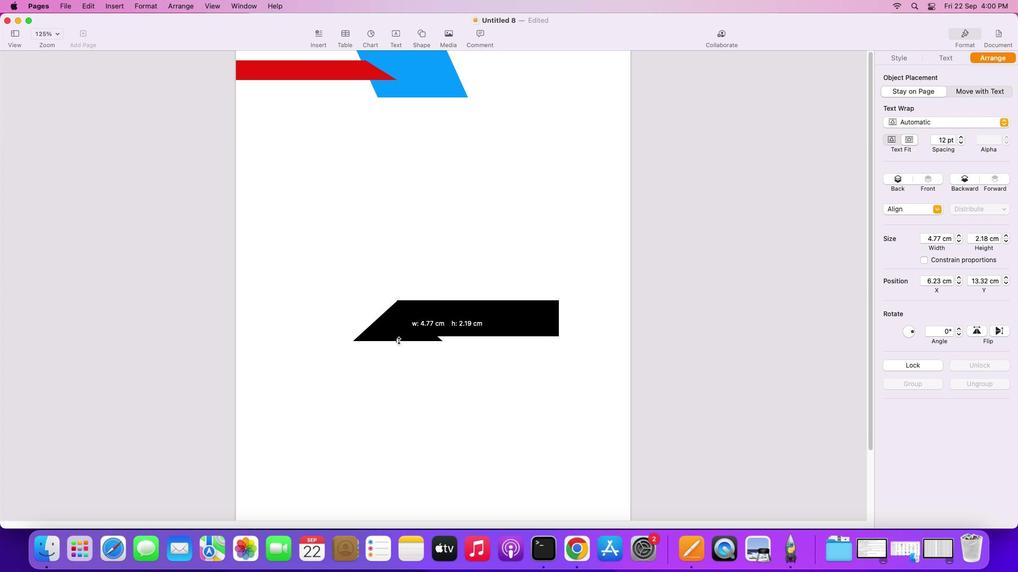 
Action: Mouse pressed left at (396, 344)
Screenshot: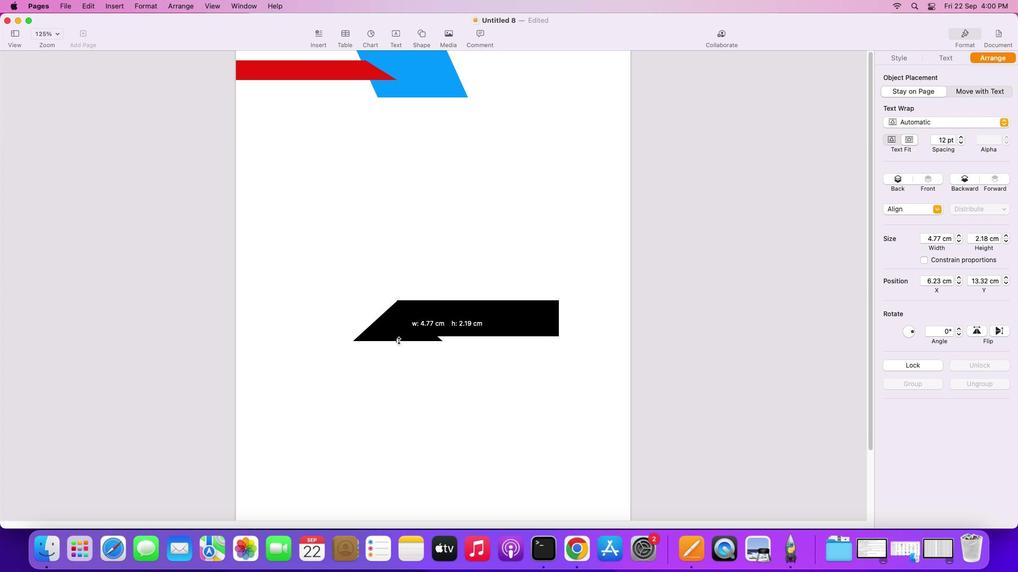 
Action: Mouse moved to (520, 250)
Screenshot: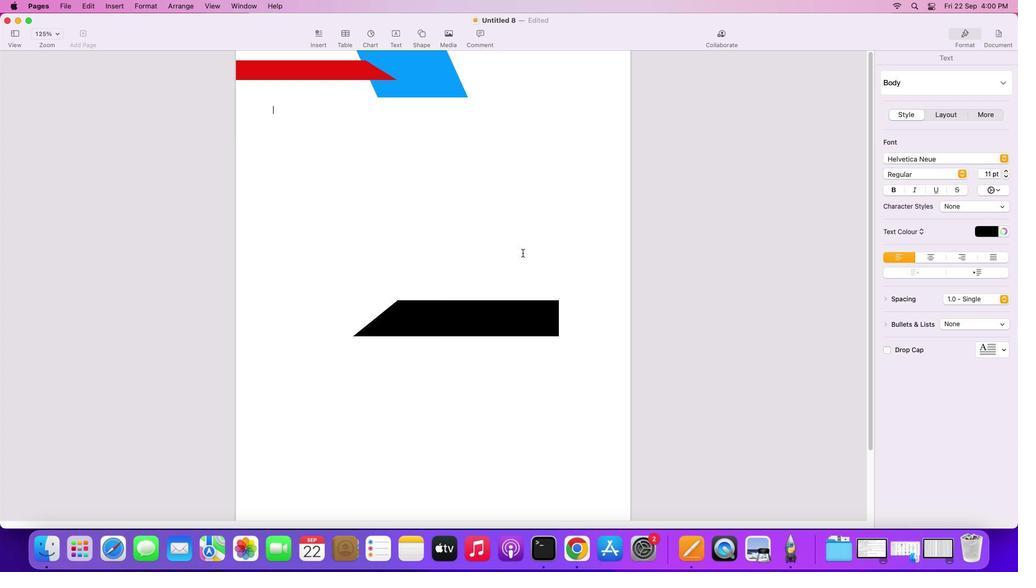 
Action: Mouse pressed left at (520, 250)
Screenshot: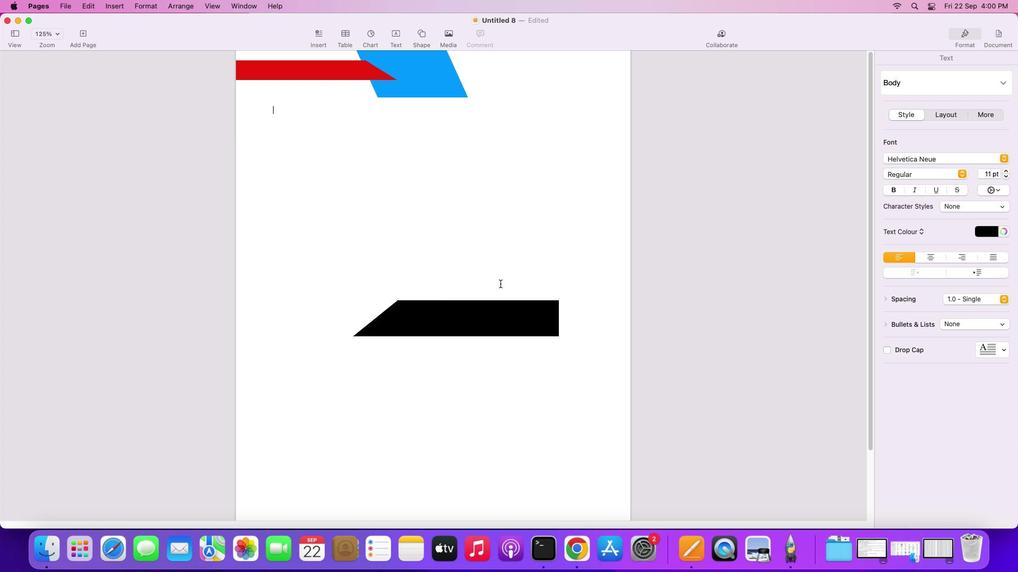 
Action: Mouse moved to (454, 311)
Screenshot: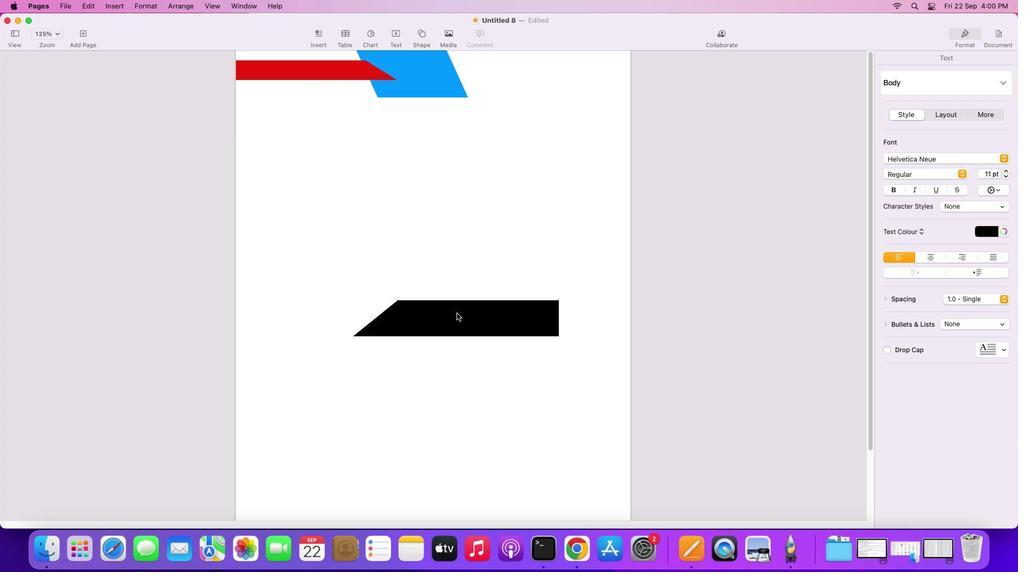 
Action: Mouse pressed left at (454, 311)
Screenshot: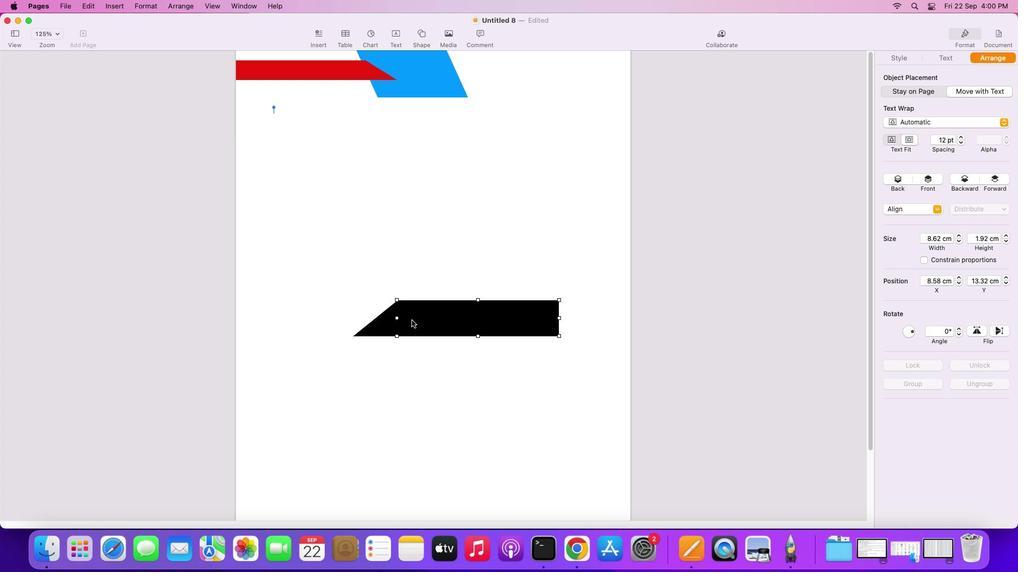 
Action: Mouse moved to (404, 319)
Screenshot: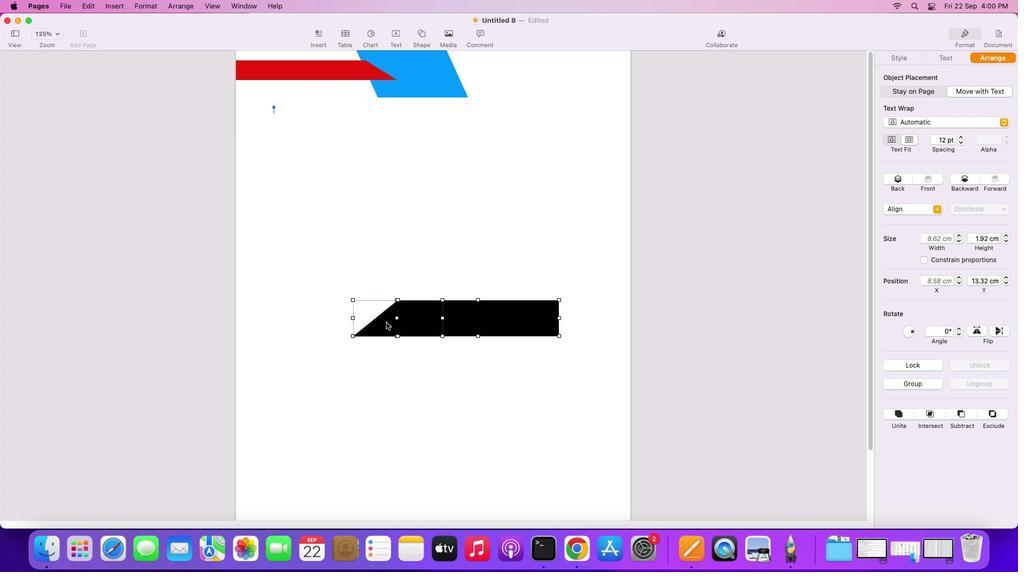 
Action: Key pressed Key.shift
Screenshot: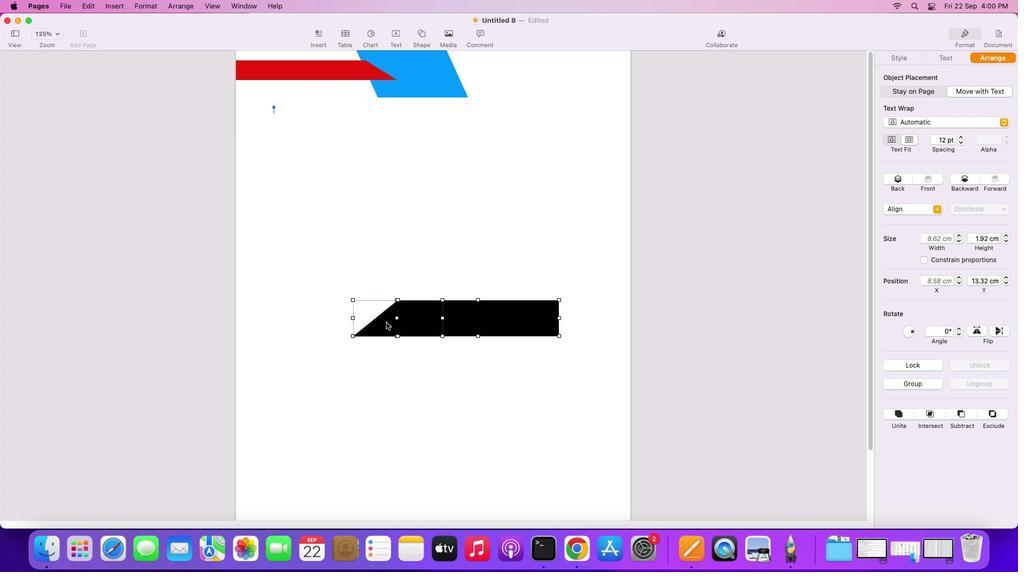 
Action: Mouse moved to (384, 320)
